Task: Search for energy-efficient products on Flipkart and compare their features and prices.
Action: Mouse moved to (340, 72)
Screenshot: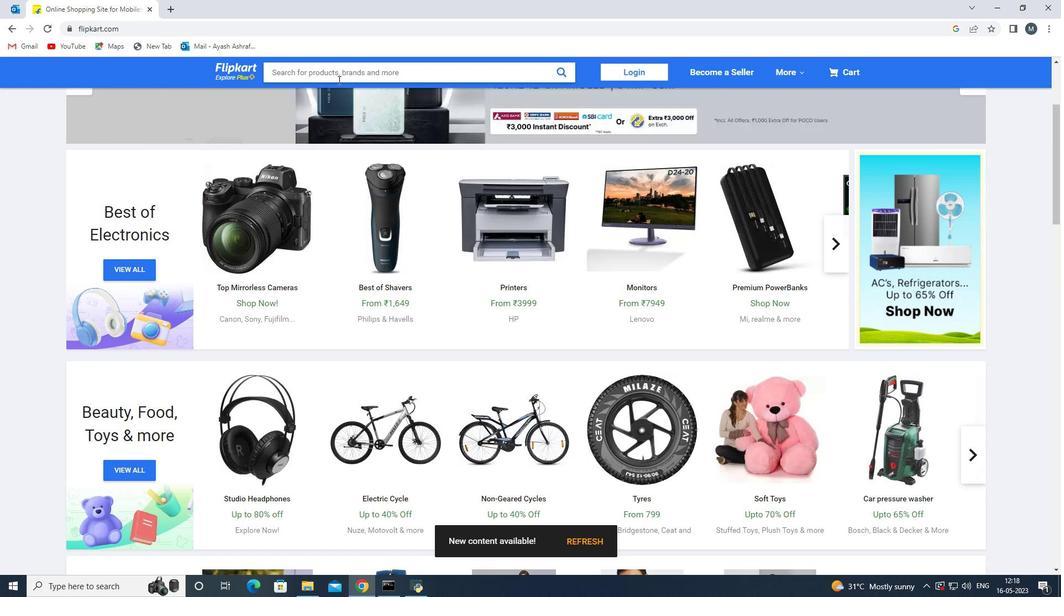 
Action: Mouse pressed left at (340, 72)
Screenshot: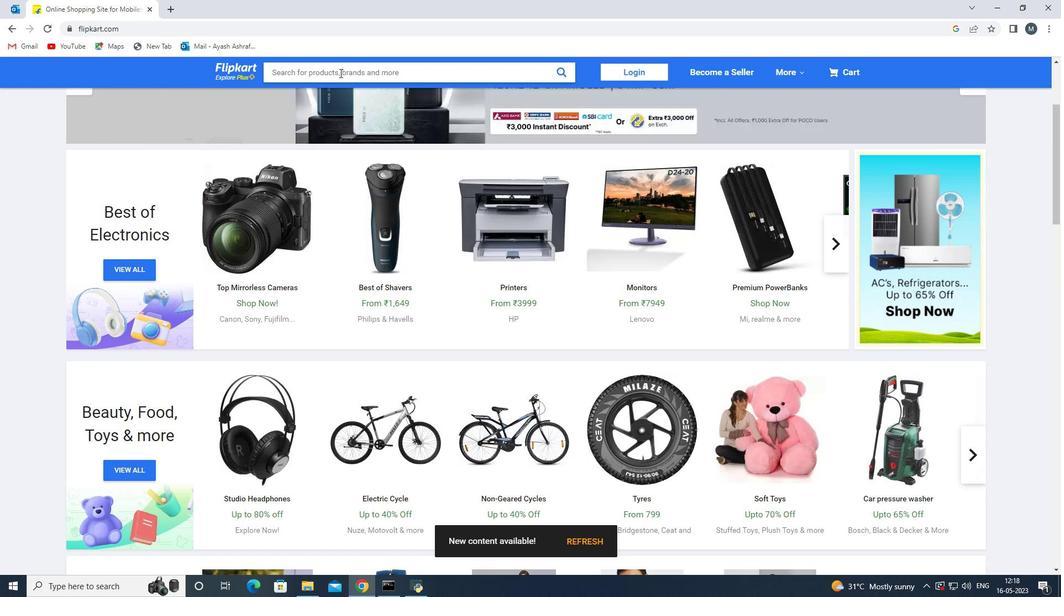 
Action: Key pressed energy<Key.space>eff
Screenshot: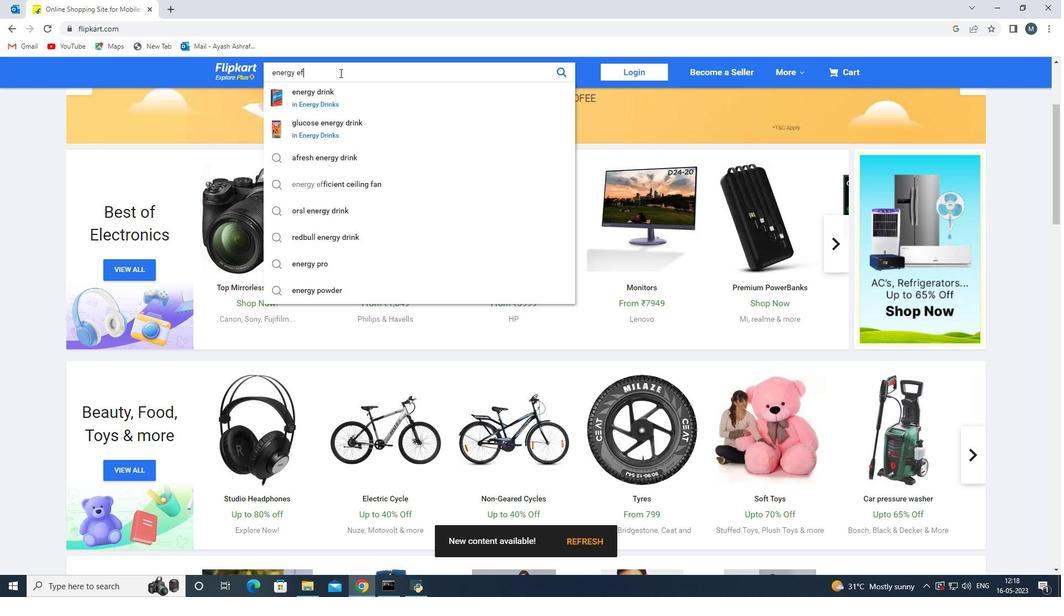 
Action: Mouse moved to (326, 94)
Screenshot: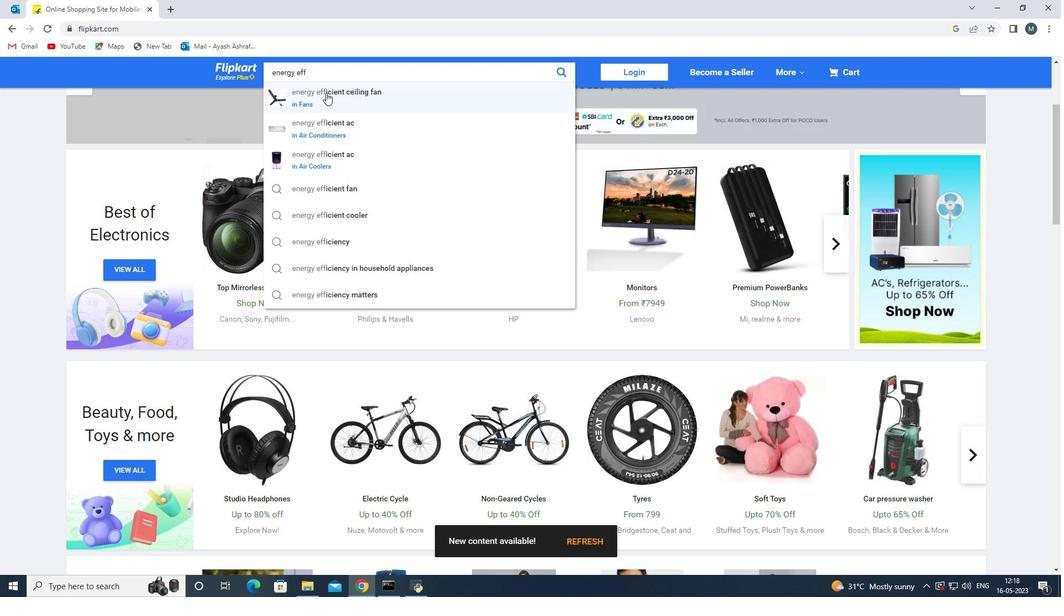 
Action: Mouse pressed left at (326, 94)
Screenshot: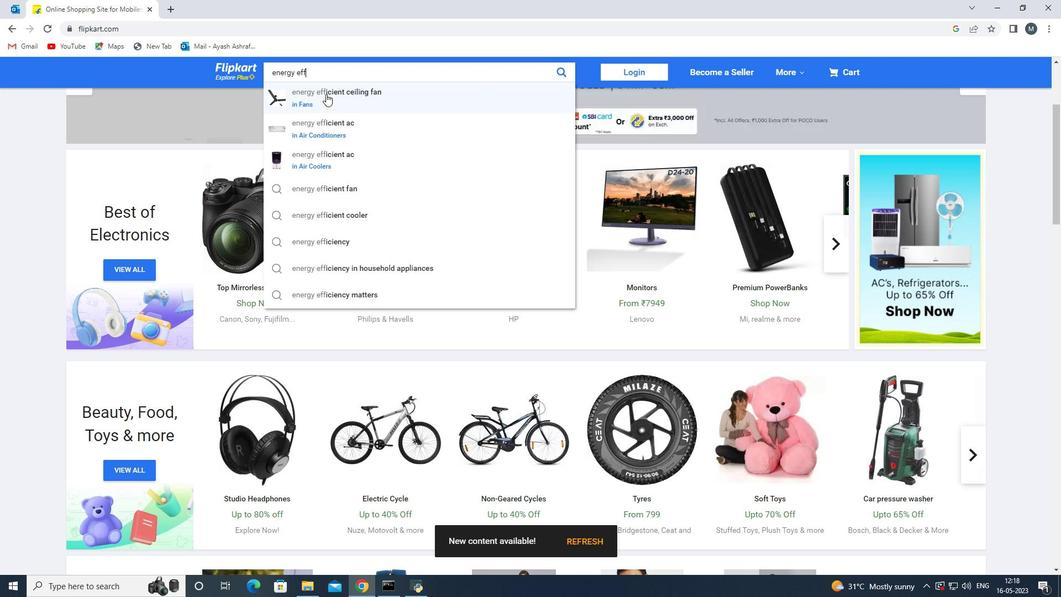 
Action: Mouse moved to (379, 220)
Screenshot: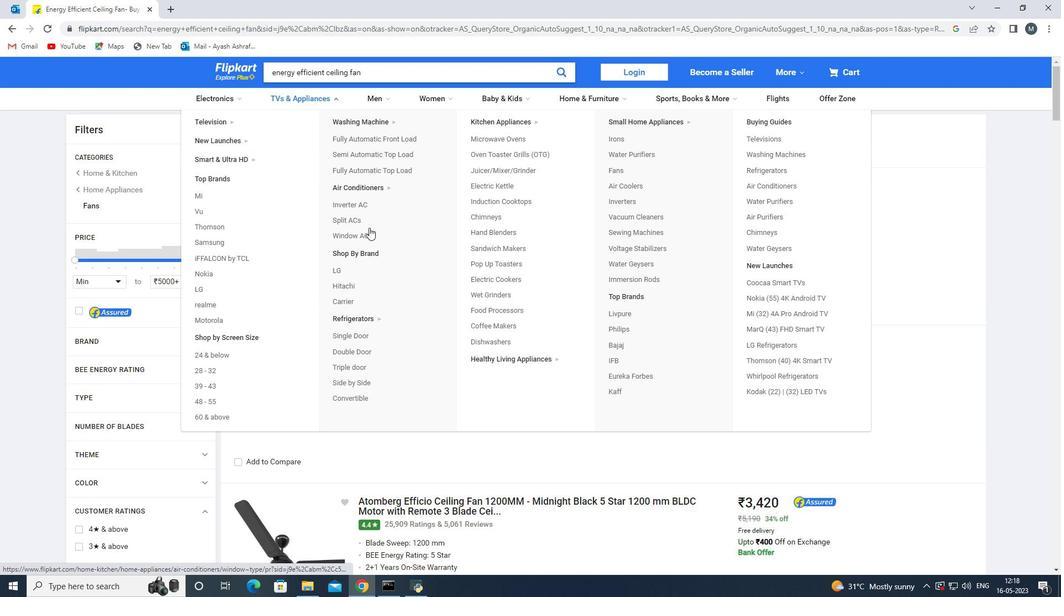 
Action: Mouse scrolled (379, 219) with delta (0, 0)
Screenshot: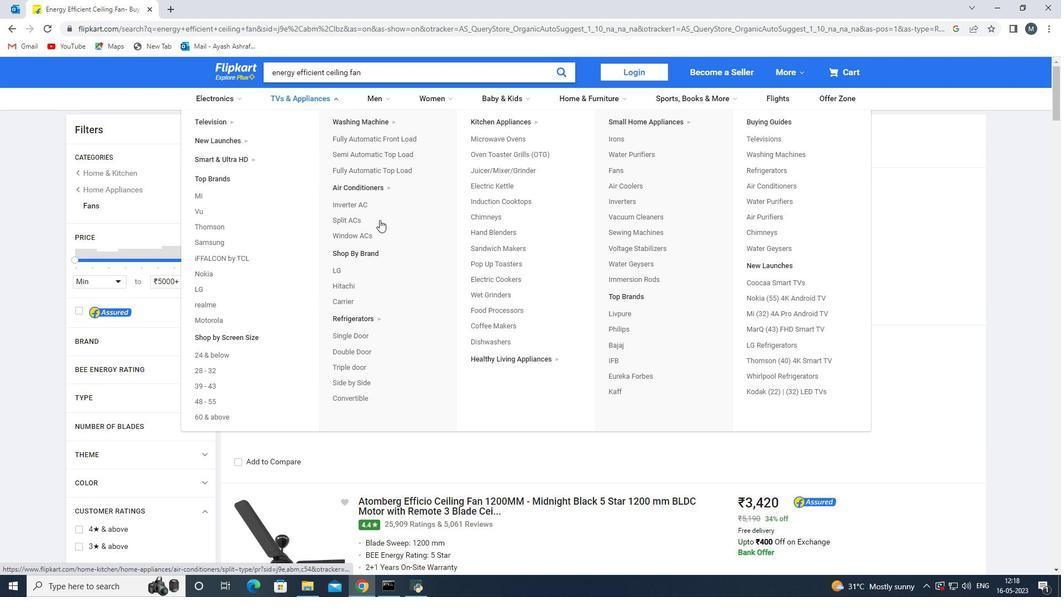 
Action: Mouse scrolled (379, 219) with delta (0, 0)
Screenshot: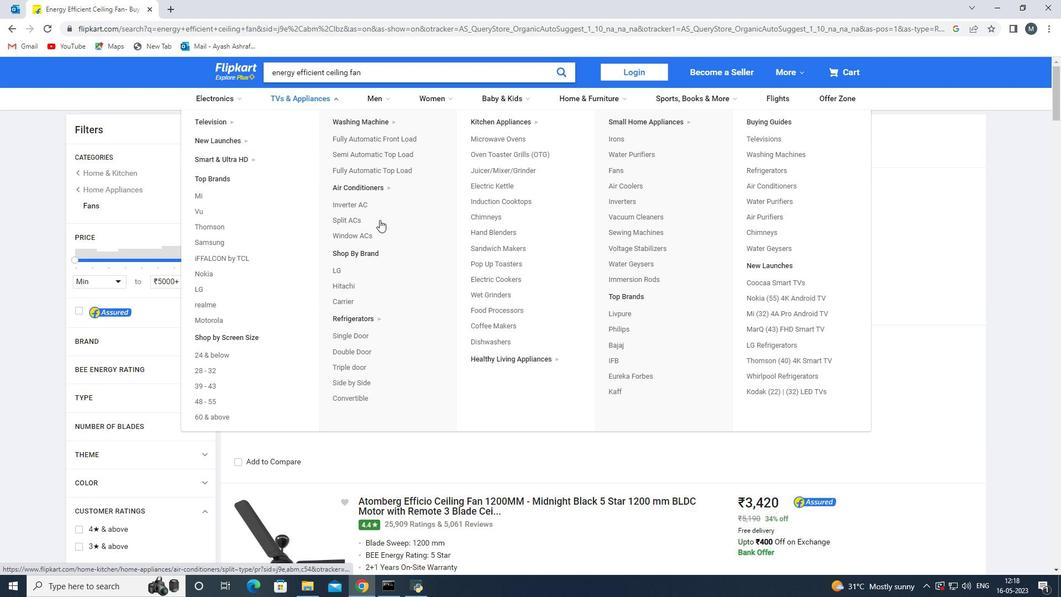 
Action: Mouse moved to (382, 224)
Screenshot: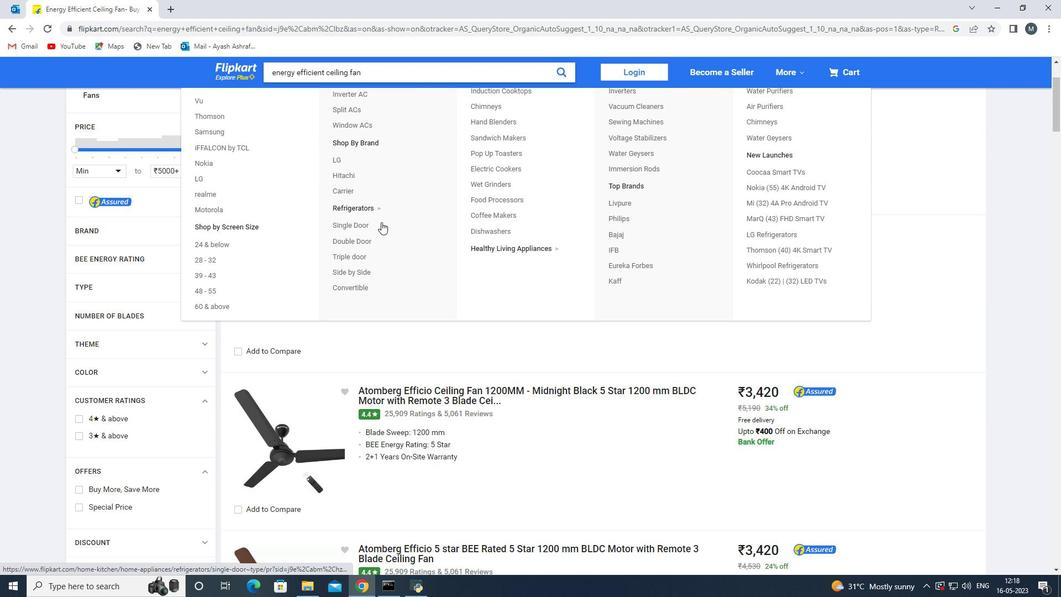
Action: Mouse scrolled (382, 223) with delta (0, 0)
Screenshot: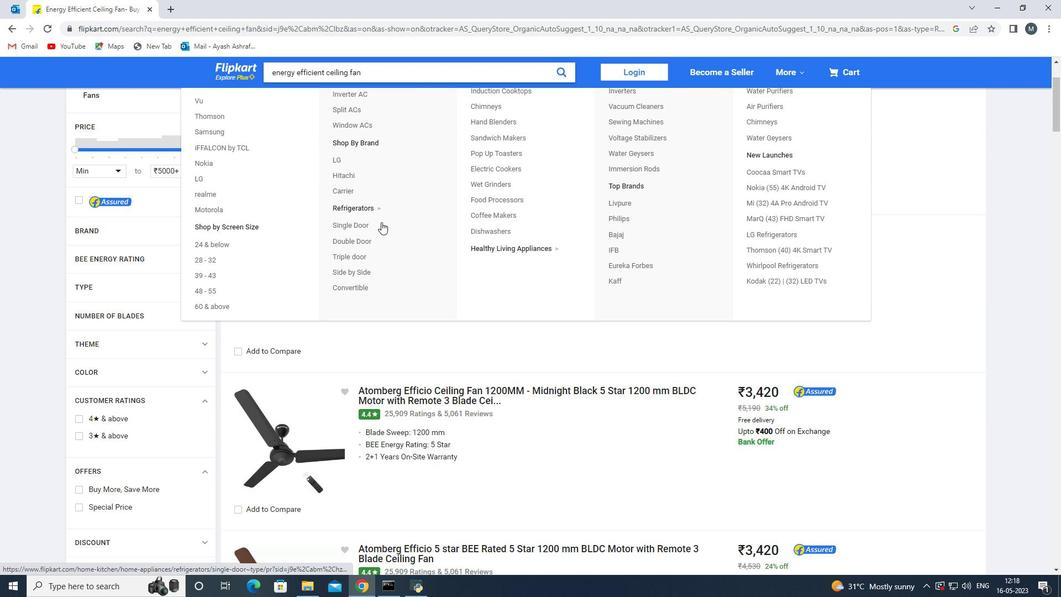 
Action: Mouse moved to (383, 227)
Screenshot: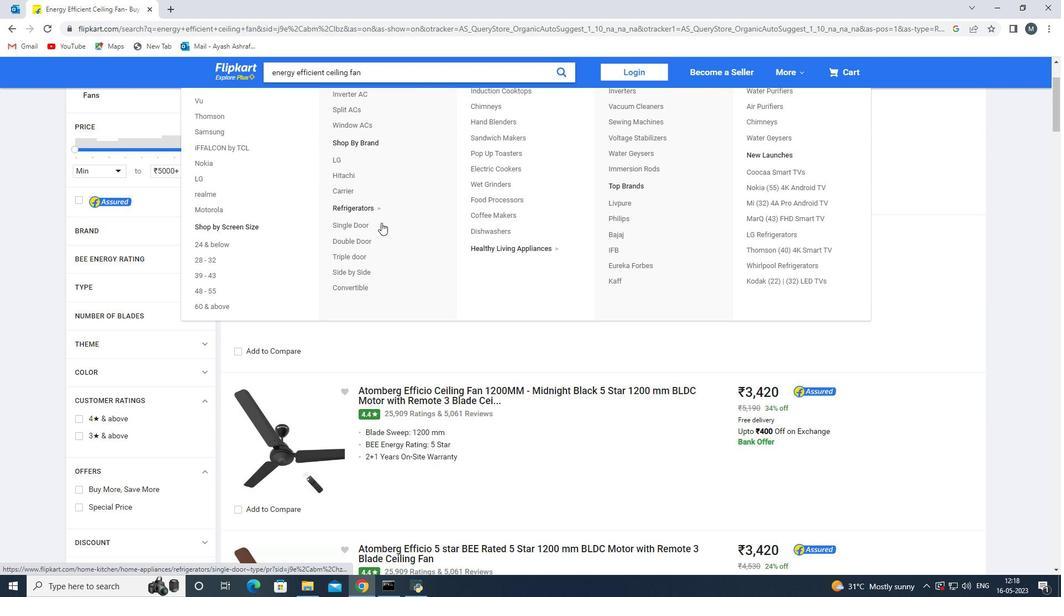 
Action: Mouse scrolled (383, 226) with delta (0, 0)
Screenshot: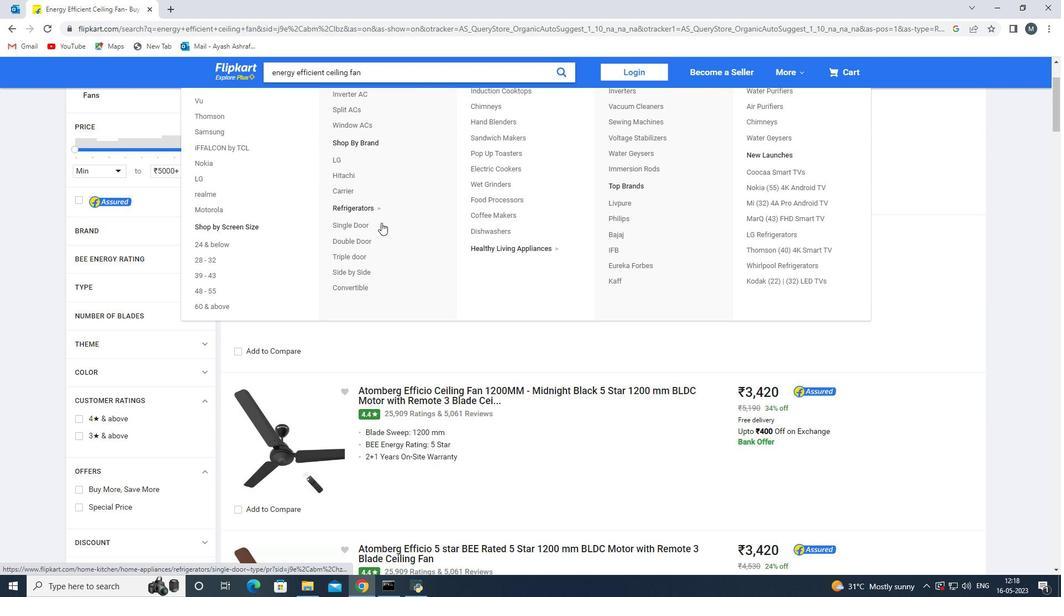
Action: Mouse moved to (383, 229)
Screenshot: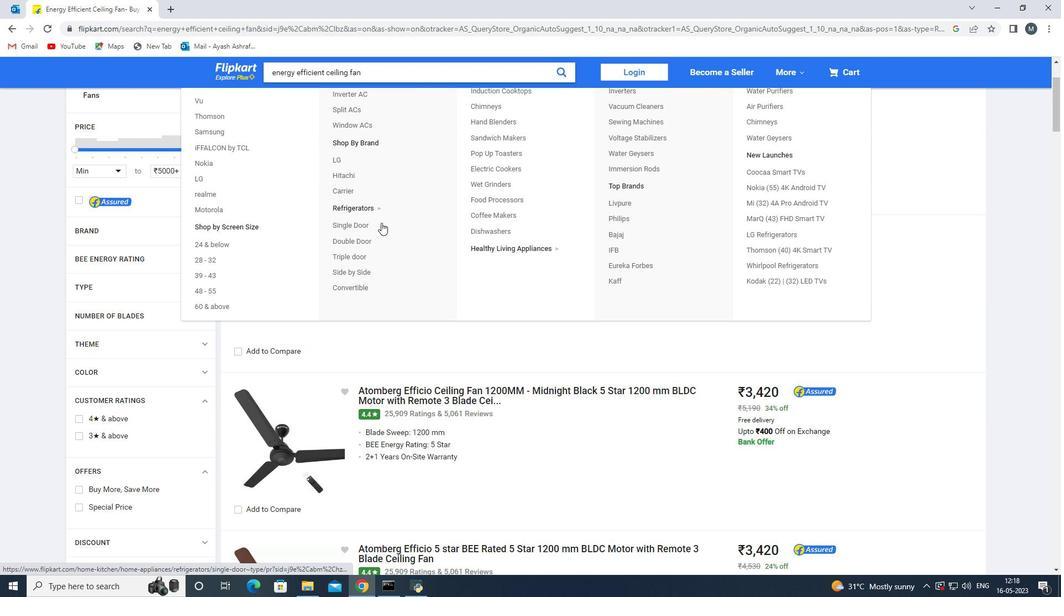 
Action: Mouse scrolled (383, 228) with delta (0, 0)
Screenshot: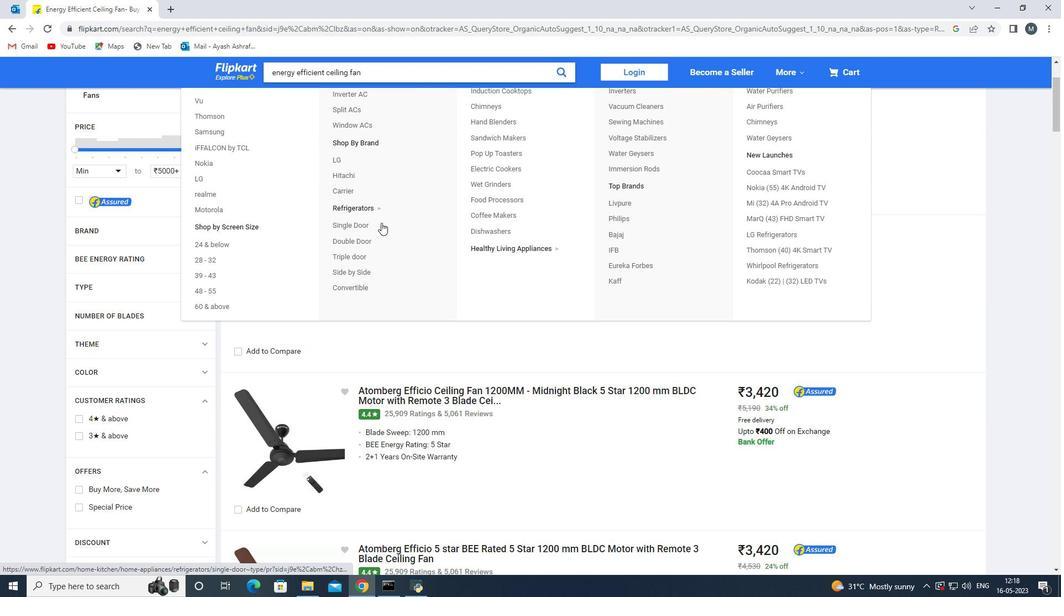 
Action: Mouse moved to (299, 285)
Screenshot: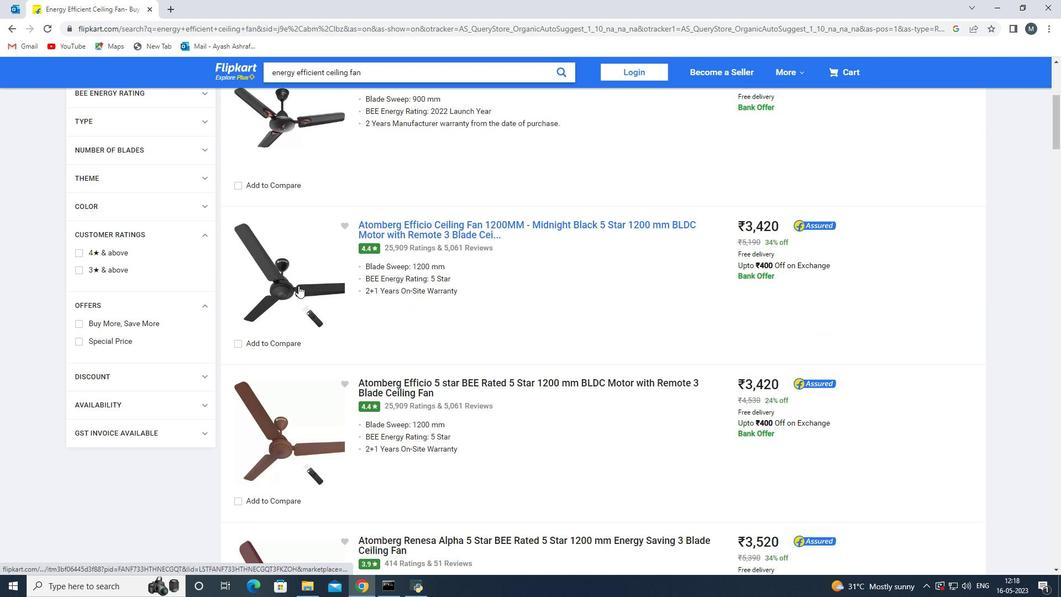 
Action: Mouse pressed left at (299, 285)
Screenshot: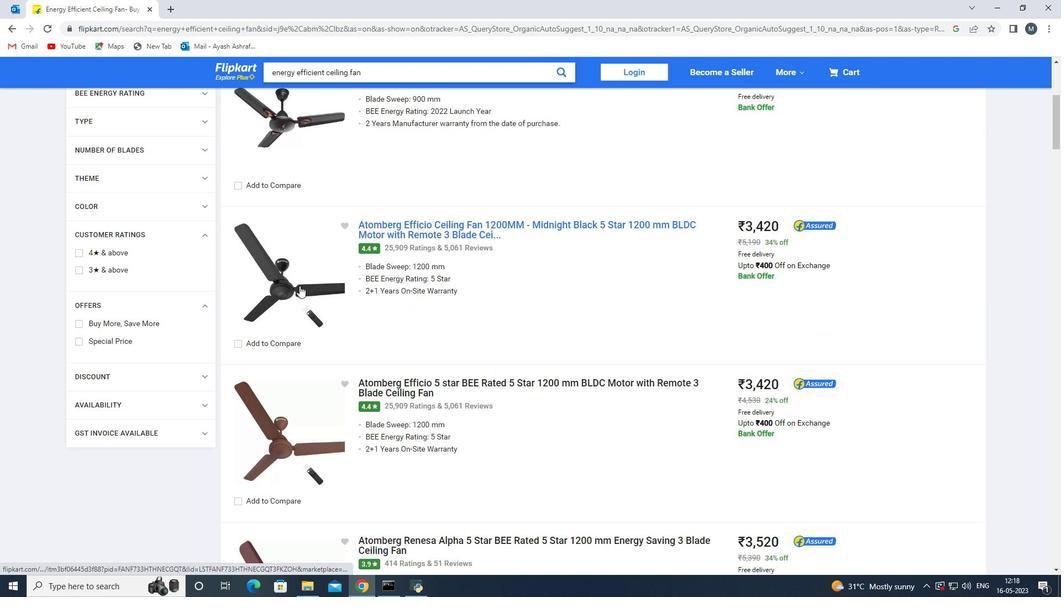 
Action: Mouse moved to (417, 293)
Screenshot: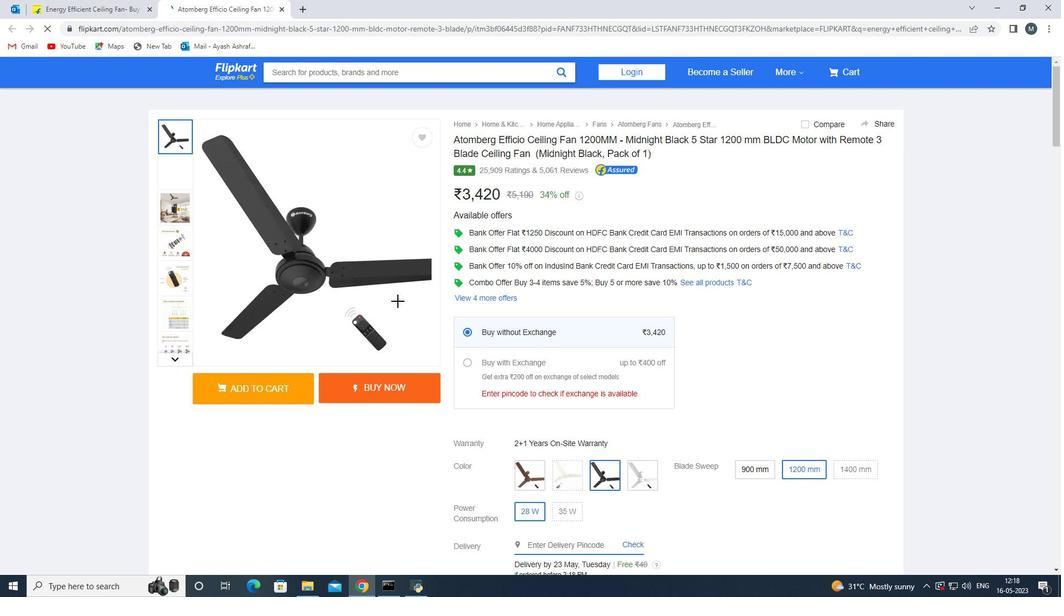 
Action: Mouse scrolled (417, 293) with delta (0, 0)
Screenshot: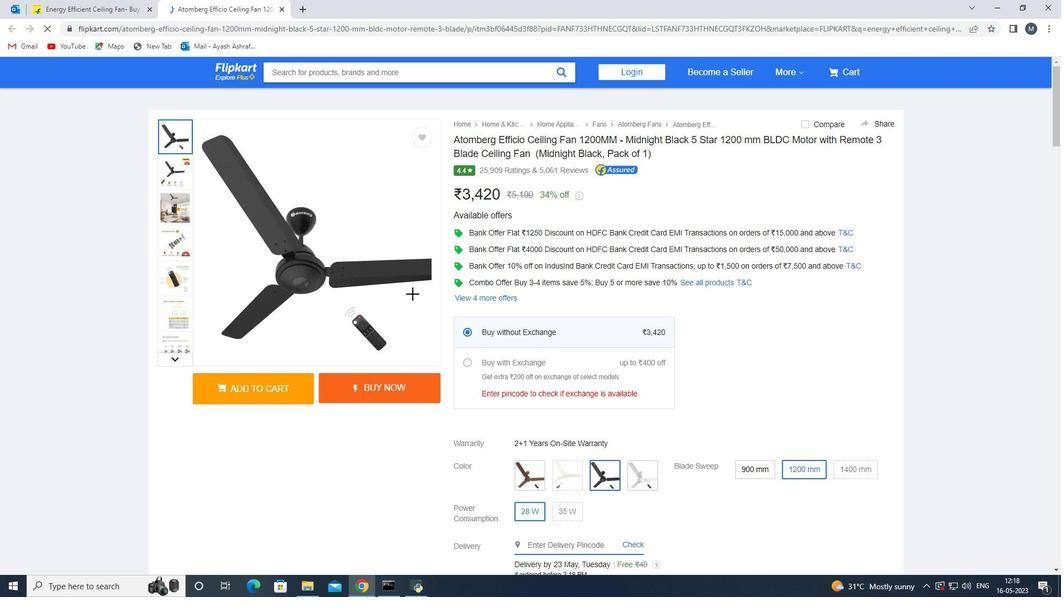 
Action: Mouse scrolled (417, 293) with delta (0, 0)
Screenshot: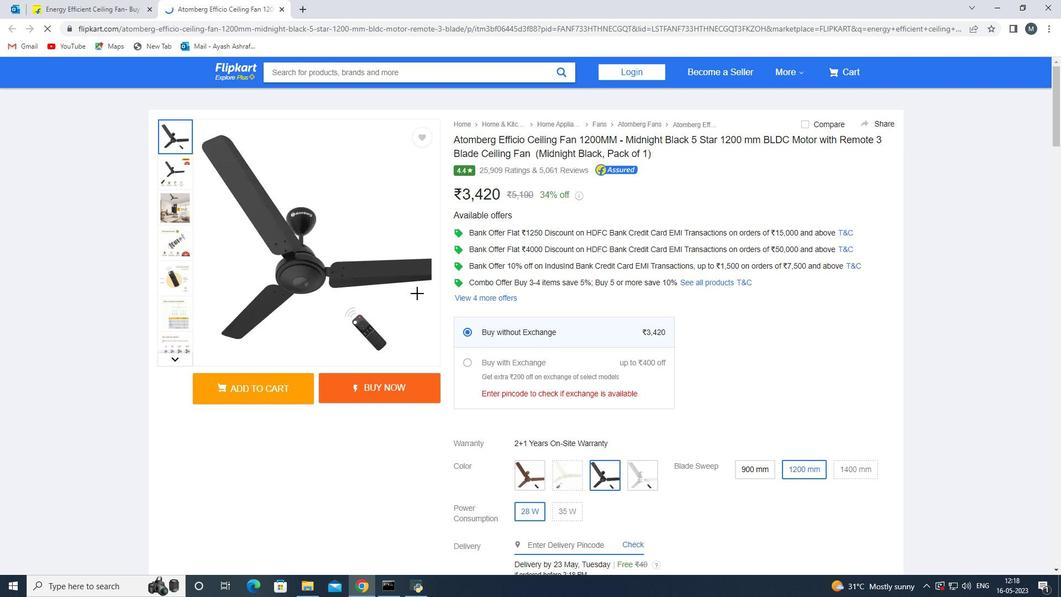 
Action: Mouse moved to (574, 304)
Screenshot: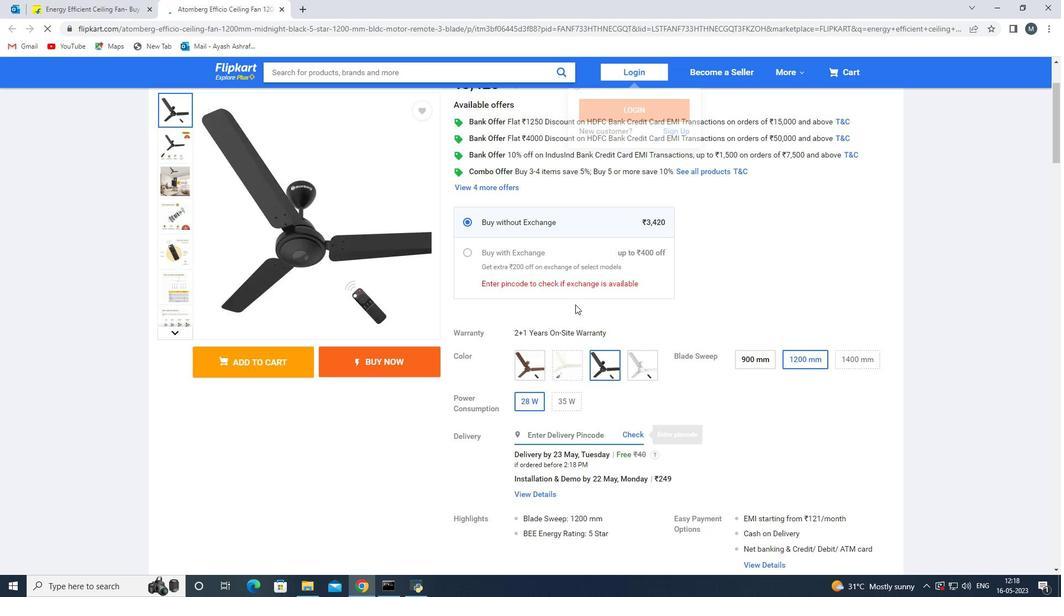 
Action: Mouse scrolled (574, 304) with delta (0, 0)
Screenshot: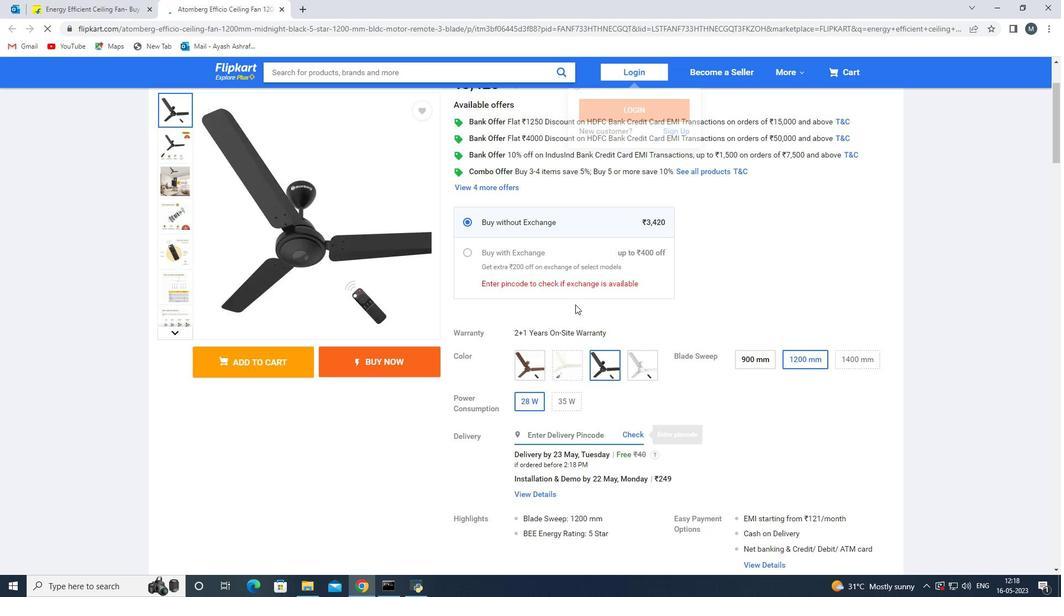 
Action: Mouse scrolled (574, 304) with delta (0, 0)
Screenshot: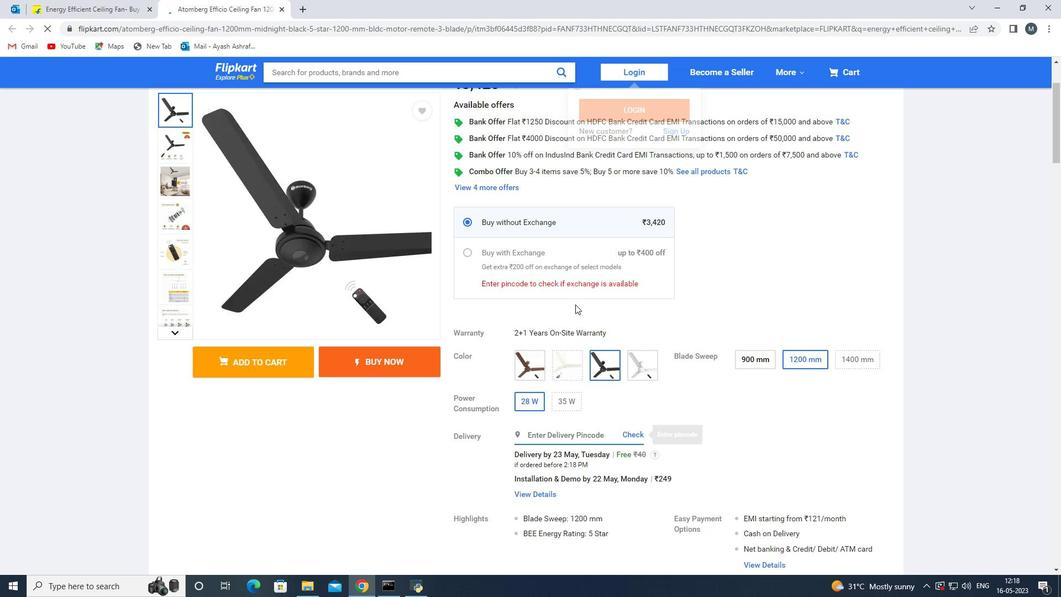 
Action: Mouse moved to (574, 304)
Screenshot: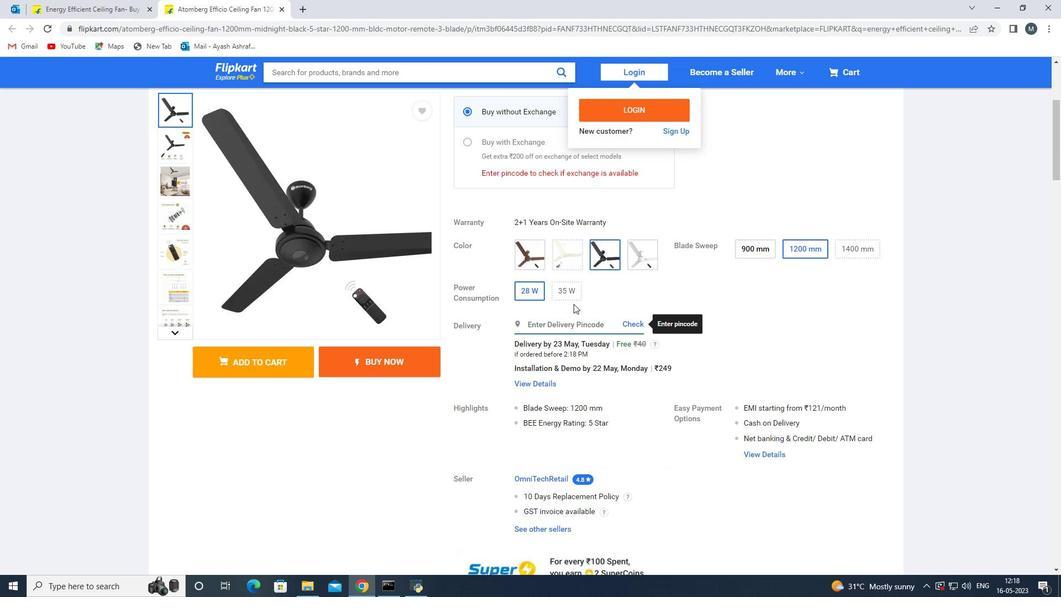 
Action: Mouse scrolled (574, 303) with delta (0, 0)
Screenshot: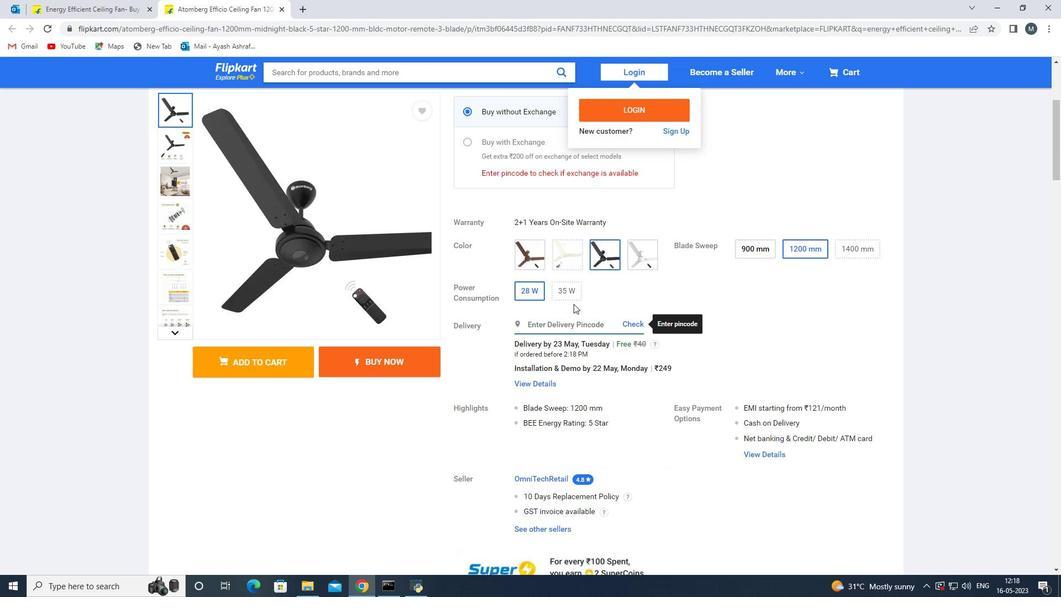 
Action: Mouse moved to (573, 303)
Screenshot: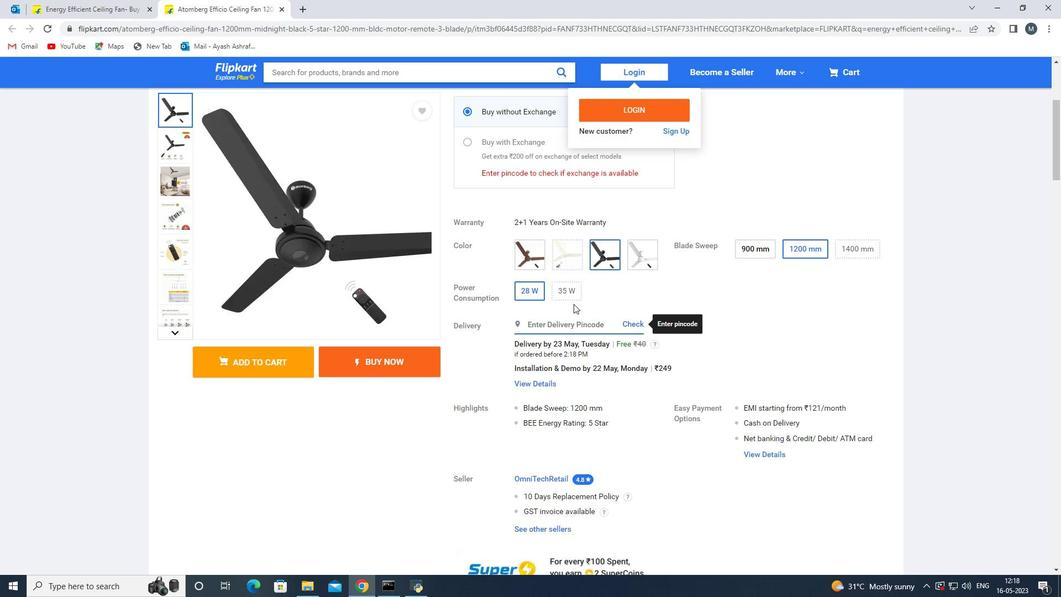 
Action: Mouse scrolled (573, 303) with delta (0, 0)
Screenshot: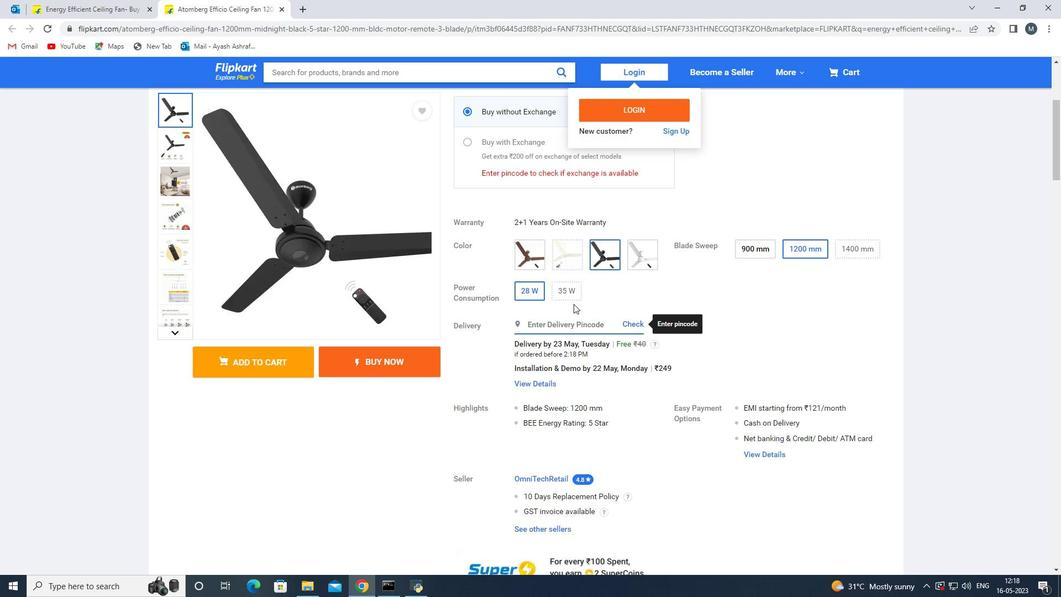 
Action: Mouse moved to (567, 299)
Screenshot: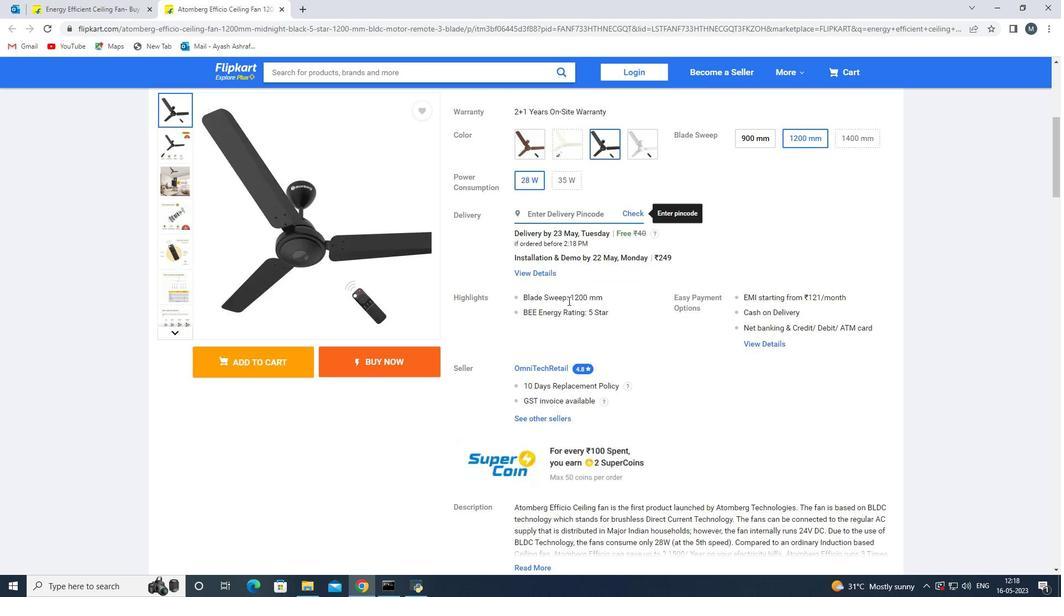 
Action: Mouse scrolled (567, 298) with delta (0, 0)
Screenshot: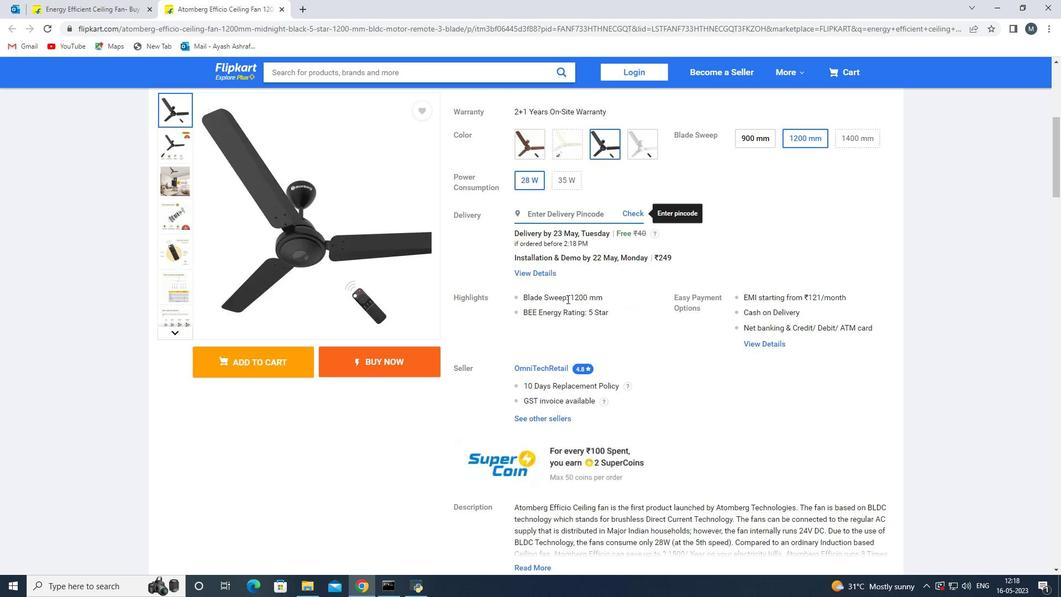 
Action: Mouse moved to (532, 304)
Screenshot: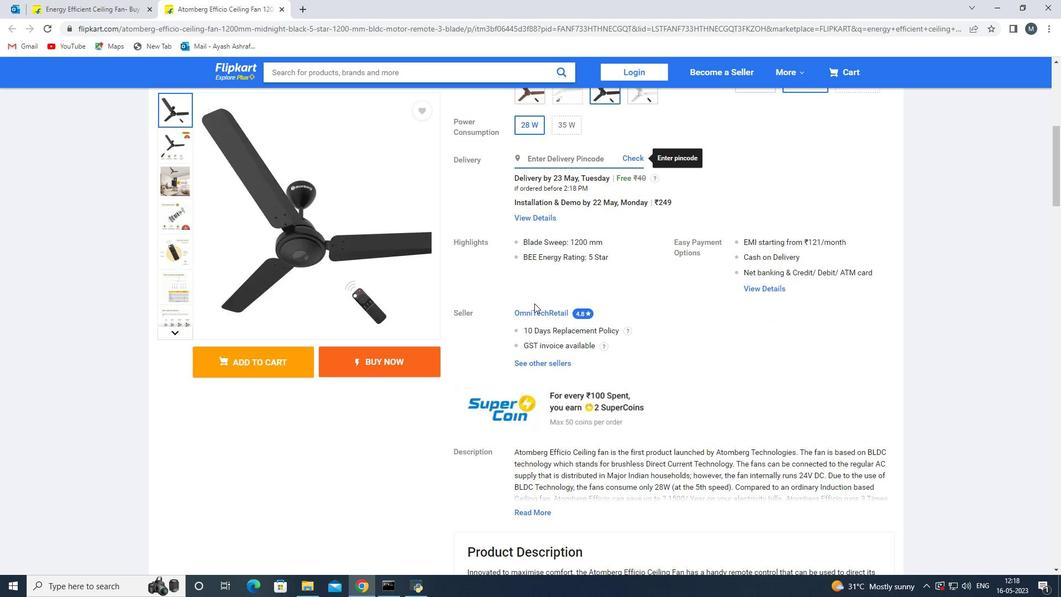 
Action: Mouse scrolled (532, 305) with delta (0, 0)
Screenshot: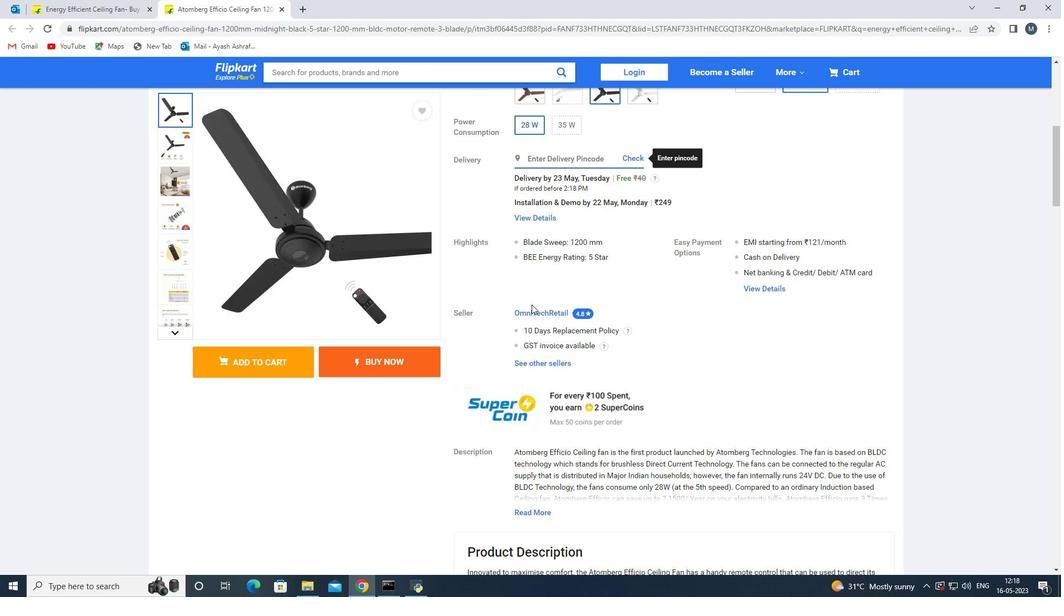 
Action: Mouse scrolled (532, 305) with delta (0, 0)
Screenshot: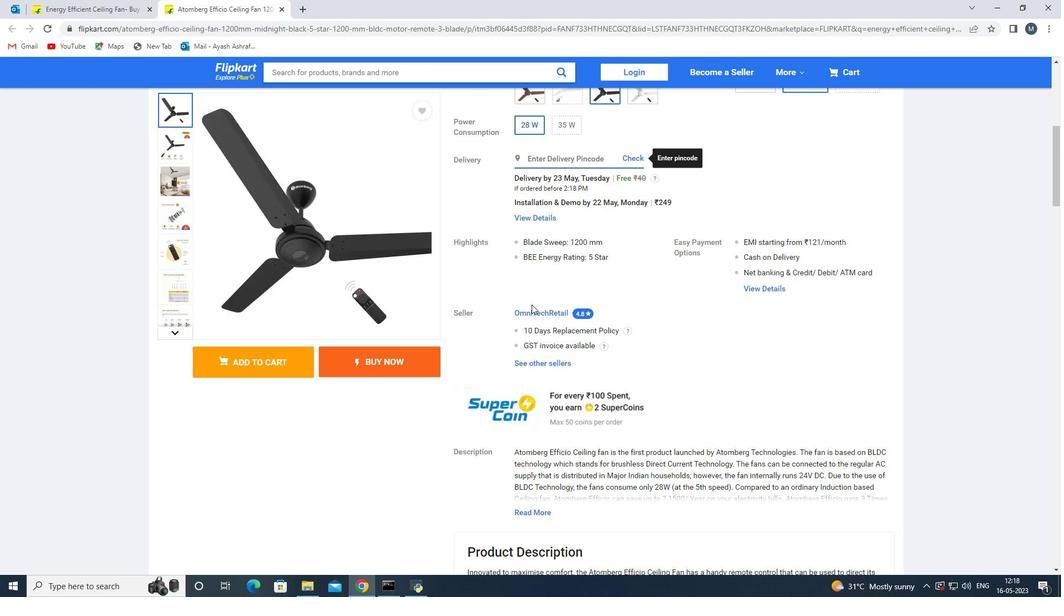 
Action: Mouse moved to (576, 267)
Screenshot: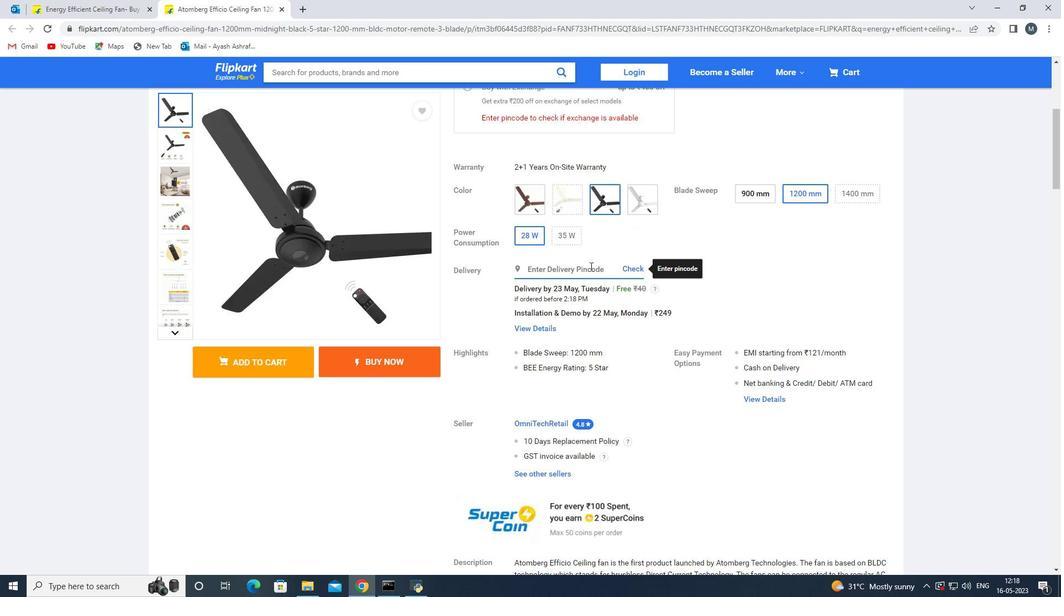 
Action: Mouse scrolled (576, 267) with delta (0, 0)
Screenshot: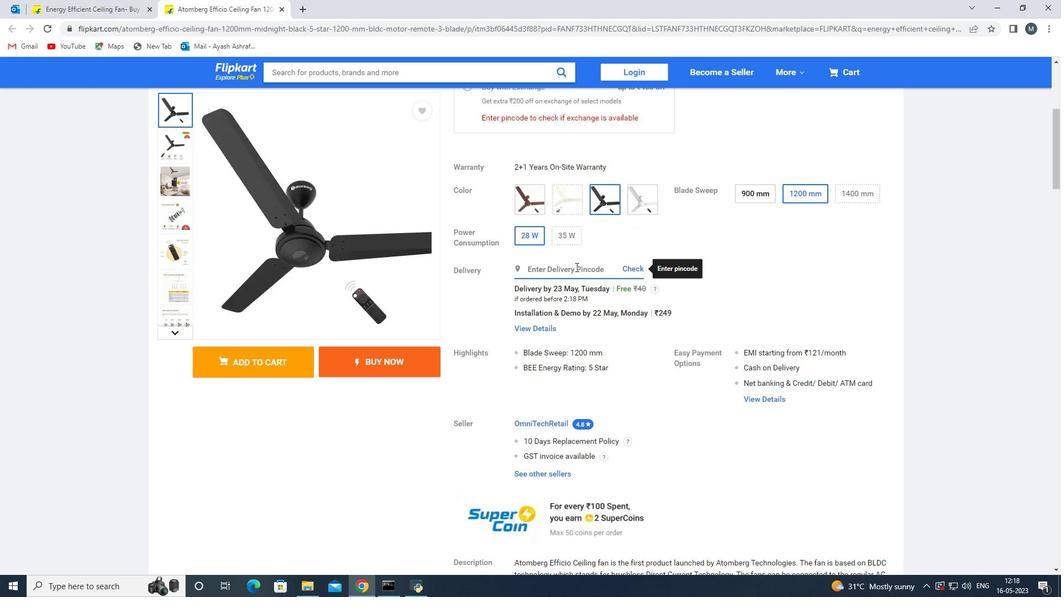 
Action: Mouse moved to (564, 291)
Screenshot: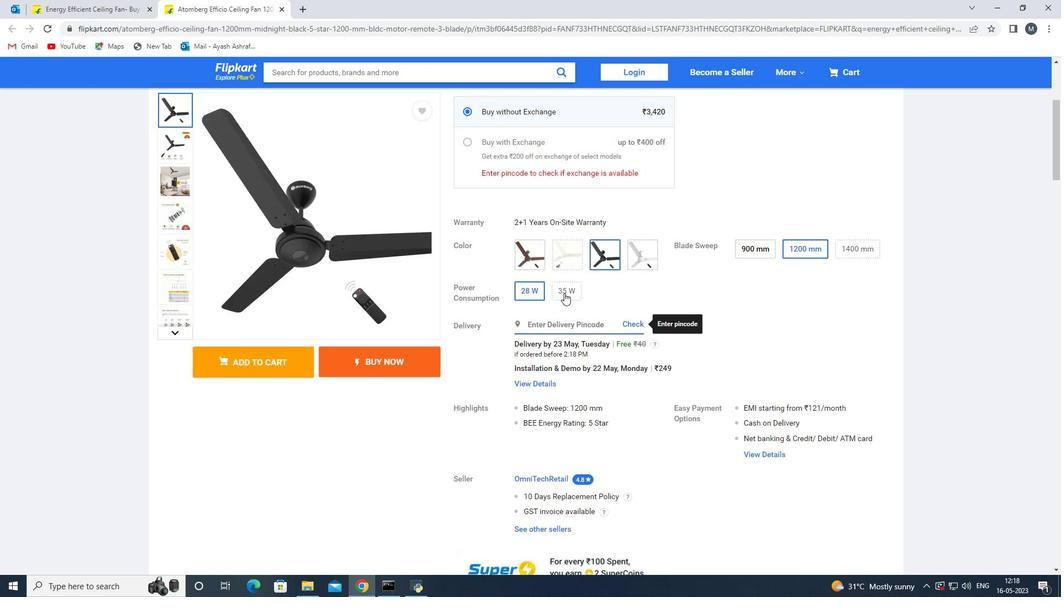 
Action: Mouse pressed left at (564, 291)
Screenshot: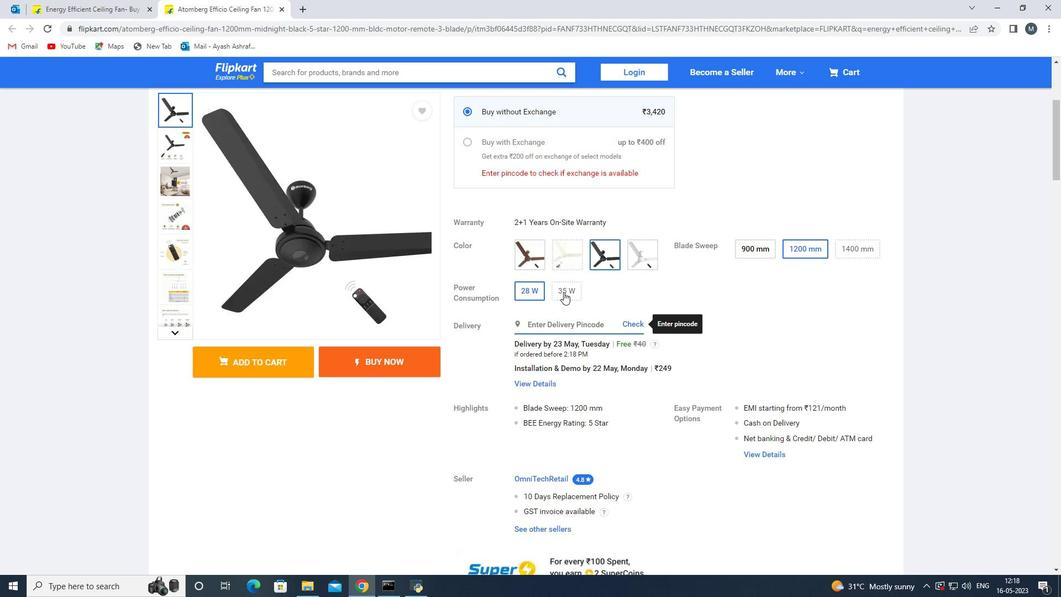 
Action: Mouse moved to (453, 313)
Screenshot: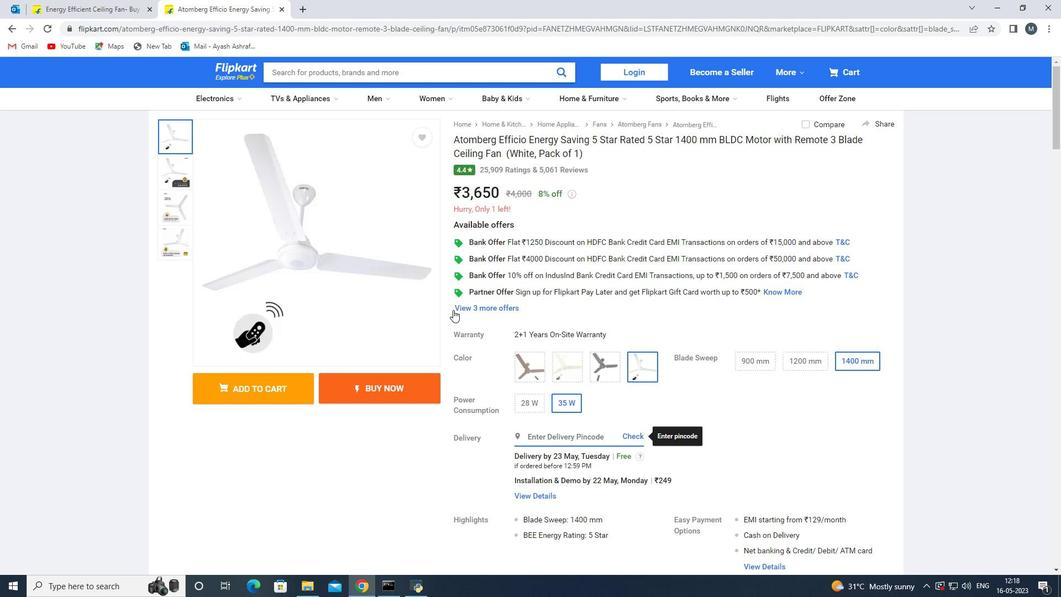 
Action: Mouse scrolled (453, 312) with delta (0, 0)
Screenshot: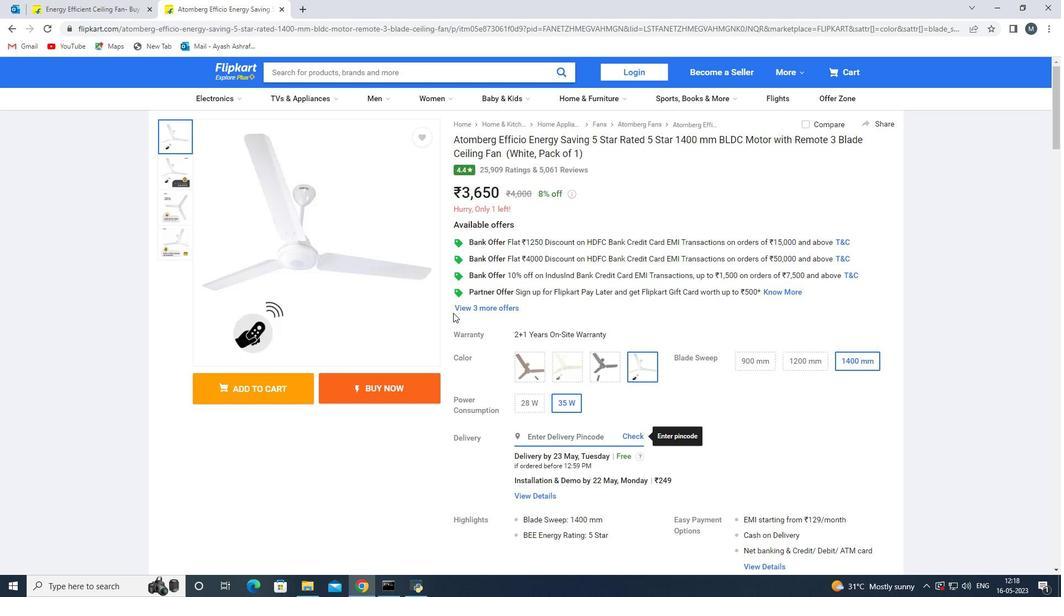 
Action: Mouse scrolled (453, 312) with delta (0, 0)
Screenshot: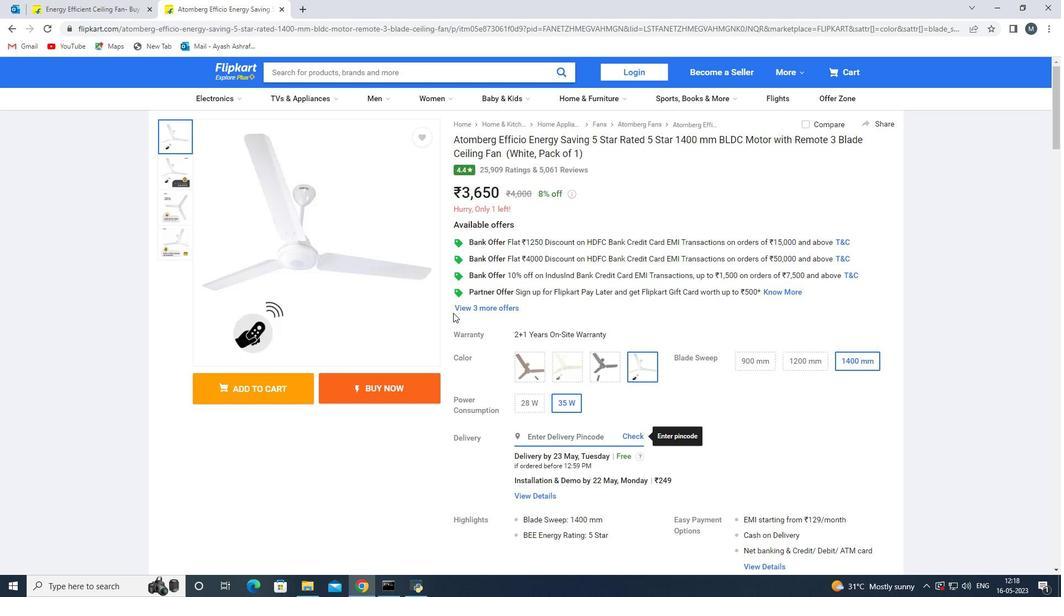 
Action: Mouse scrolled (453, 312) with delta (0, 0)
Screenshot: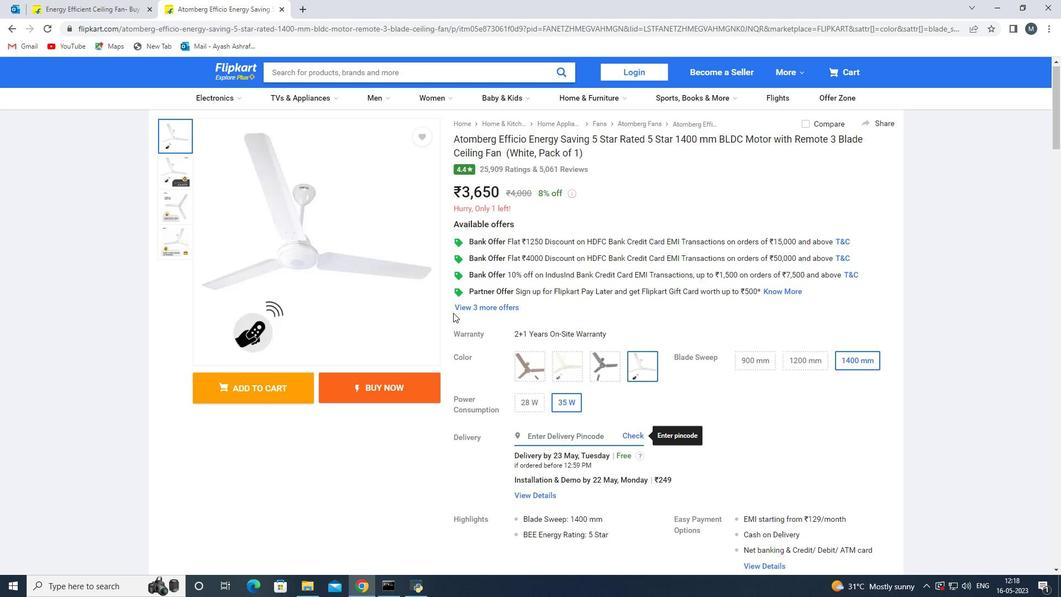 
Action: Mouse scrolled (453, 312) with delta (0, 0)
Screenshot: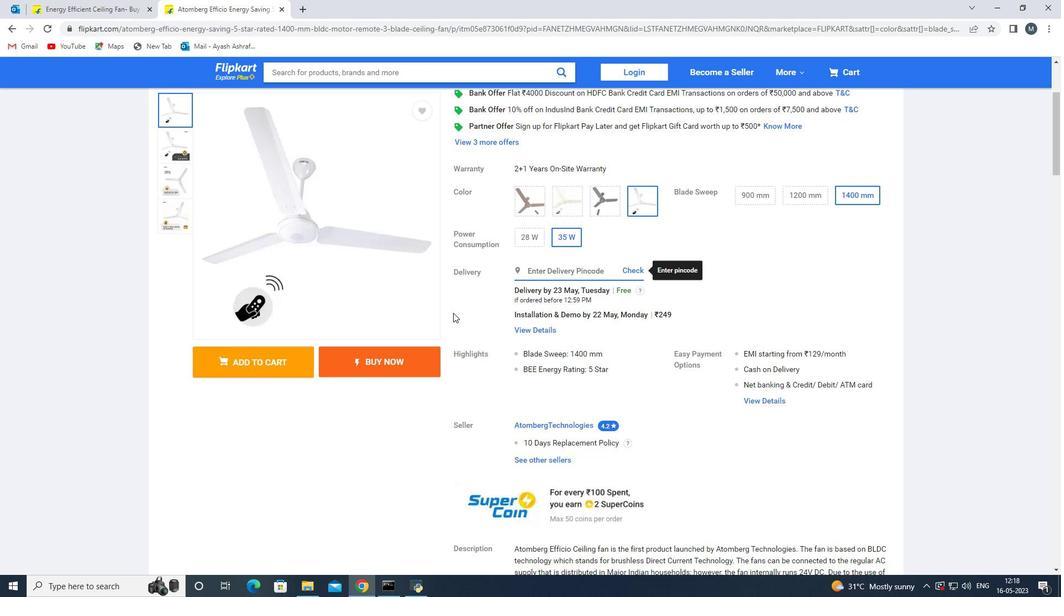 
Action: Mouse scrolled (453, 312) with delta (0, 0)
Screenshot: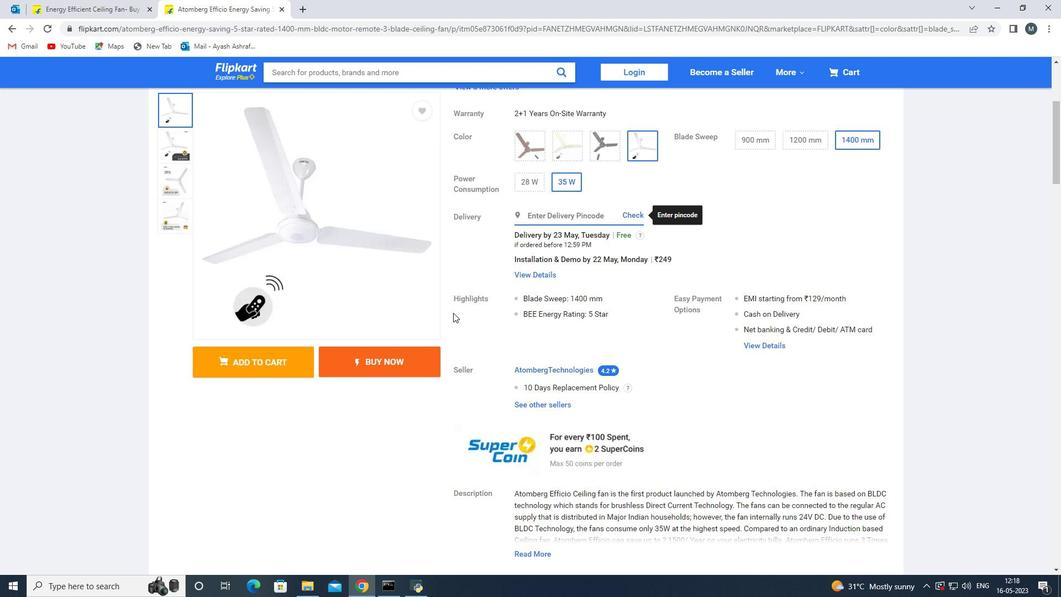 
Action: Mouse moved to (453, 311)
Screenshot: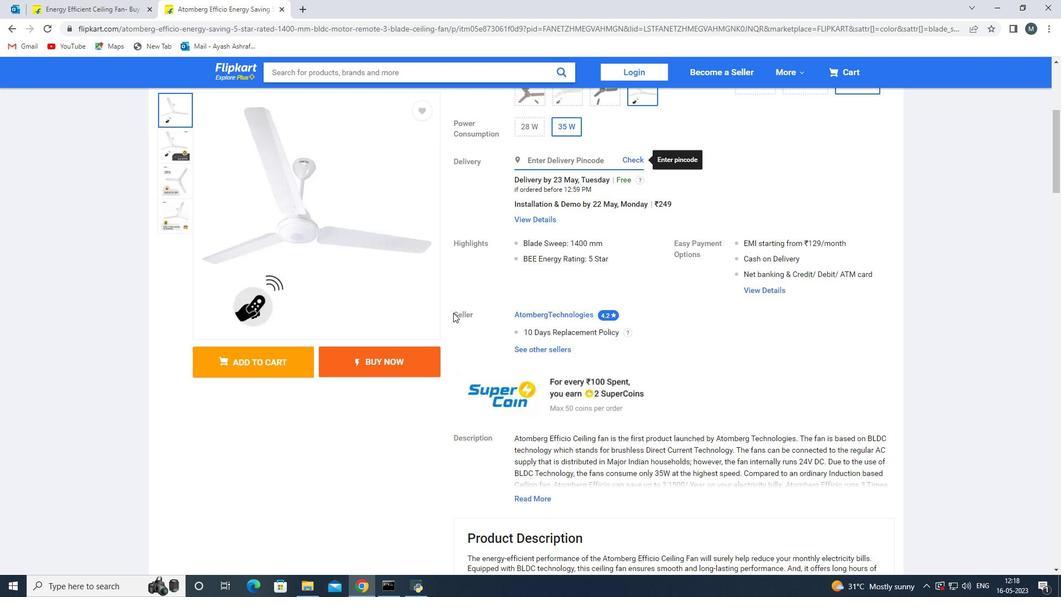 
Action: Mouse scrolled (453, 311) with delta (0, 0)
Screenshot: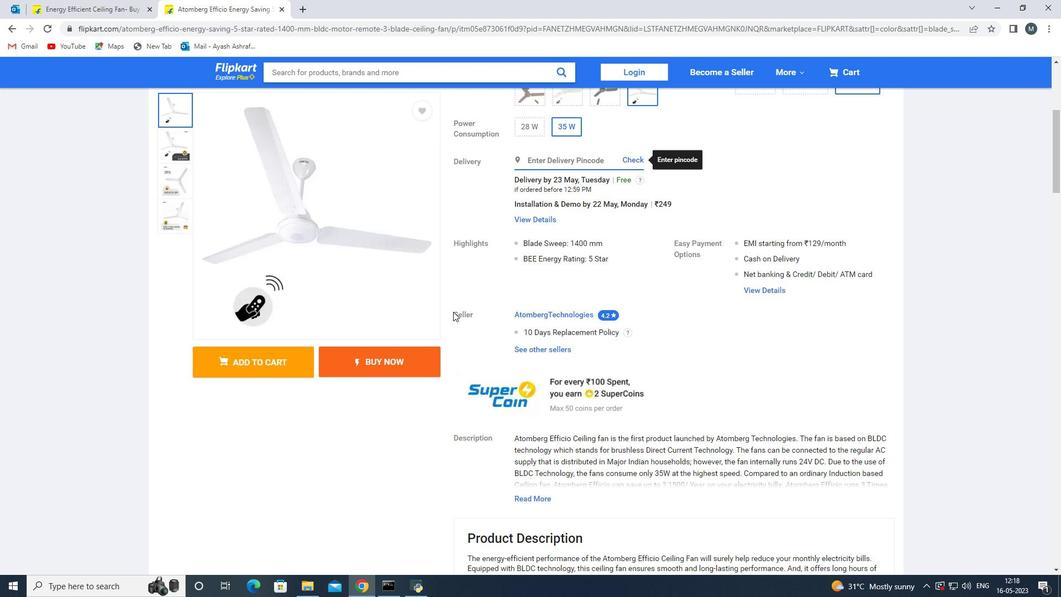 
Action: Mouse scrolled (453, 311) with delta (0, 0)
Screenshot: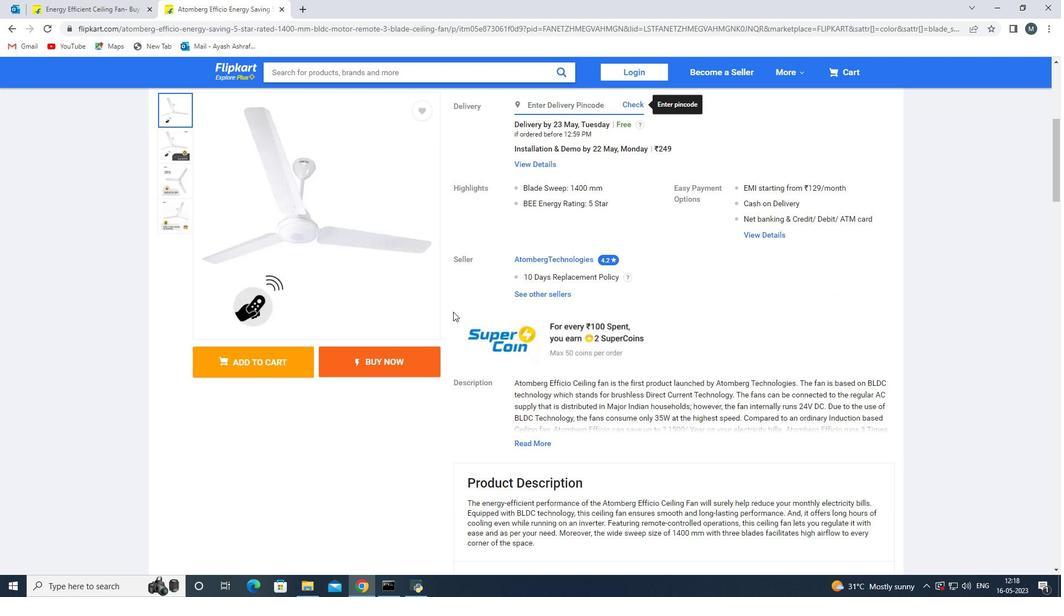 
Action: Mouse moved to (541, 314)
Screenshot: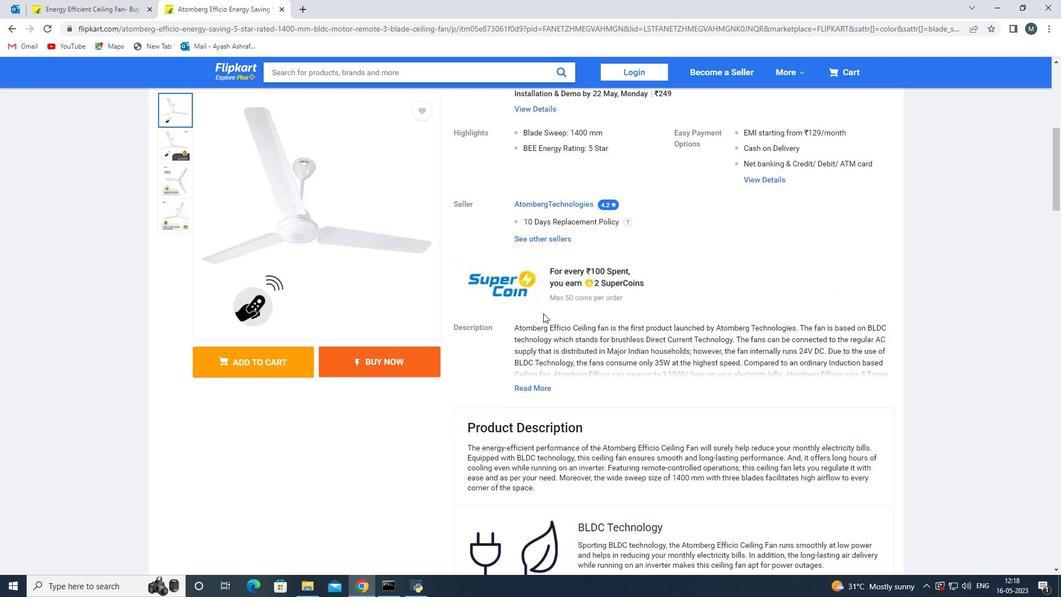 
Action: Mouse scrolled (541, 314) with delta (0, 0)
Screenshot: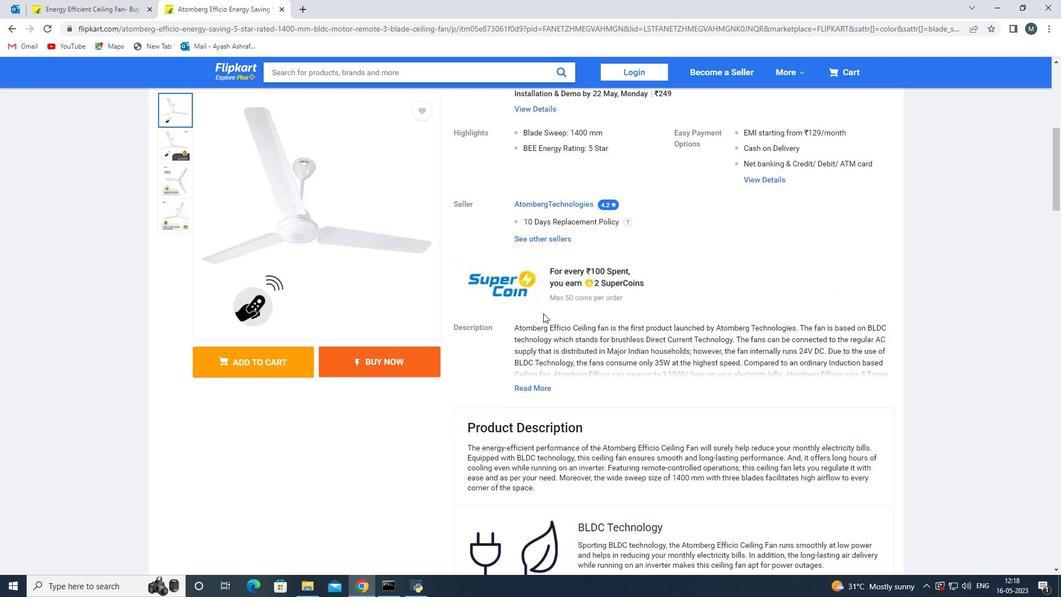 
Action: Mouse moved to (541, 314)
Screenshot: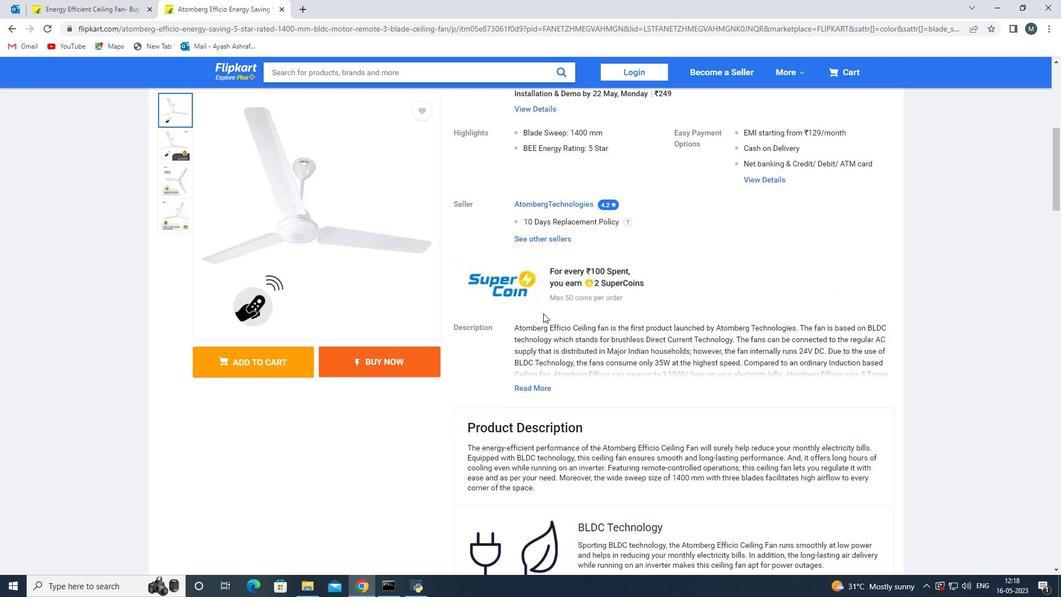 
Action: Mouse scrolled (541, 314) with delta (0, 0)
Screenshot: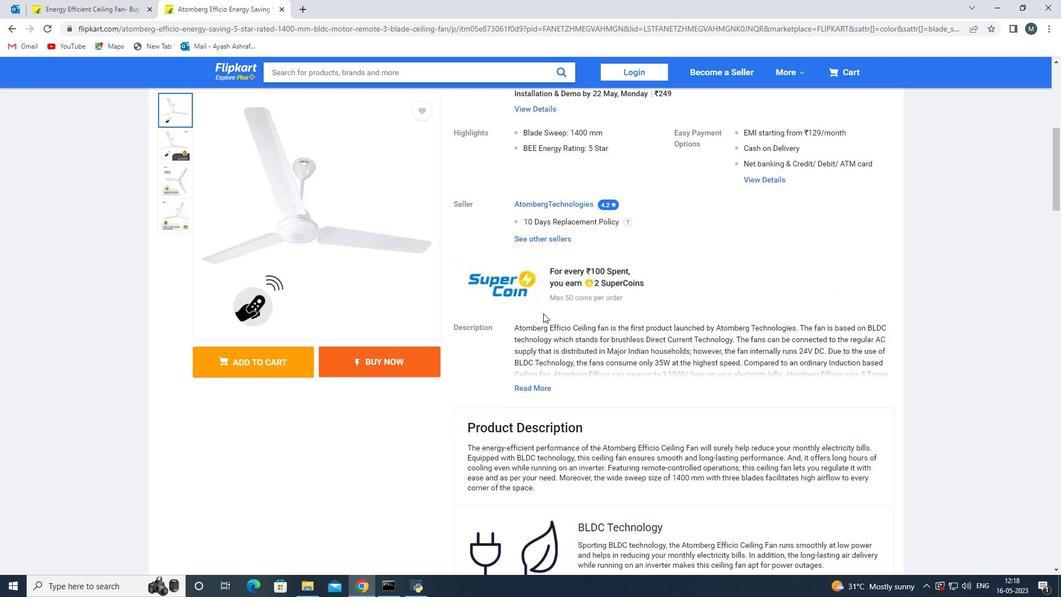 
Action: Mouse moved to (531, 316)
Screenshot: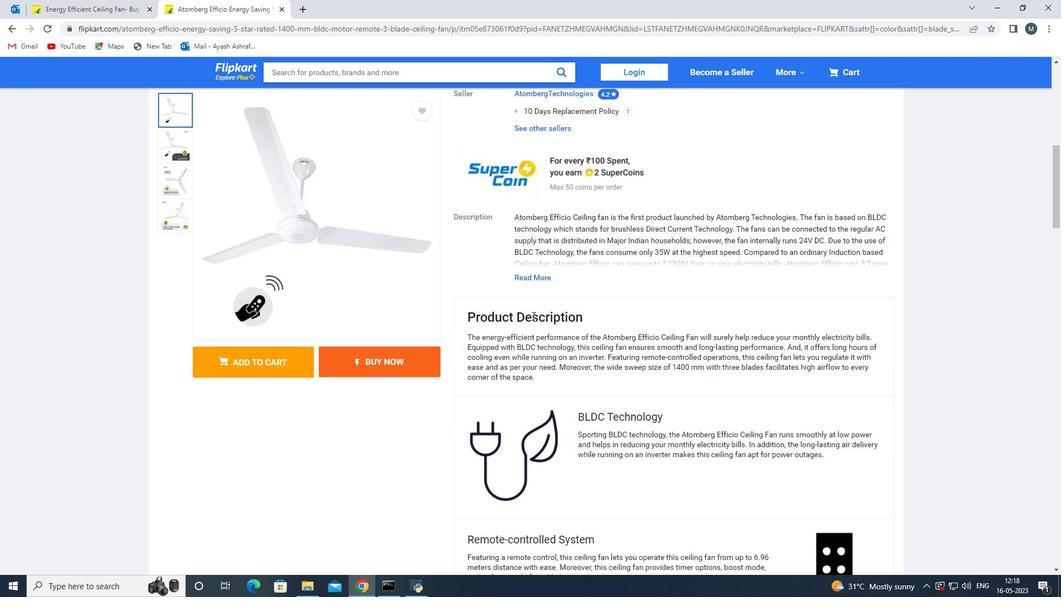 
Action: Mouse scrolled (531, 316) with delta (0, 0)
Screenshot: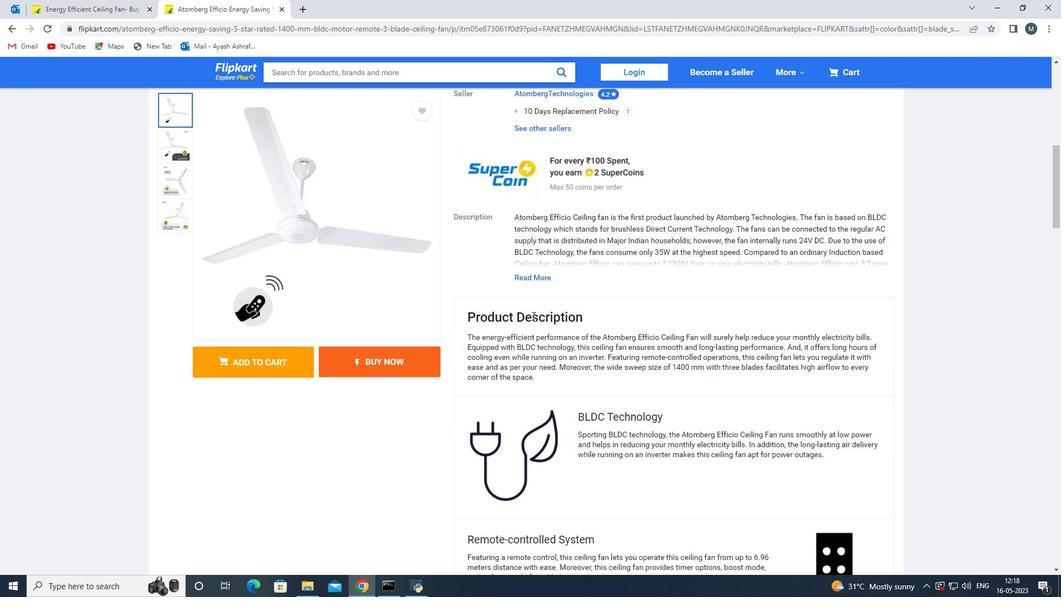 
Action: Mouse moved to (531, 317)
Screenshot: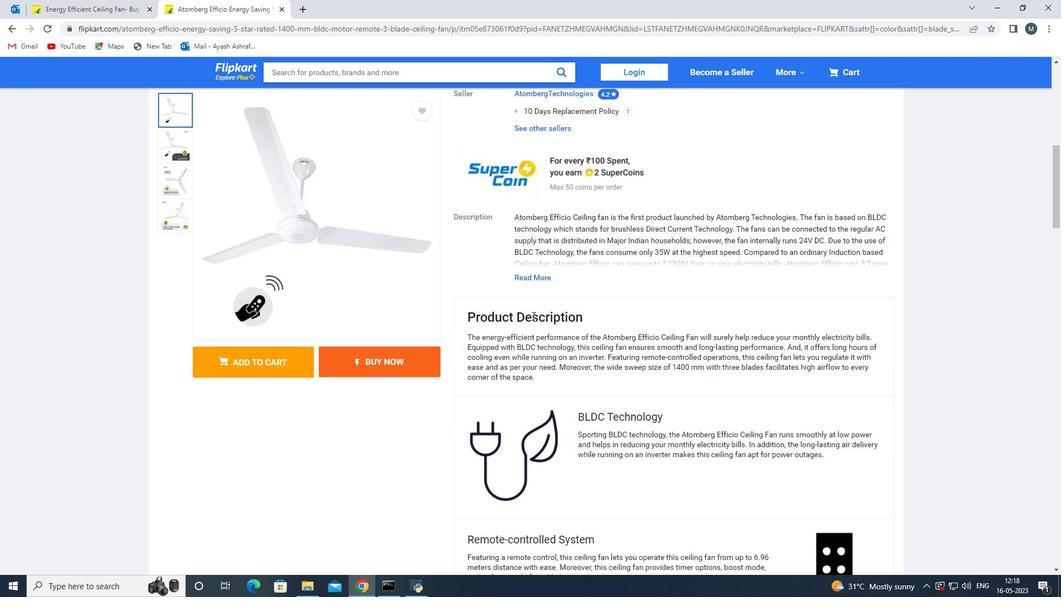 
Action: Mouse scrolled (531, 316) with delta (0, 0)
Screenshot: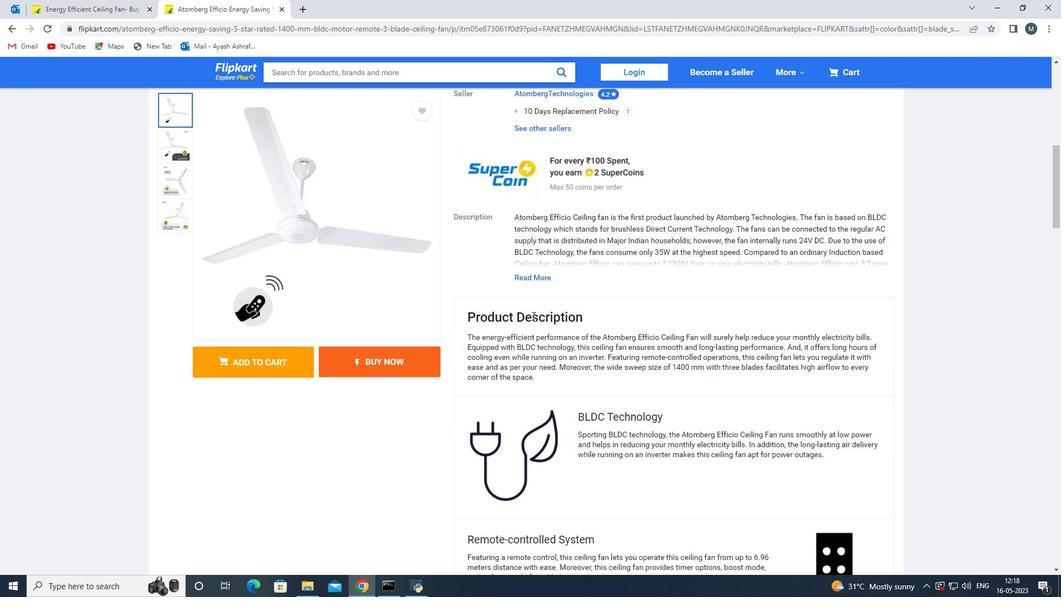 
Action: Mouse scrolled (531, 316) with delta (0, 0)
Screenshot: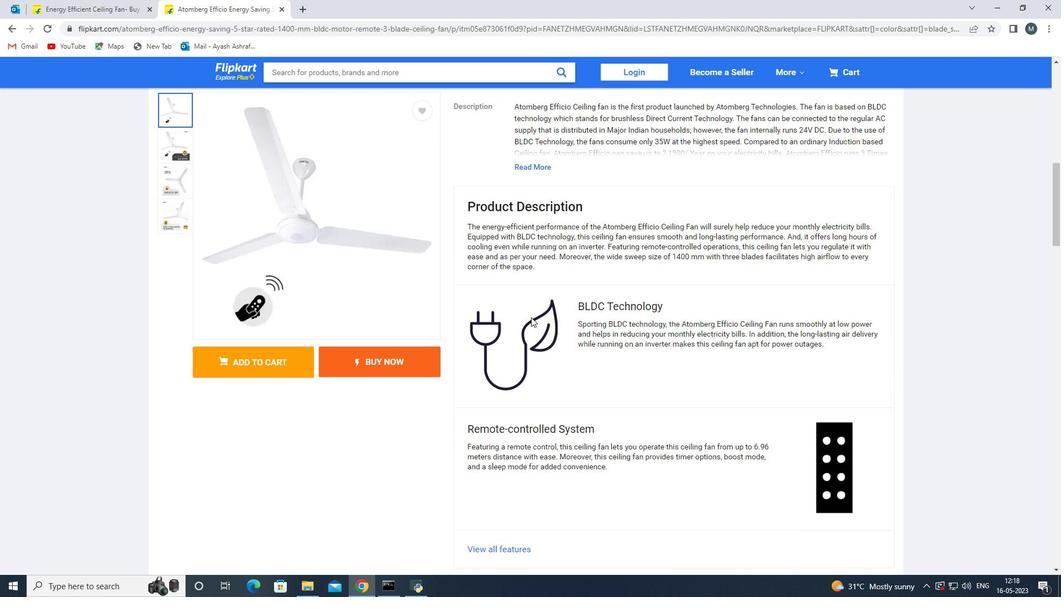 
Action: Mouse moved to (530, 317)
Screenshot: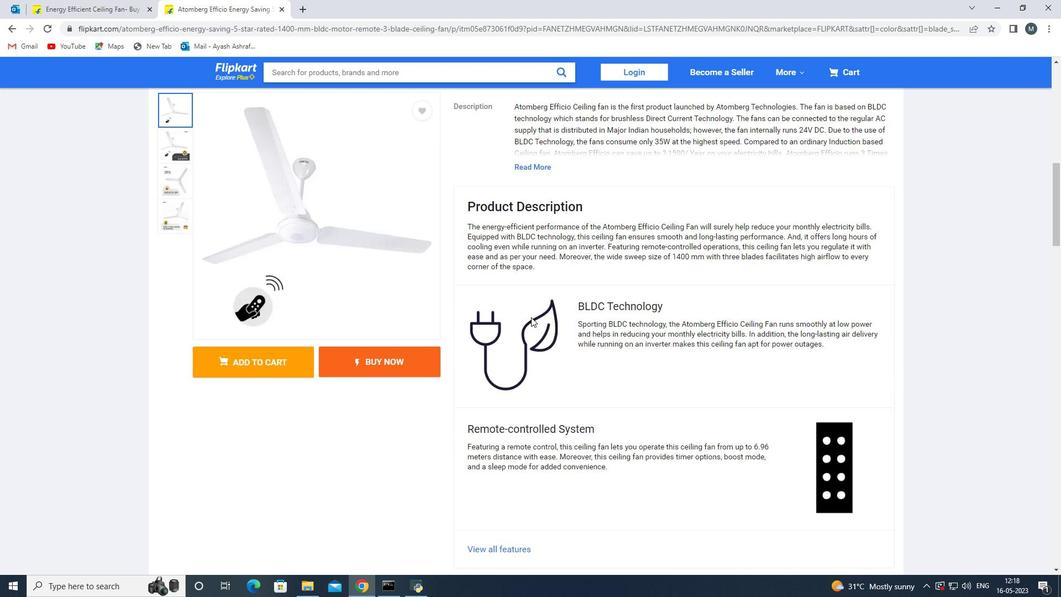 
Action: Mouse scrolled (530, 317) with delta (0, 0)
Screenshot: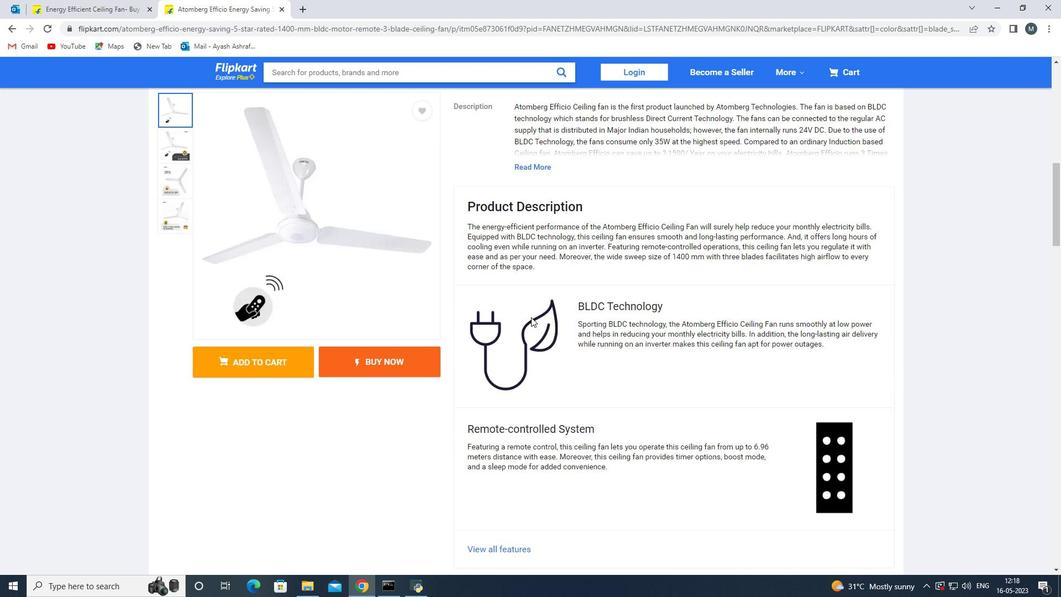 
Action: Mouse scrolled (530, 317) with delta (0, 0)
Screenshot: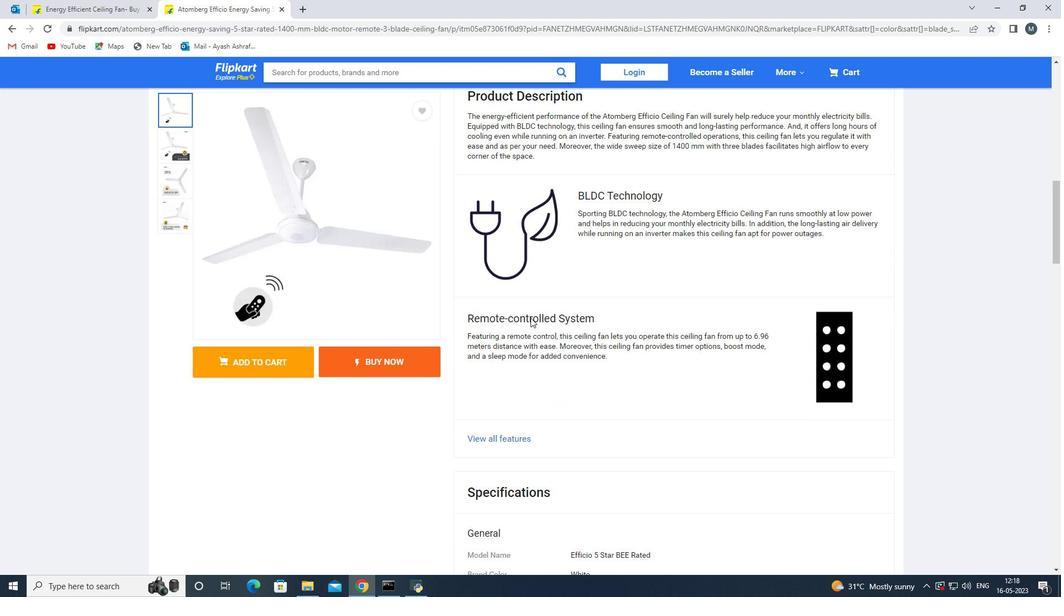 
Action: Mouse moved to (517, 308)
Screenshot: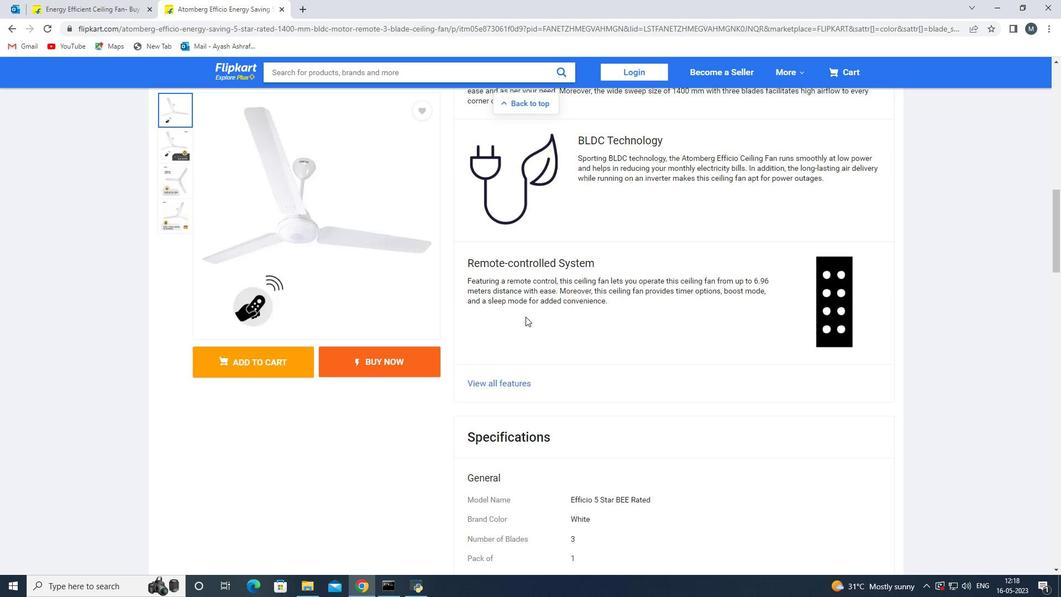 
Action: Mouse scrolled (517, 308) with delta (0, 0)
Screenshot: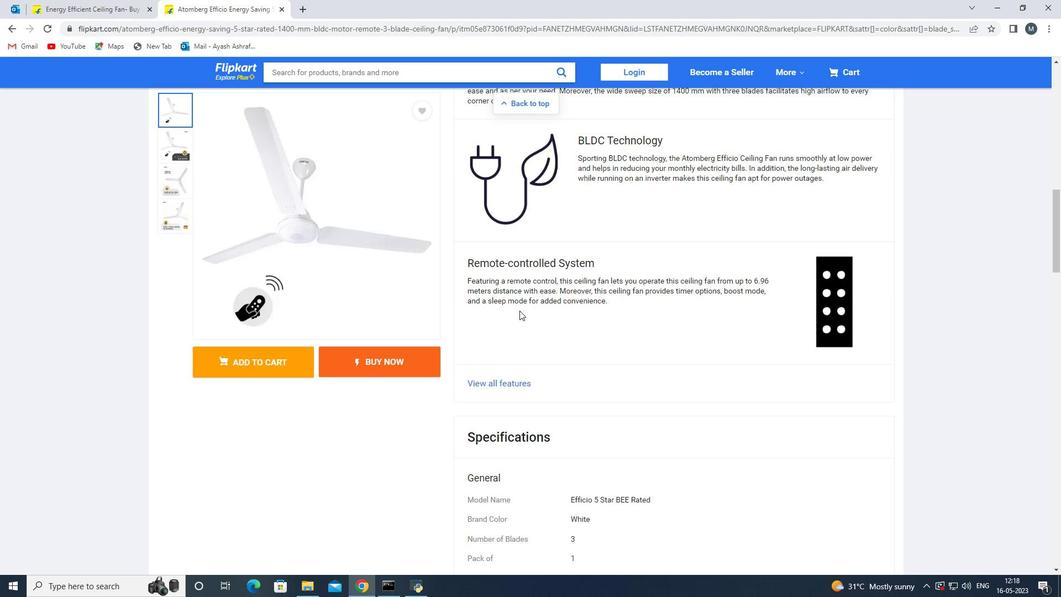 
Action: Mouse scrolled (517, 308) with delta (0, 0)
Screenshot: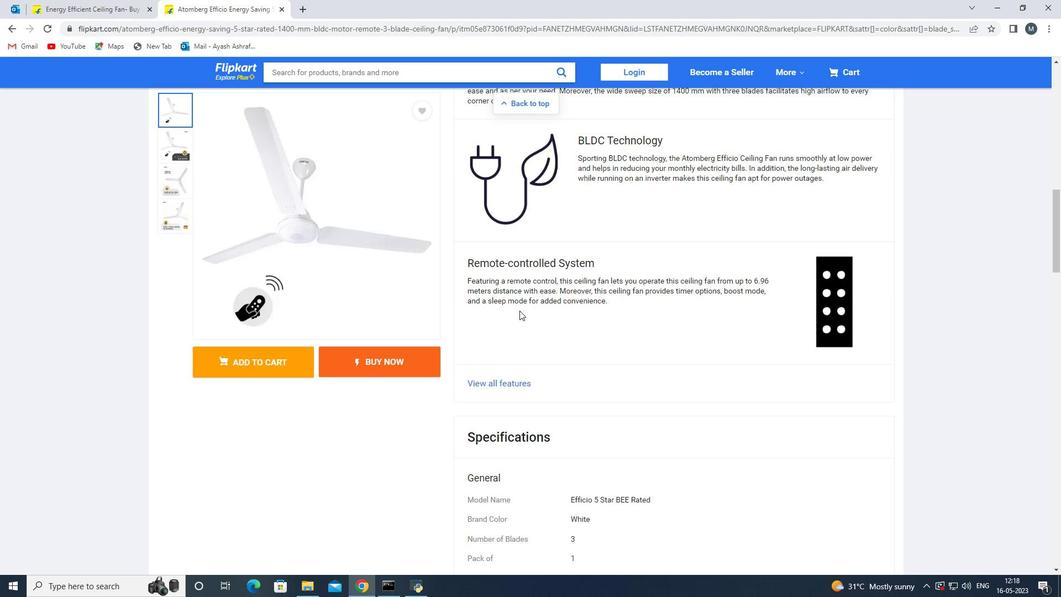 
Action: Mouse scrolled (517, 308) with delta (0, 0)
Screenshot: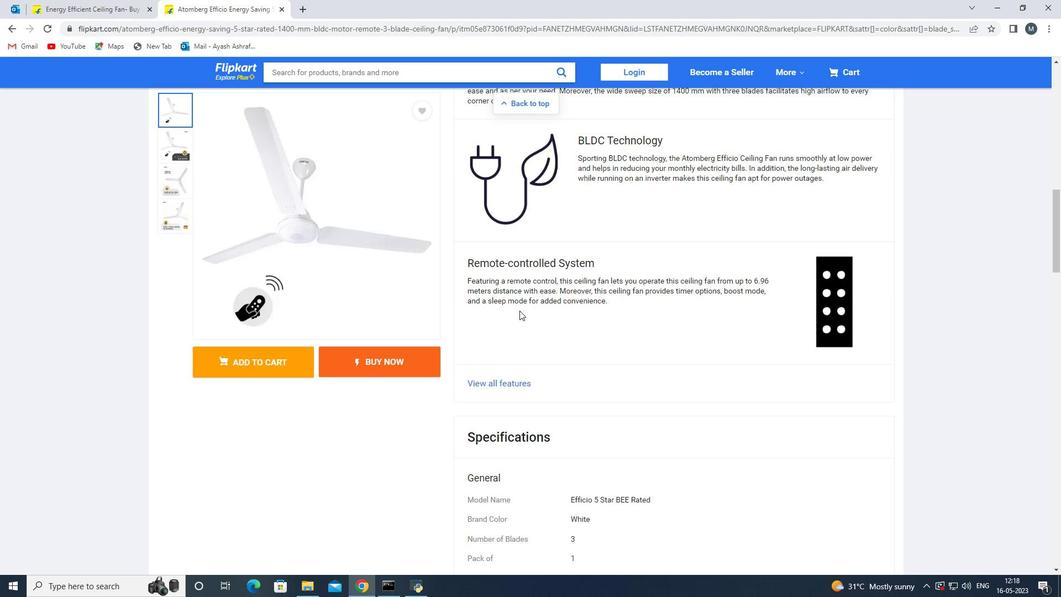 
Action: Mouse moved to (515, 307)
Screenshot: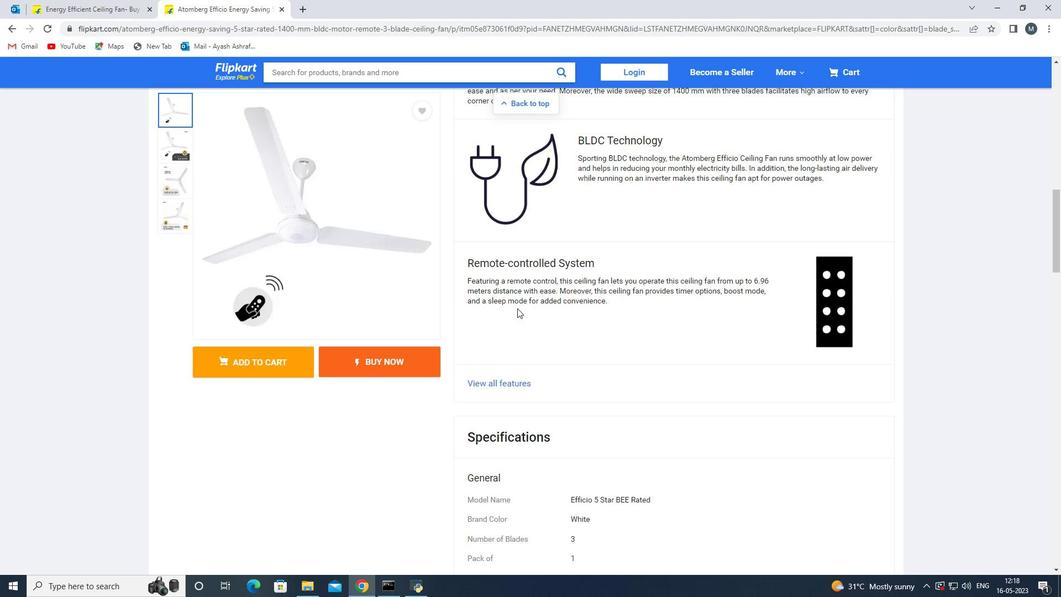 
Action: Mouse scrolled (515, 308) with delta (0, 0)
Screenshot: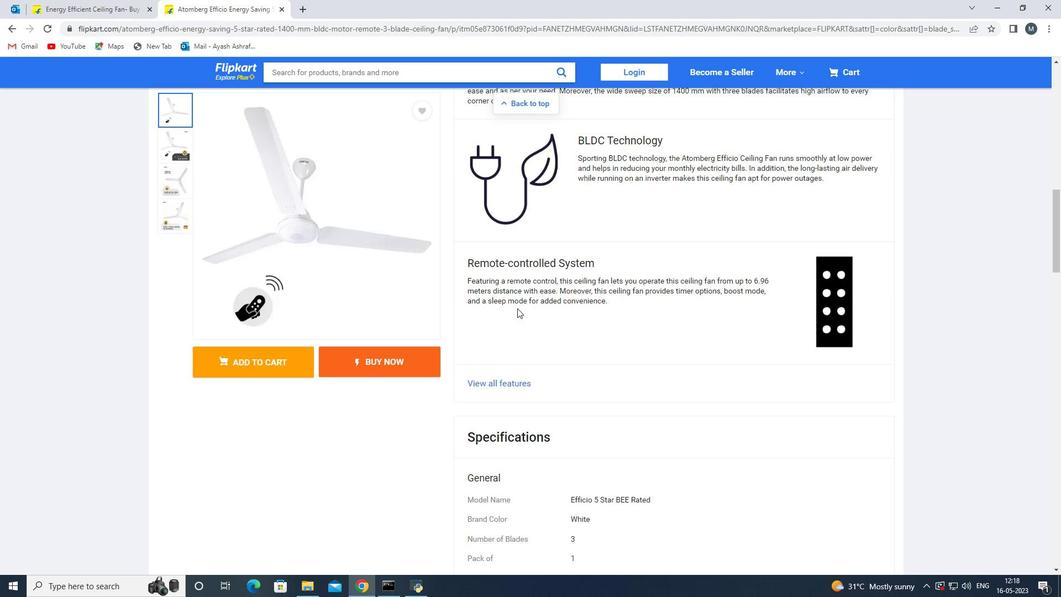 
Action: Mouse moved to (514, 305)
Screenshot: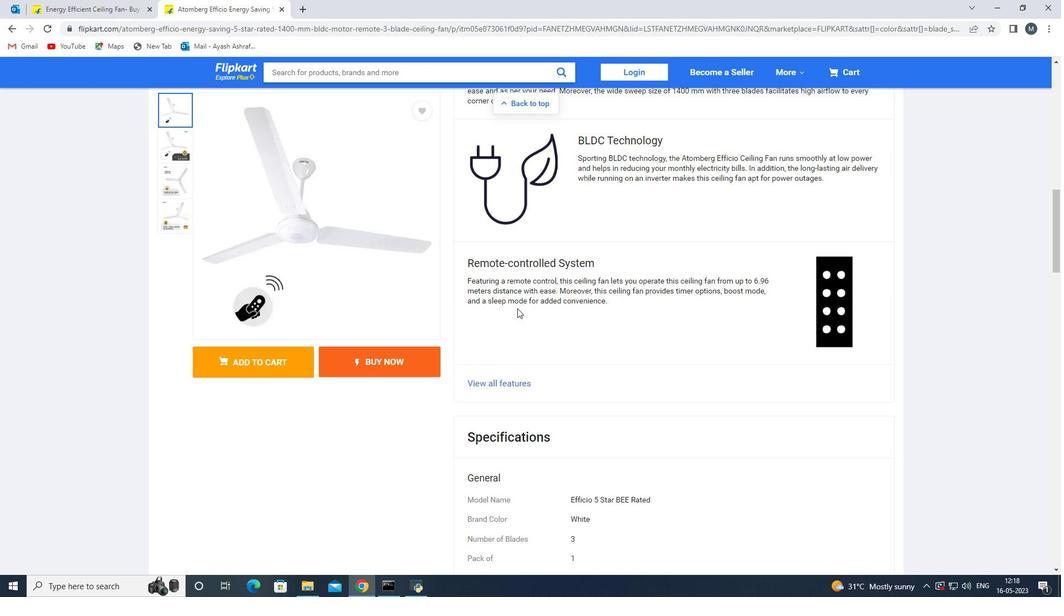 
Action: Mouse scrolled (514, 306) with delta (0, 0)
Screenshot: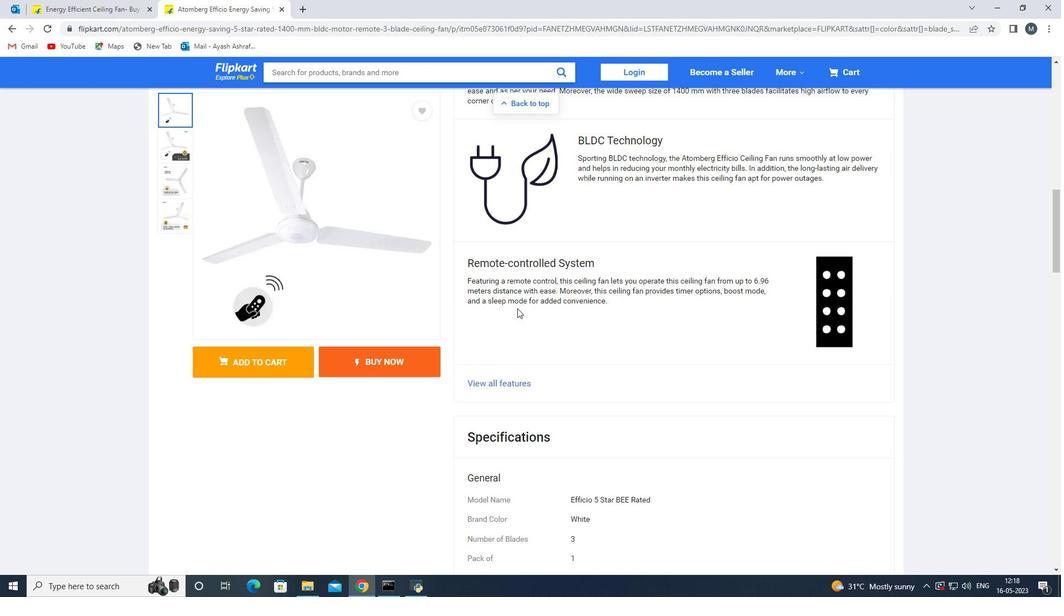 
Action: Mouse moved to (488, 295)
Screenshot: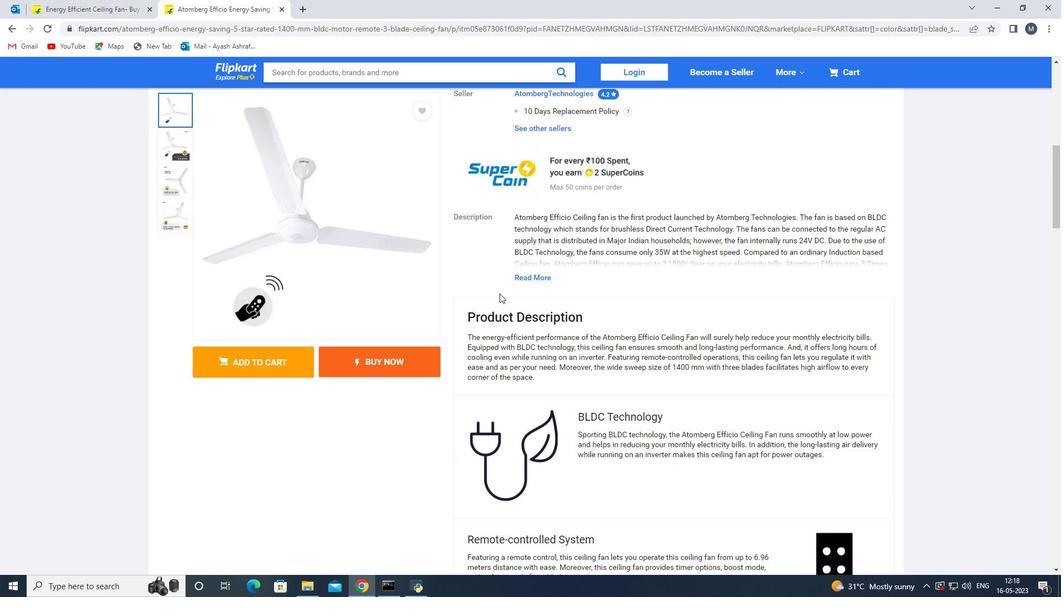 
Action: Mouse scrolled (488, 295) with delta (0, 0)
Screenshot: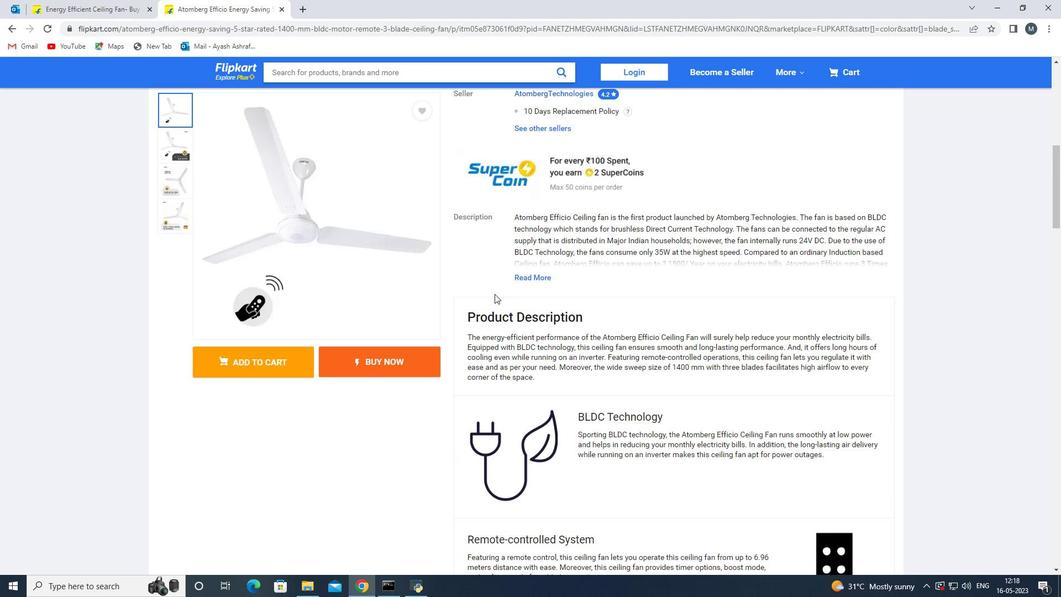 
Action: Mouse moved to (488, 295)
Screenshot: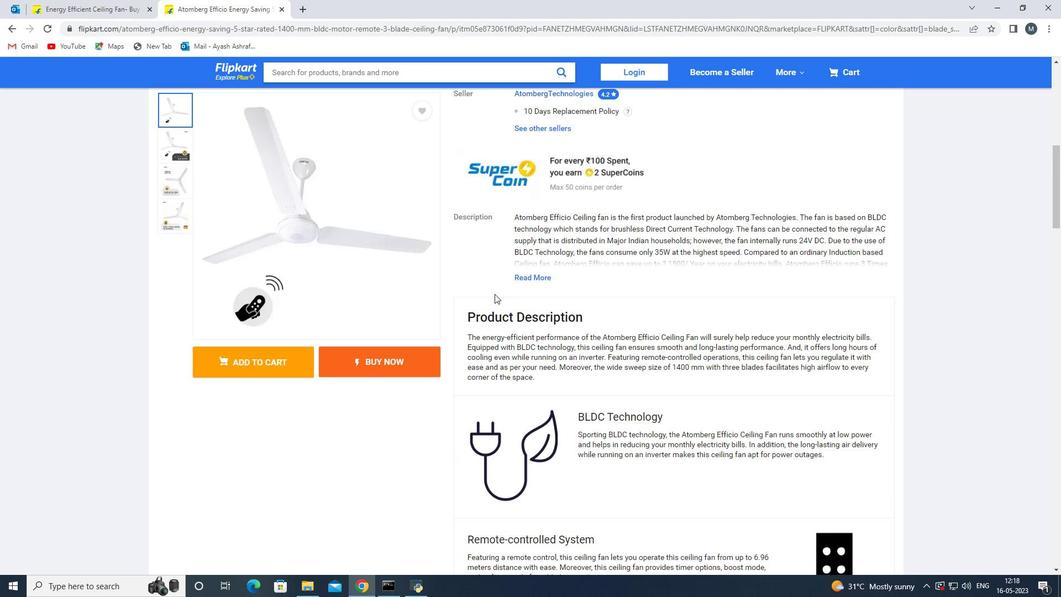 
Action: Mouse scrolled (488, 295) with delta (0, 0)
Screenshot: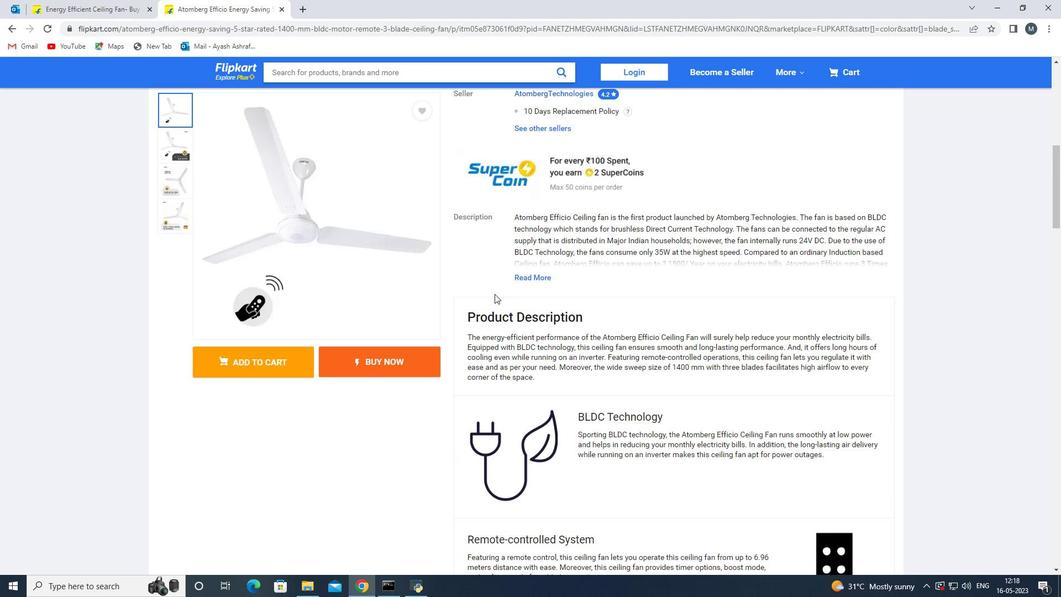 
Action: Mouse moved to (488, 294)
Screenshot: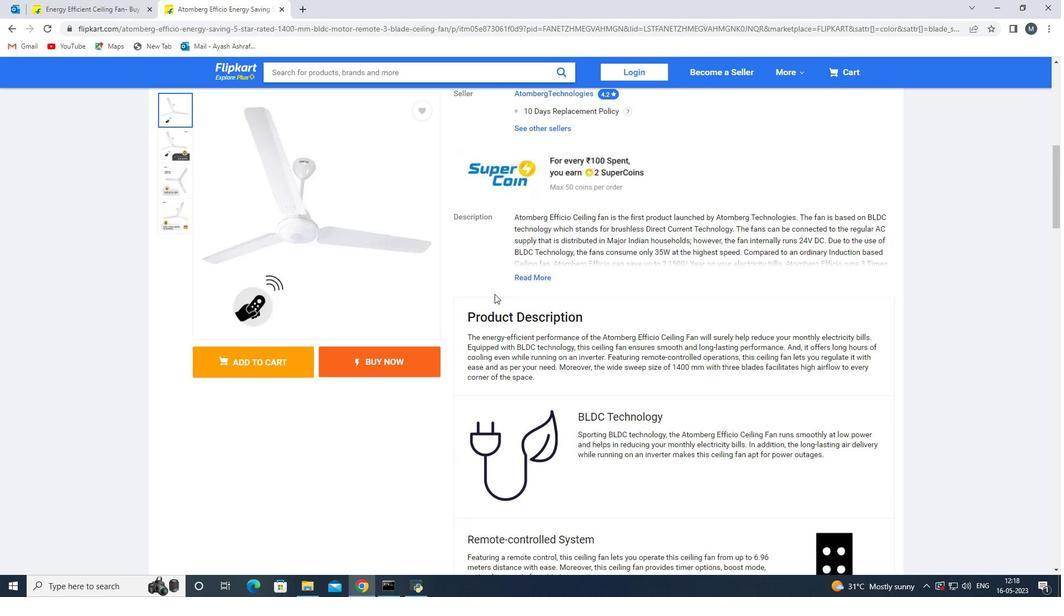 
Action: Mouse scrolled (488, 295) with delta (0, 0)
Screenshot: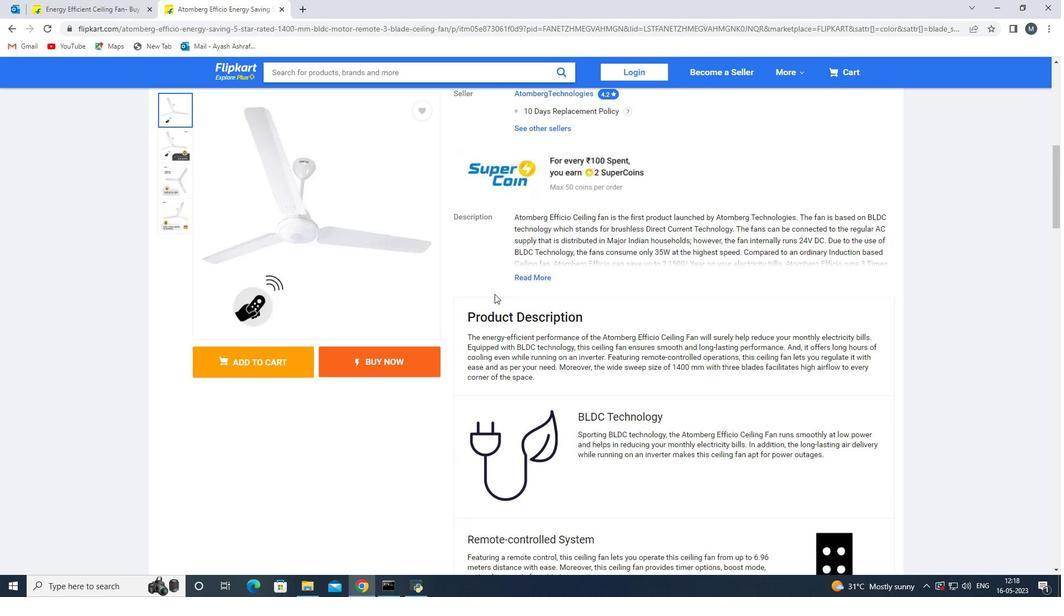 
Action: Mouse moved to (487, 294)
Screenshot: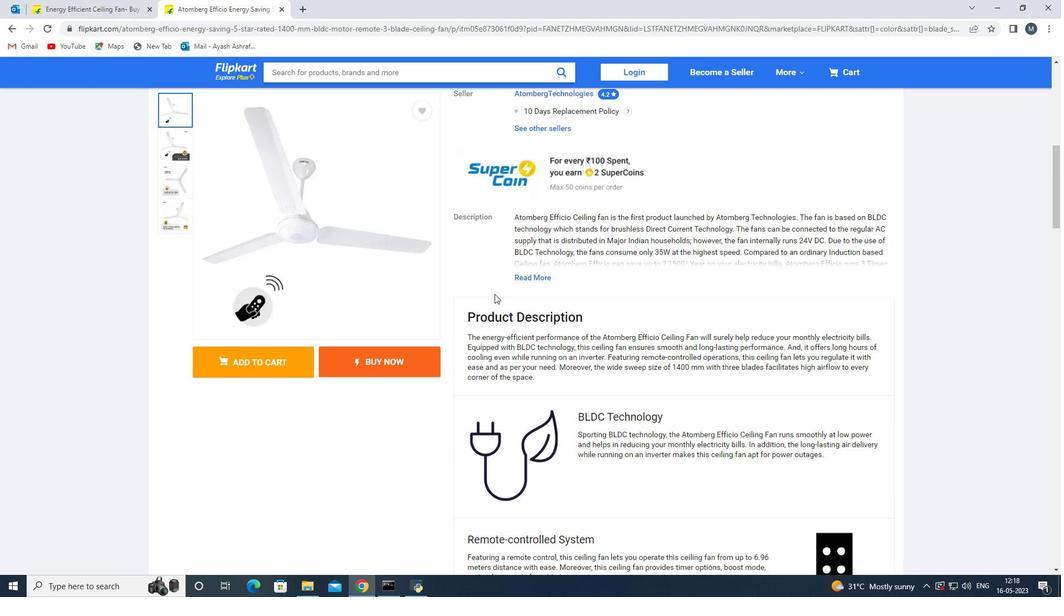 
Action: Mouse scrolled (487, 295) with delta (0, 0)
Screenshot: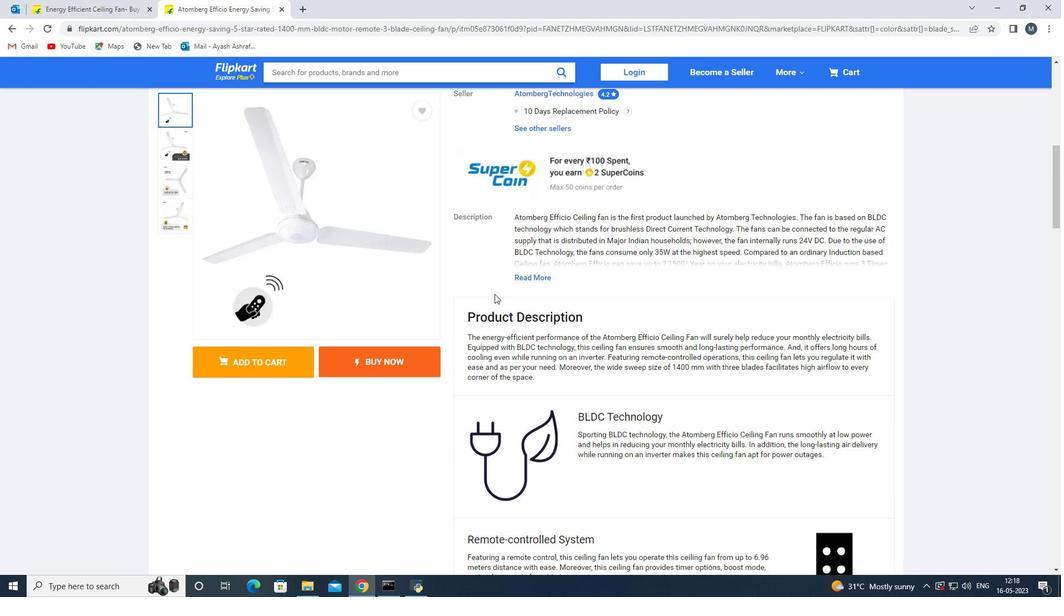 
Action: Mouse moved to (470, 292)
Screenshot: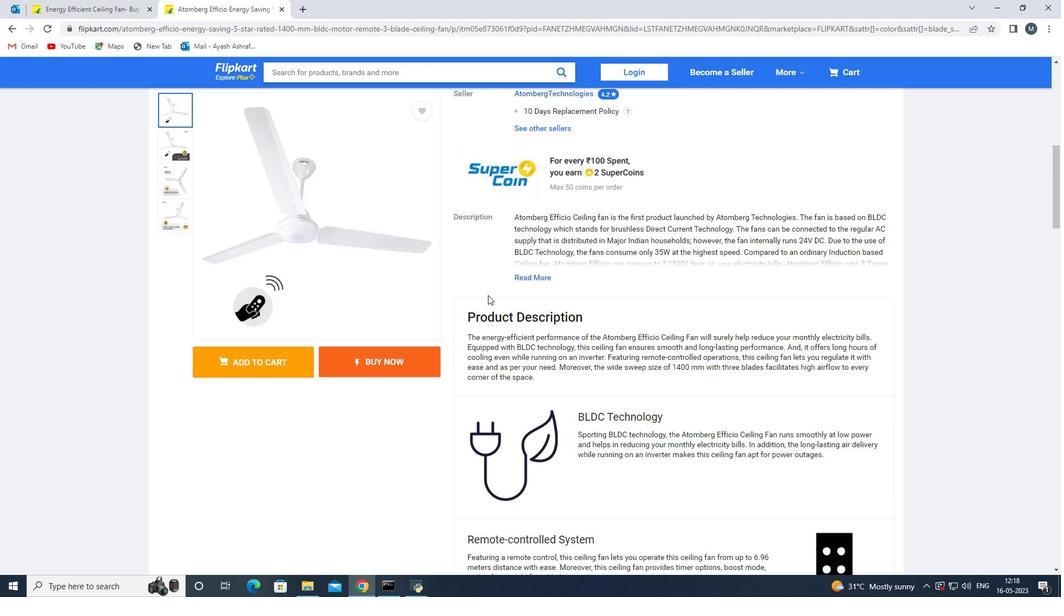 
Action: Mouse scrolled (473, 293) with delta (0, 0)
Screenshot: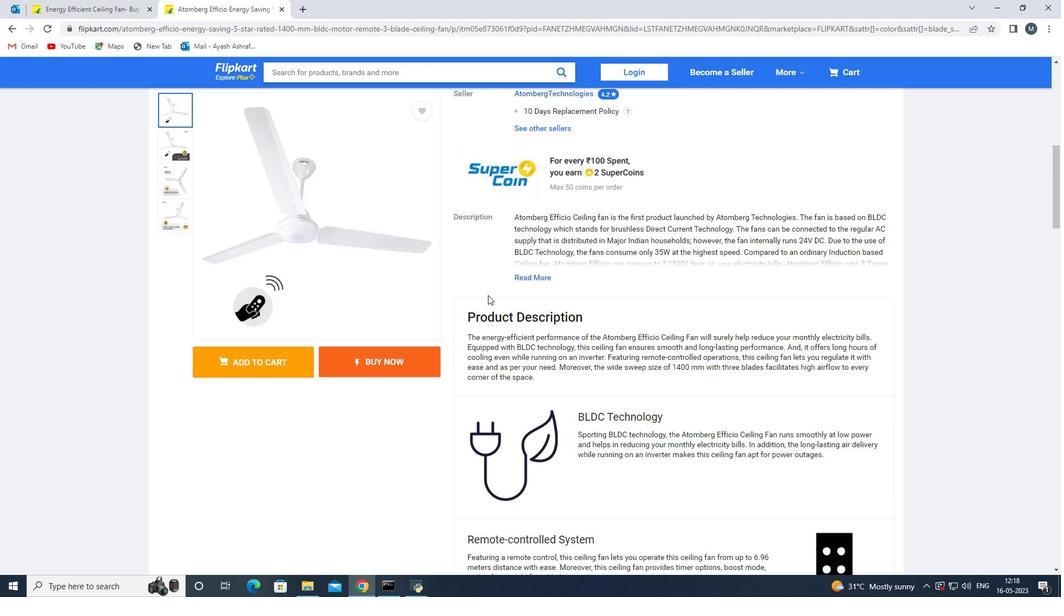 
Action: Mouse moved to (14, 28)
Screenshot: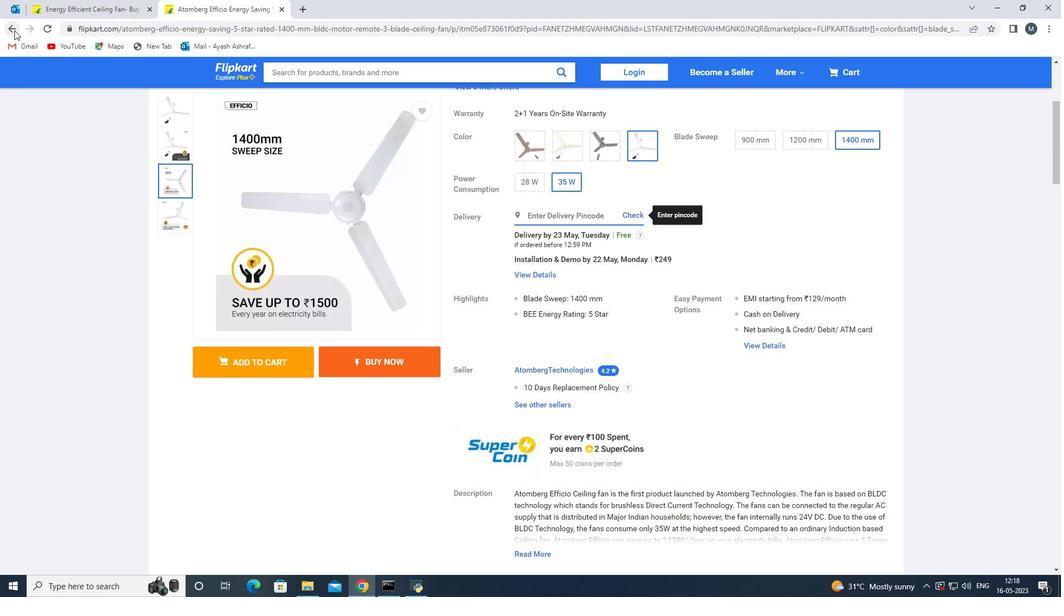 
Action: Mouse pressed left at (14, 28)
Screenshot: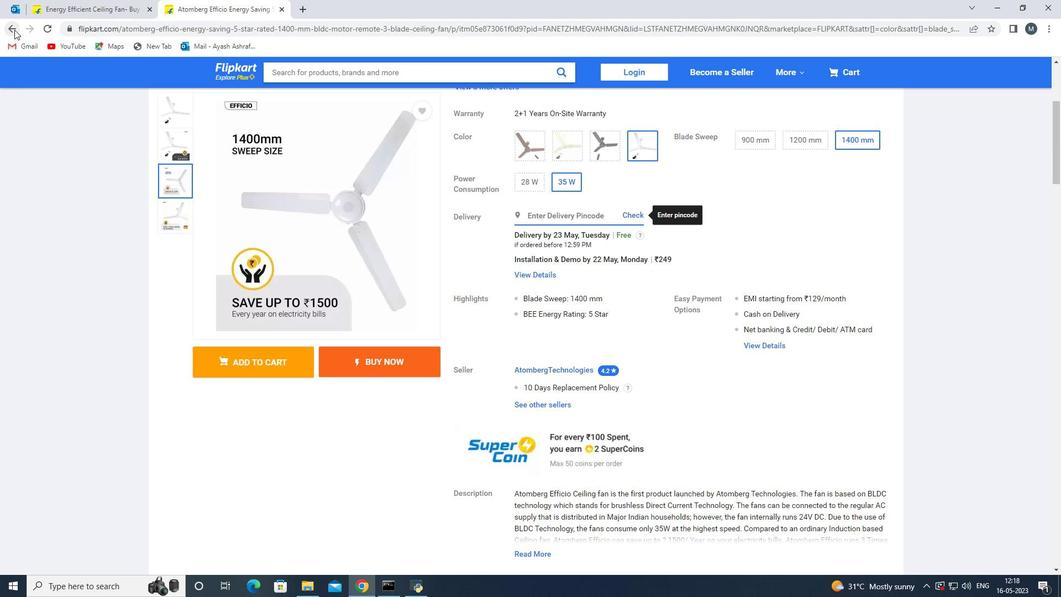 
Action: Mouse moved to (437, 315)
Screenshot: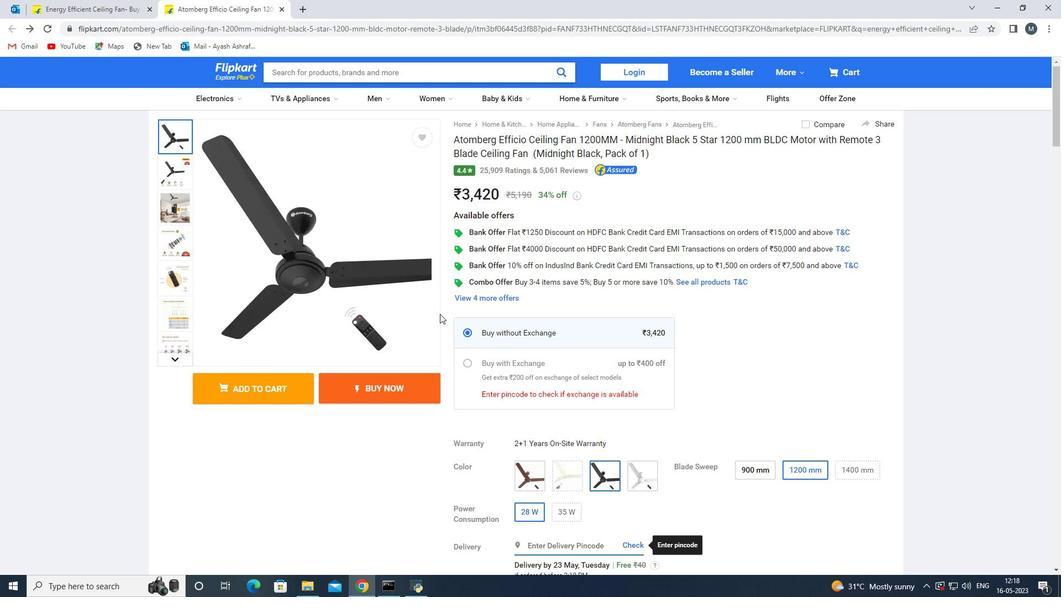 
Action: Mouse scrolled (437, 314) with delta (0, 0)
Screenshot: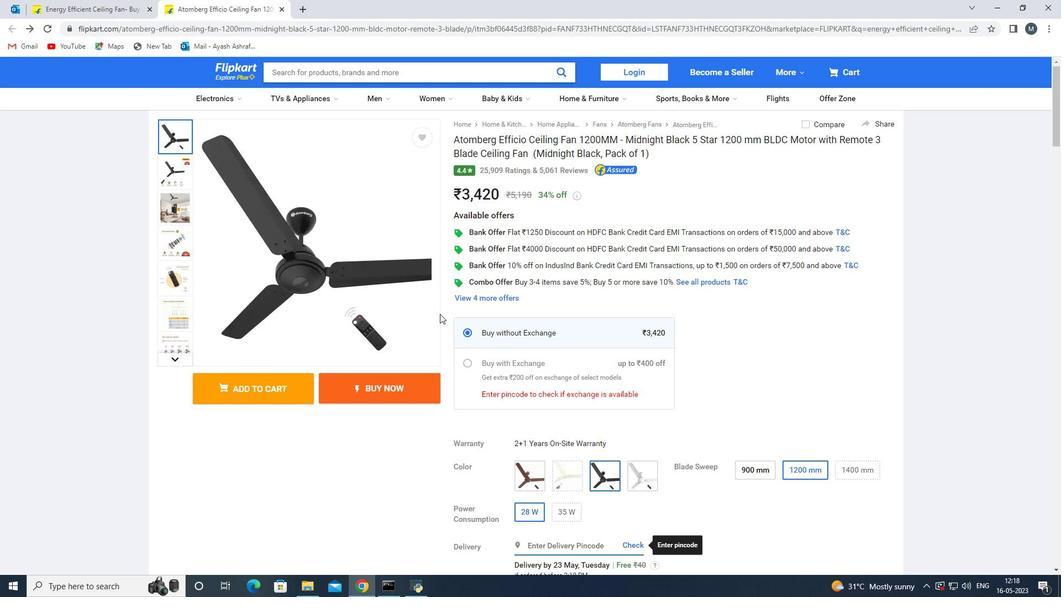 
Action: Mouse moved to (437, 320)
Screenshot: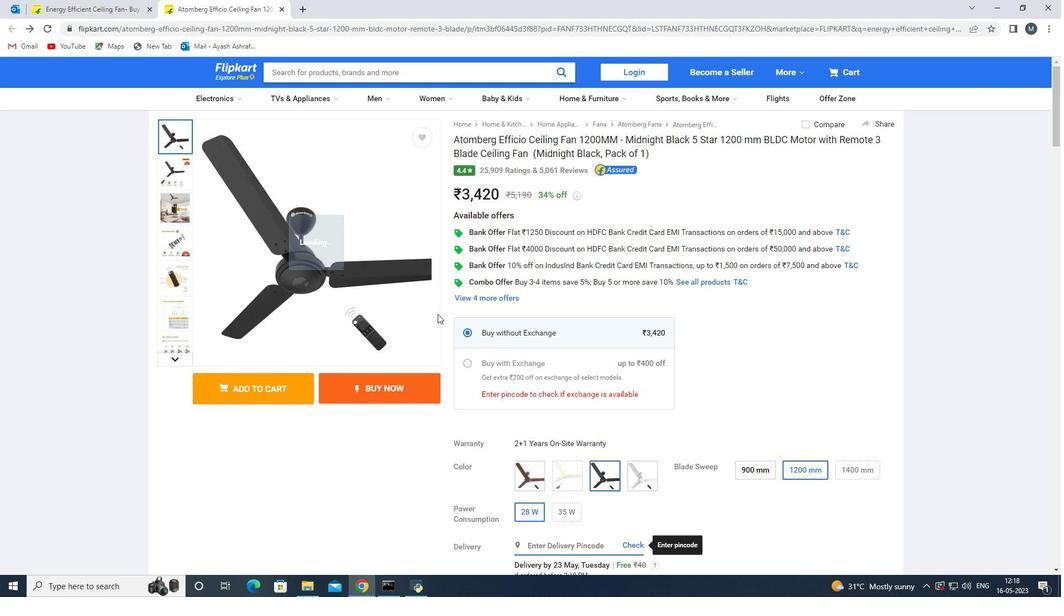 
Action: Mouse scrolled (437, 319) with delta (0, 0)
Screenshot: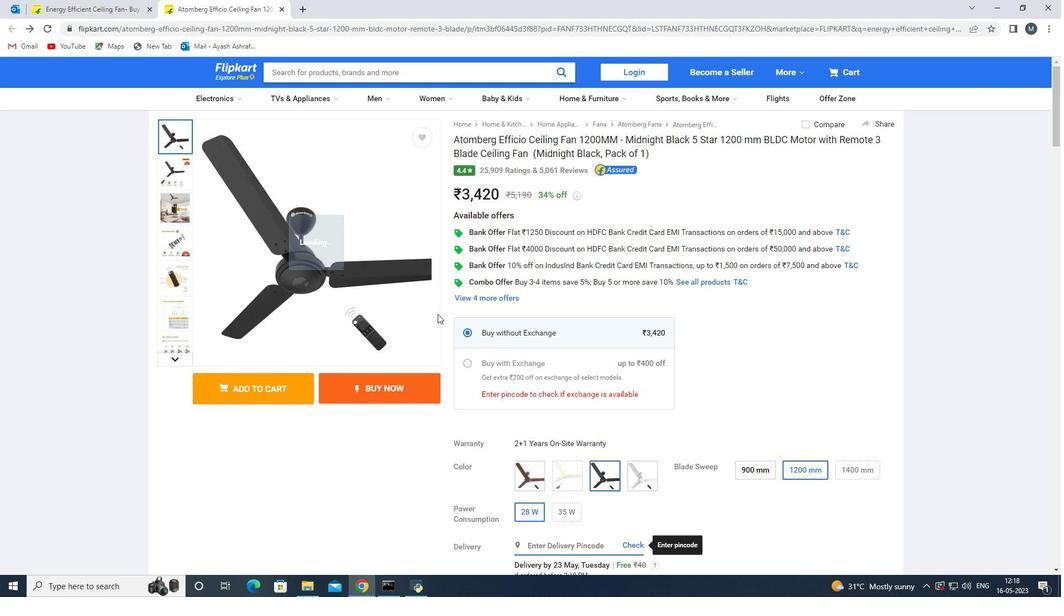 
Action: Mouse moved to (437, 322)
Screenshot: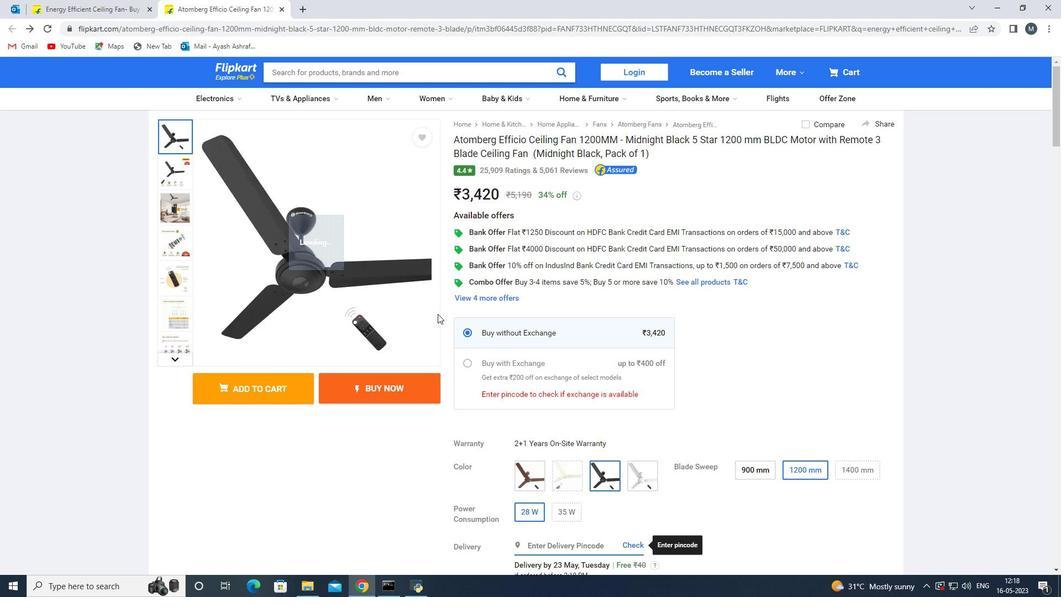
Action: Mouse scrolled (437, 322) with delta (0, 0)
Screenshot: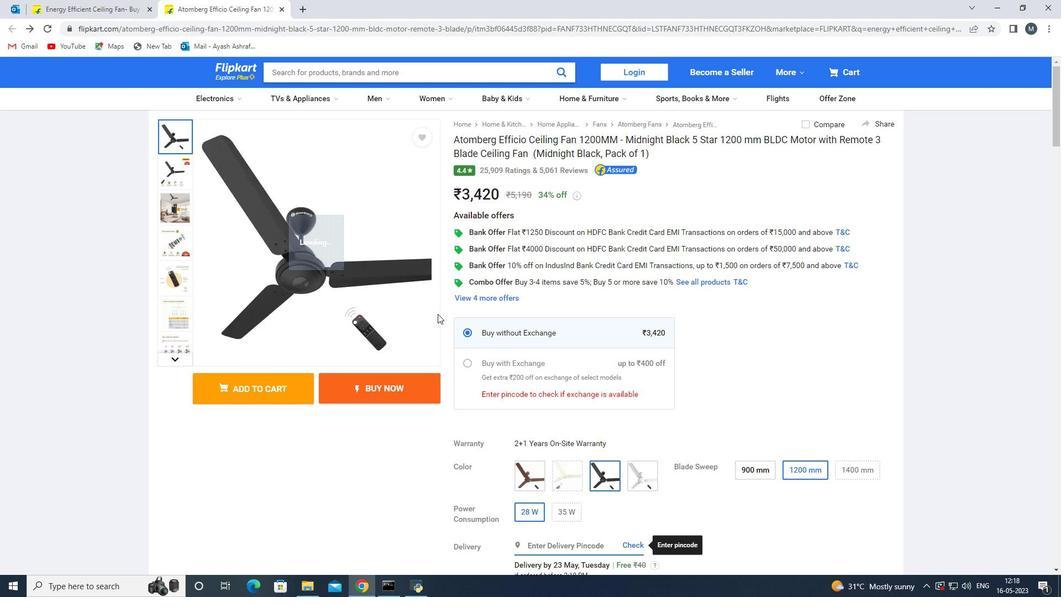 
Action: Mouse moved to (437, 324)
Screenshot: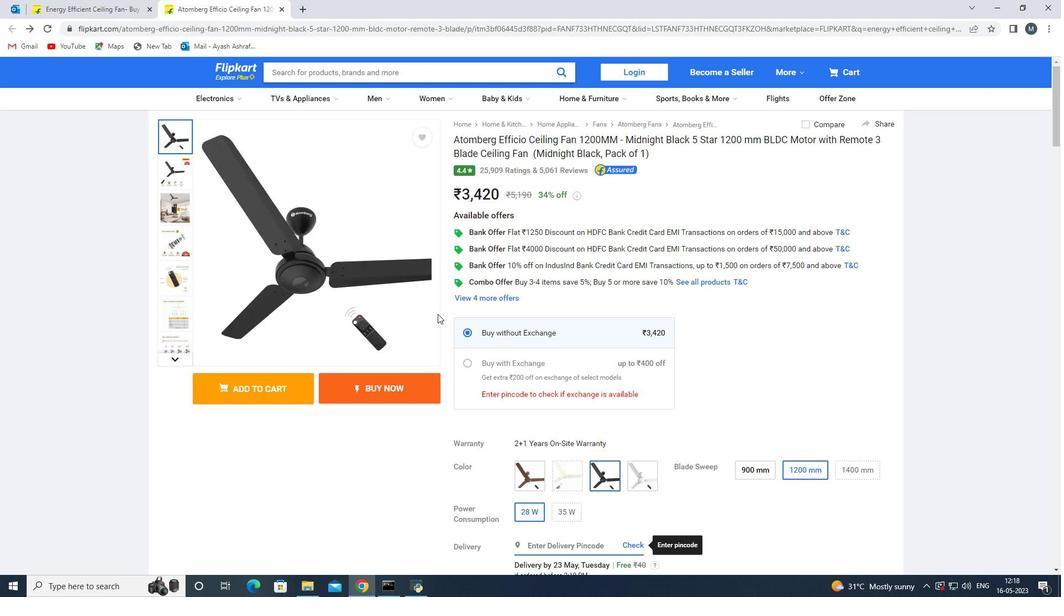 
Action: Mouse scrolled (437, 324) with delta (0, 0)
Screenshot: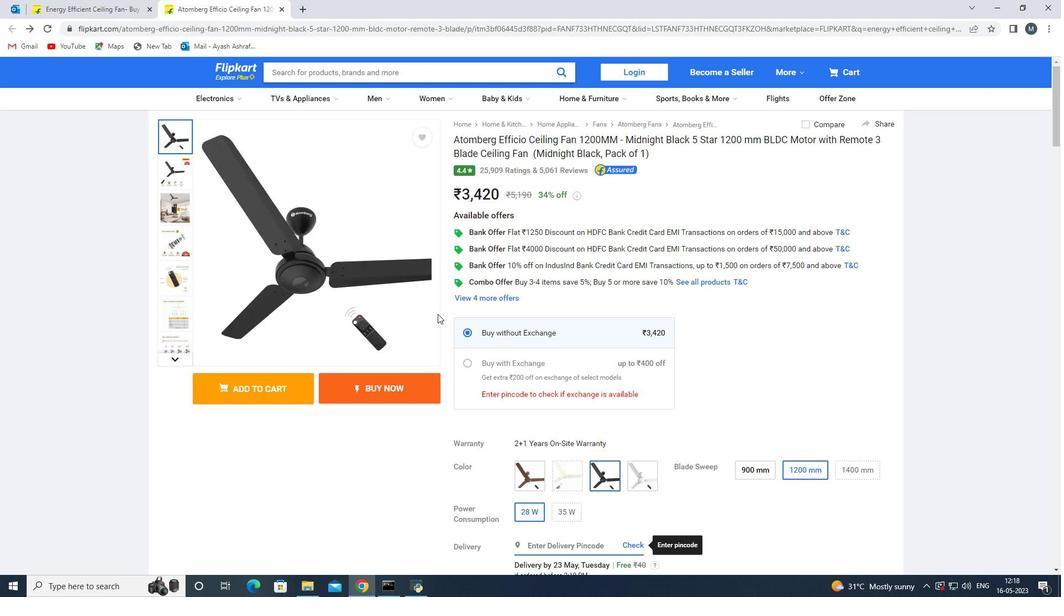 
Action: Mouse moved to (437, 326)
Screenshot: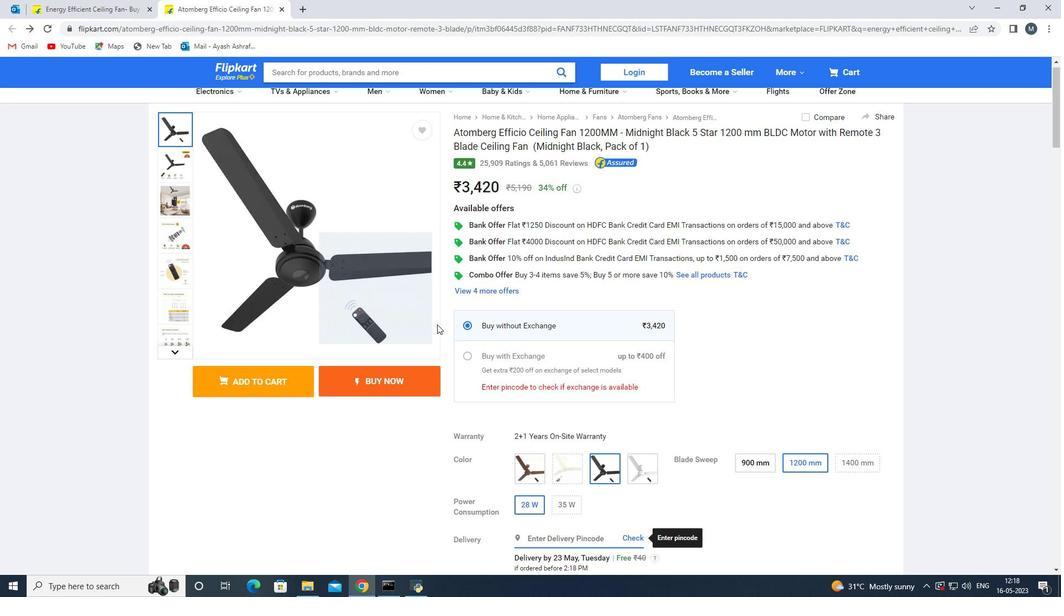 
Action: Mouse scrolled (437, 324) with delta (0, 0)
Screenshot: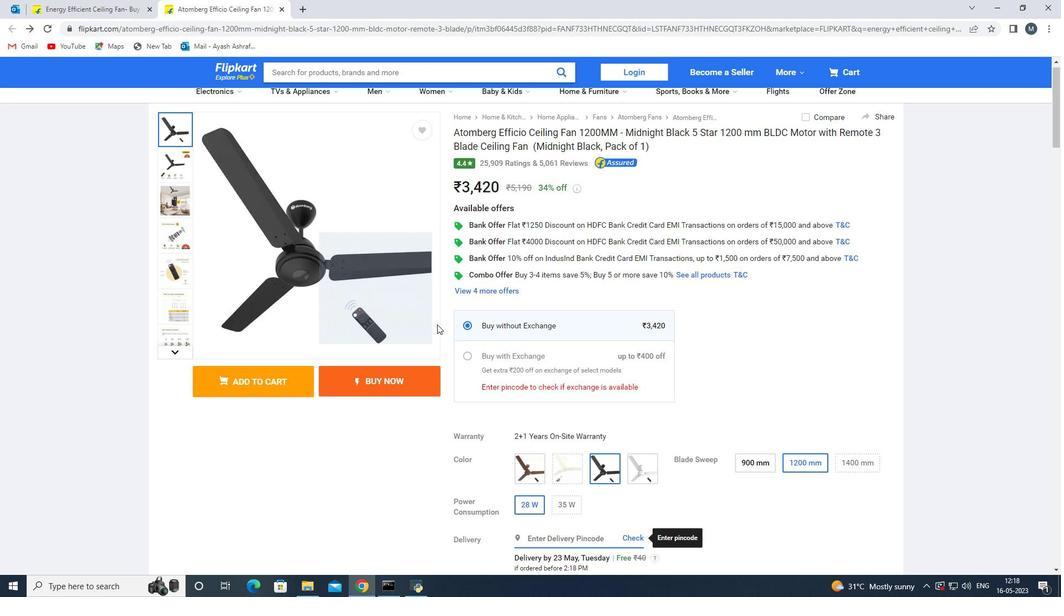 
Action: Mouse moved to (267, 283)
Screenshot: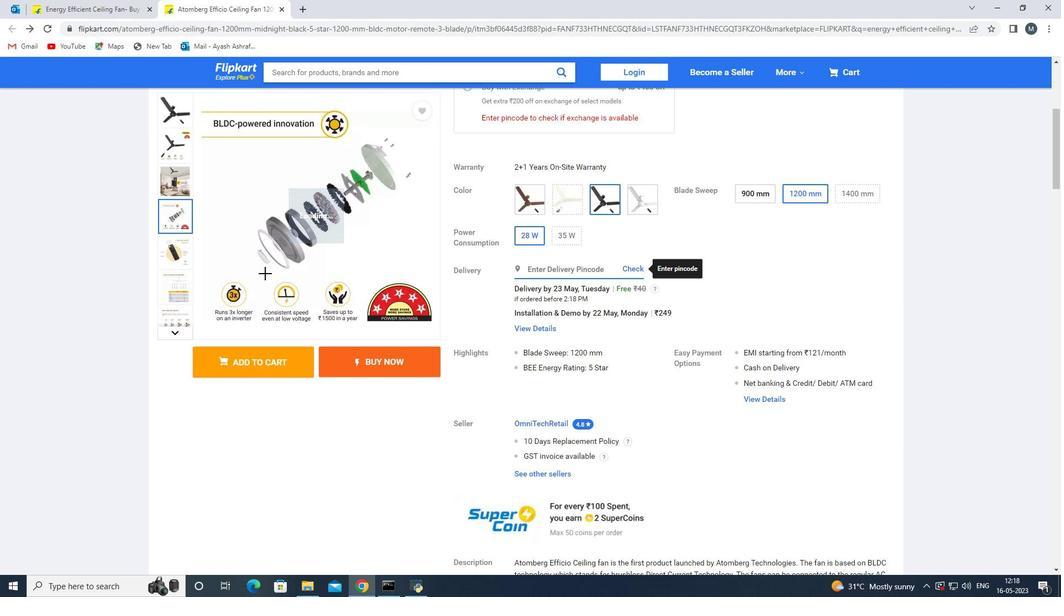 
Action: Mouse scrolled (267, 282) with delta (0, 0)
Screenshot: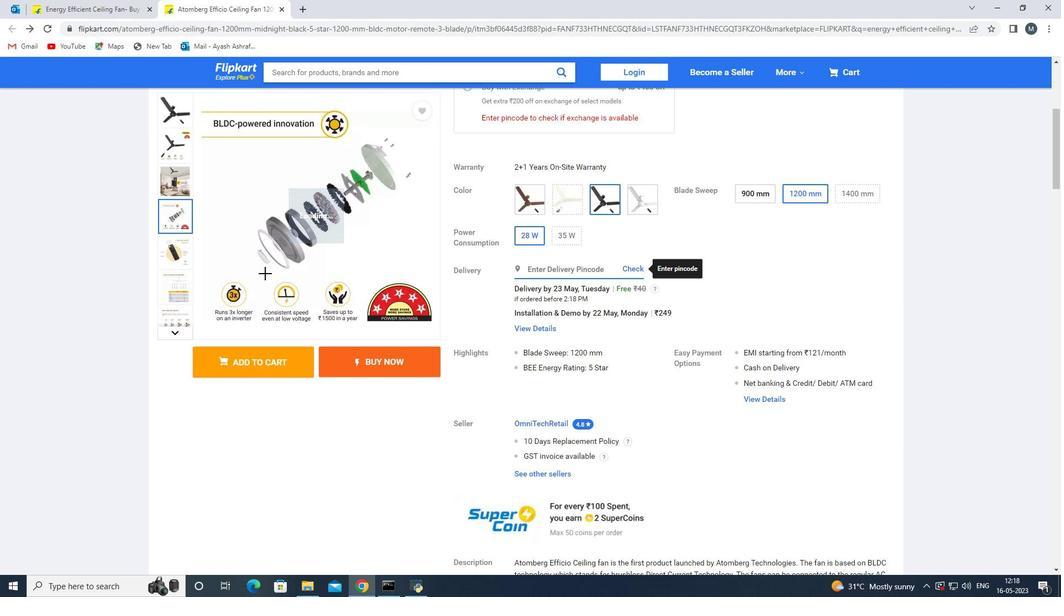 
Action: Mouse moved to (267, 289)
Screenshot: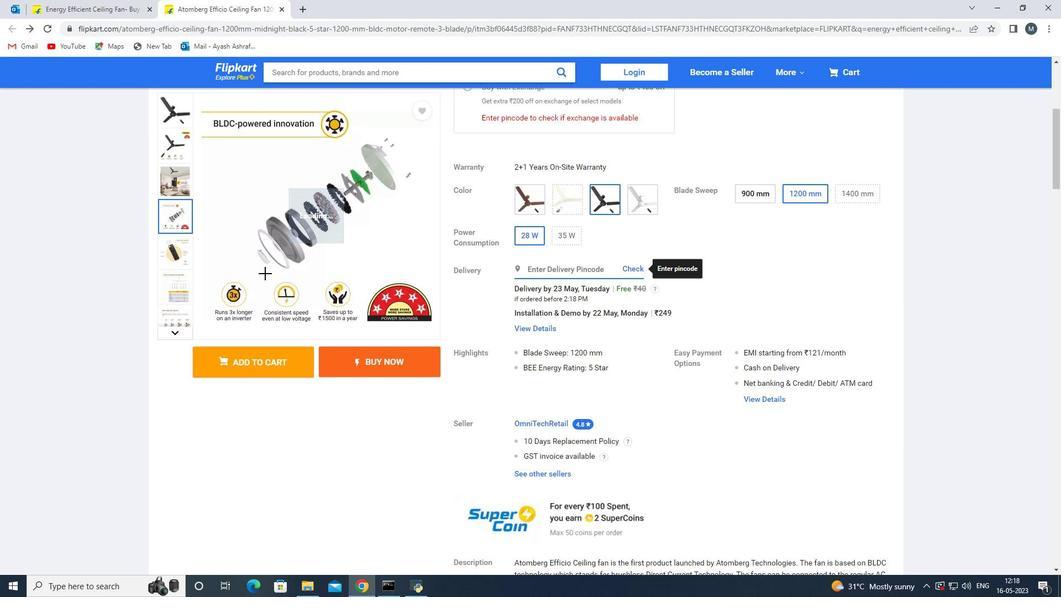 
Action: Mouse scrolled (267, 289) with delta (0, 0)
Screenshot: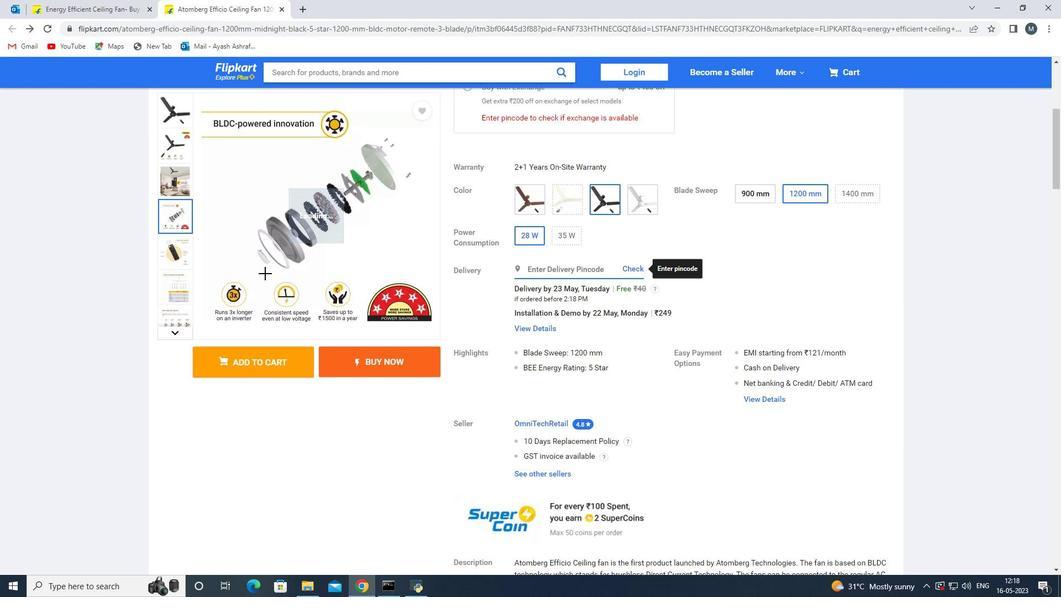 
Action: Mouse moved to (270, 299)
Screenshot: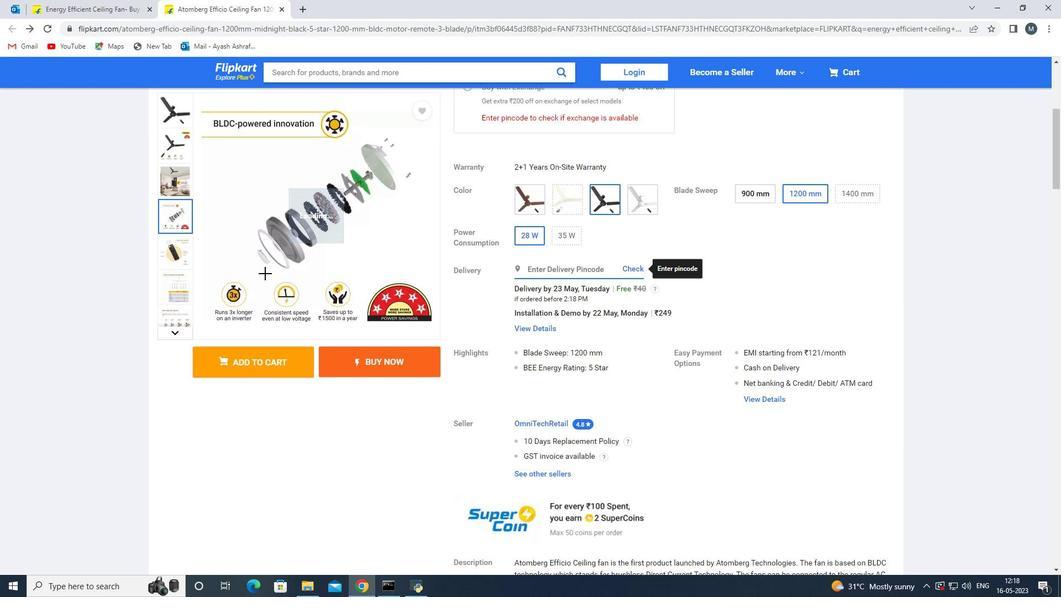 
Action: Mouse scrolled (270, 299) with delta (0, 0)
Screenshot: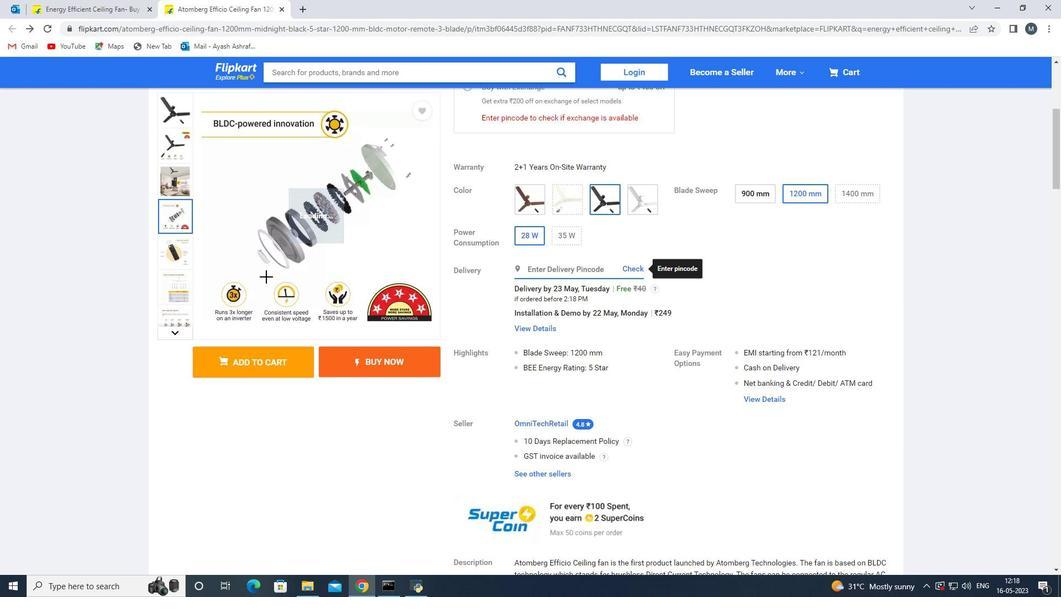 
Action: Mouse moved to (272, 309)
Screenshot: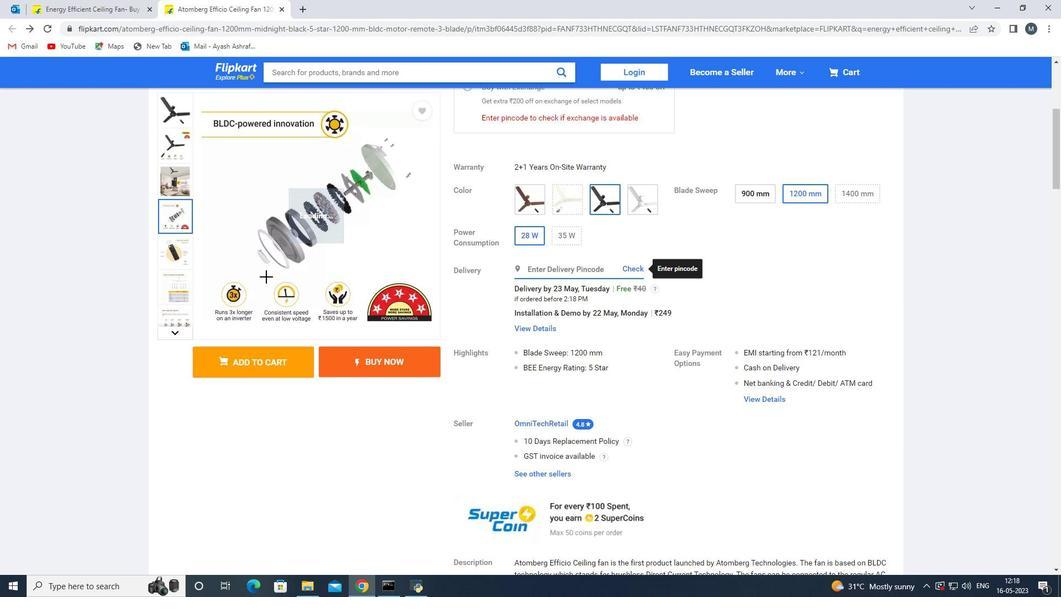 
Action: Mouse scrolled (272, 308) with delta (0, 0)
Screenshot: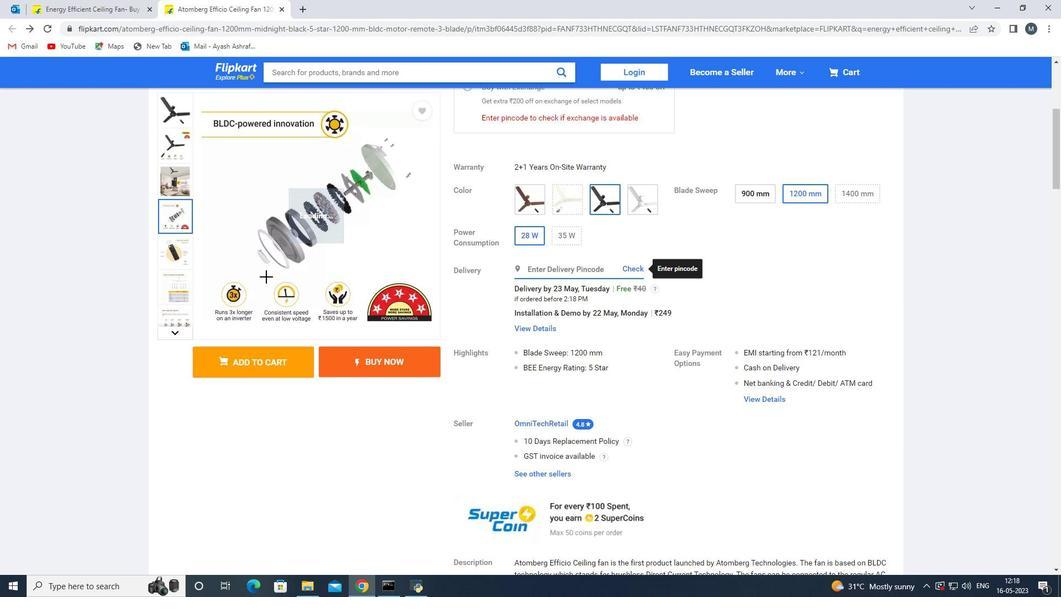 
Action: Mouse moved to (346, 386)
Screenshot: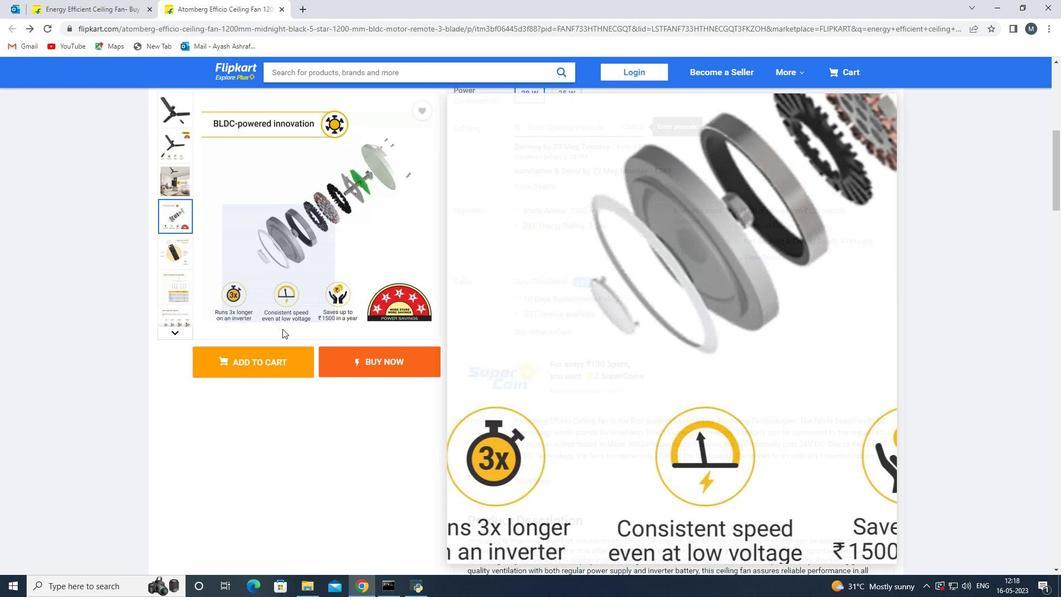 
Action: Mouse scrolled (346, 385) with delta (0, 0)
Screenshot: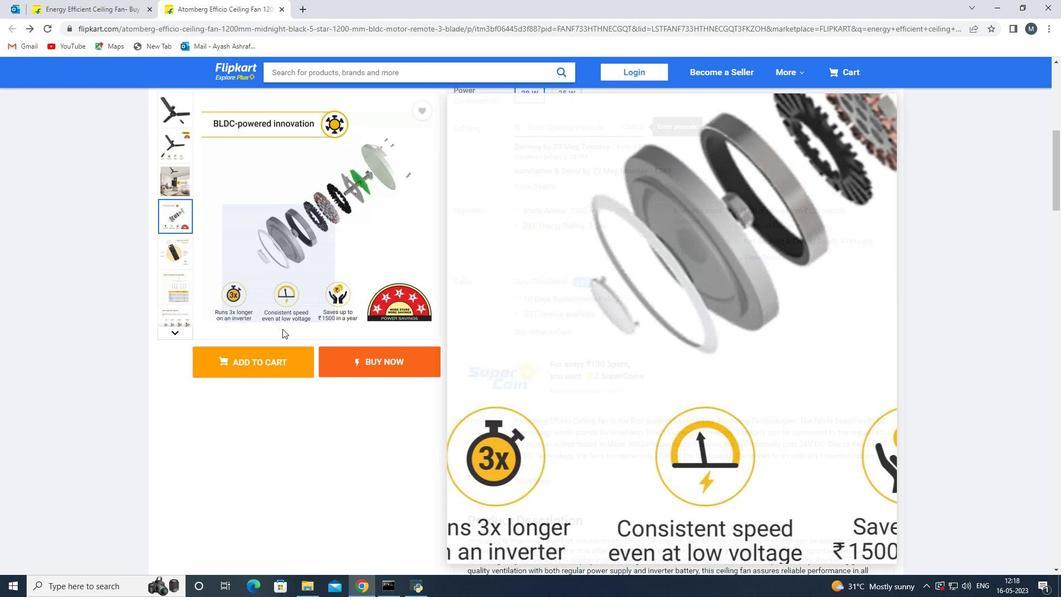 
Action: Mouse moved to (365, 399)
Screenshot: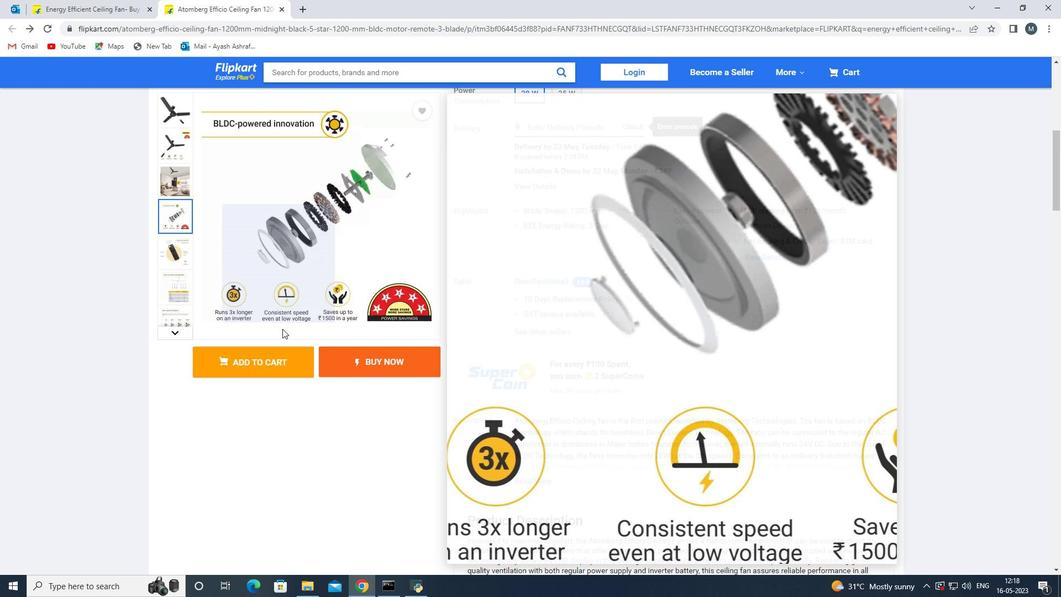 
Action: Mouse scrolled (365, 398) with delta (0, 0)
Screenshot: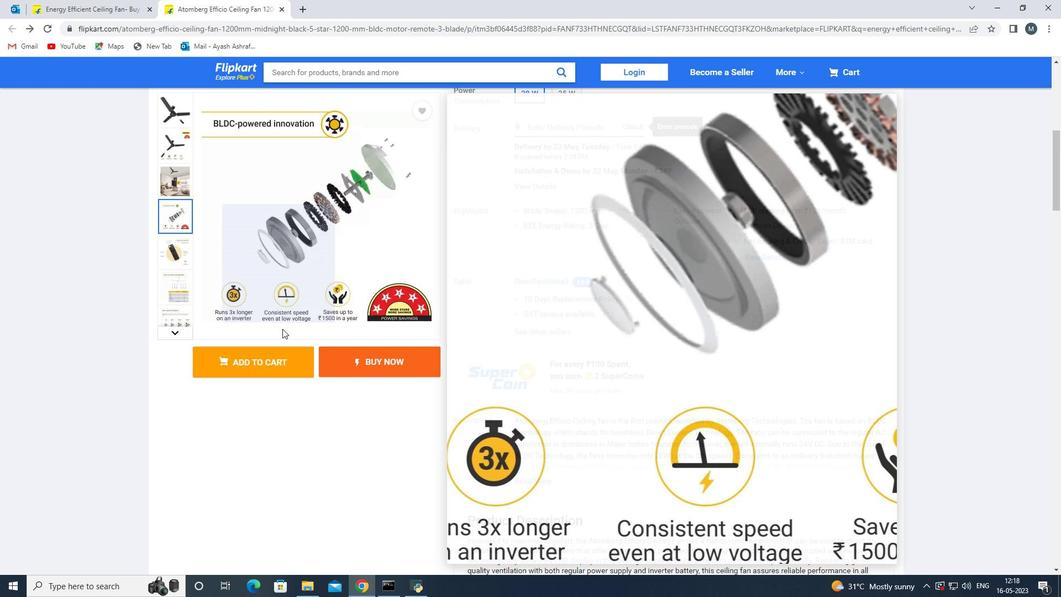 
Action: Mouse moved to (370, 402)
Screenshot: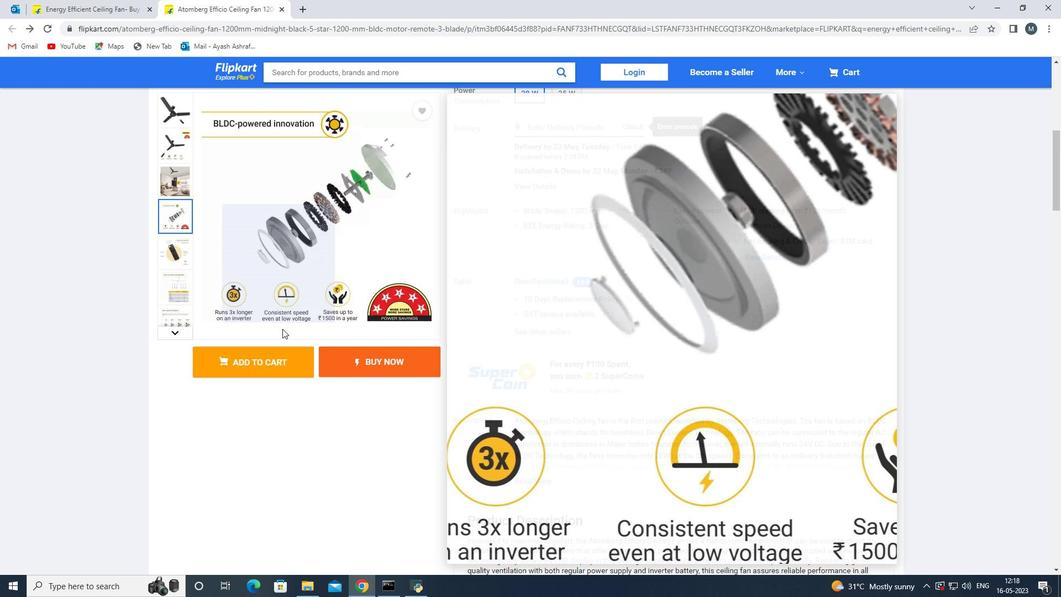 
Action: Mouse scrolled (370, 402) with delta (0, 0)
Screenshot: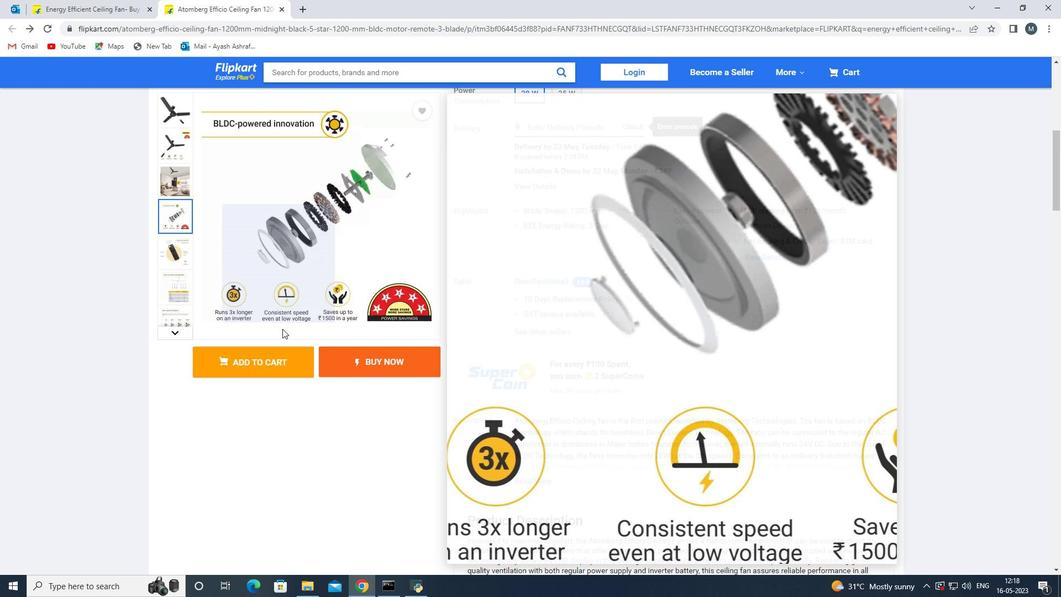 
Action: Mouse moved to (390, 408)
Screenshot: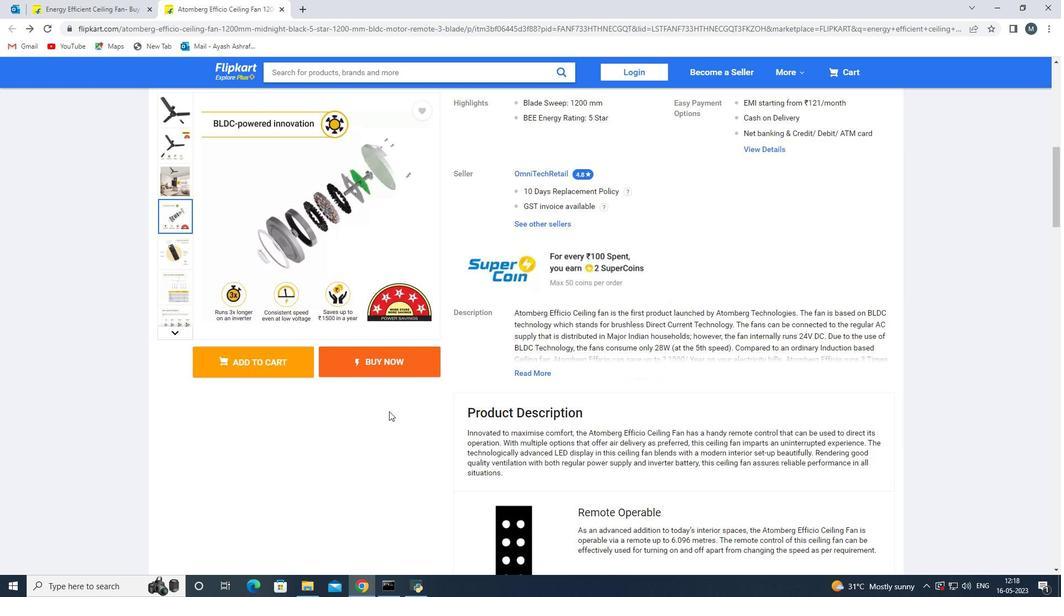 
Action: Mouse scrolled (390, 408) with delta (0, 0)
Screenshot: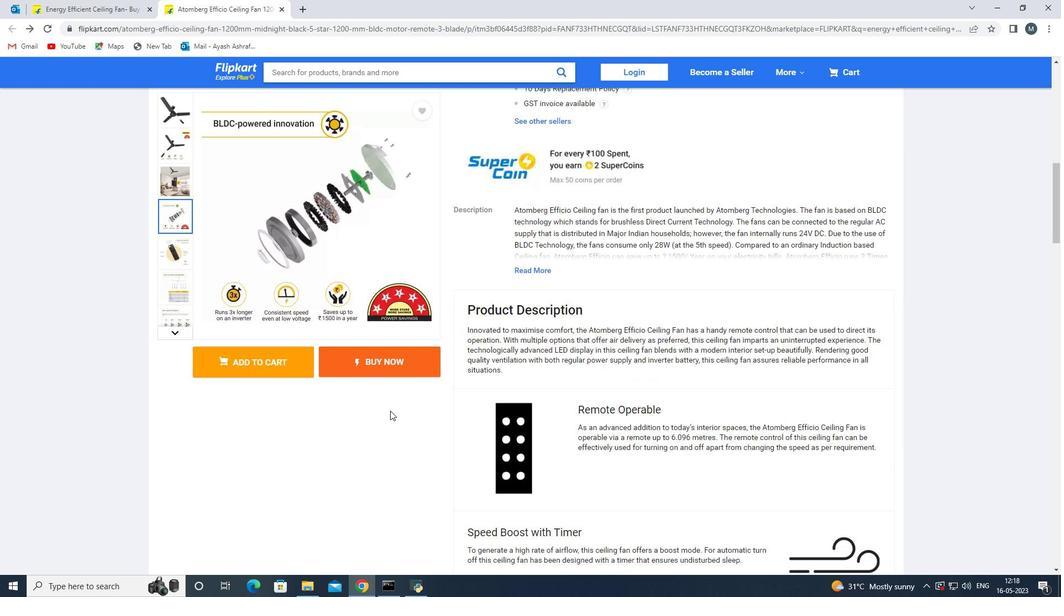 
Action: Mouse scrolled (390, 408) with delta (0, 0)
Screenshot: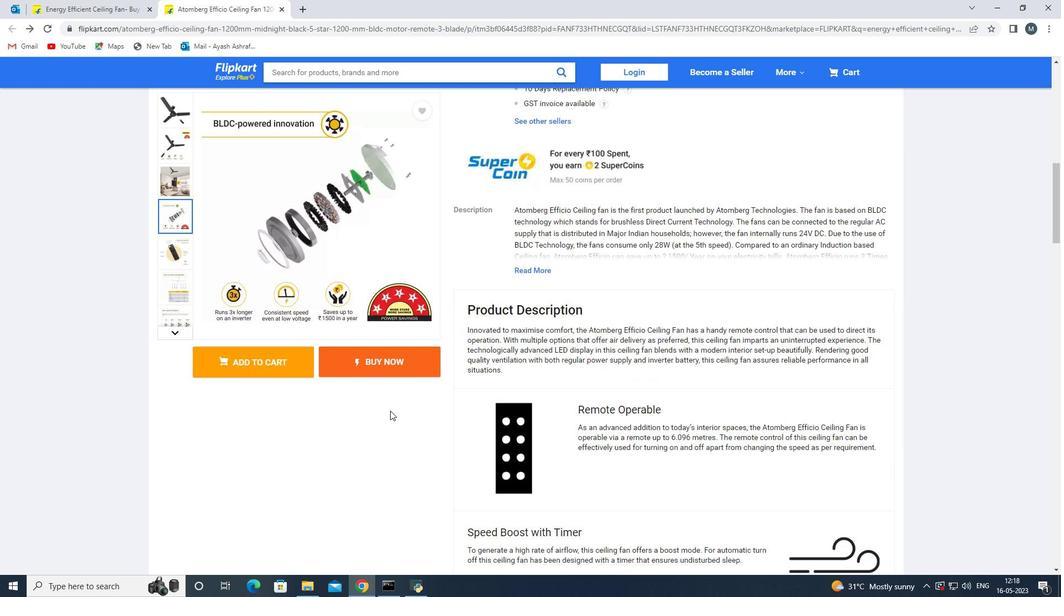 
Action: Mouse moved to (390, 408)
Screenshot: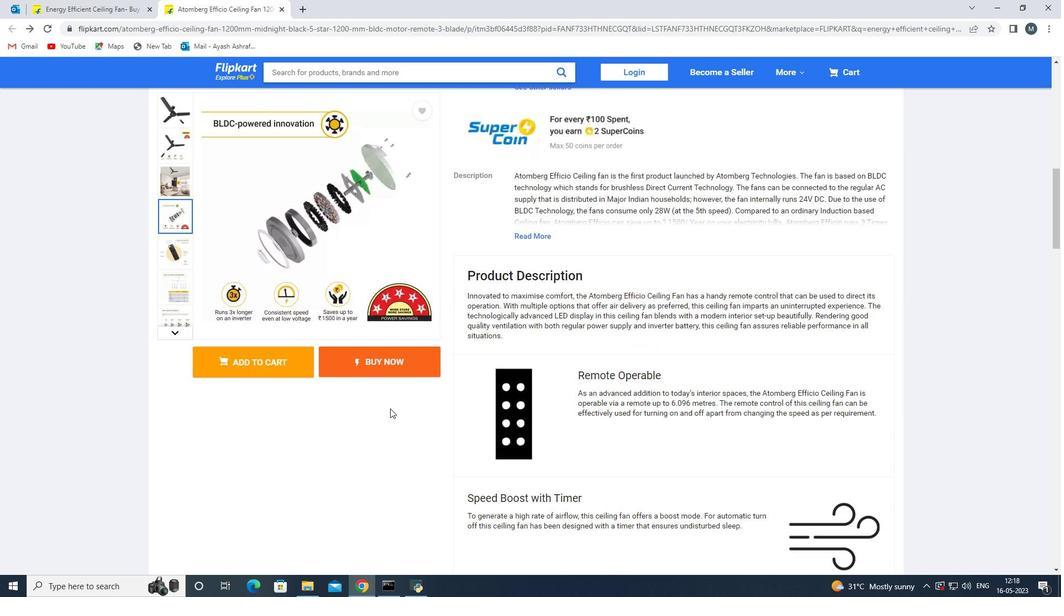 
Action: Mouse scrolled (390, 408) with delta (0, 0)
Screenshot: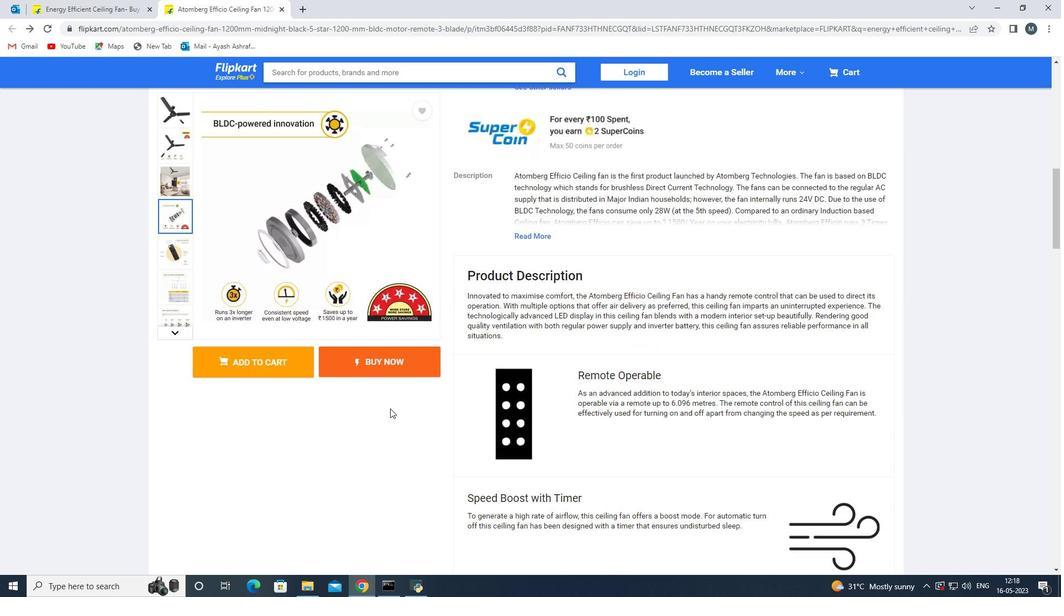 
Action: Mouse moved to (390, 409)
Screenshot: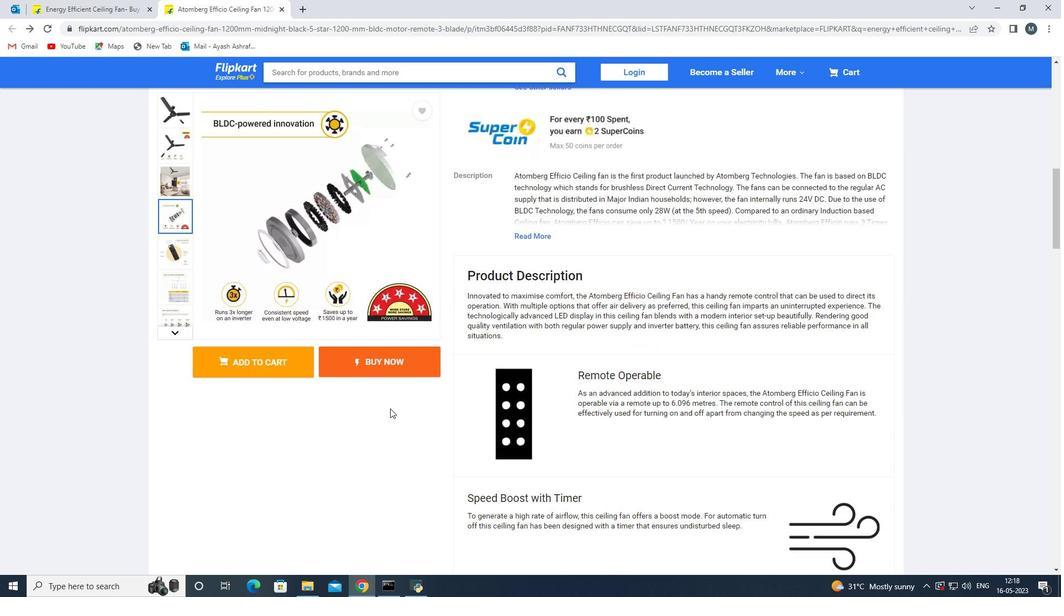 
Action: Mouse scrolled (390, 408) with delta (0, 0)
Screenshot: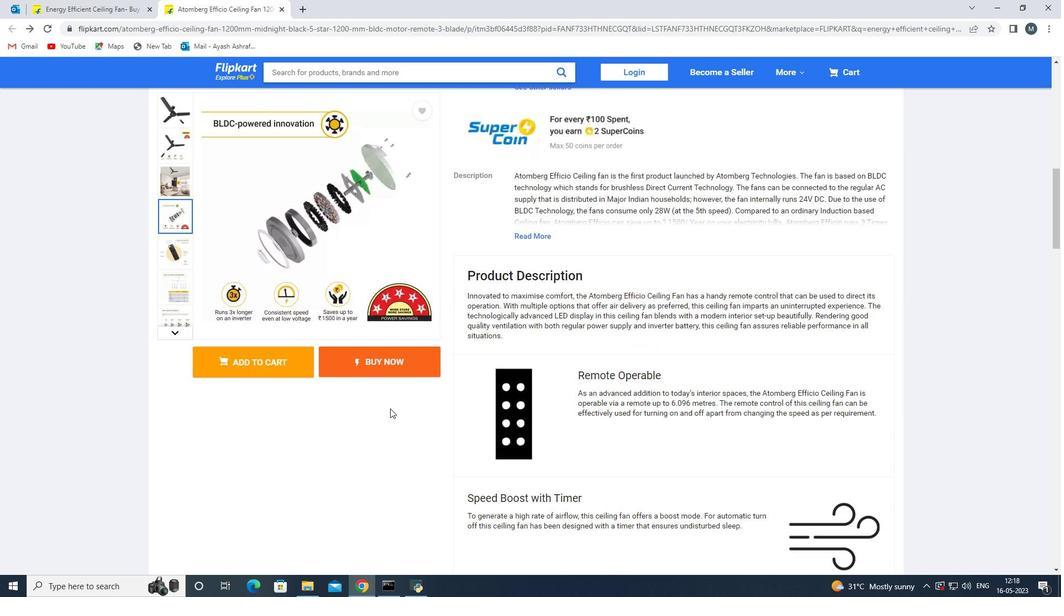 
Action: Mouse moved to (390, 410)
Screenshot: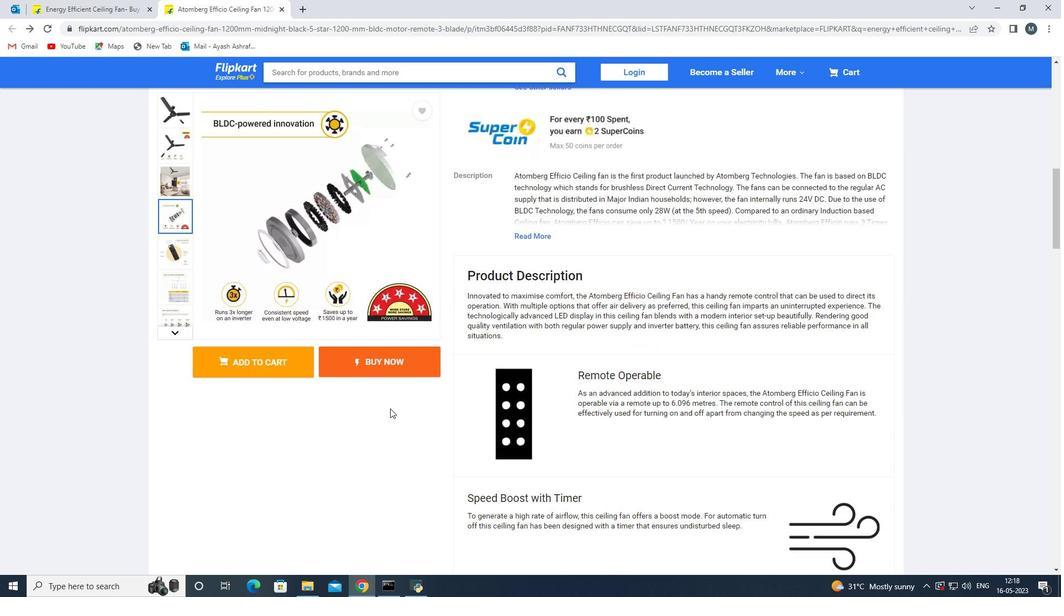 
Action: Mouse scrolled (390, 408) with delta (0, 0)
Screenshot: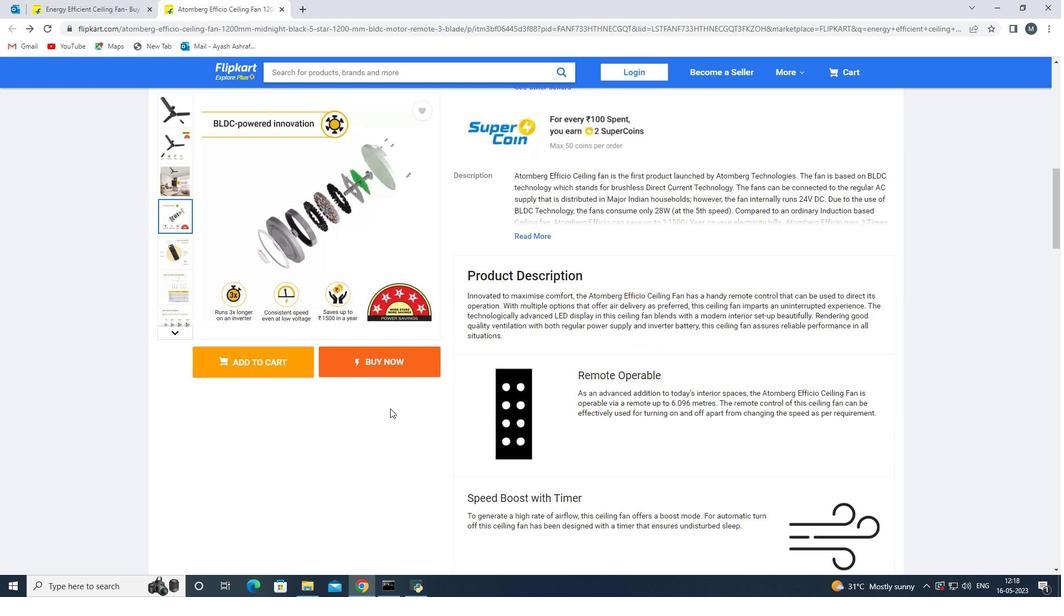 
Action: Mouse moved to (393, 415)
Screenshot: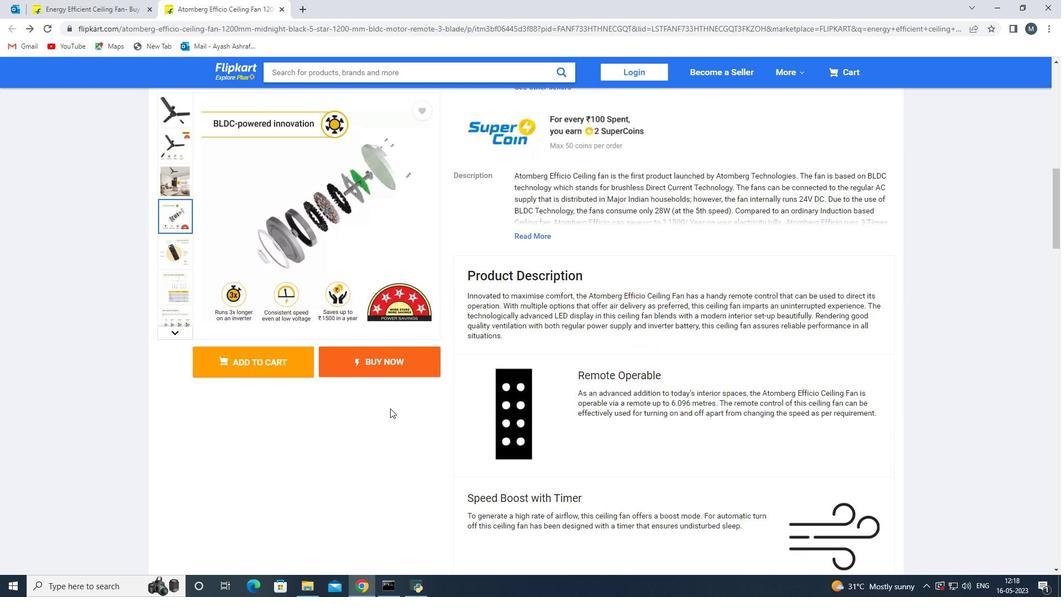 
Action: Mouse scrolled (393, 414) with delta (0, 0)
Screenshot: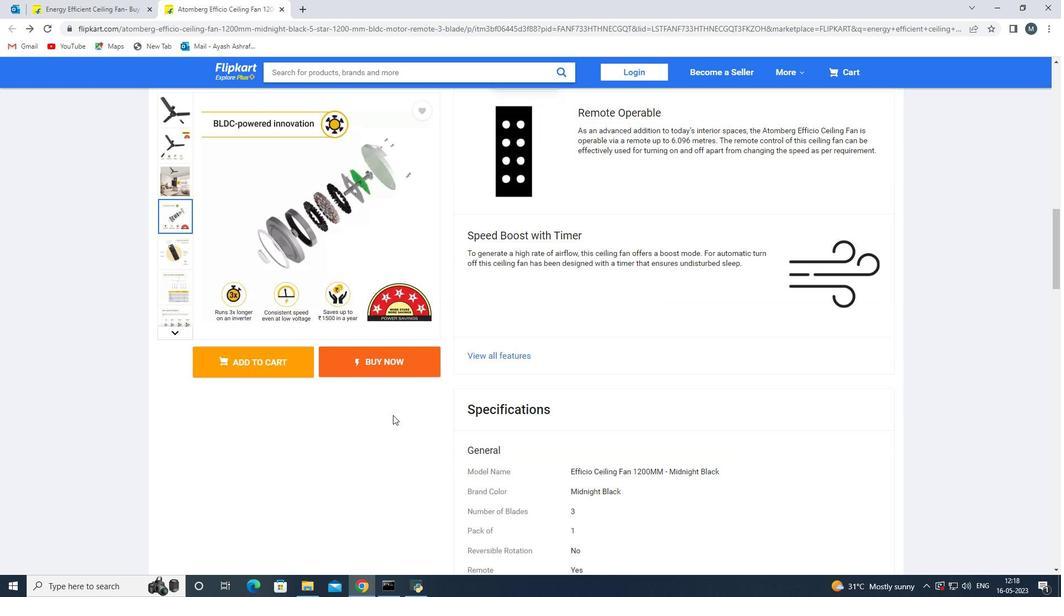 
Action: Mouse scrolled (393, 414) with delta (0, 0)
Screenshot: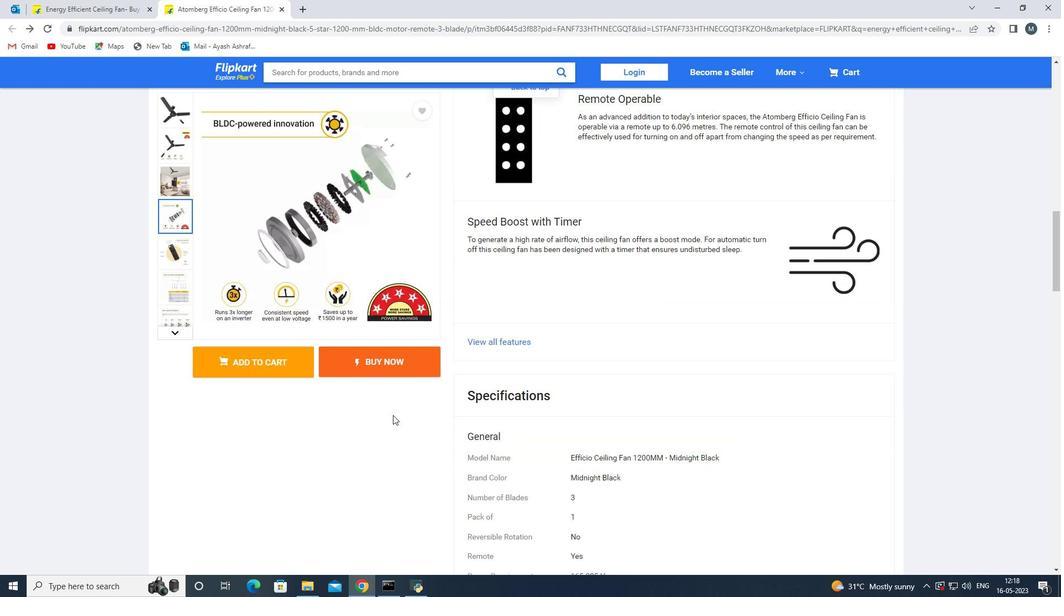 
Action: Mouse moved to (393, 415)
Screenshot: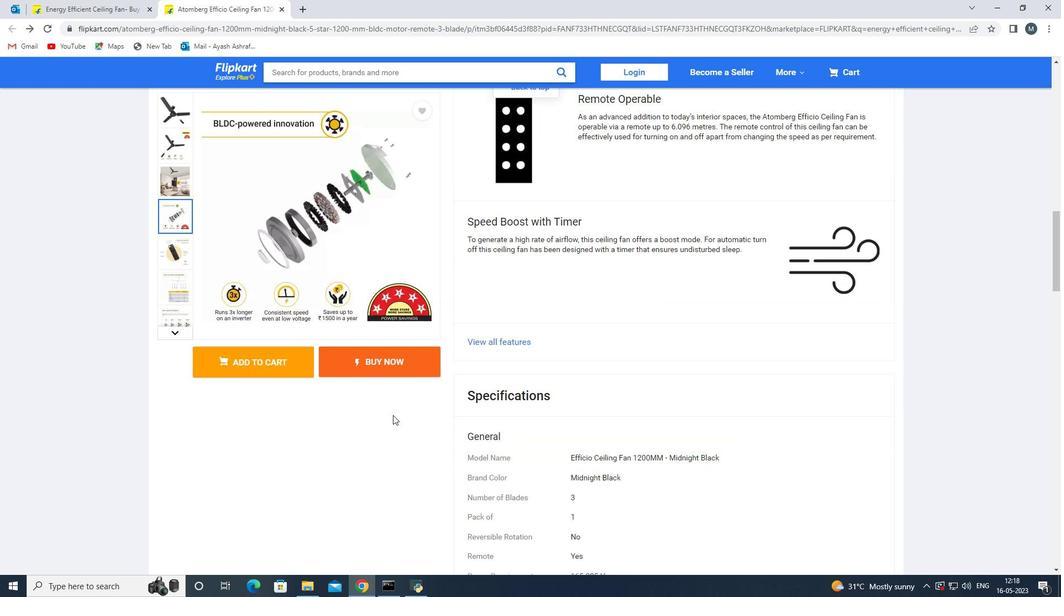 
Action: Mouse scrolled (393, 414) with delta (0, 0)
Screenshot: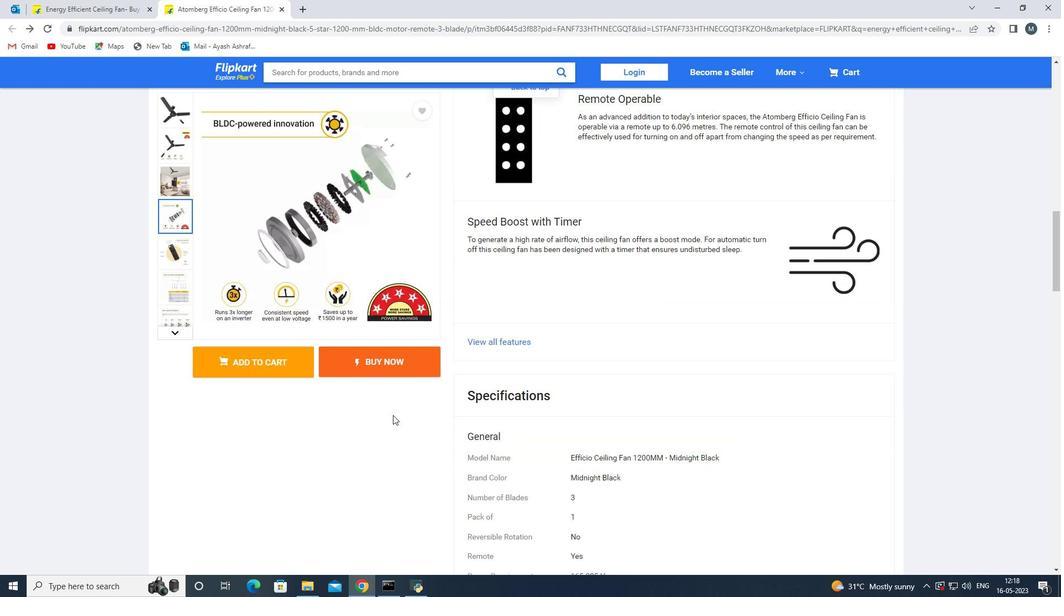 
Action: Mouse moved to (393, 415)
Screenshot: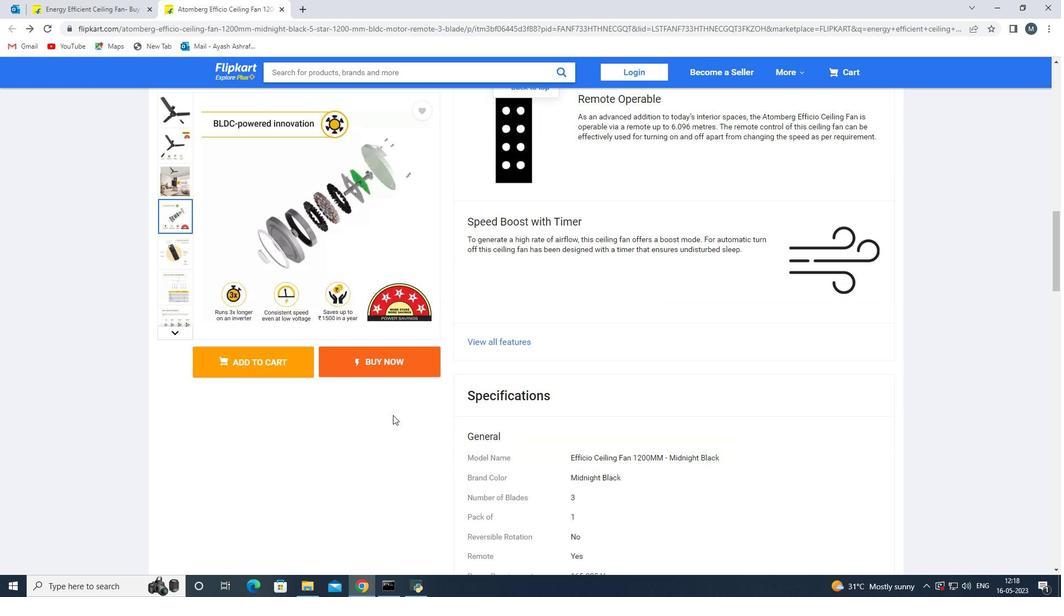 
Action: Mouse scrolled (393, 415) with delta (0, 0)
Screenshot: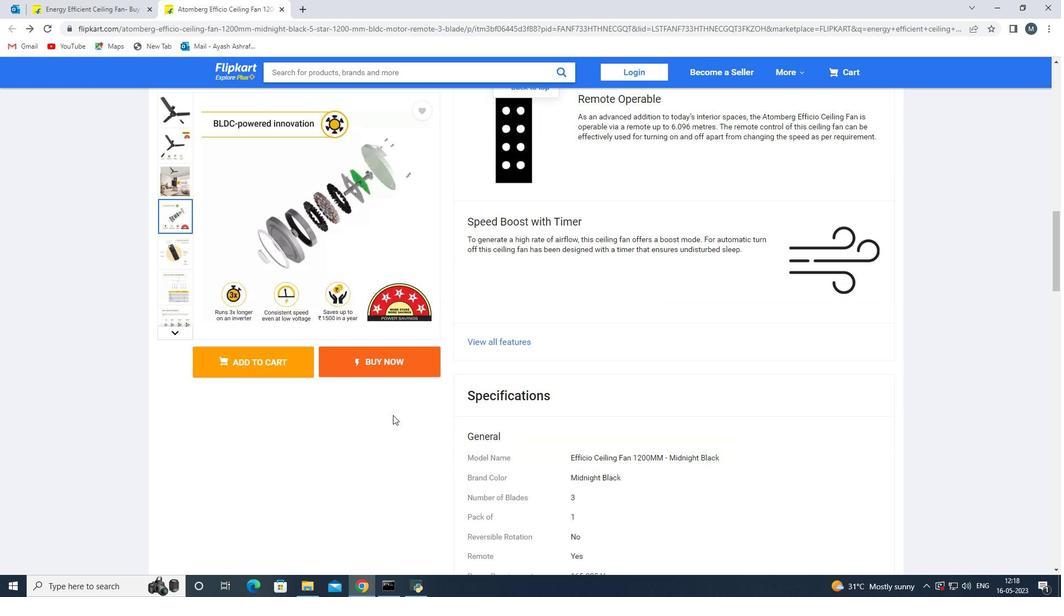 
Action: Mouse moved to (392, 417)
Screenshot: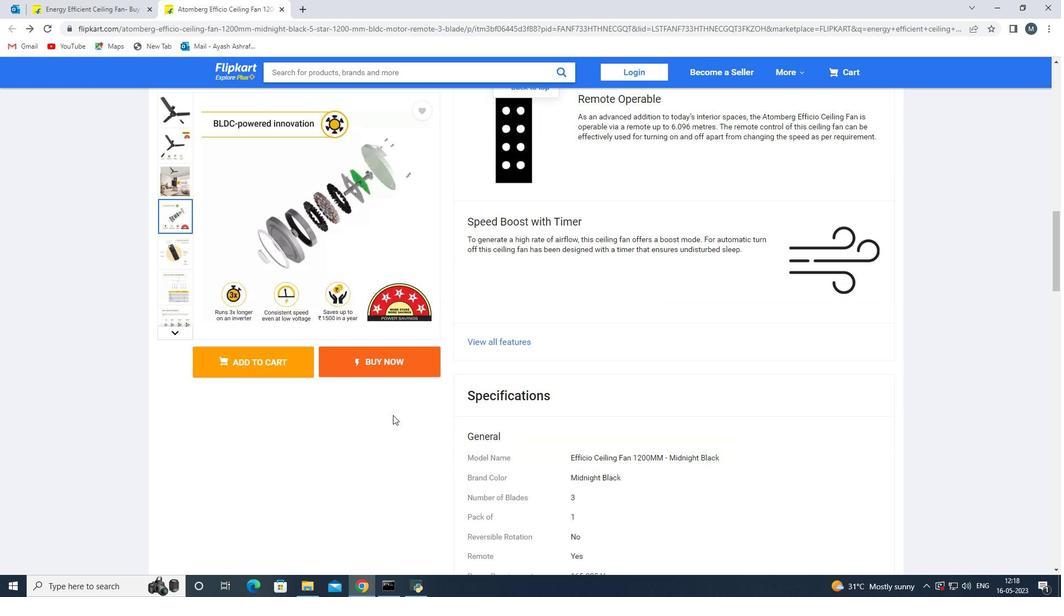 
Action: Mouse scrolled (392, 416) with delta (0, 0)
Screenshot: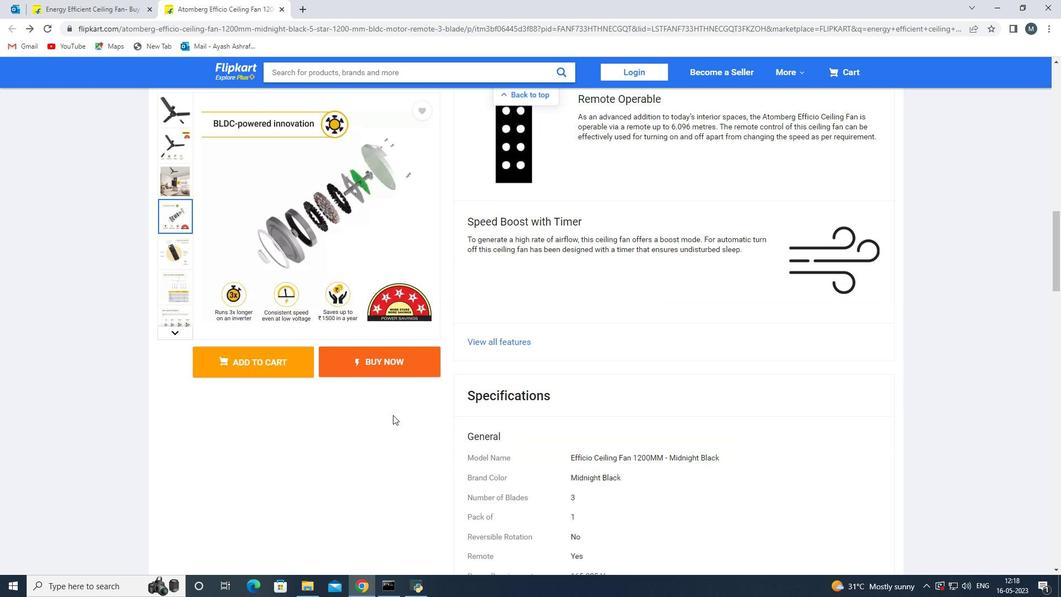 
Action: Mouse moved to (549, 434)
Screenshot: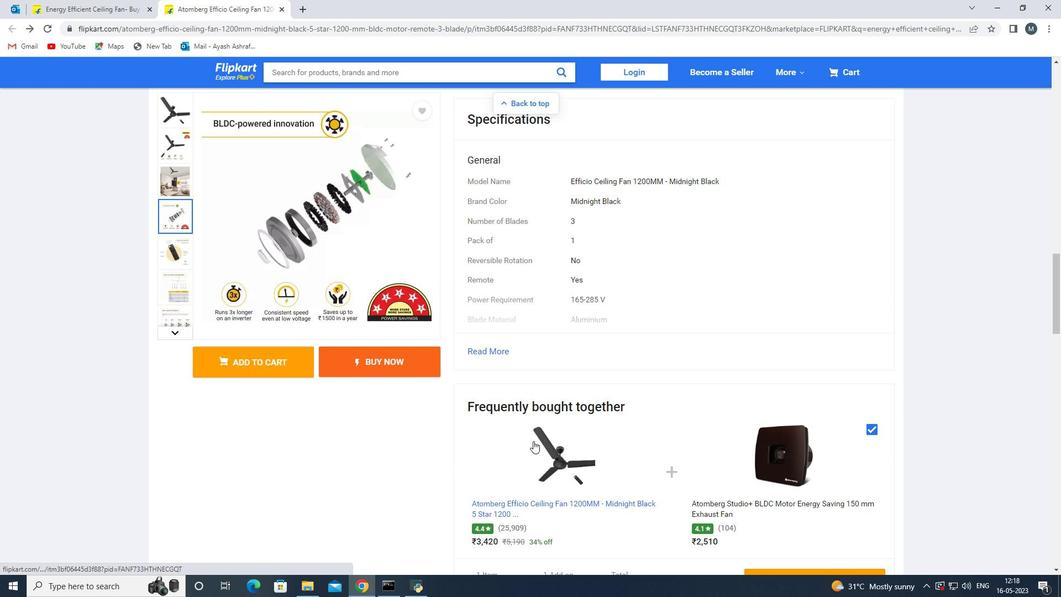 
Action: Mouse scrolled (549, 434) with delta (0, 0)
Screenshot: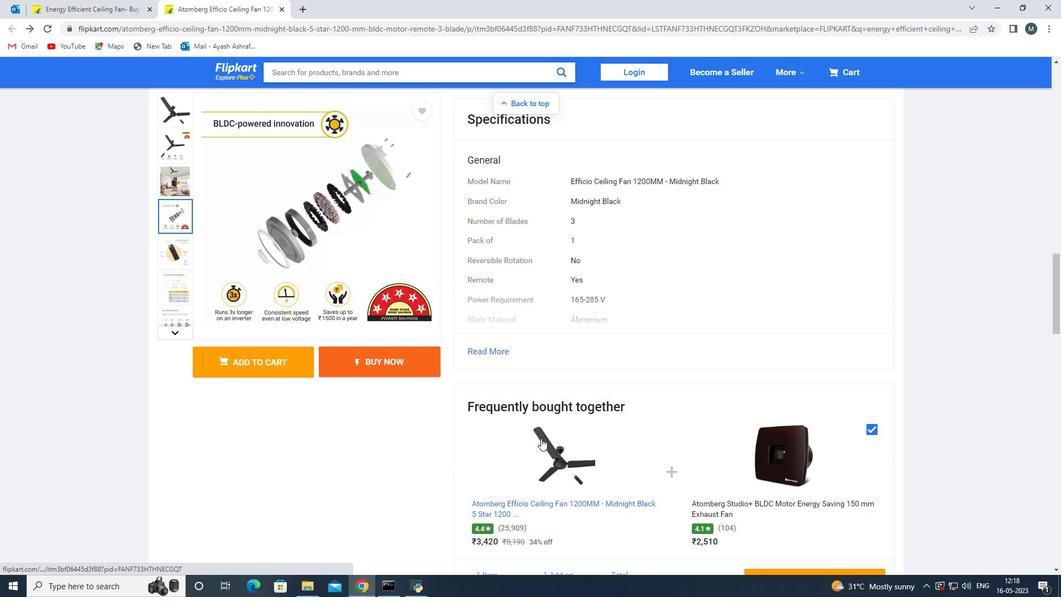 
Action: Mouse moved to (550, 434)
Screenshot: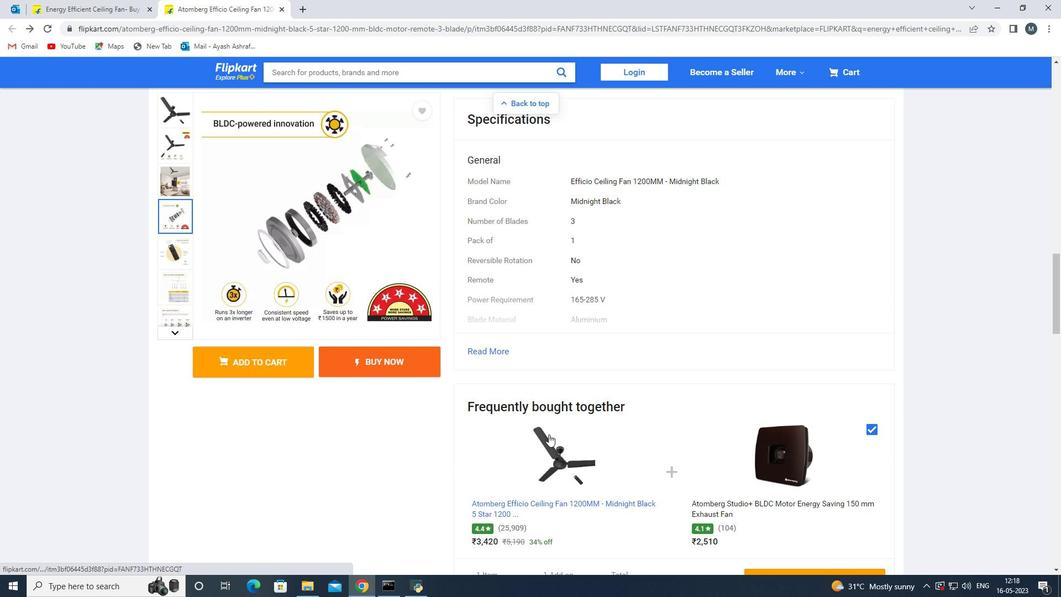 
Action: Mouse scrolled (550, 434) with delta (0, 0)
Screenshot: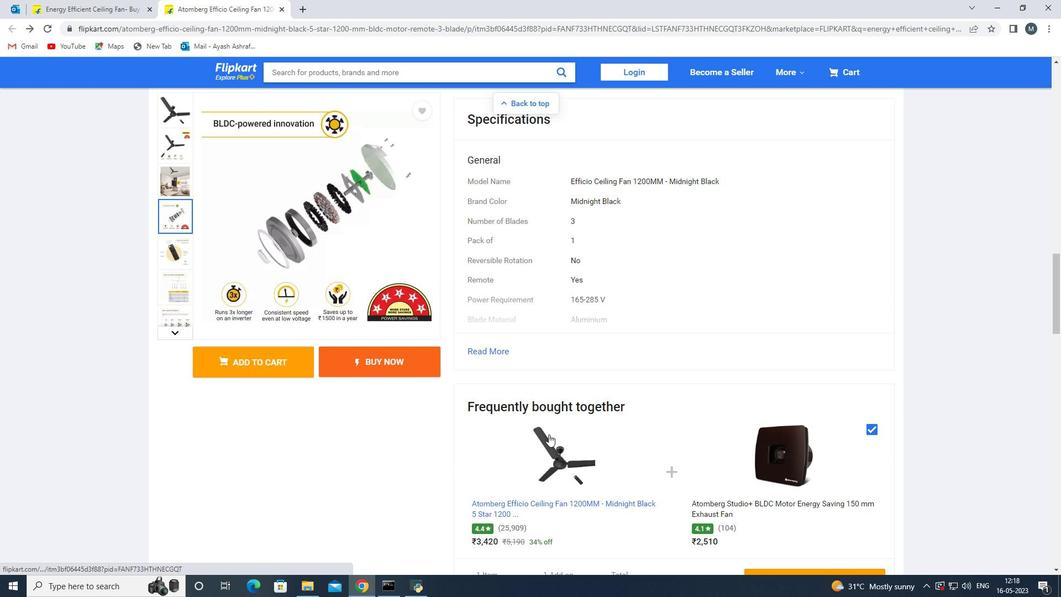 
Action: Mouse moved to (771, 369)
Screenshot: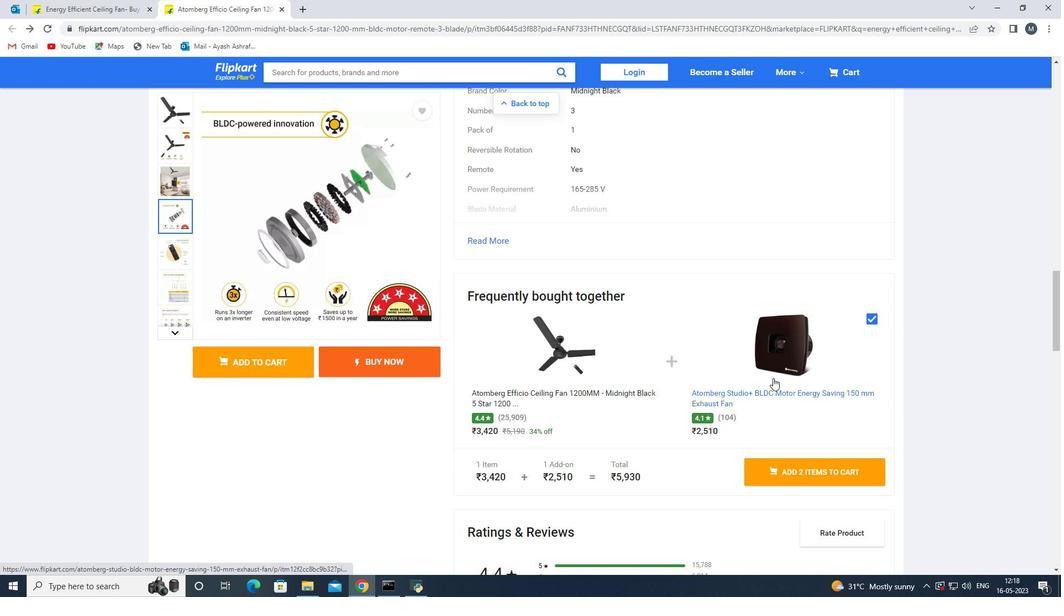
Action: Mouse pressed left at (771, 369)
Screenshot: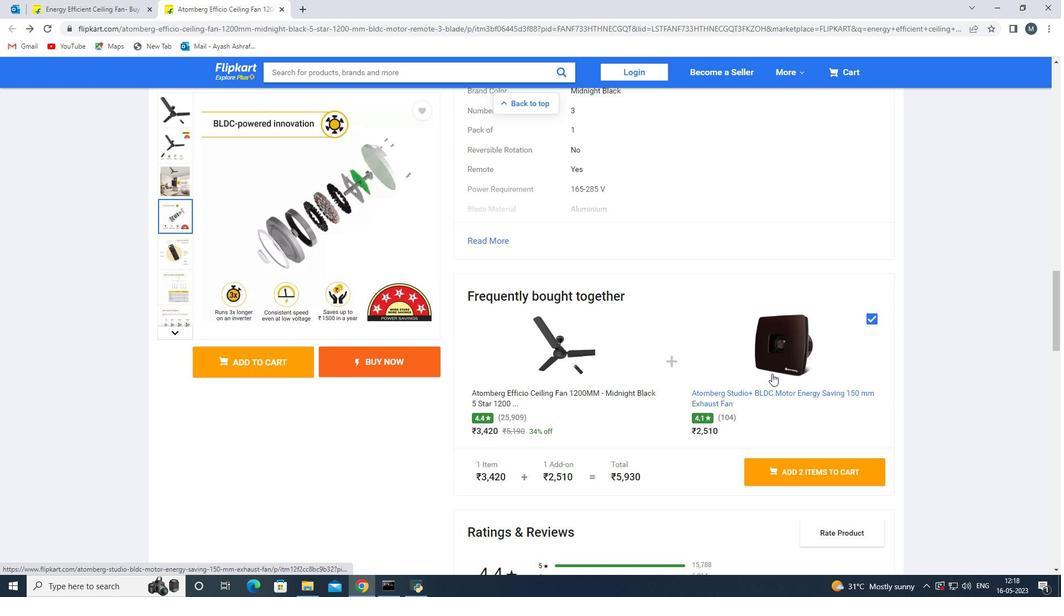 
Action: Mouse moved to (564, 348)
Screenshot: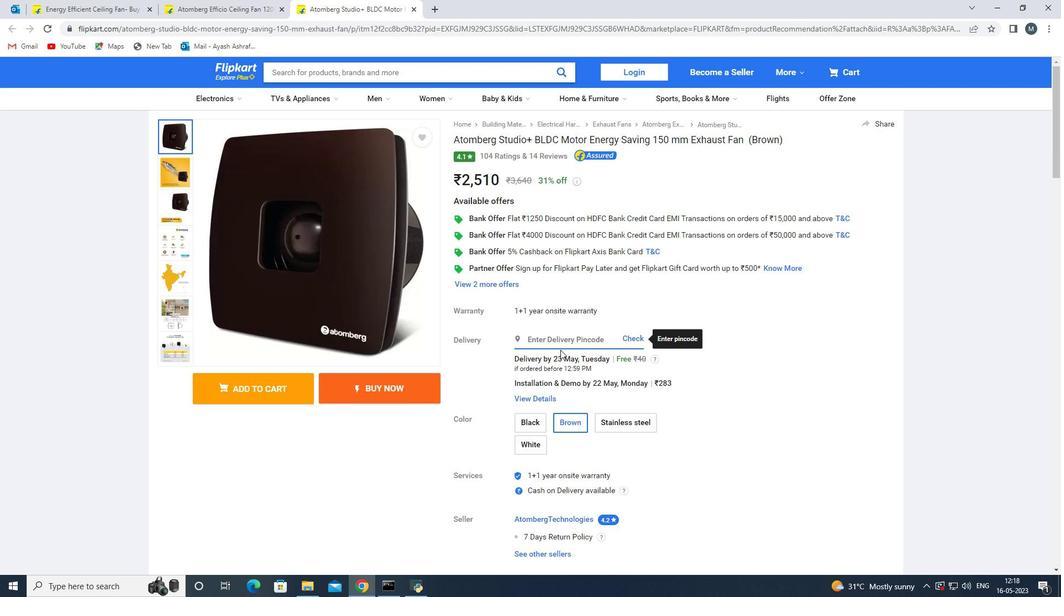 
Action: Mouse scrolled (564, 347) with delta (0, 0)
Screenshot: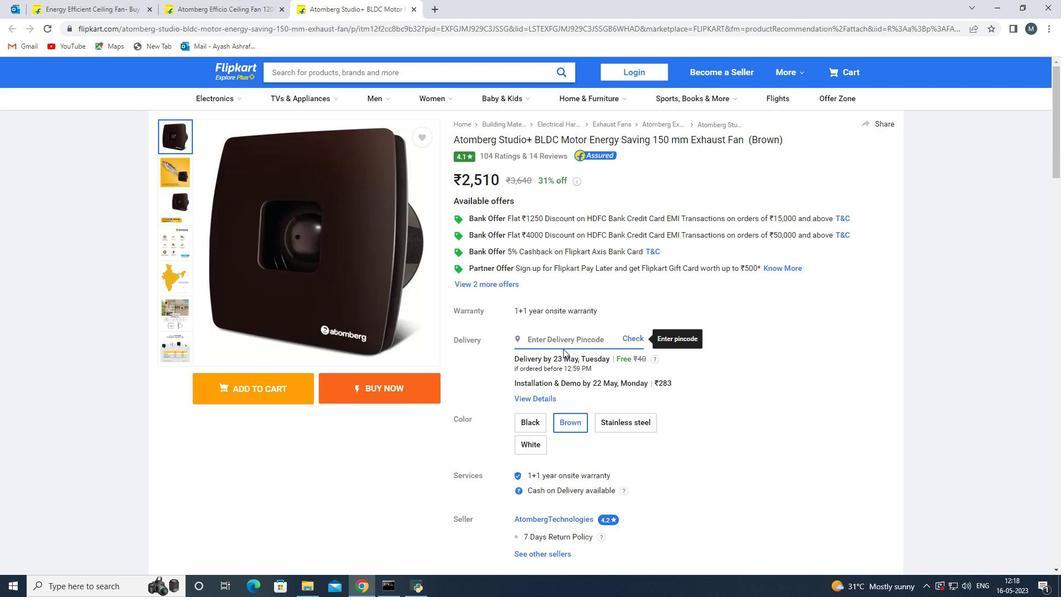 
Action: Mouse scrolled (564, 347) with delta (0, 0)
Screenshot: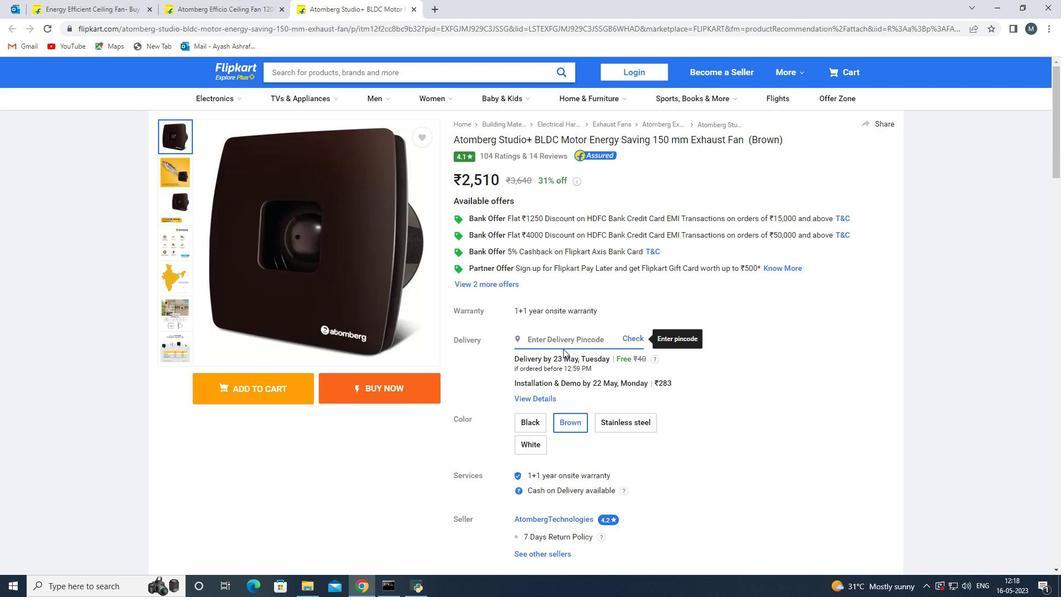 
Action: Mouse scrolled (564, 347) with delta (0, 0)
Screenshot: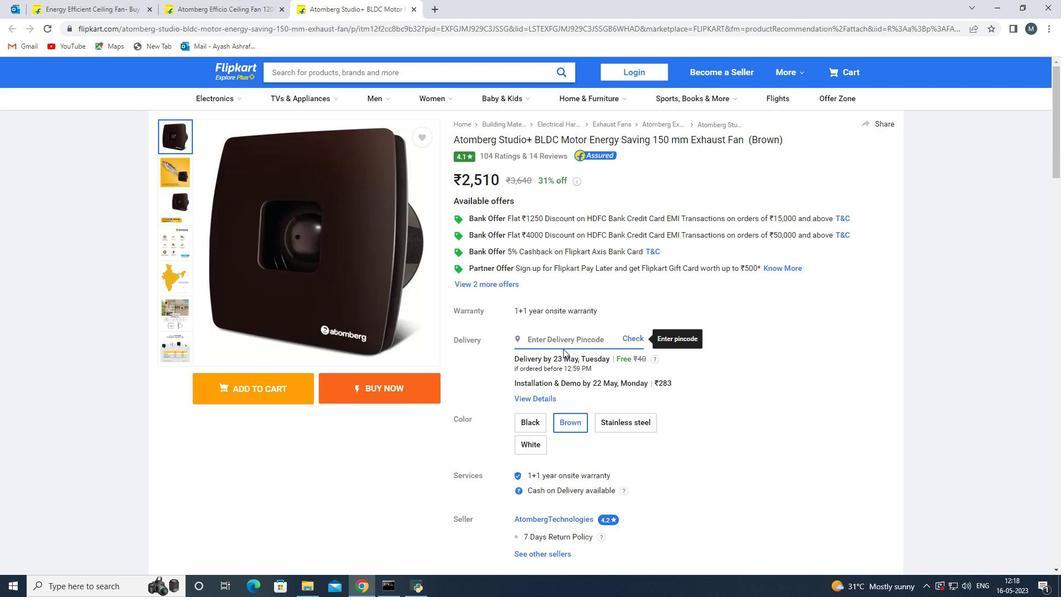 
Action: Mouse moved to (534, 262)
Screenshot: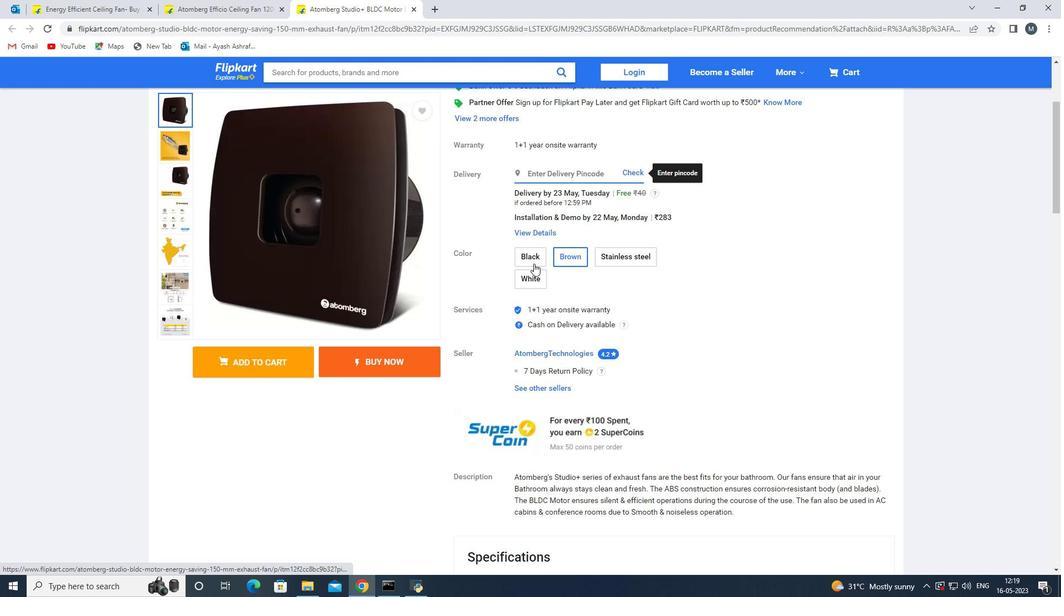 
Action: Mouse pressed left at (534, 262)
Screenshot: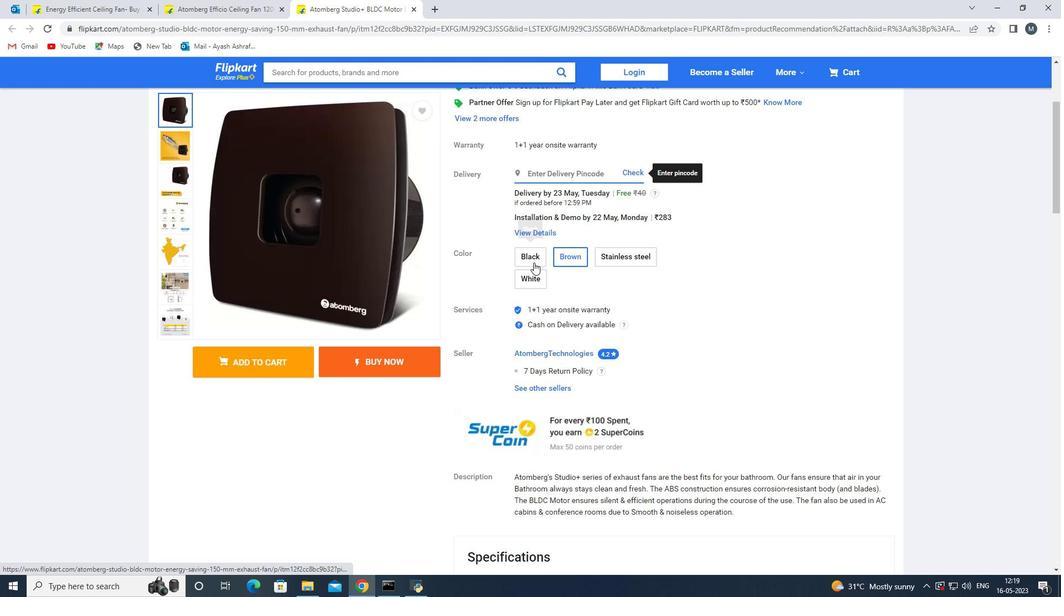 
Action: Mouse moved to (473, 340)
Screenshot: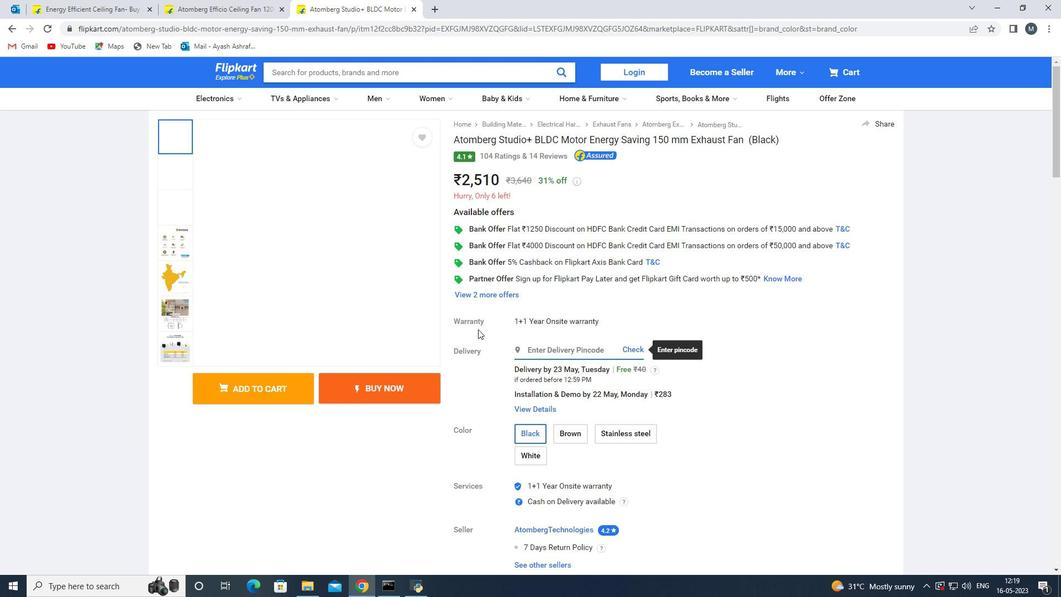 
Action: Mouse scrolled (473, 340) with delta (0, 0)
Screenshot: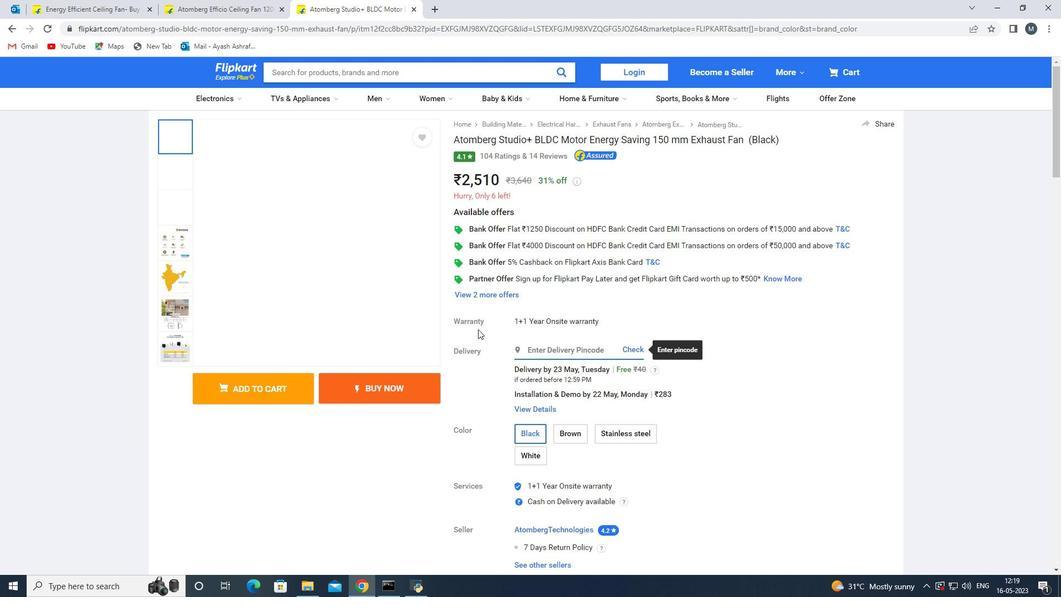 
Action: Mouse scrolled (473, 340) with delta (0, 0)
Screenshot: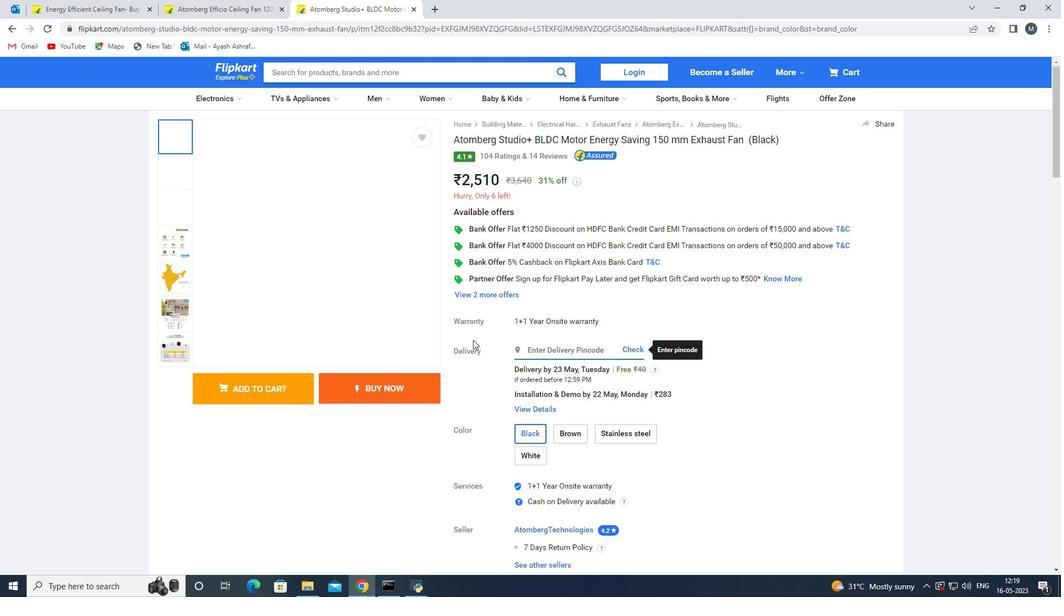 
Action: Mouse scrolled (473, 340) with delta (0, 0)
Screenshot: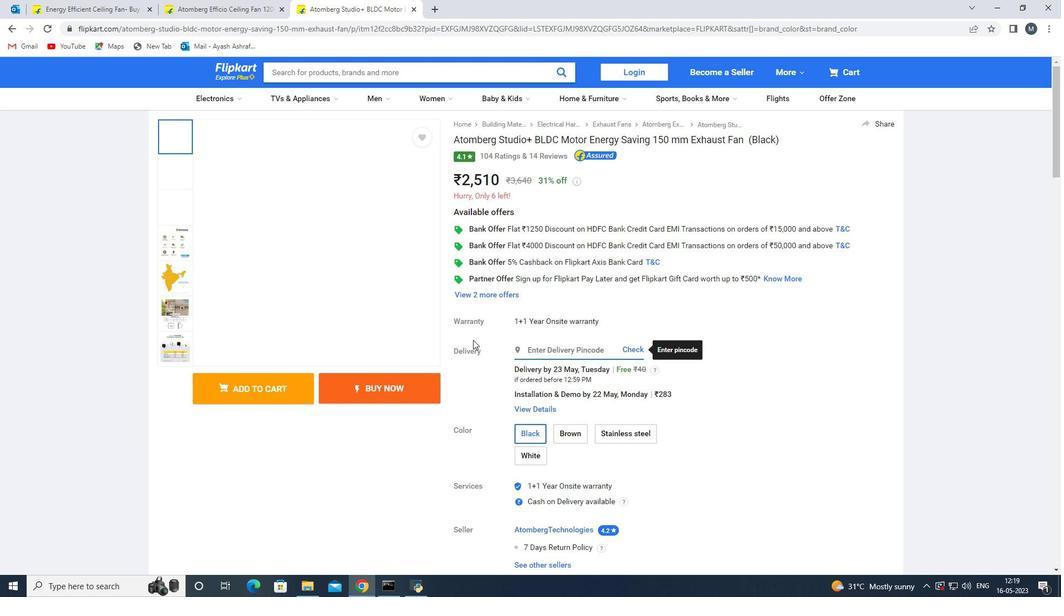 
Action: Mouse moved to (274, 299)
Screenshot: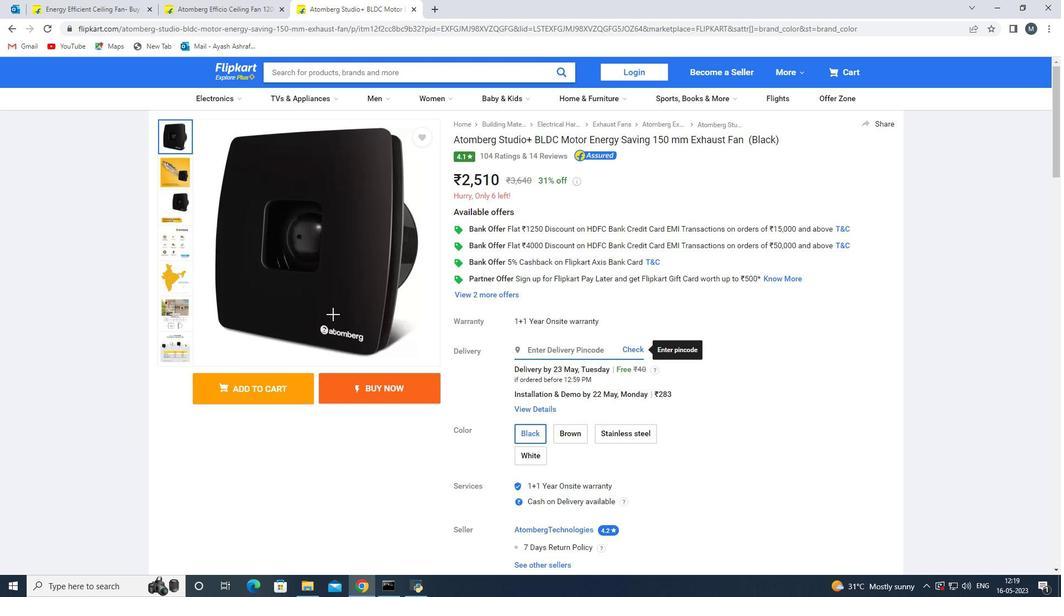 
Action: Mouse scrolled (274, 299) with delta (0, 0)
Screenshot: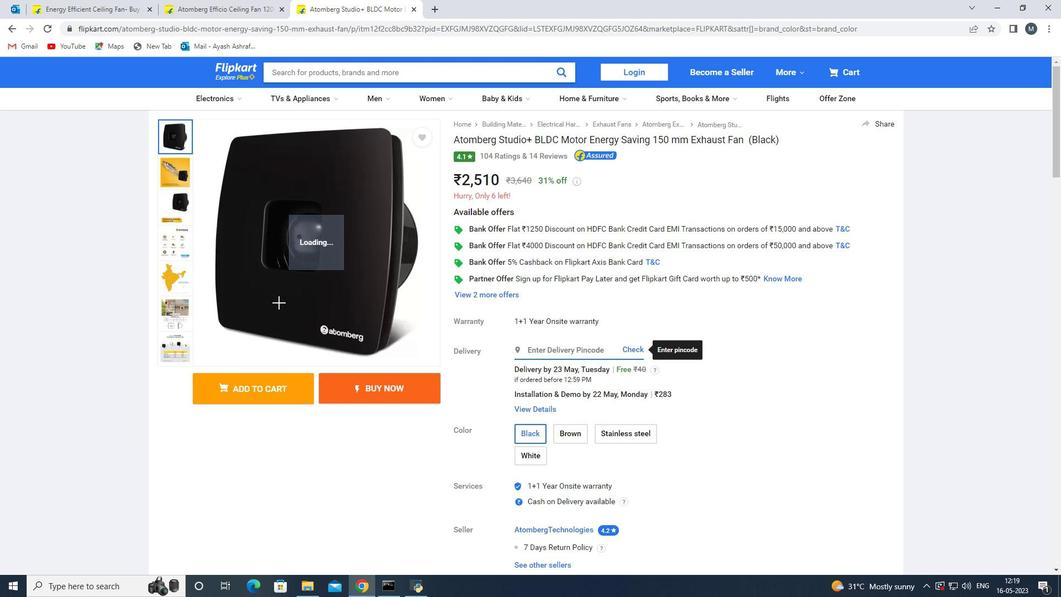 
Action: Mouse scrolled (274, 299) with delta (0, 0)
Screenshot: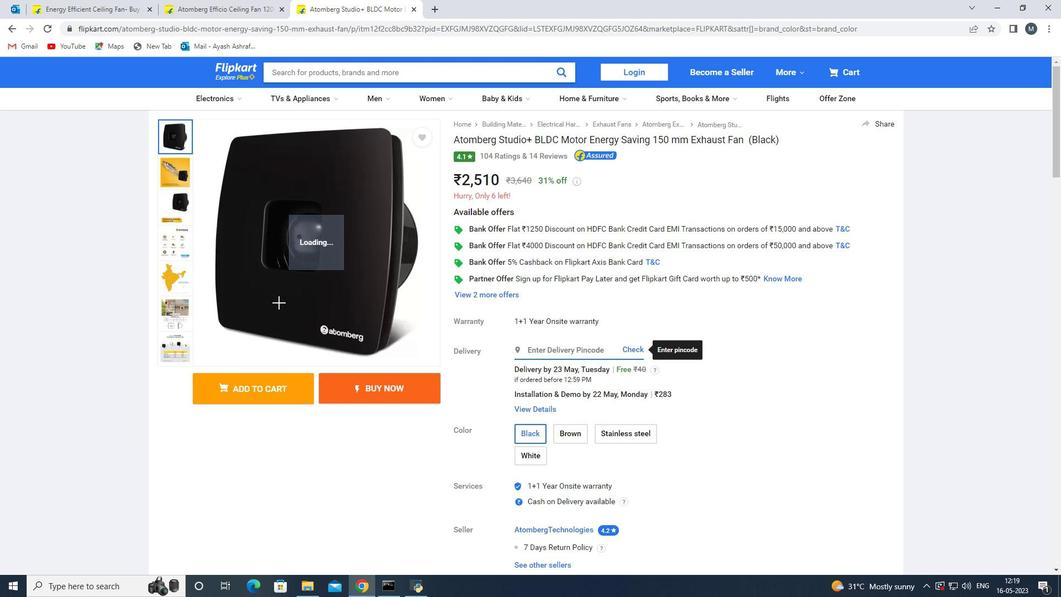 
Action: Mouse scrolled (274, 299) with delta (0, 0)
Screenshot: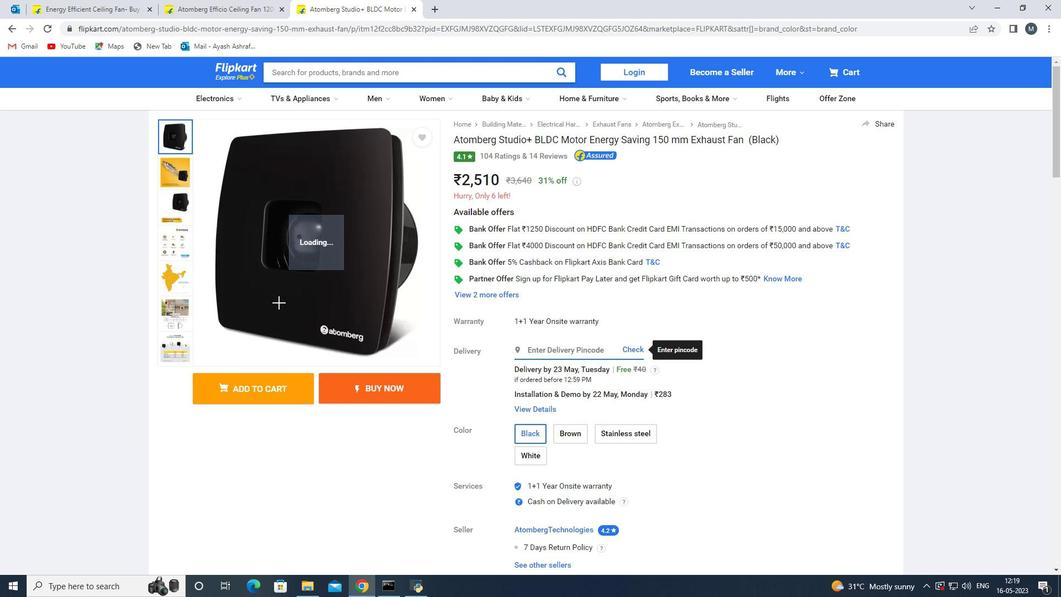 
Action: Mouse scrolled (274, 299) with delta (0, 0)
Screenshot: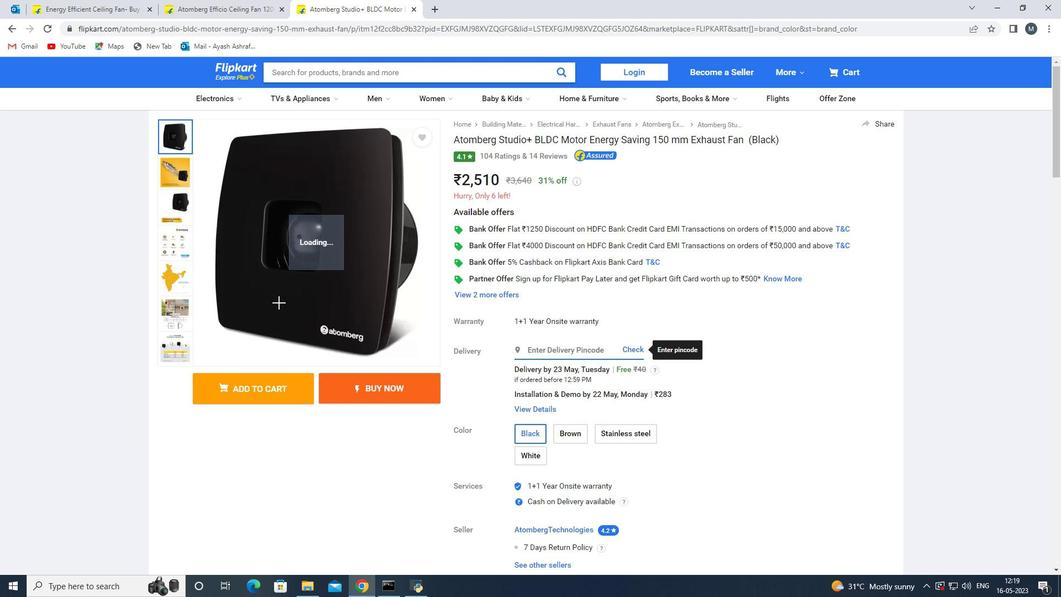 
Action: Mouse moved to (386, 338)
Screenshot: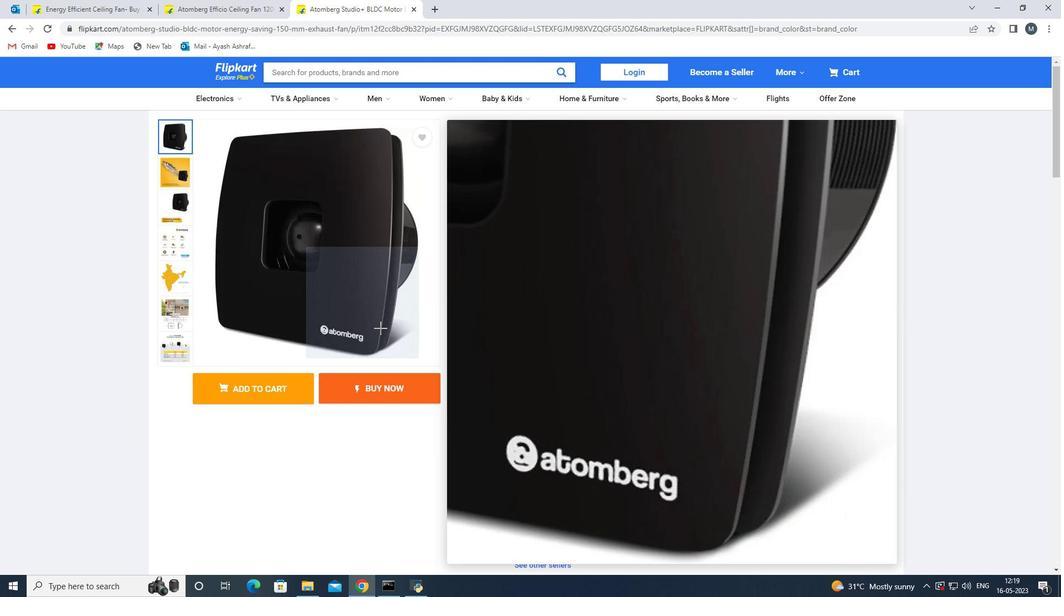 
Action: Mouse scrolled (386, 337) with delta (0, 0)
Screenshot: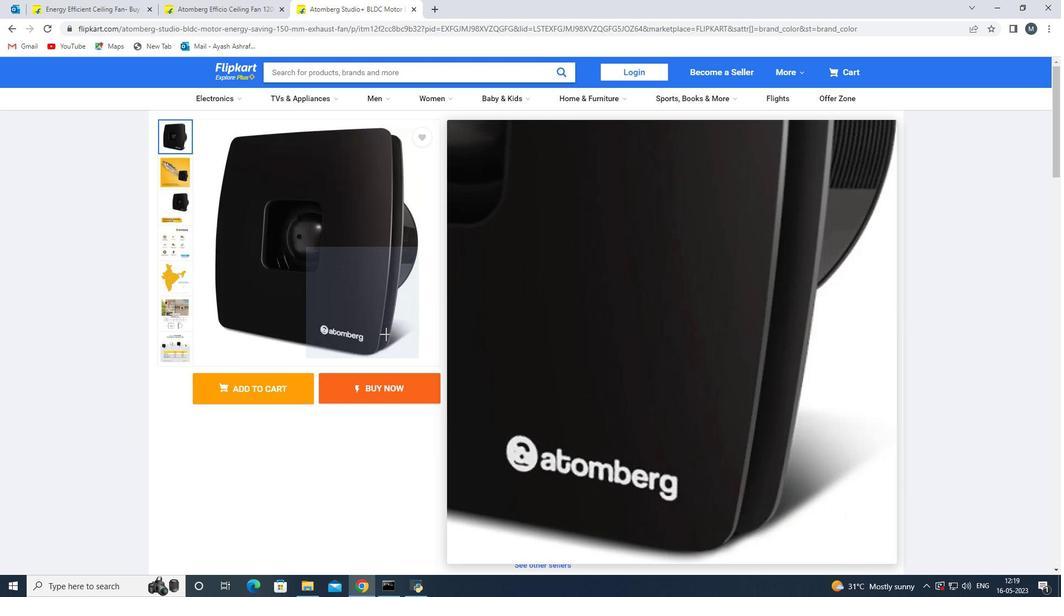 
Action: Mouse moved to (386, 341)
Screenshot: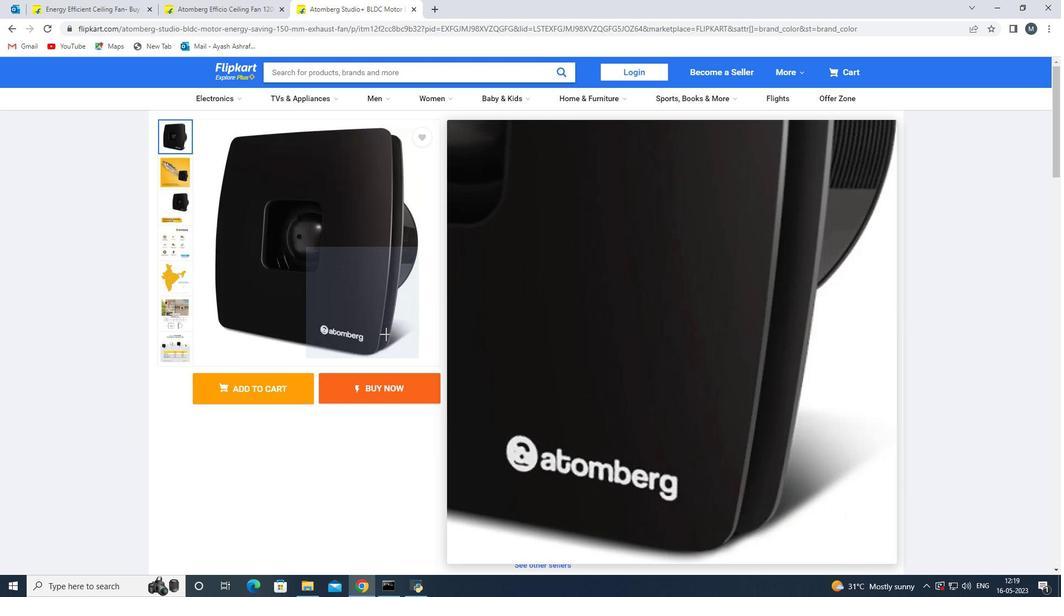 
Action: Mouse scrolled (386, 341) with delta (0, 0)
Screenshot: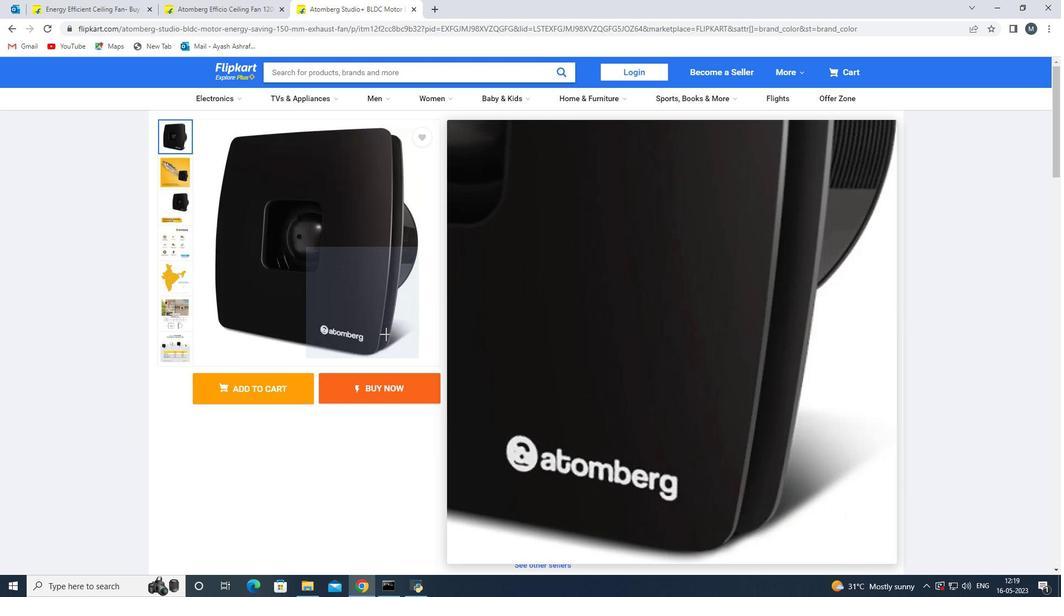 
Action: Mouse moved to (386, 347)
Screenshot: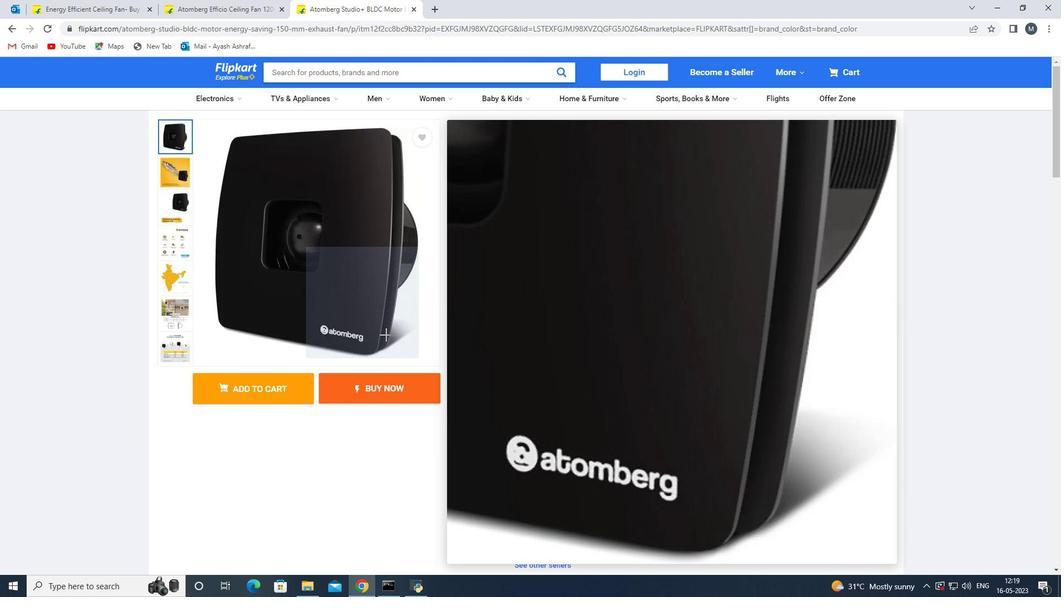 
Action: Mouse scrolled (386, 344) with delta (0, 0)
Screenshot: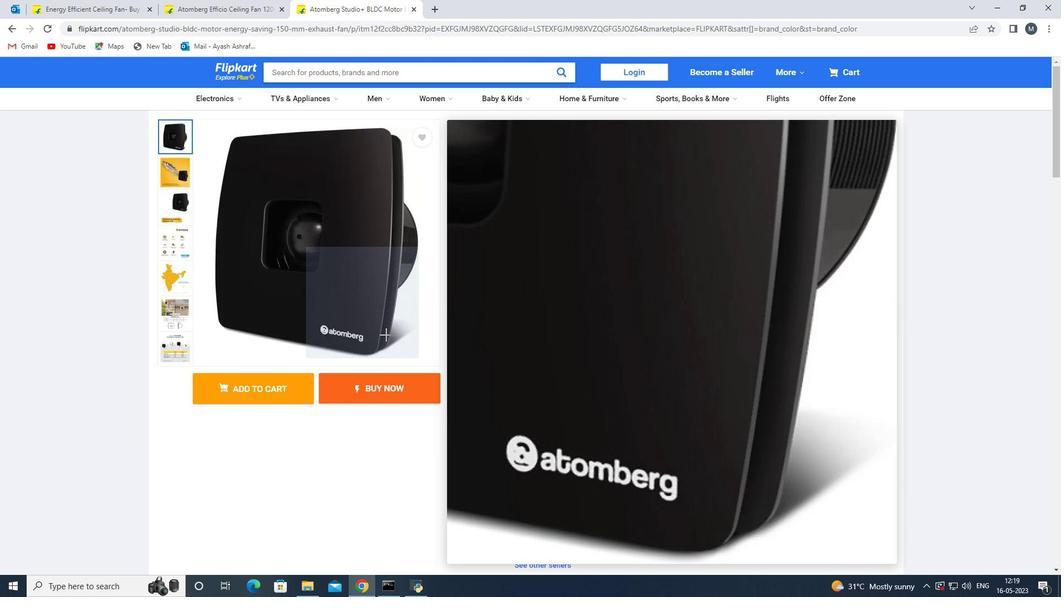 
Action: Mouse moved to (386, 351)
Screenshot: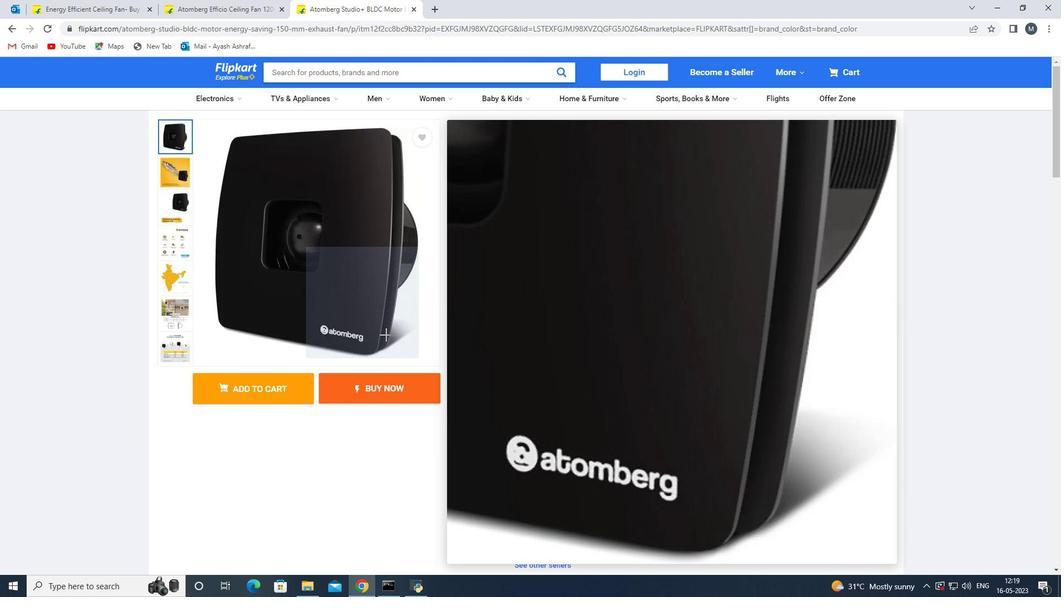 
Action: Mouse scrolled (386, 348) with delta (0, 0)
Screenshot: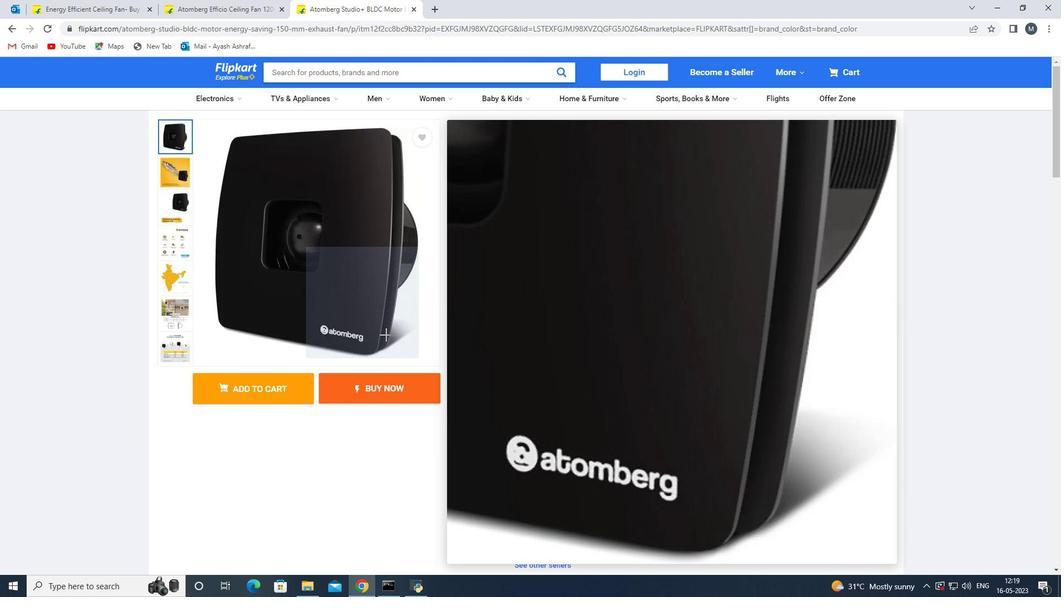 
Action: Mouse moved to (357, 364)
Screenshot: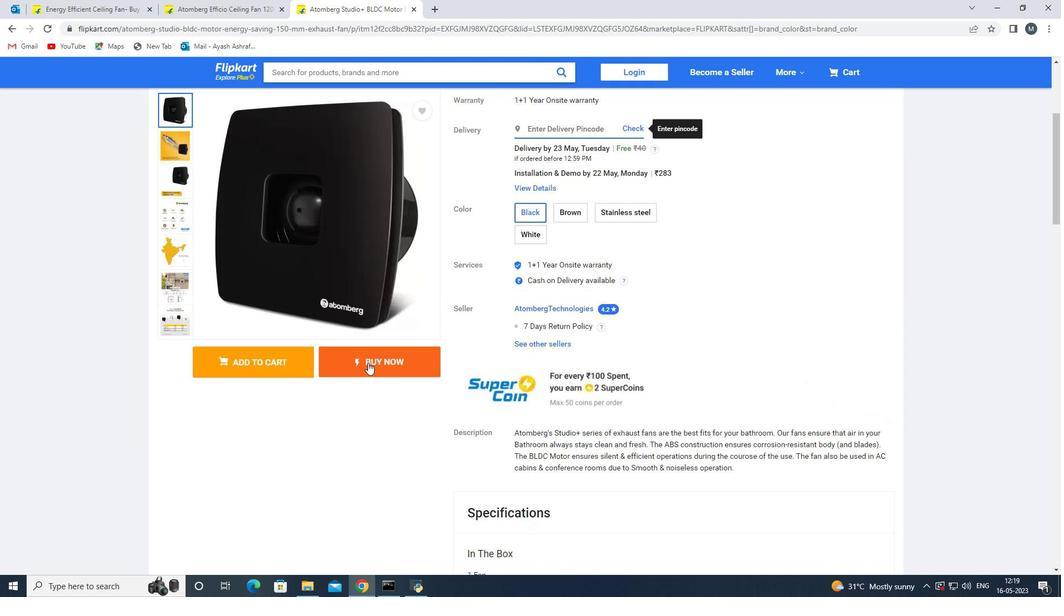 
Action: Mouse scrolled (357, 363) with delta (0, 0)
Screenshot: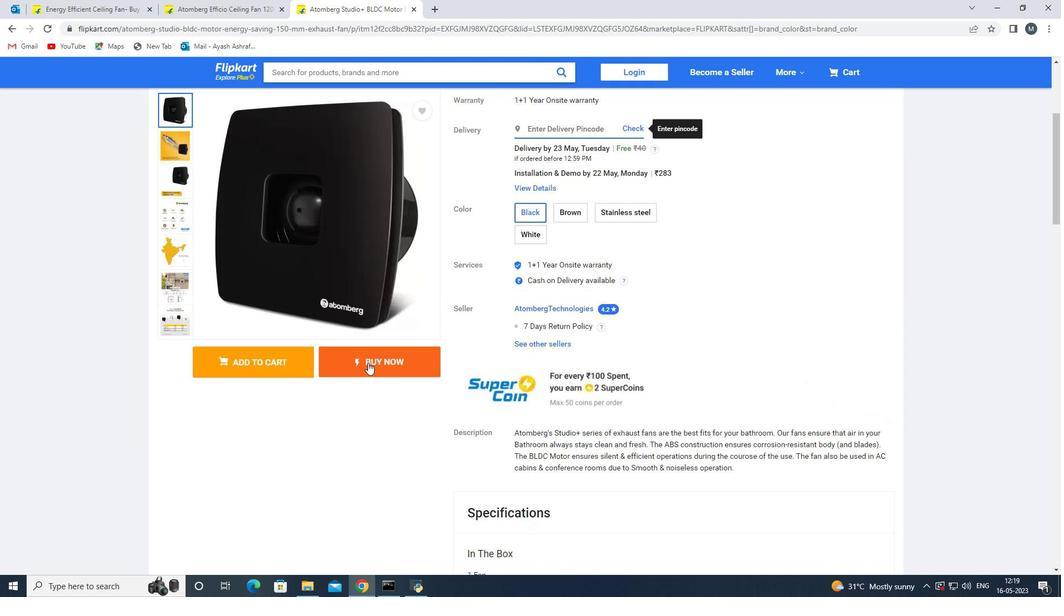 
Action: Mouse scrolled (357, 363) with delta (0, 0)
Screenshot: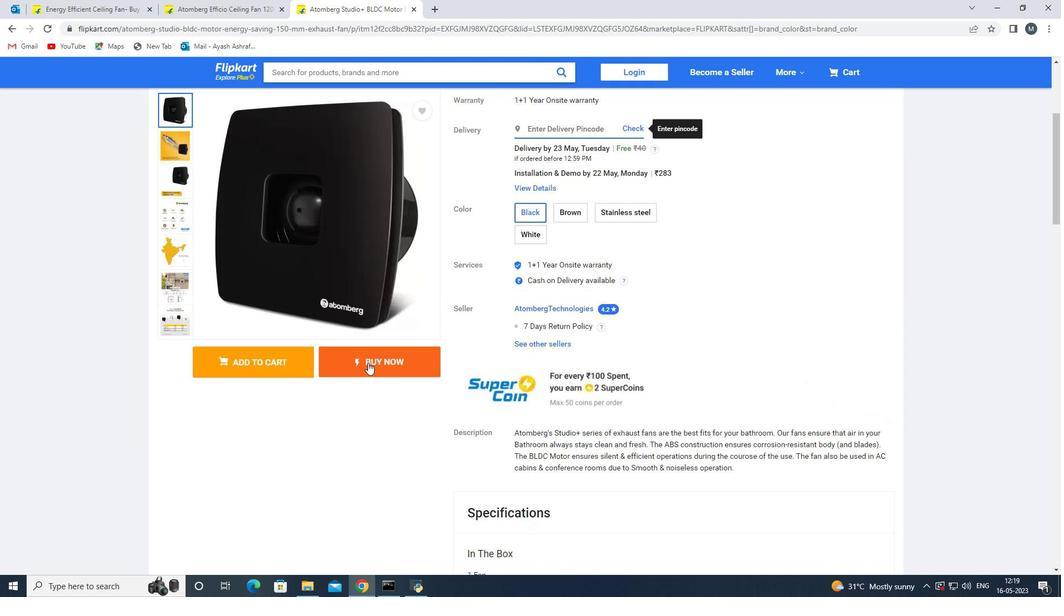 
Action: Mouse scrolled (357, 363) with delta (0, 0)
Screenshot: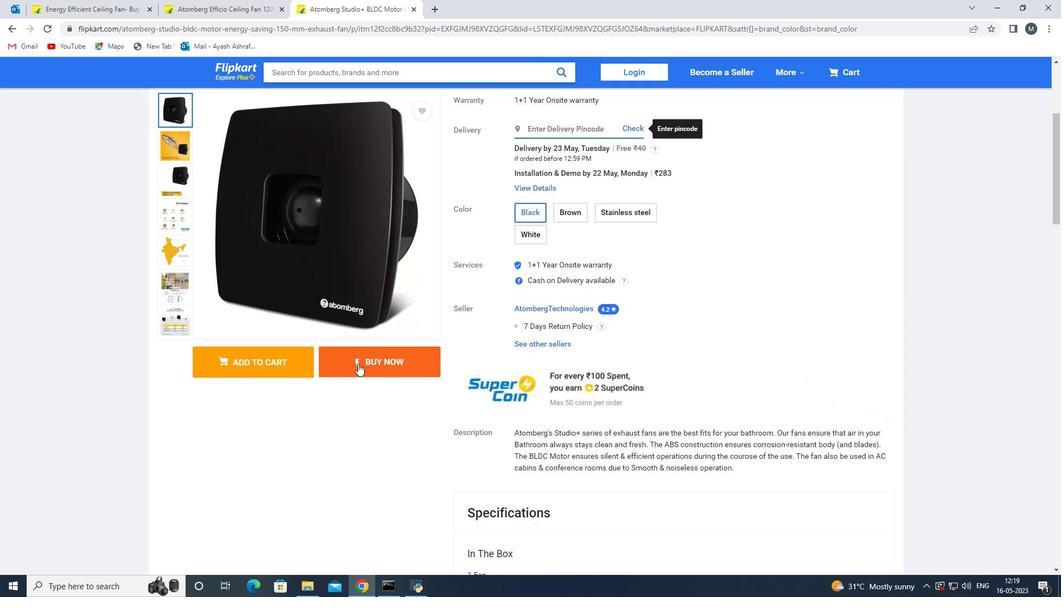 
Action: Mouse moved to (354, 364)
Screenshot: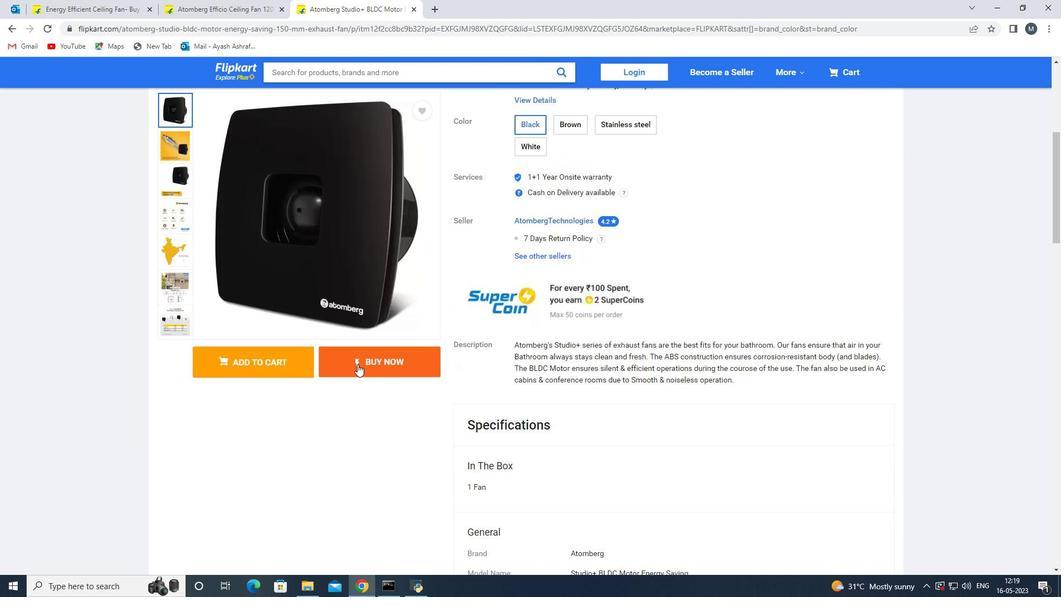 
Action: Mouse scrolled (354, 363) with delta (0, 0)
Screenshot: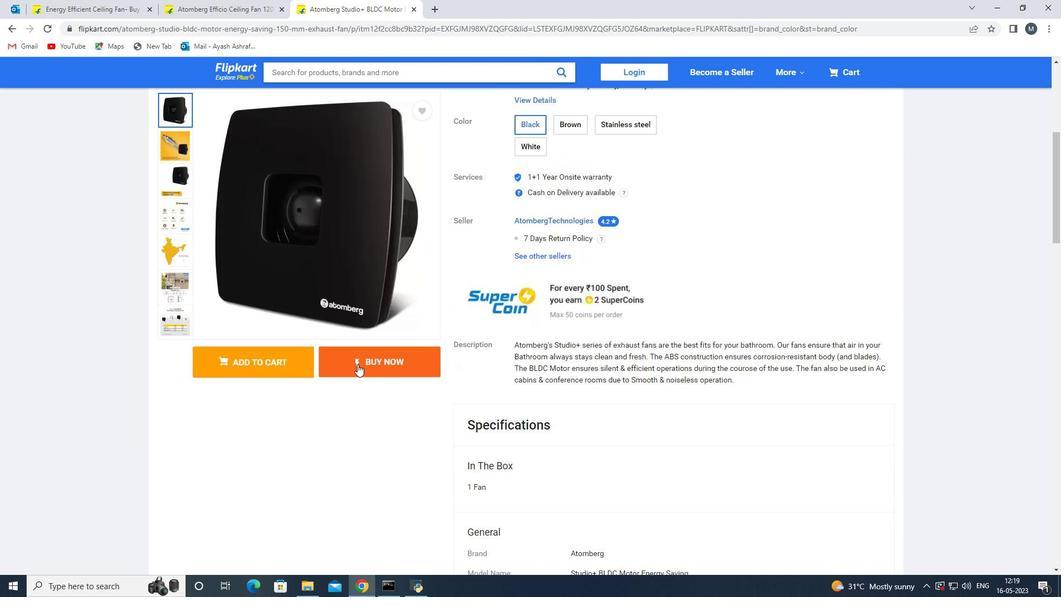 
Action: Mouse moved to (346, 374)
Screenshot: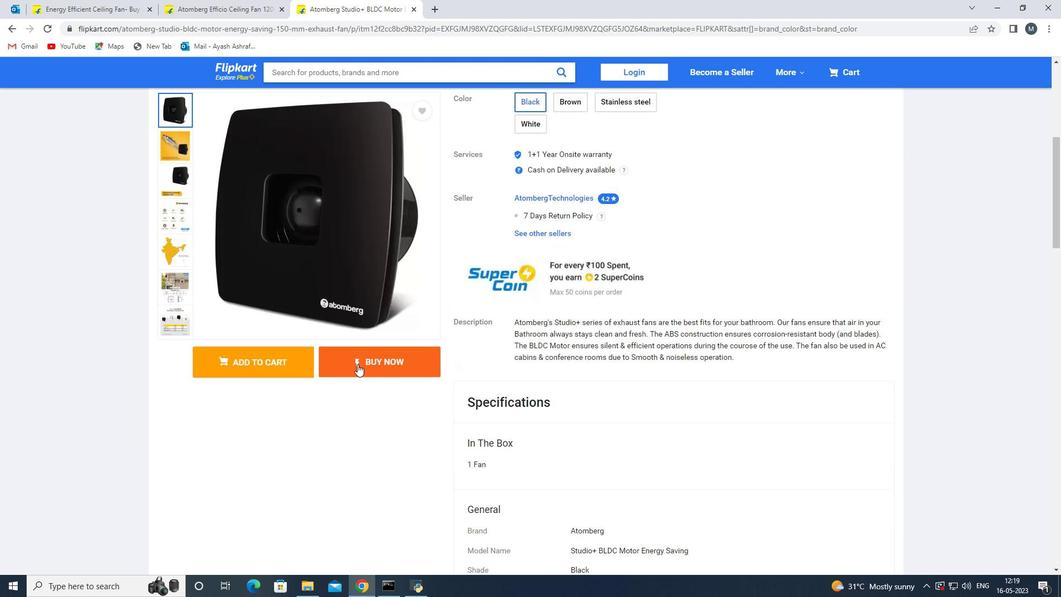 
Action: Mouse scrolled (351, 367) with delta (0, 0)
Screenshot: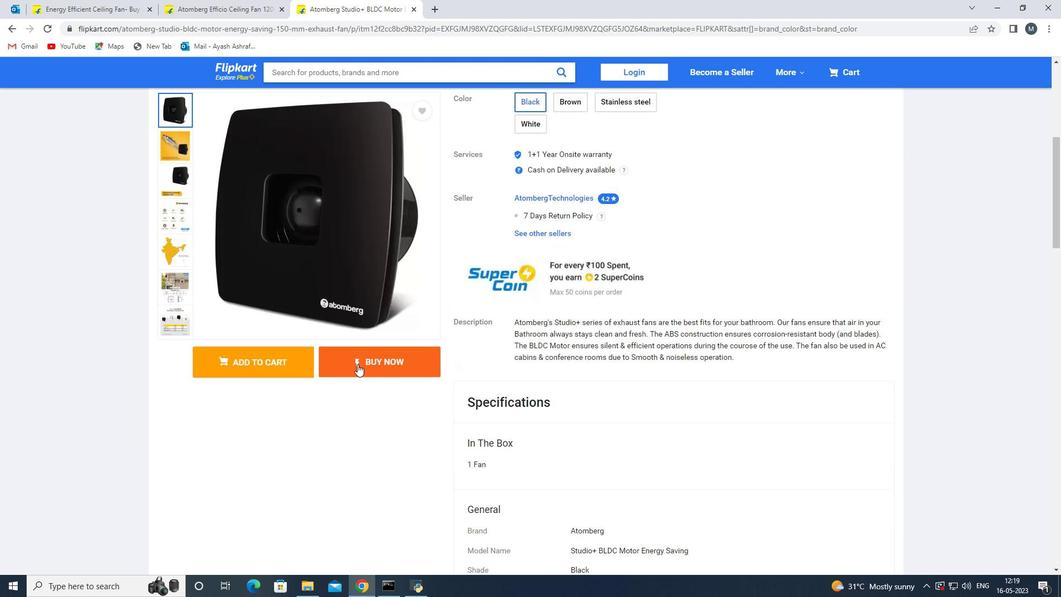 
Action: Mouse moved to (339, 383)
Screenshot: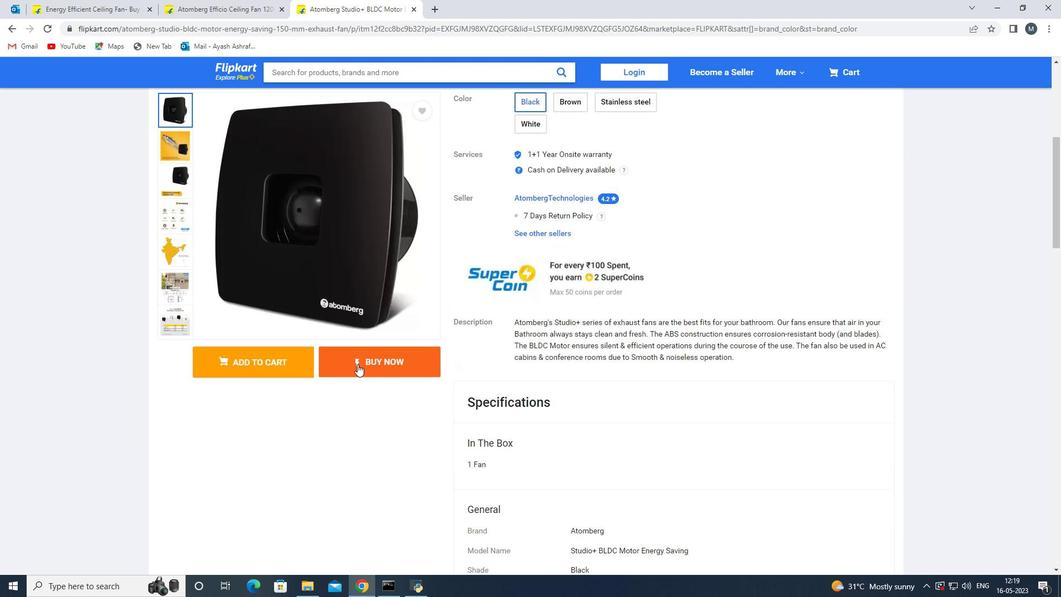 
Action: Mouse scrolled (342, 379) with delta (0, 0)
Screenshot: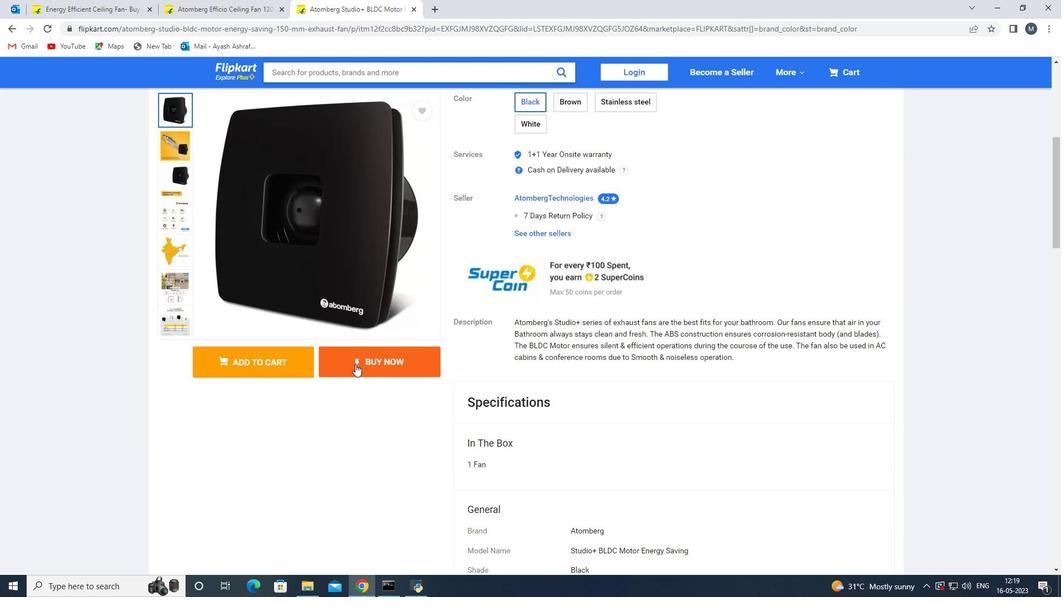 
Action: Mouse moved to (325, 396)
Screenshot: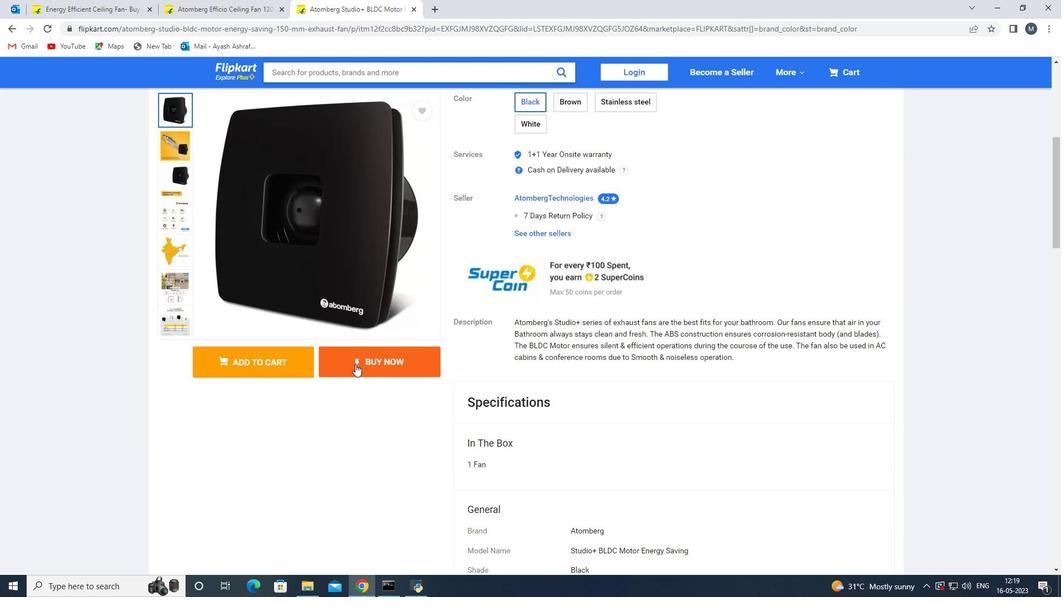 
Action: Mouse scrolled (330, 392) with delta (0, 0)
Screenshot: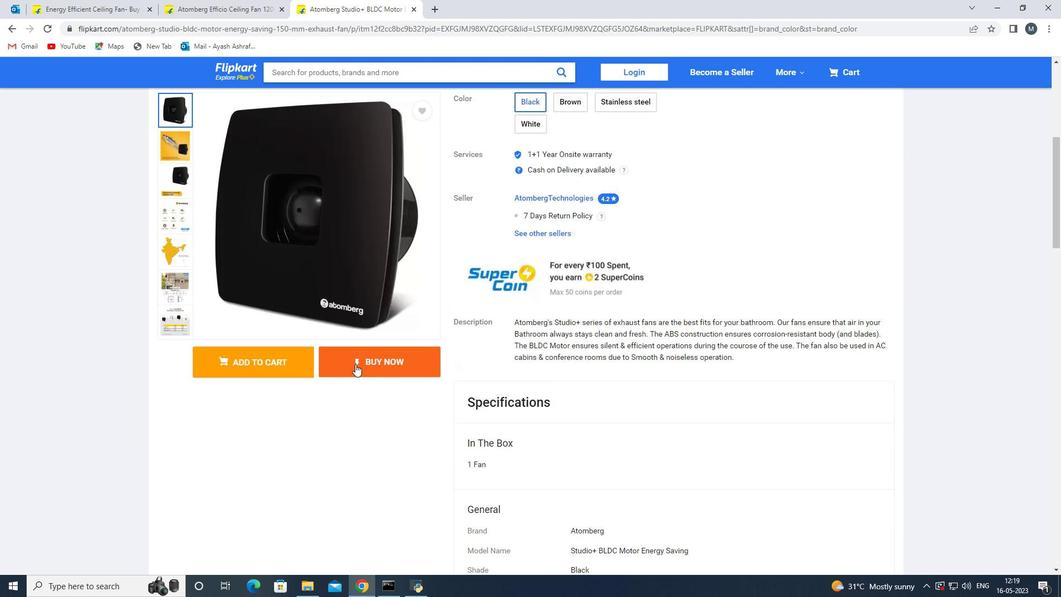 
Action: Mouse moved to (256, 436)
Screenshot: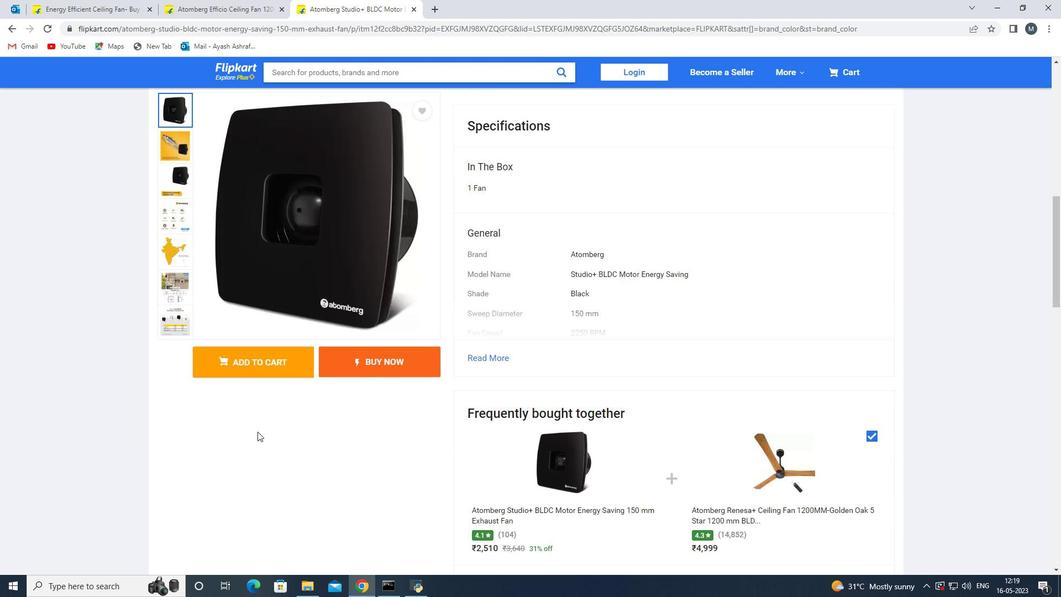 
Action: Mouse scrolled (256, 436) with delta (0, 0)
Screenshot: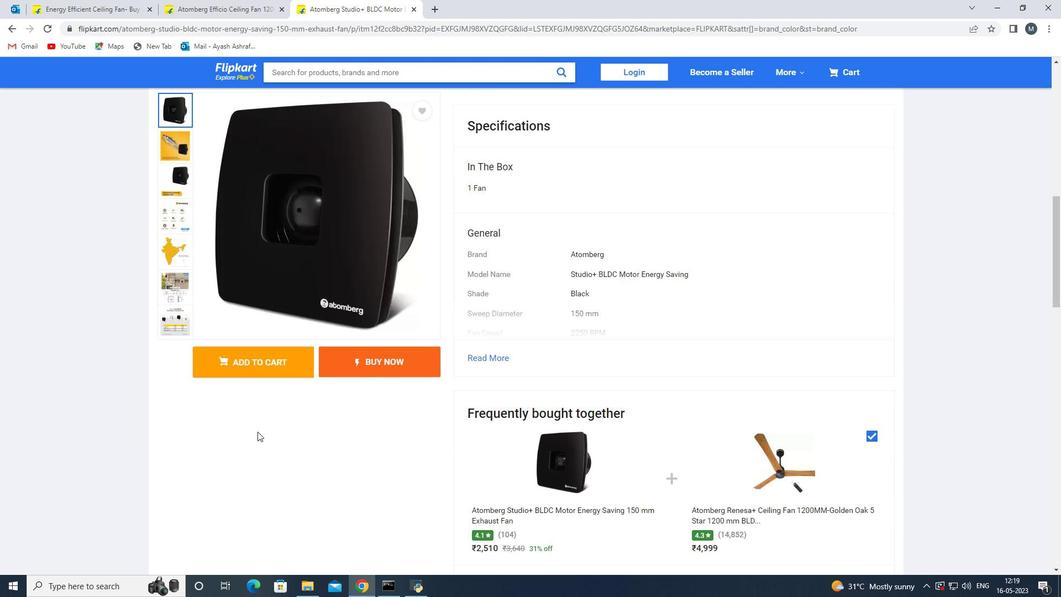 
Action: Mouse moved to (255, 439)
Screenshot: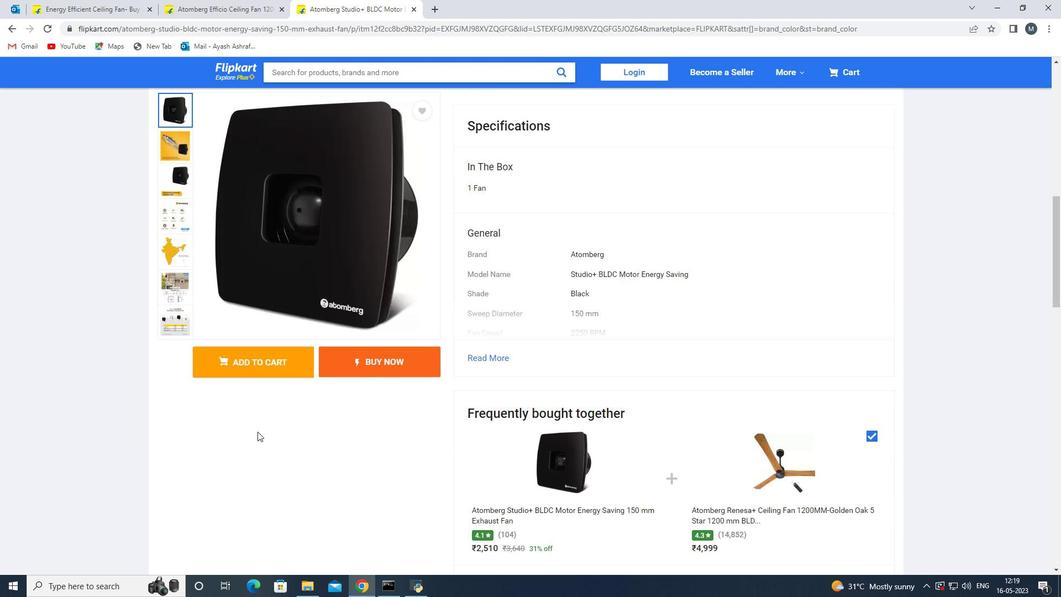 
Action: Mouse scrolled (255, 439) with delta (0, 0)
Screenshot: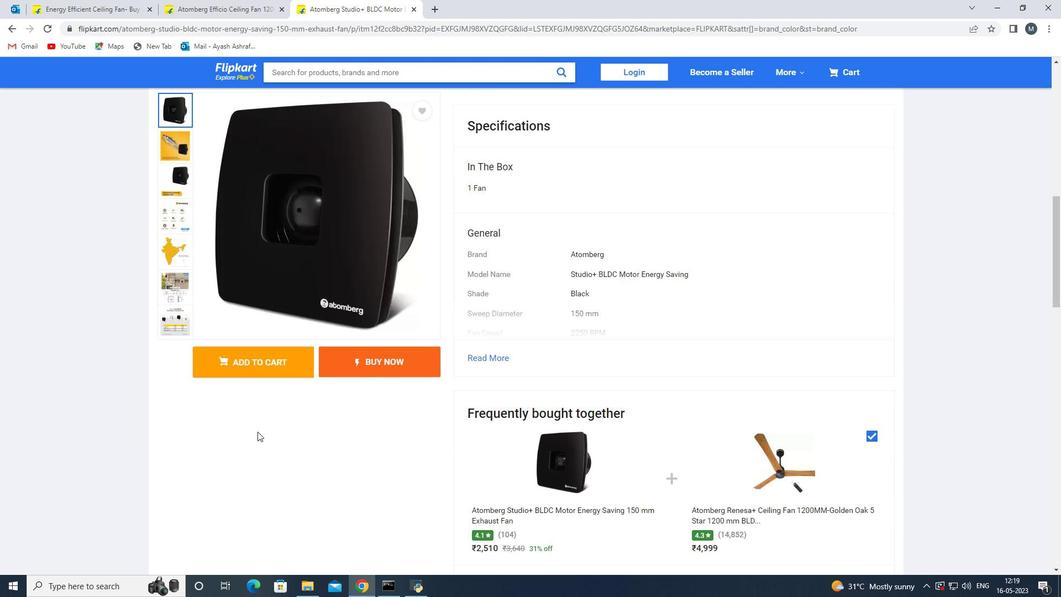 
Action: Mouse moved to (254, 441)
Screenshot: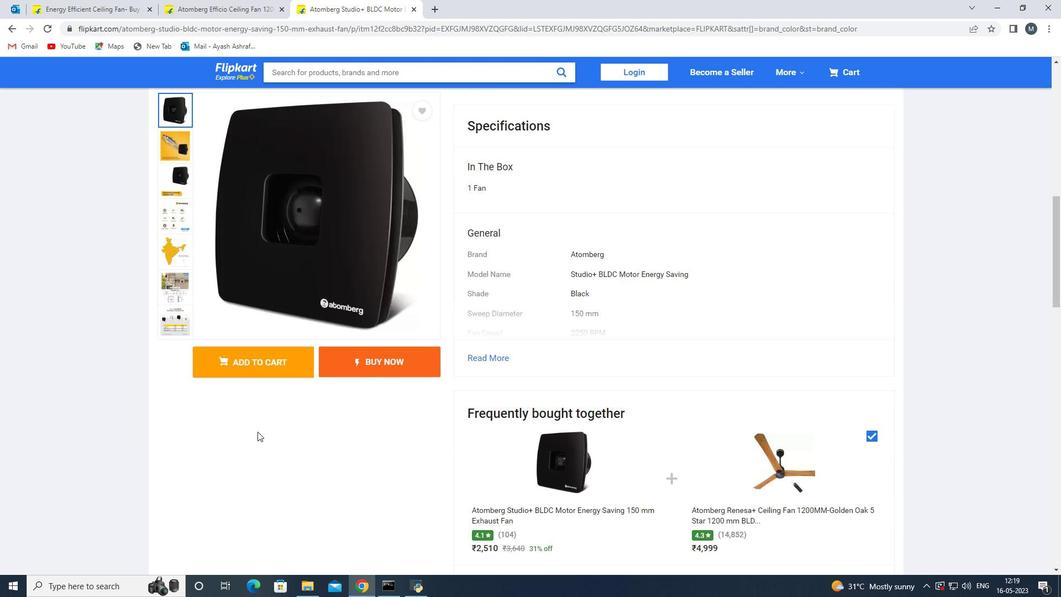 
Action: Mouse scrolled (254, 440) with delta (0, 0)
Screenshot: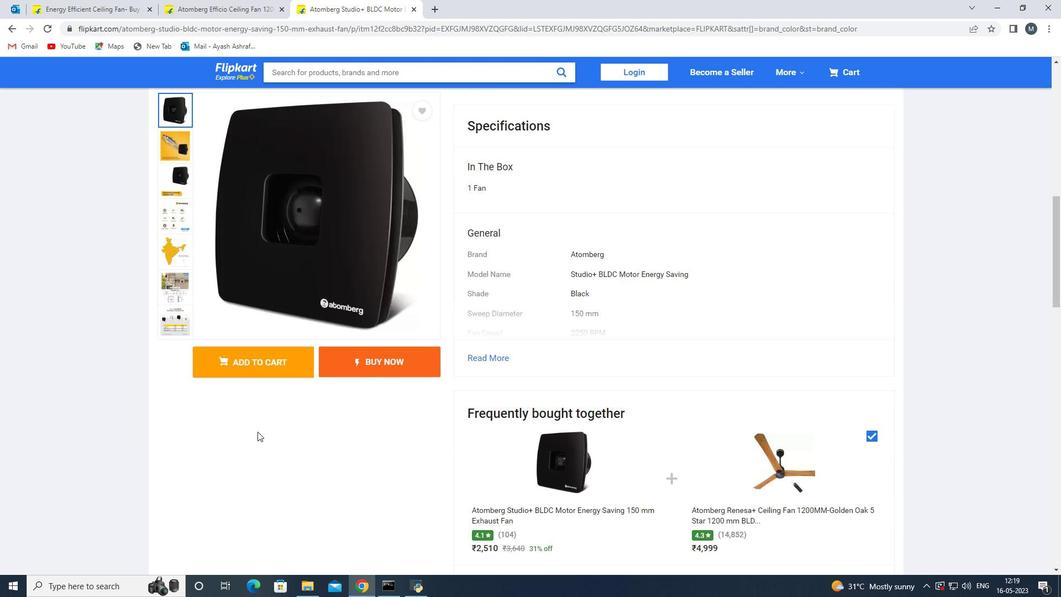 
Action: Mouse moved to (252, 445)
Screenshot: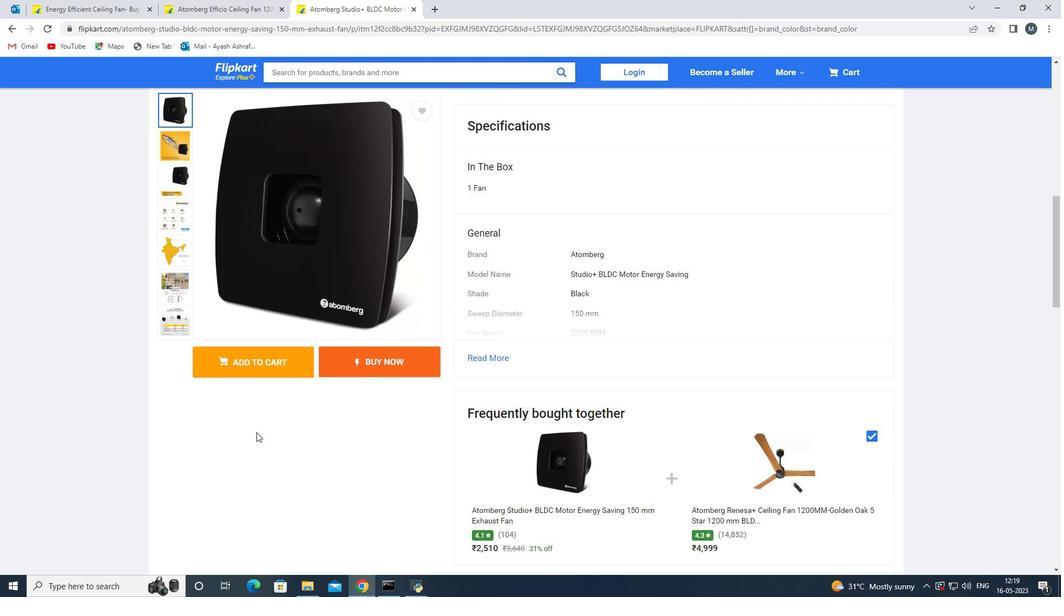 
Action: Mouse scrolled (252, 444) with delta (0, 0)
Screenshot: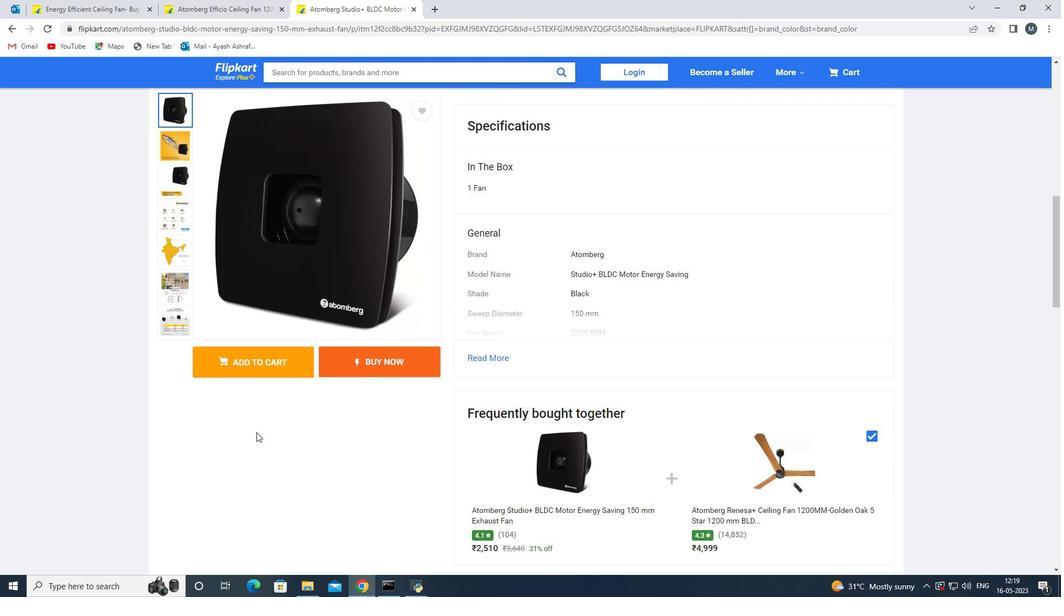 
Action: Mouse moved to (246, 449)
Screenshot: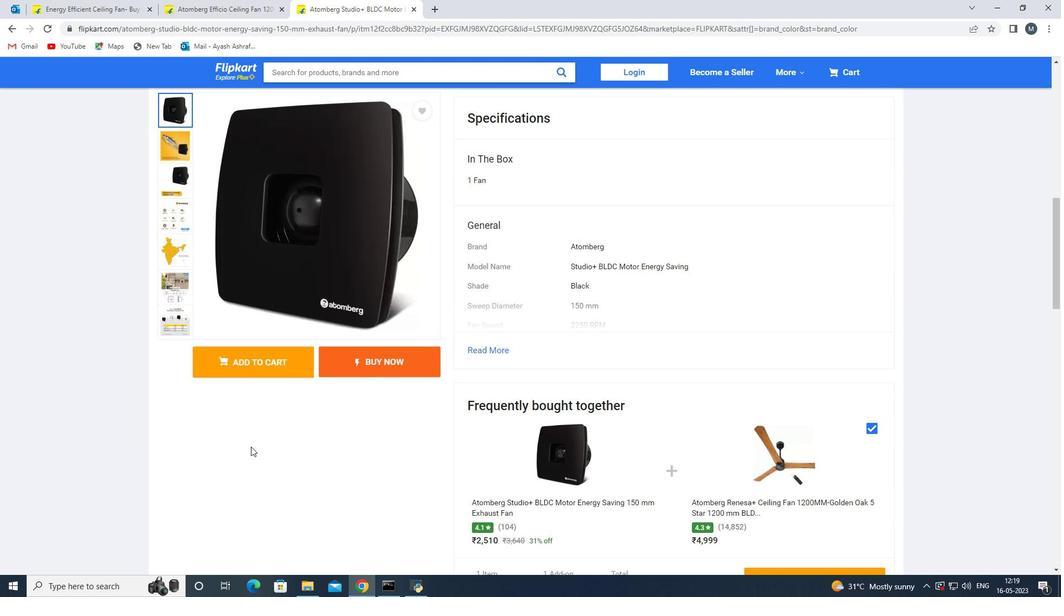 
Action: Mouse scrolled (246, 449) with delta (0, 0)
Screenshot: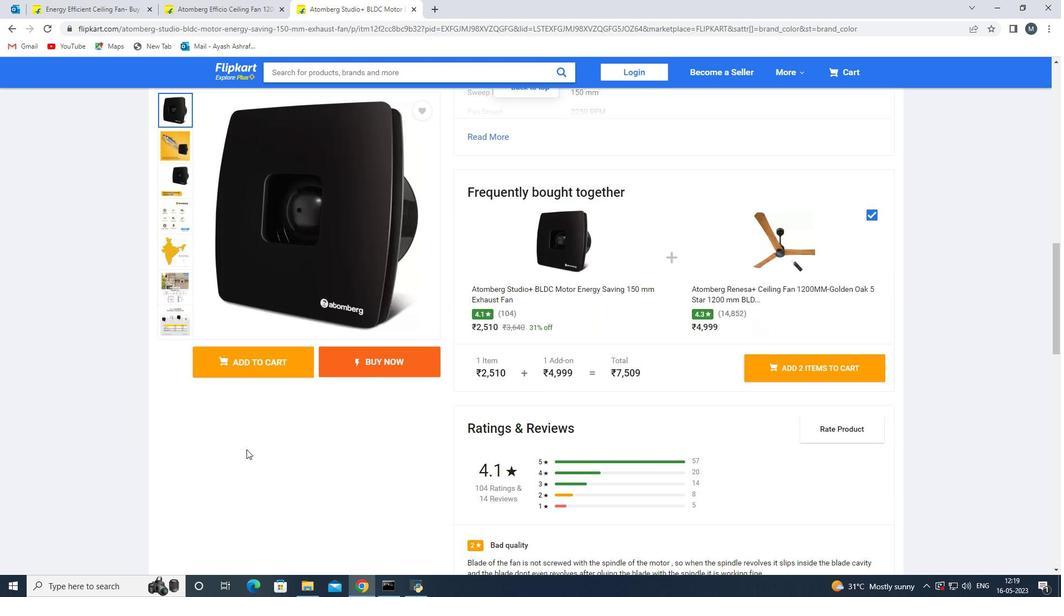
Action: Mouse scrolled (246, 449) with delta (0, 0)
Screenshot: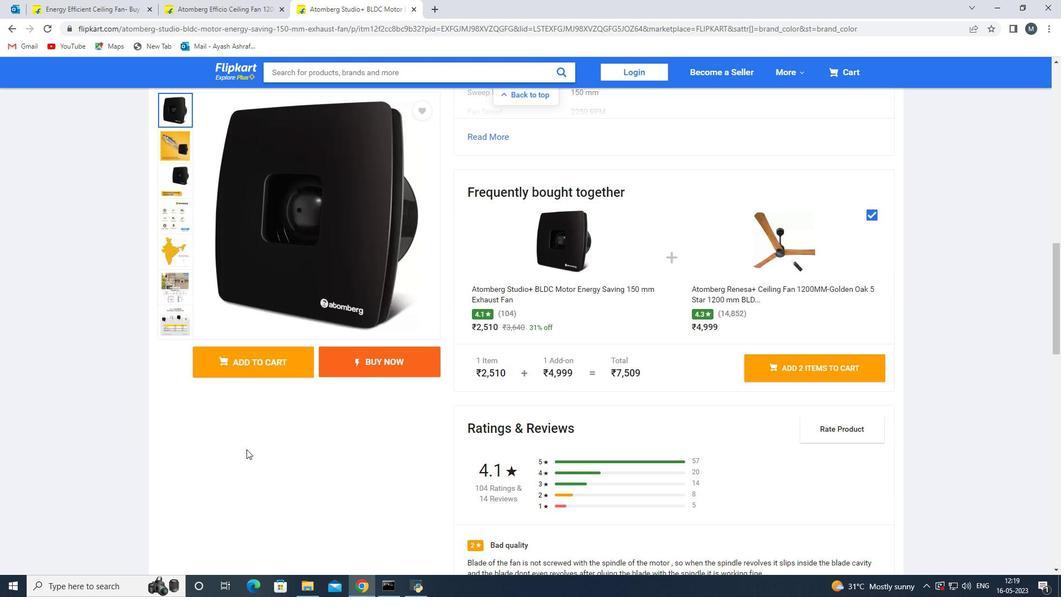 
Action: Mouse scrolled (246, 449) with delta (0, 0)
Screenshot: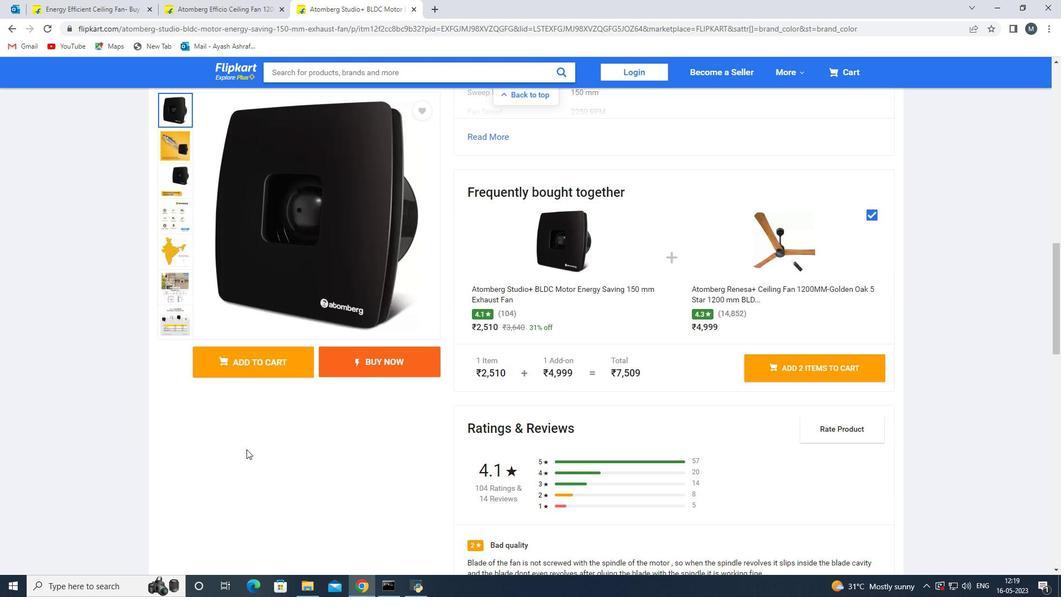 
Action: Mouse scrolled (246, 449) with delta (0, 0)
Screenshot: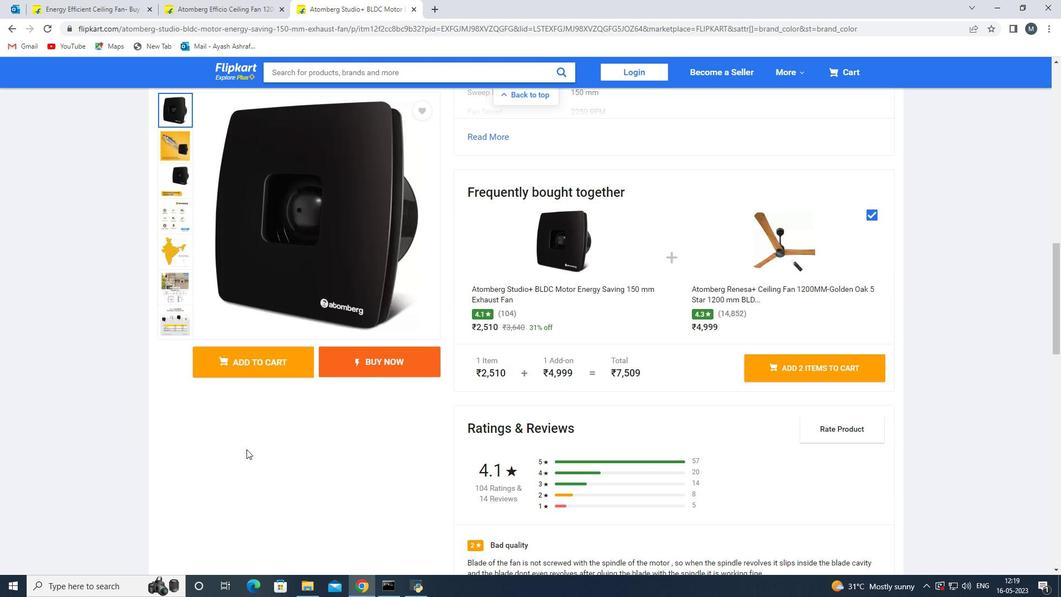 
Action: Mouse moved to (245, 450)
Screenshot: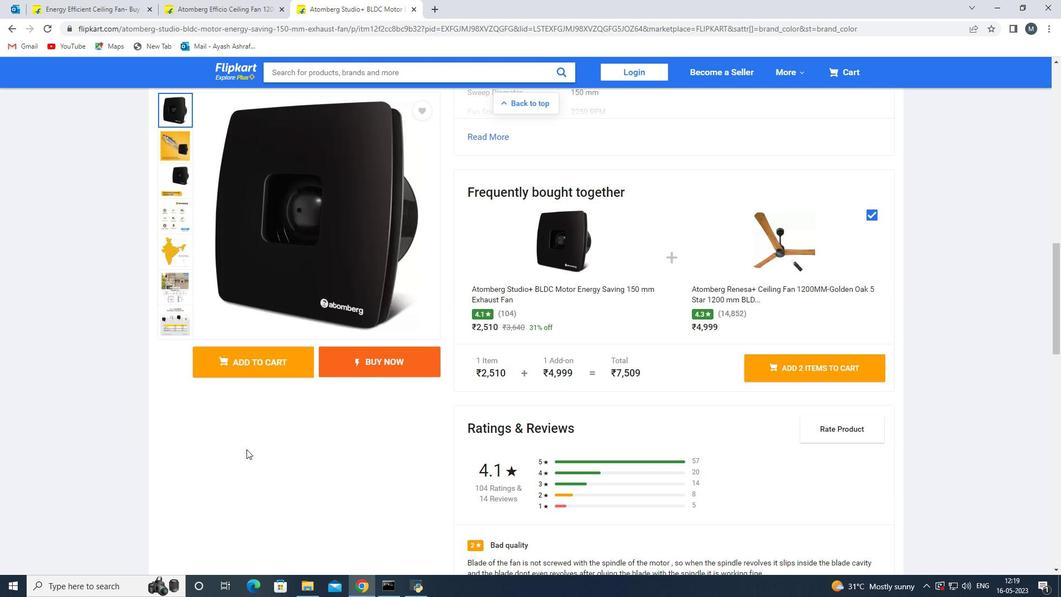 
Action: Mouse scrolled (245, 449) with delta (0, 0)
Screenshot: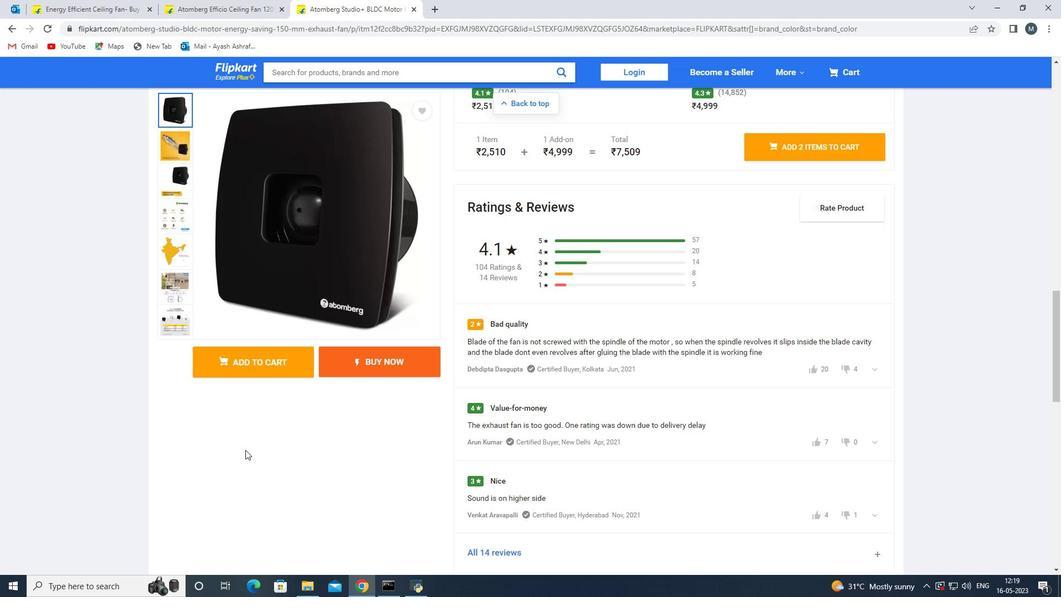
Action: Mouse scrolled (245, 449) with delta (0, 0)
Screenshot: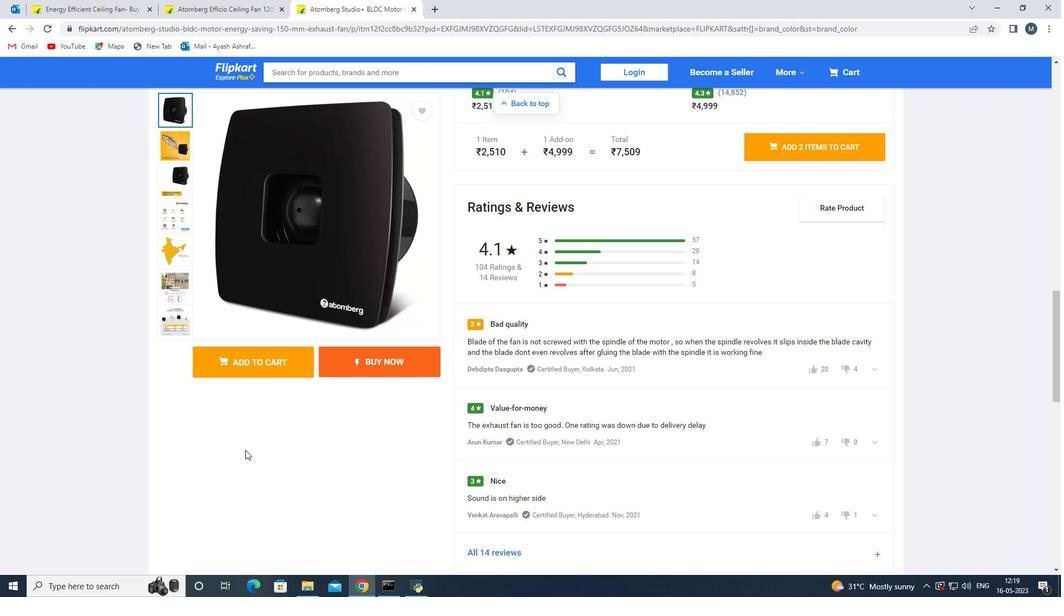 
Action: Mouse scrolled (245, 449) with delta (0, 0)
Screenshot: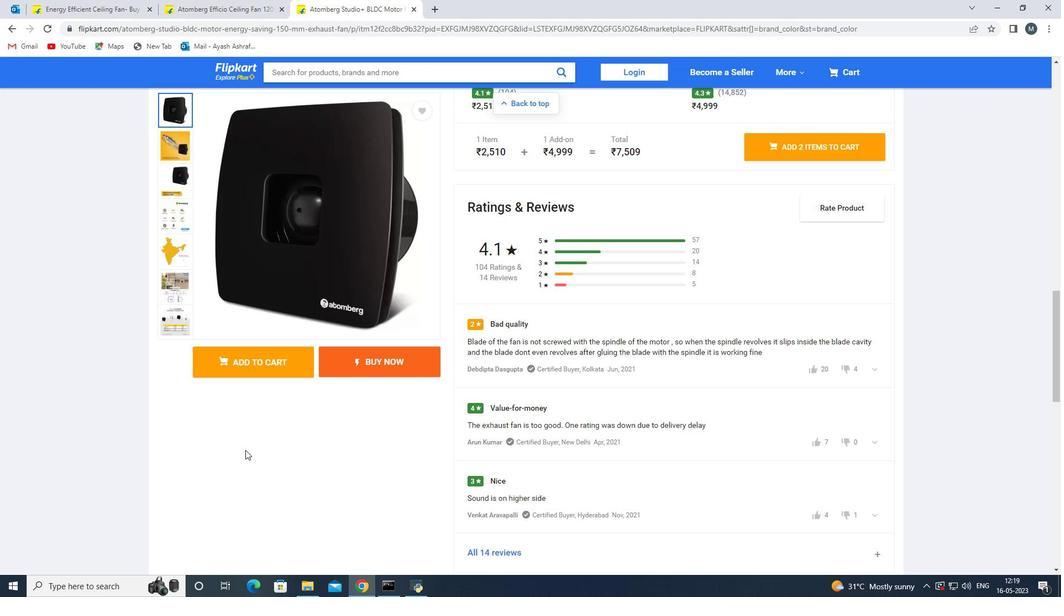 
Action: Mouse scrolled (245, 449) with delta (0, 0)
Screenshot: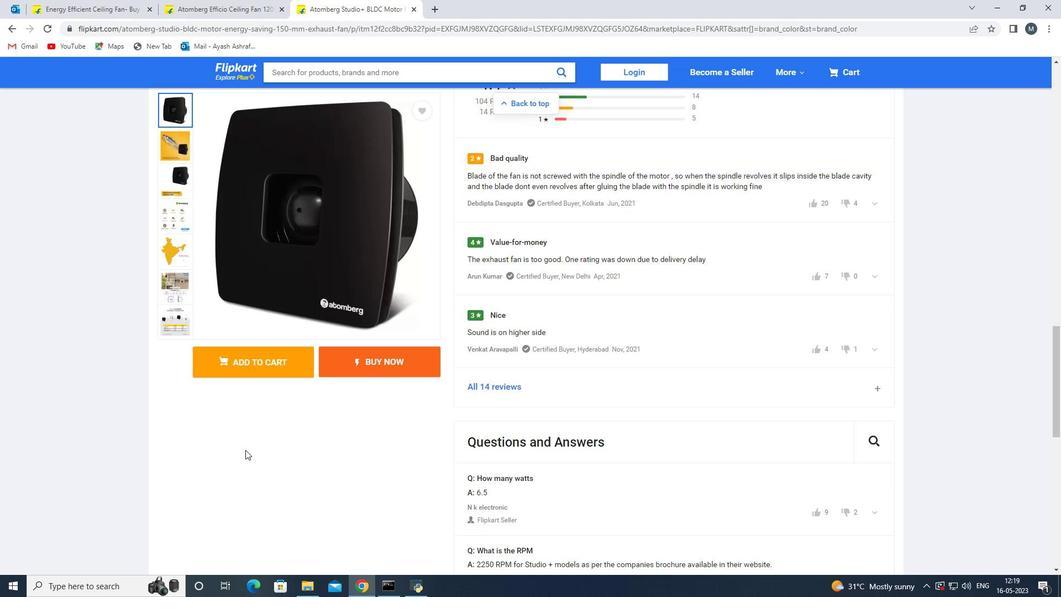 
Action: Mouse scrolled (245, 449) with delta (0, 0)
Screenshot: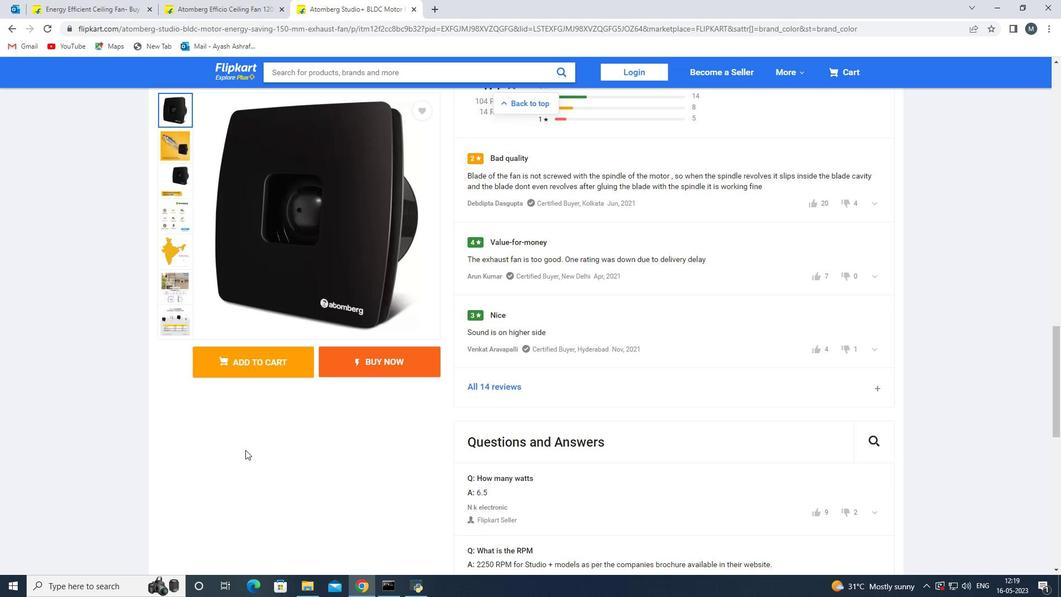 
Action: Mouse scrolled (245, 449) with delta (0, 0)
Screenshot: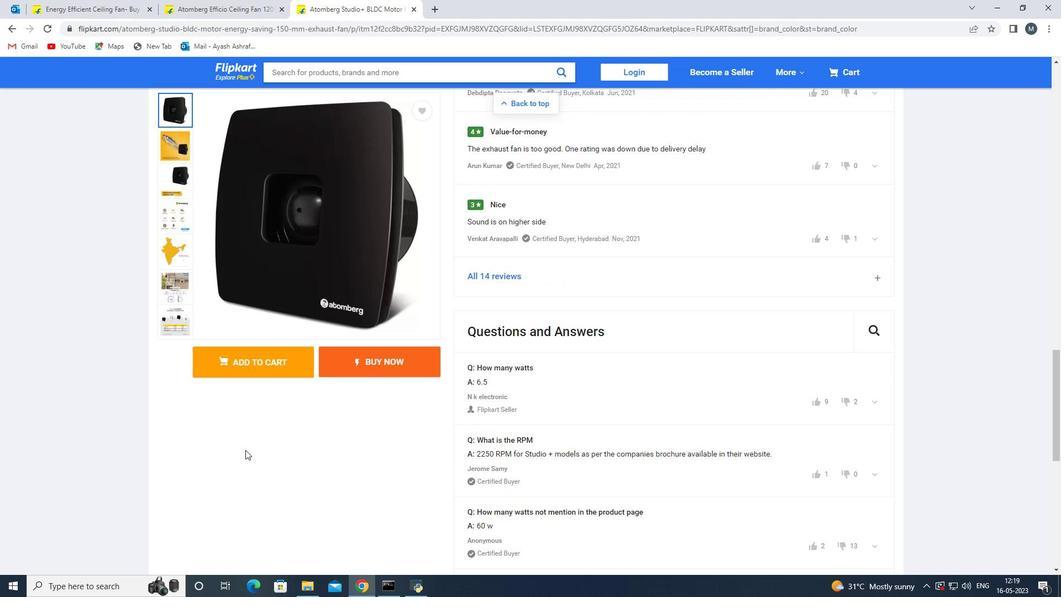 
Action: Mouse moved to (269, 462)
Screenshot: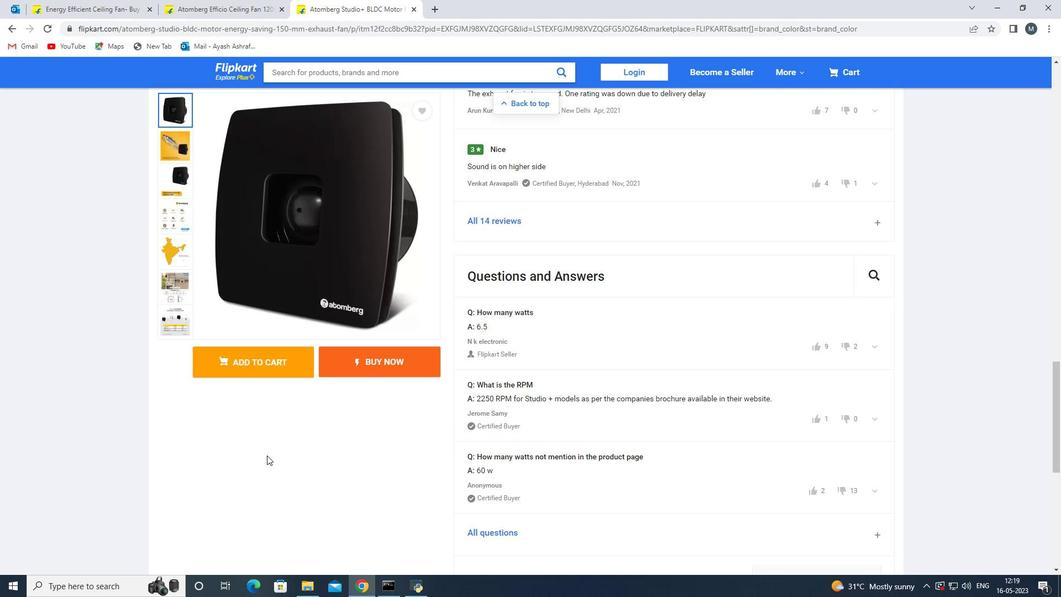 
Action: Mouse scrolled (269, 461) with delta (0, 0)
Screenshot: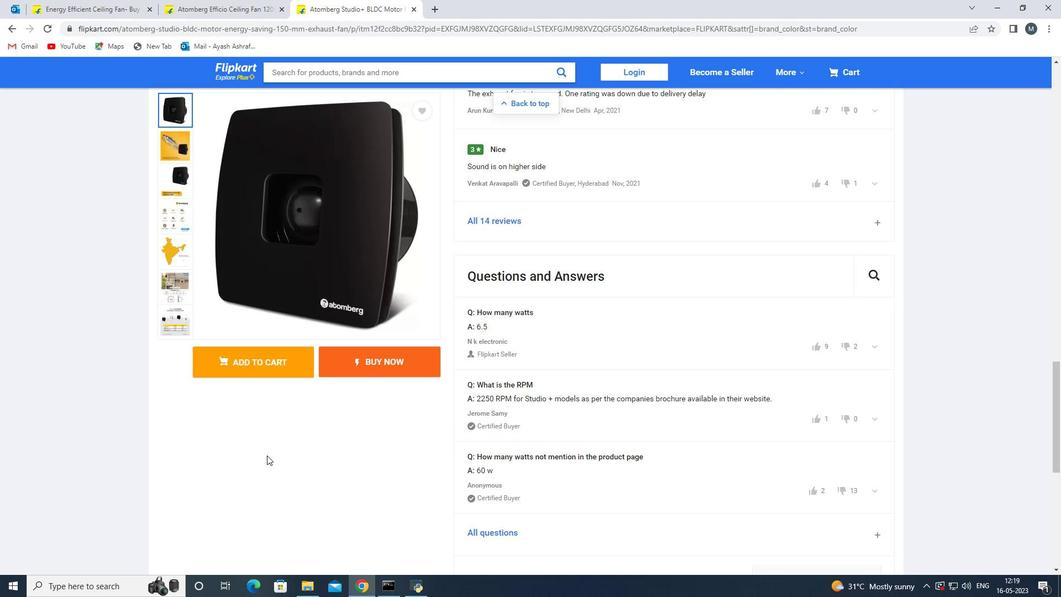 
Action: Mouse moved to (269, 465)
Screenshot: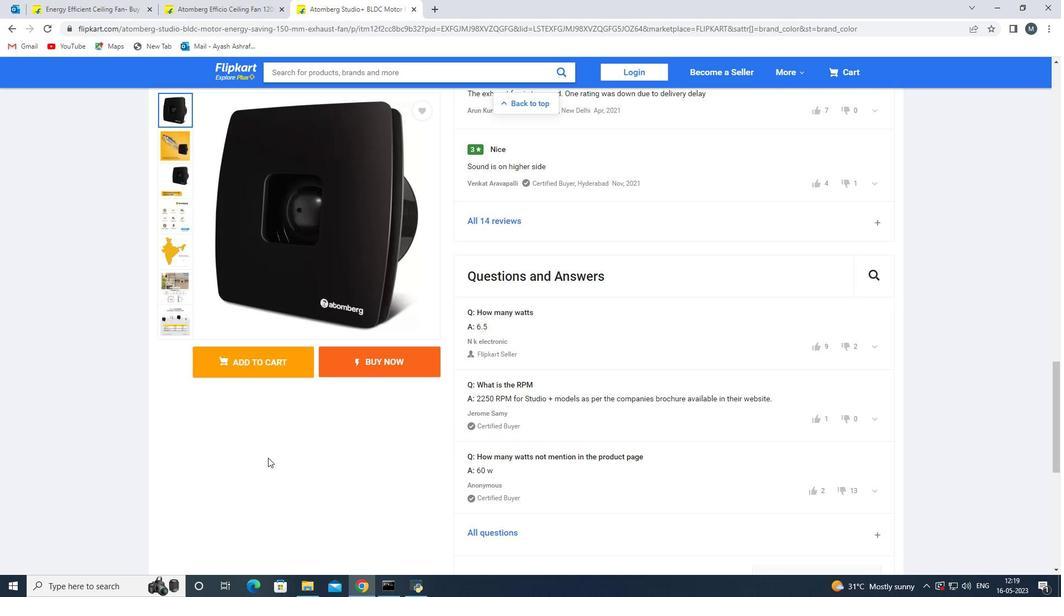
Action: Mouse scrolled (269, 464) with delta (0, 0)
Screenshot: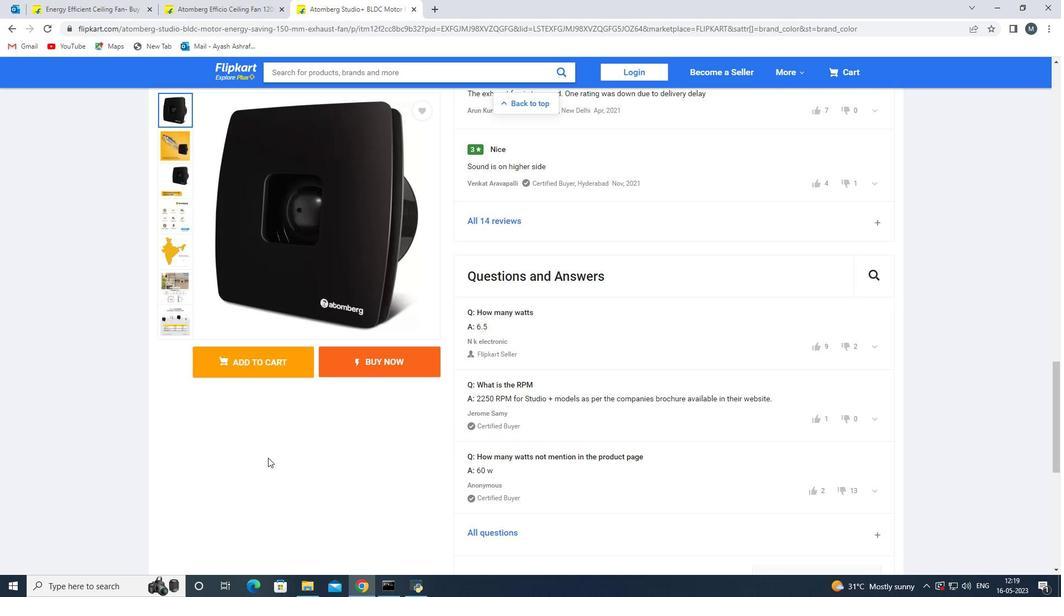 
Action: Mouse moved to (269, 466)
Screenshot: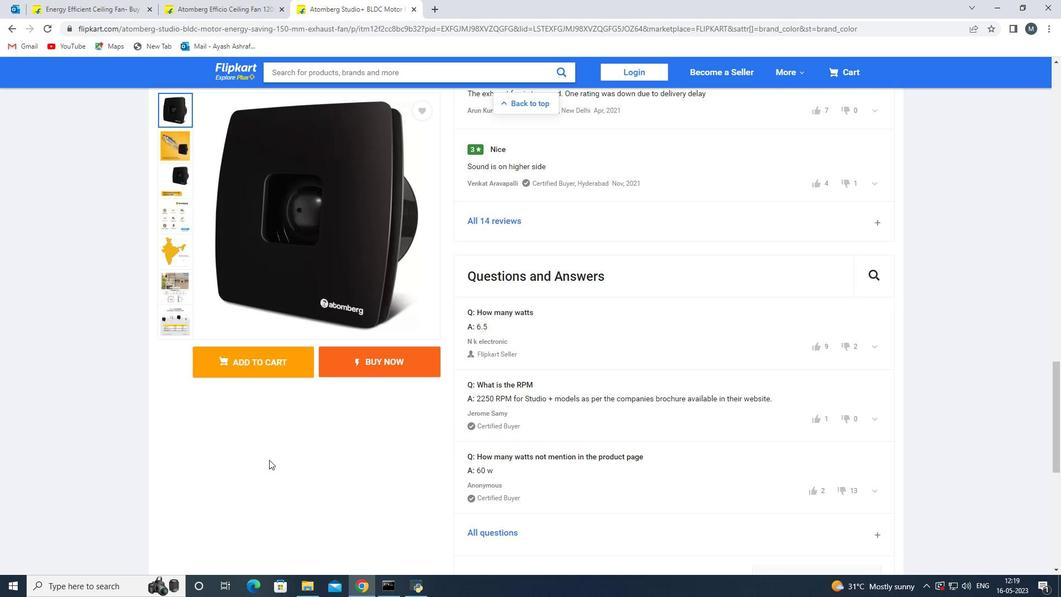 
Action: Mouse scrolled (269, 465) with delta (0, 0)
Screenshot: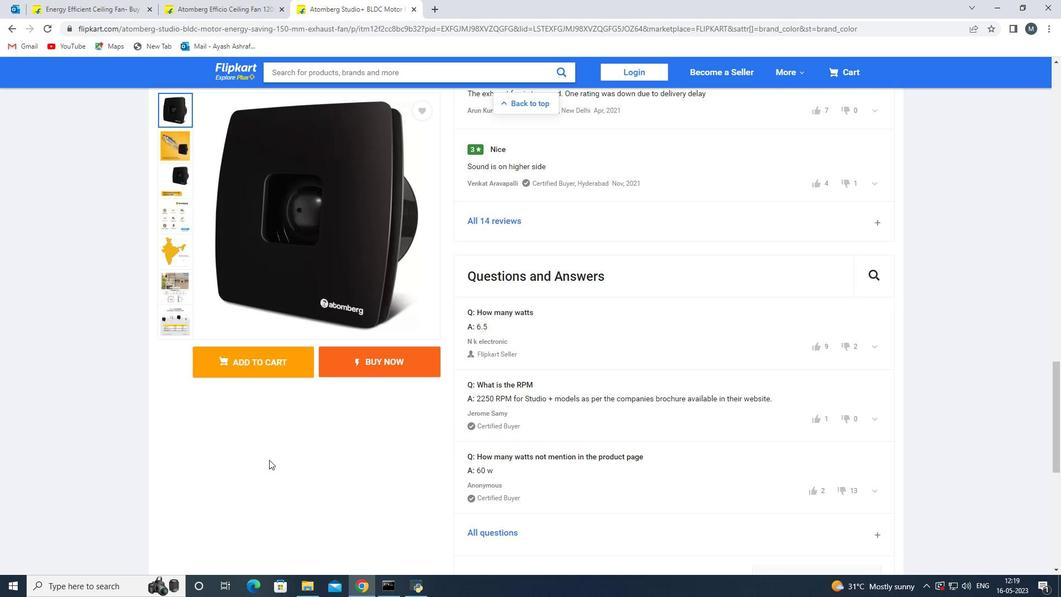 
Action: Mouse moved to (278, 466)
Screenshot: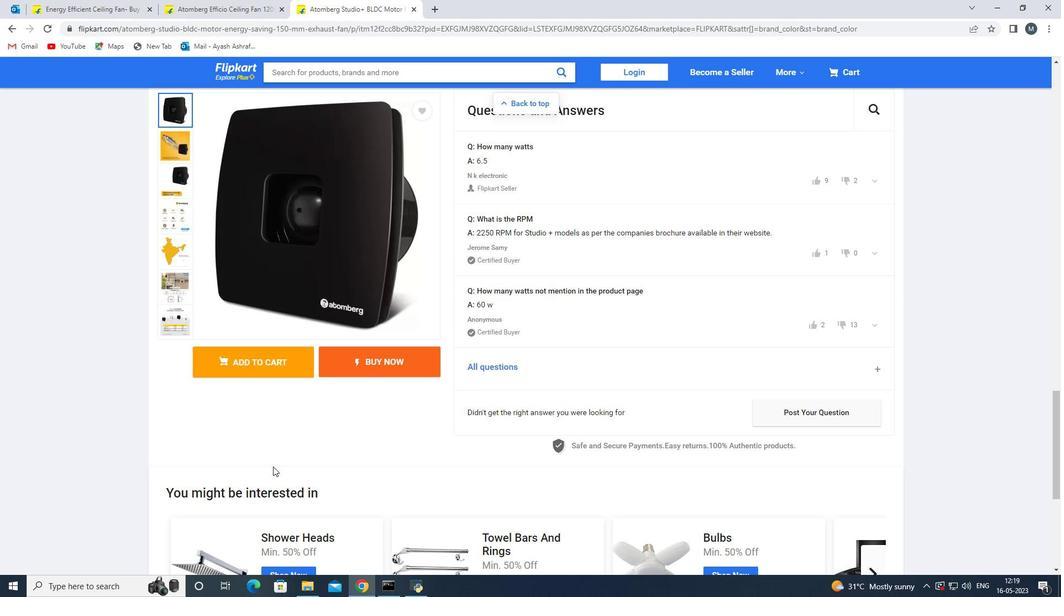 
Action: Mouse scrolled (278, 466) with delta (0, 0)
Screenshot: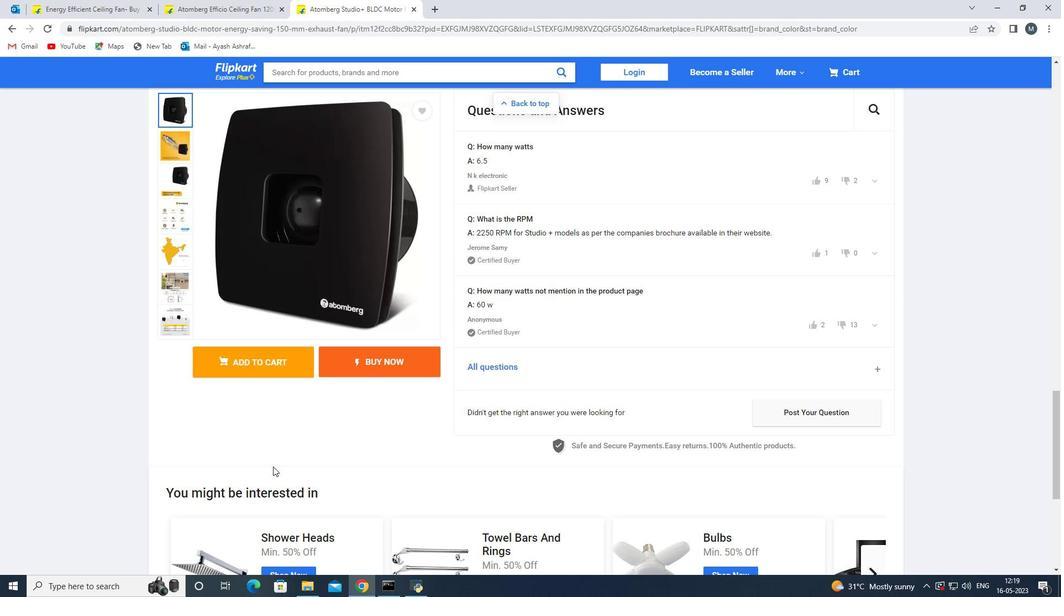 
Action: Mouse scrolled (278, 466) with delta (0, 0)
Screenshot: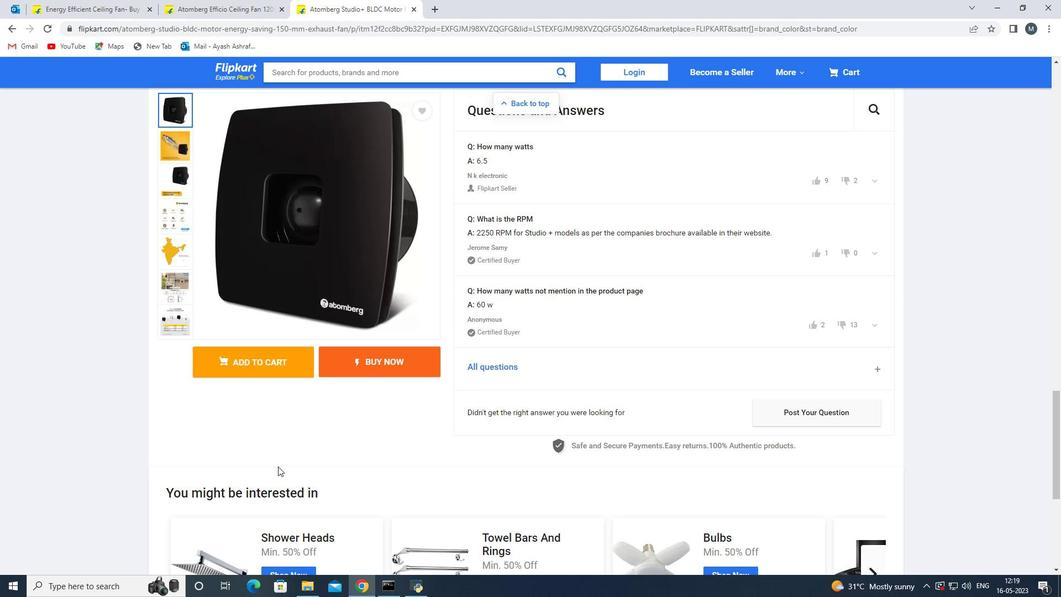 
Action: Mouse moved to (279, 466)
Screenshot: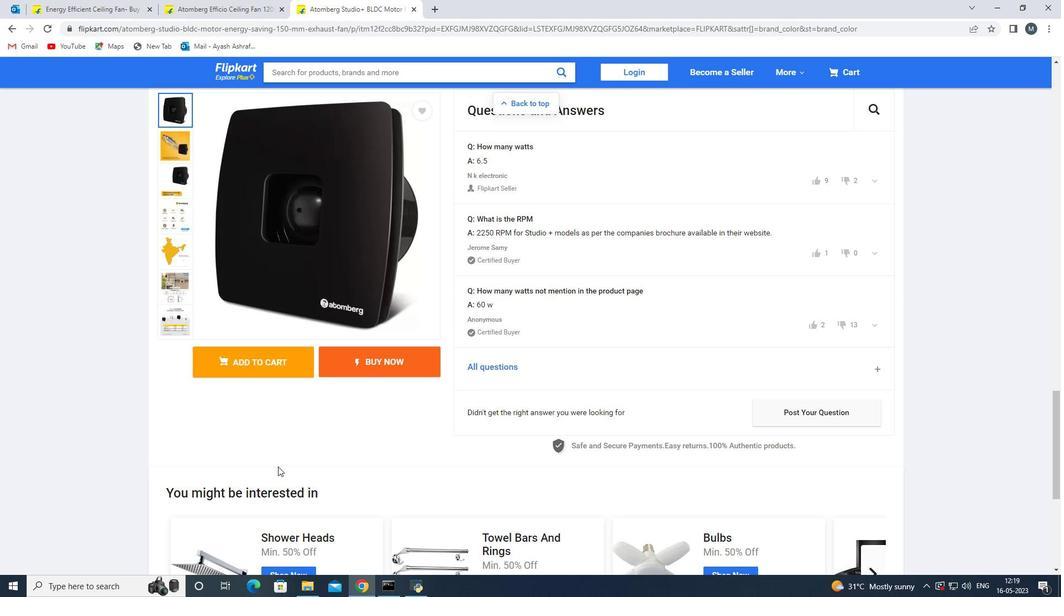 
Action: Mouse scrolled (279, 466) with delta (0, 0)
Screenshot: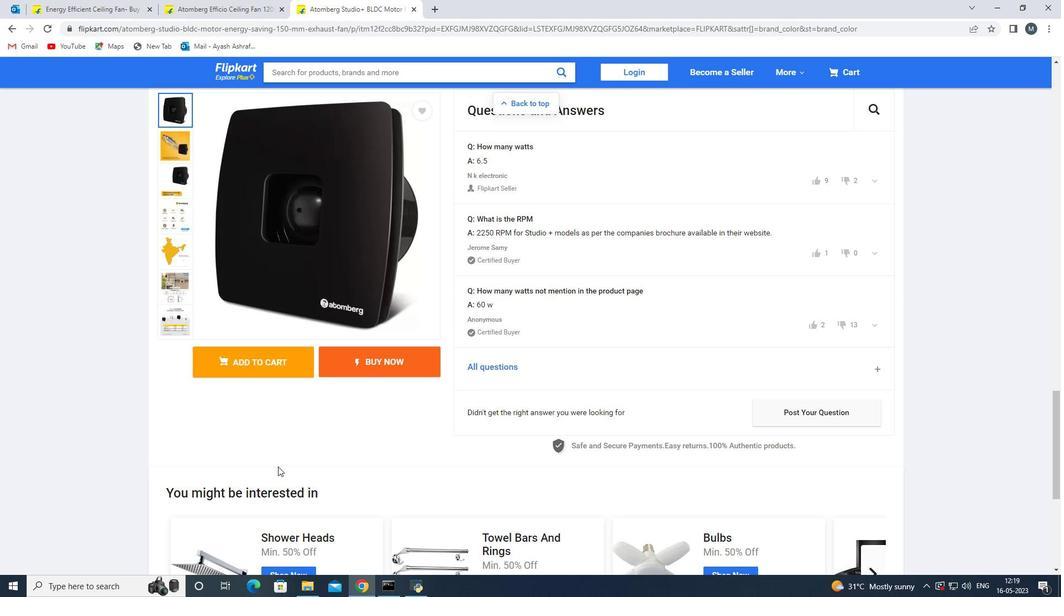
Action: Mouse moved to (528, 429)
Screenshot: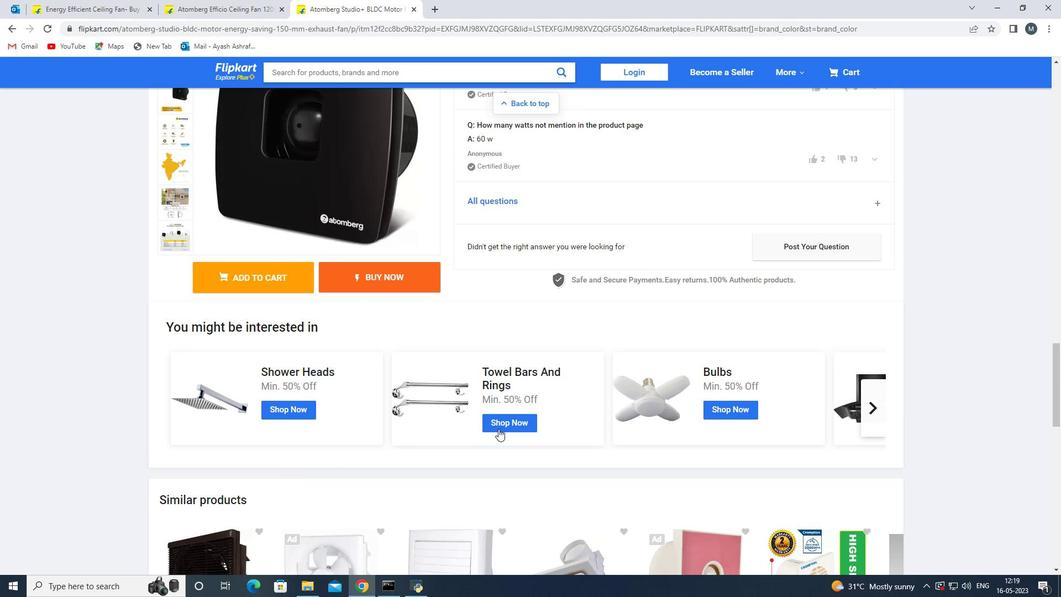 
Action: Mouse scrolled (528, 428) with delta (0, 0)
Screenshot: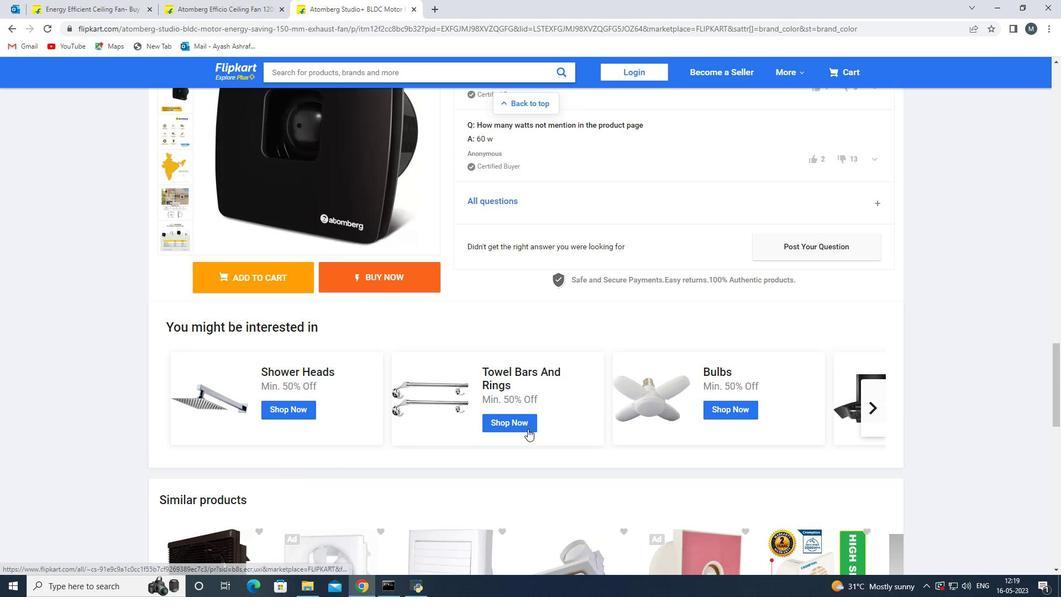 
Action: Mouse moved to (660, 339)
Screenshot: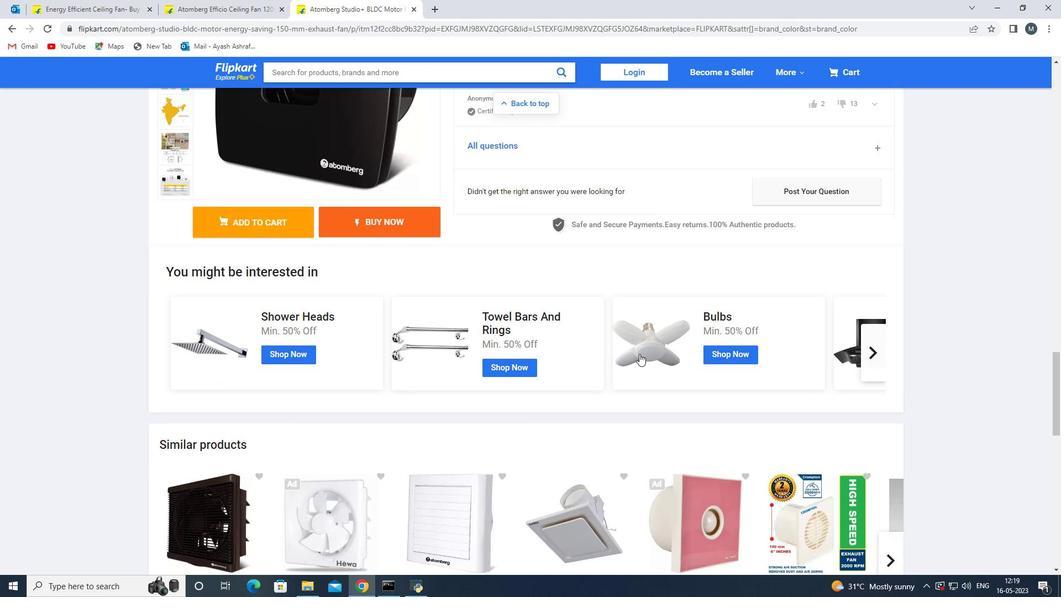 
Action: Mouse pressed left at (660, 339)
Screenshot: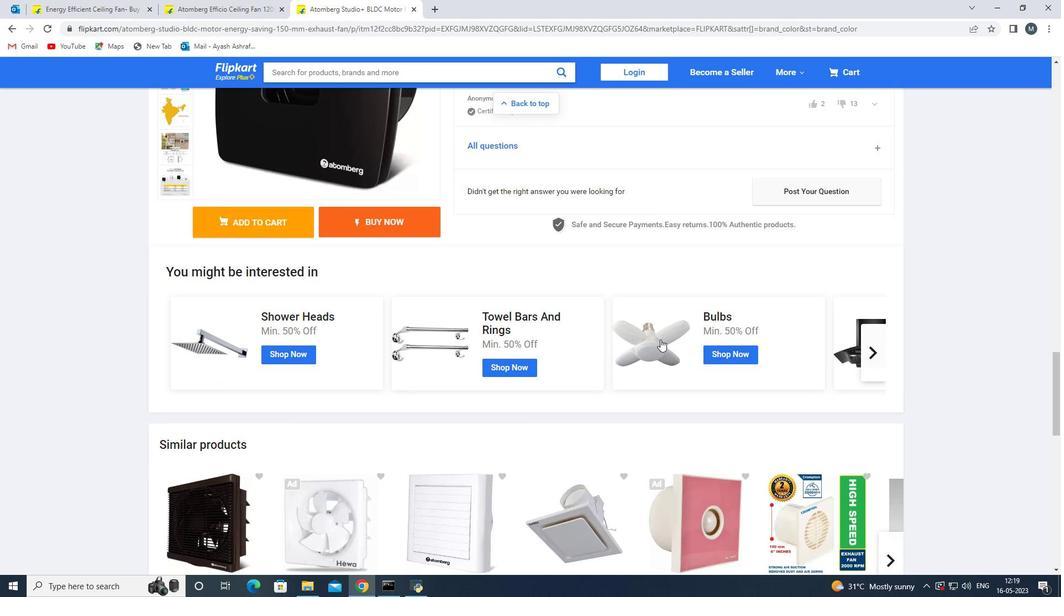 
Action: Mouse moved to (465, 384)
Screenshot: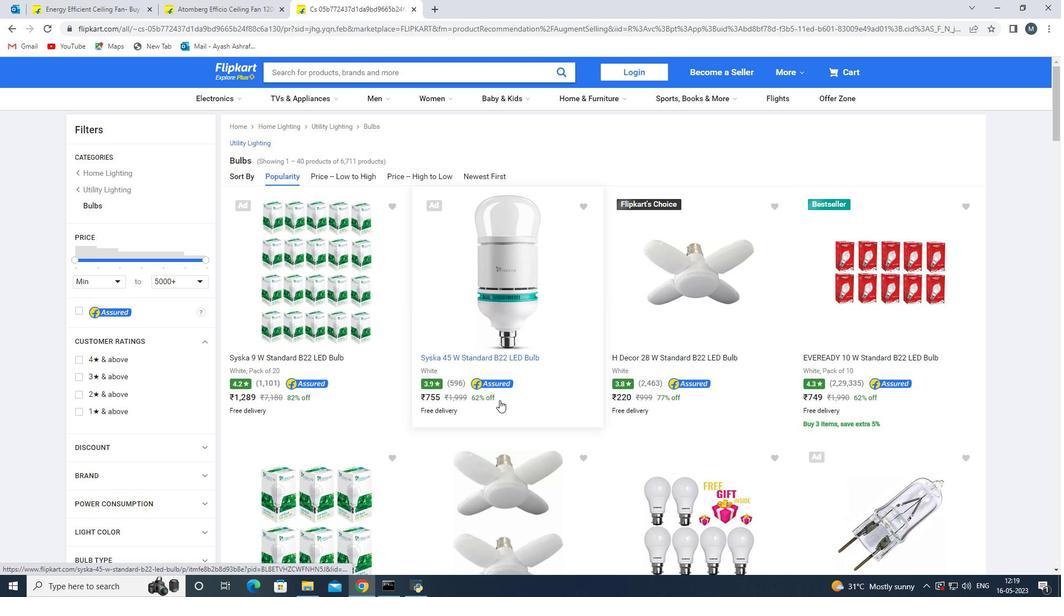 
Action: Mouse scrolled (465, 383) with delta (0, 0)
Screenshot: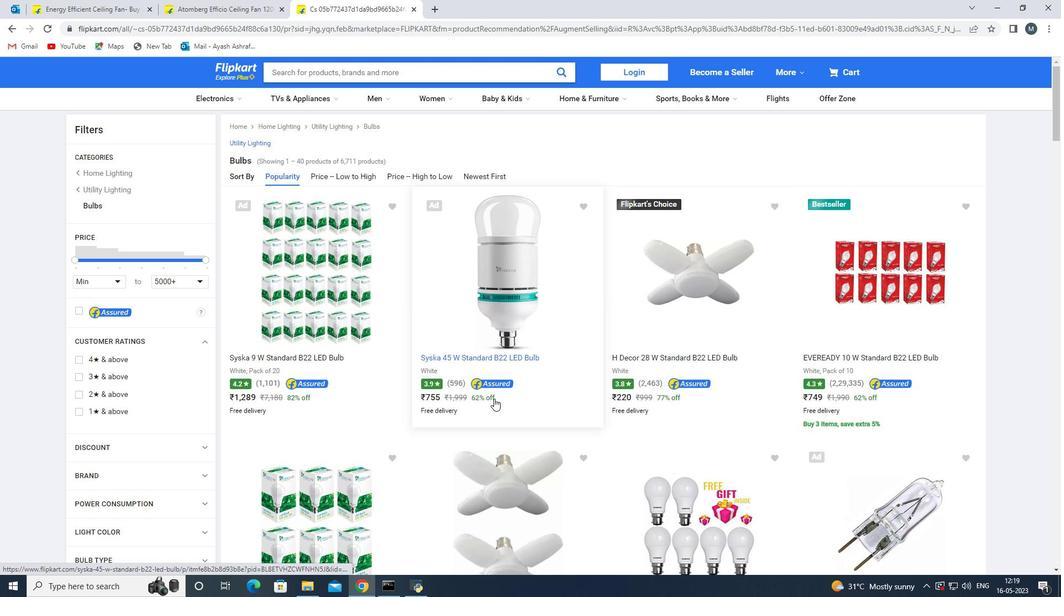 
Action: Mouse moved to (465, 384)
Screenshot: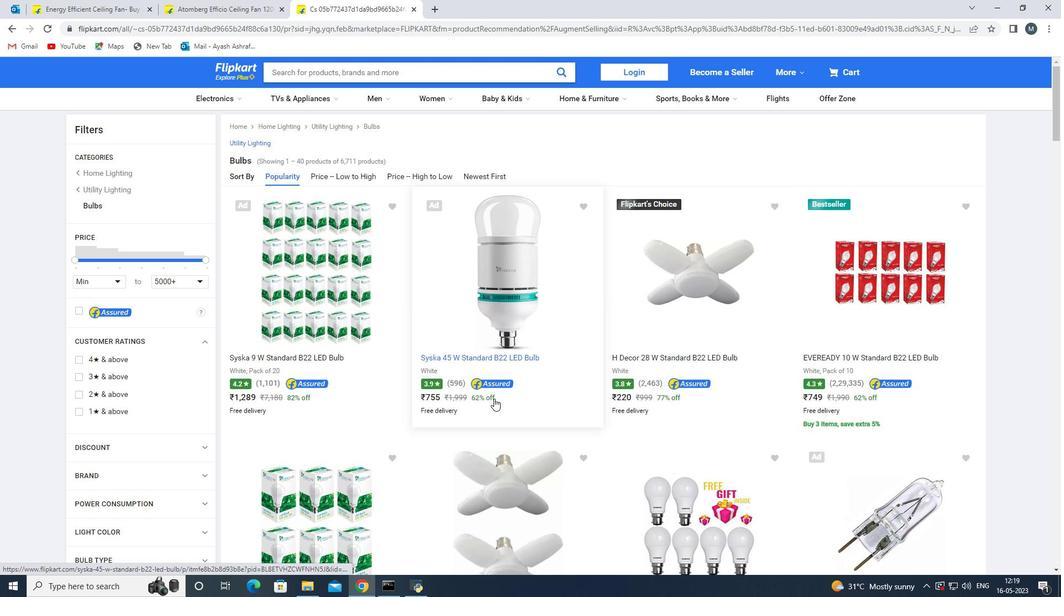 
Action: Mouse scrolled (465, 383) with delta (0, 0)
Screenshot: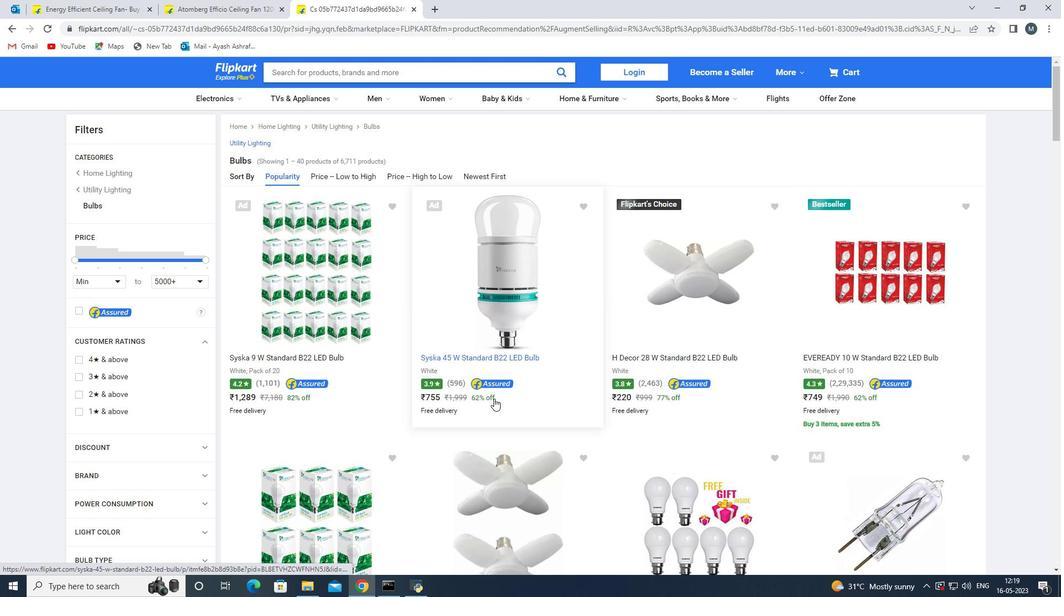 
Action: Mouse moved to (466, 384)
Screenshot: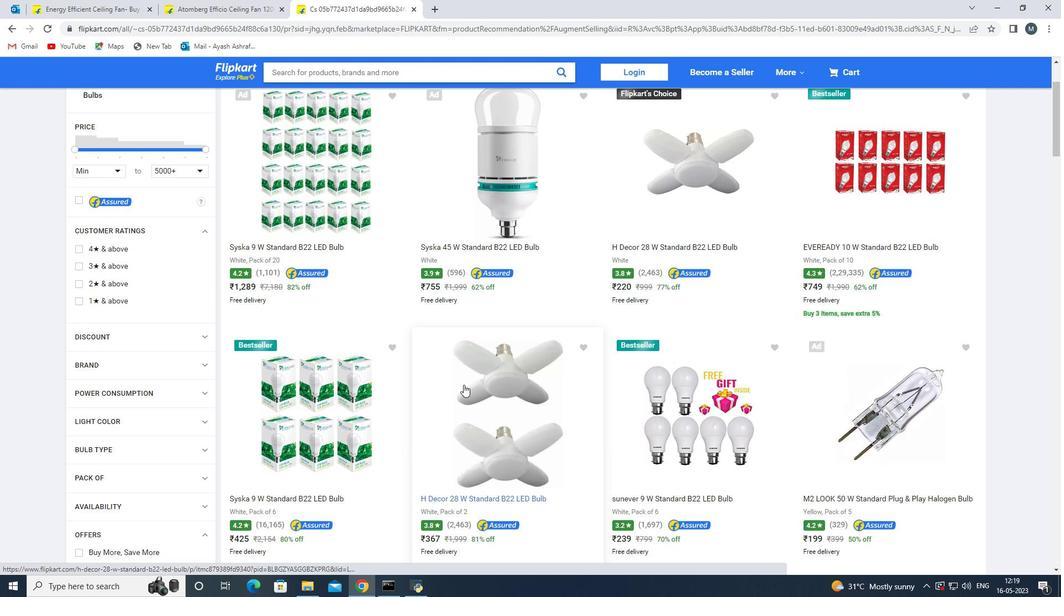 
Action: Mouse scrolled (466, 384) with delta (0, 0)
Screenshot: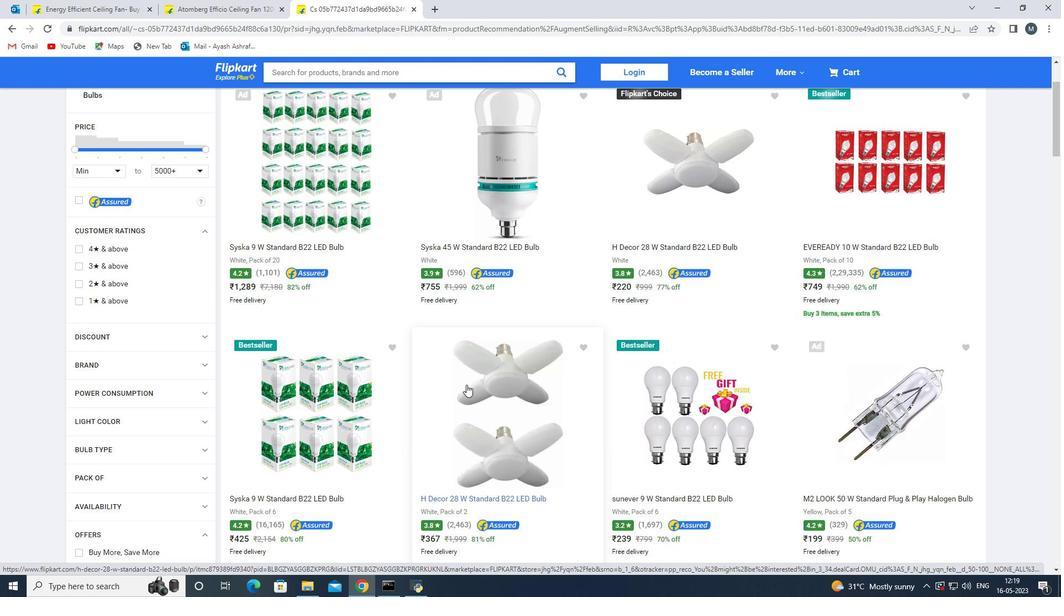 
Action: Mouse scrolled (466, 384) with delta (0, 0)
Screenshot: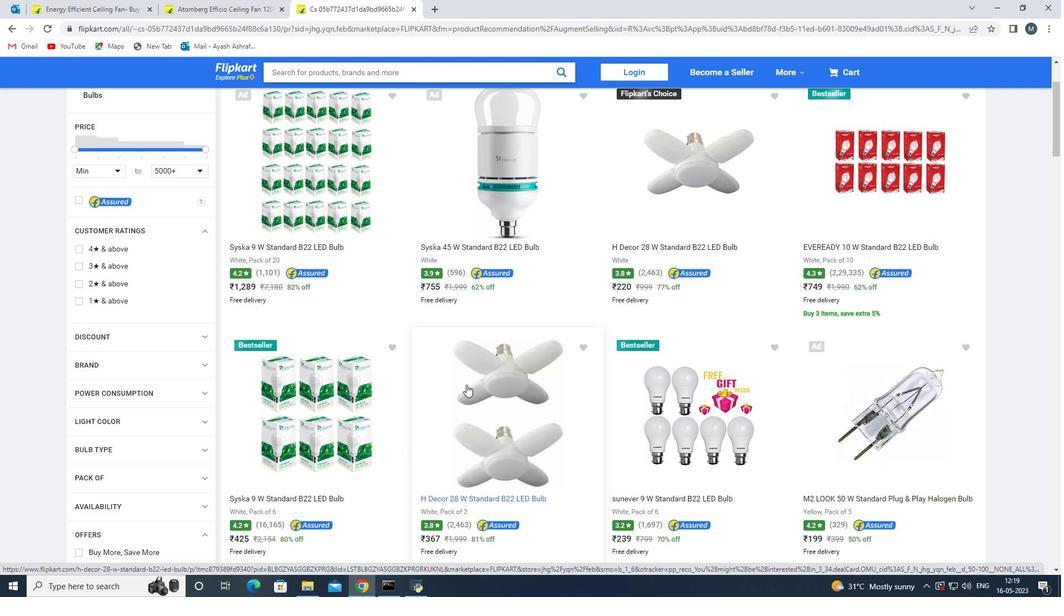 
Action: Mouse scrolled (466, 384) with delta (0, 0)
Screenshot: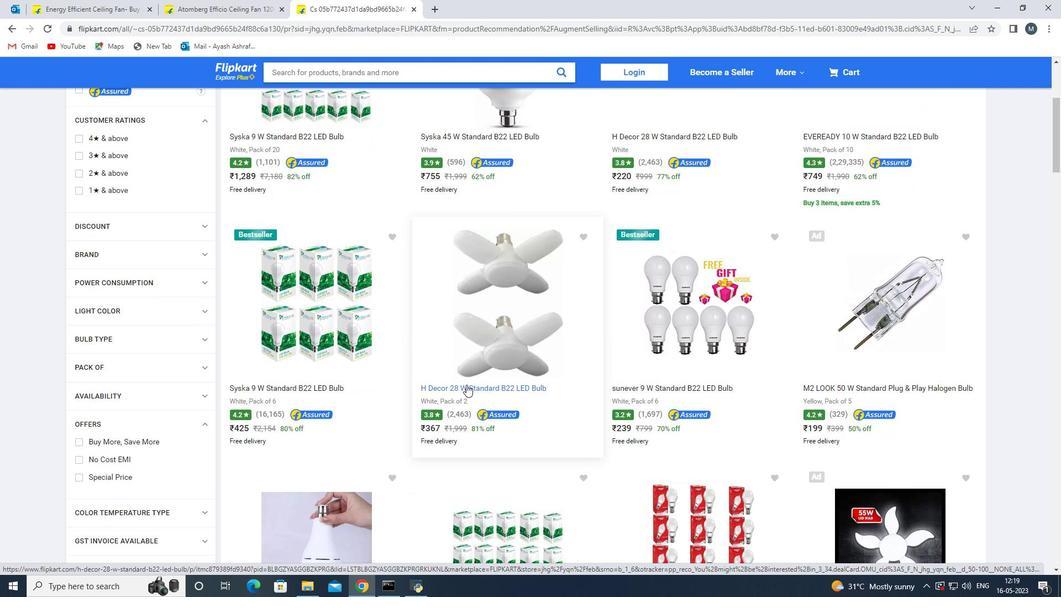 
Action: Mouse moved to (676, 277)
Screenshot: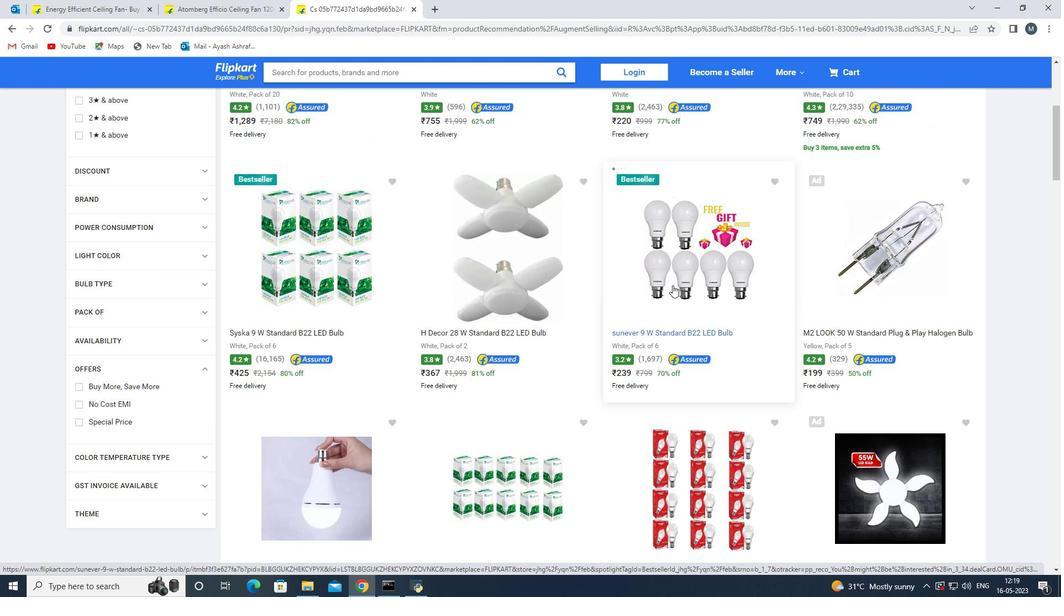 
Action: Mouse pressed left at (676, 277)
Screenshot: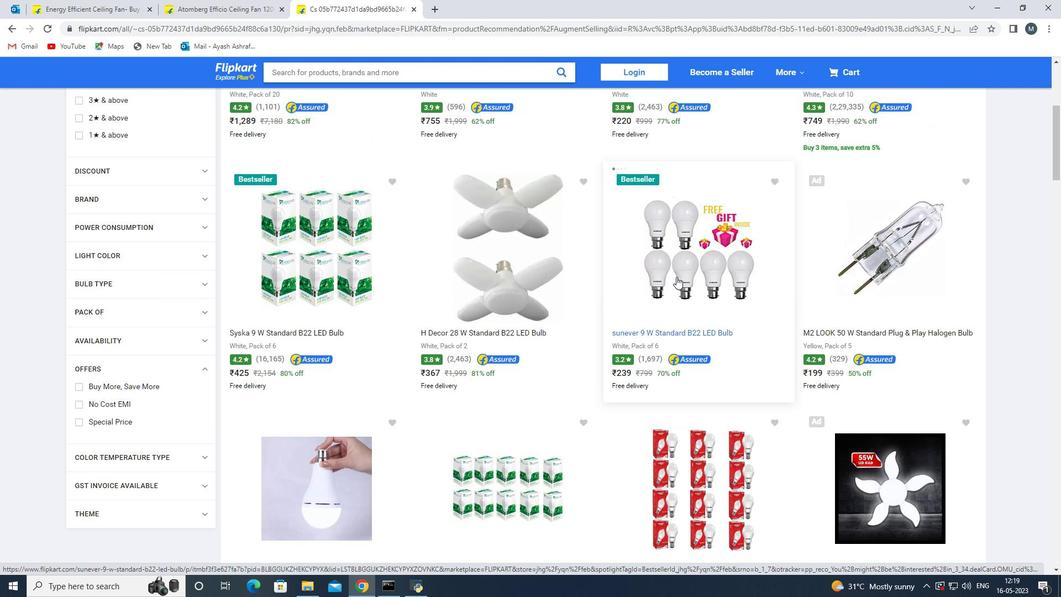 
Action: Mouse moved to (525, 355)
Screenshot: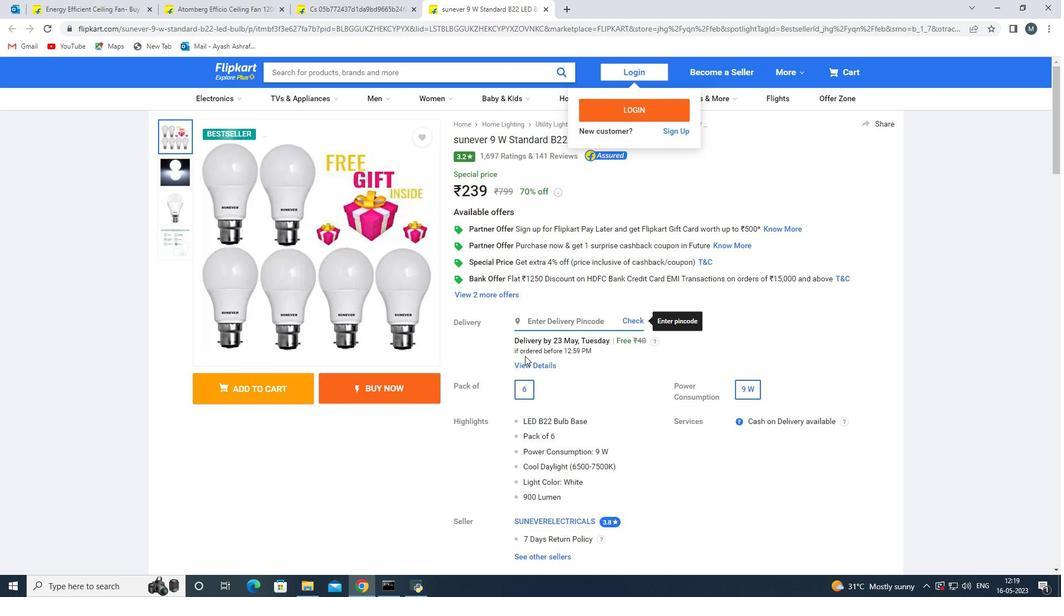
Action: Mouse scrolled (525, 355) with delta (0, 0)
Screenshot: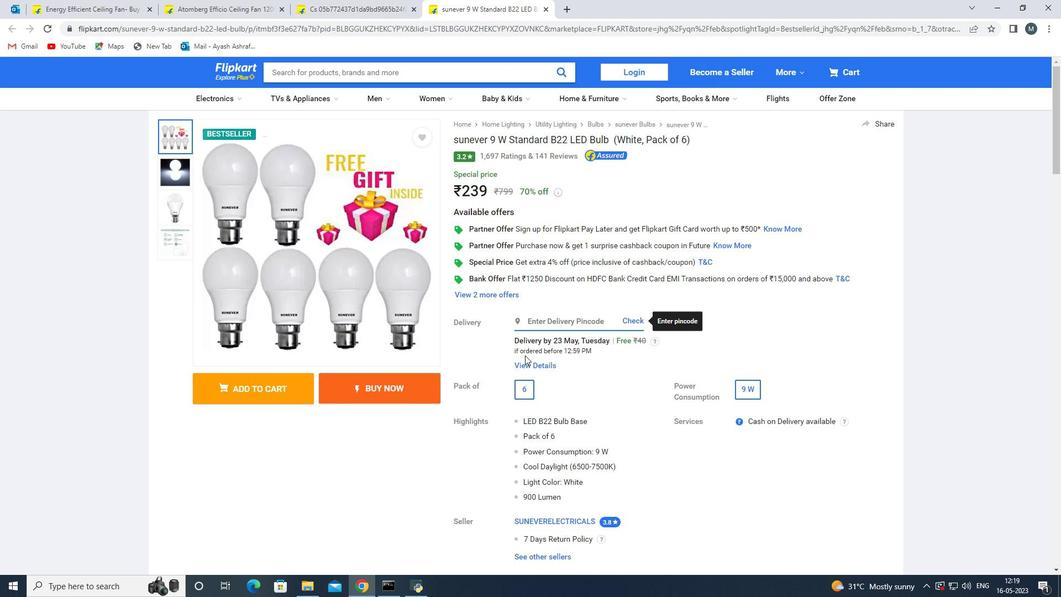 
Action: Mouse moved to (525, 360)
Screenshot: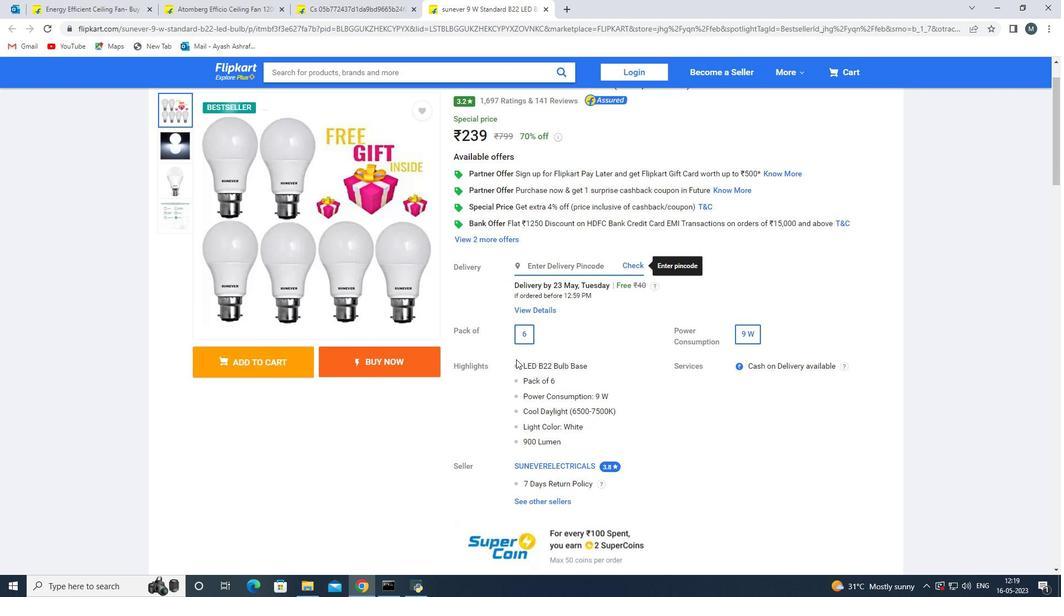 
Action: Mouse scrolled (525, 359) with delta (0, 0)
Screenshot: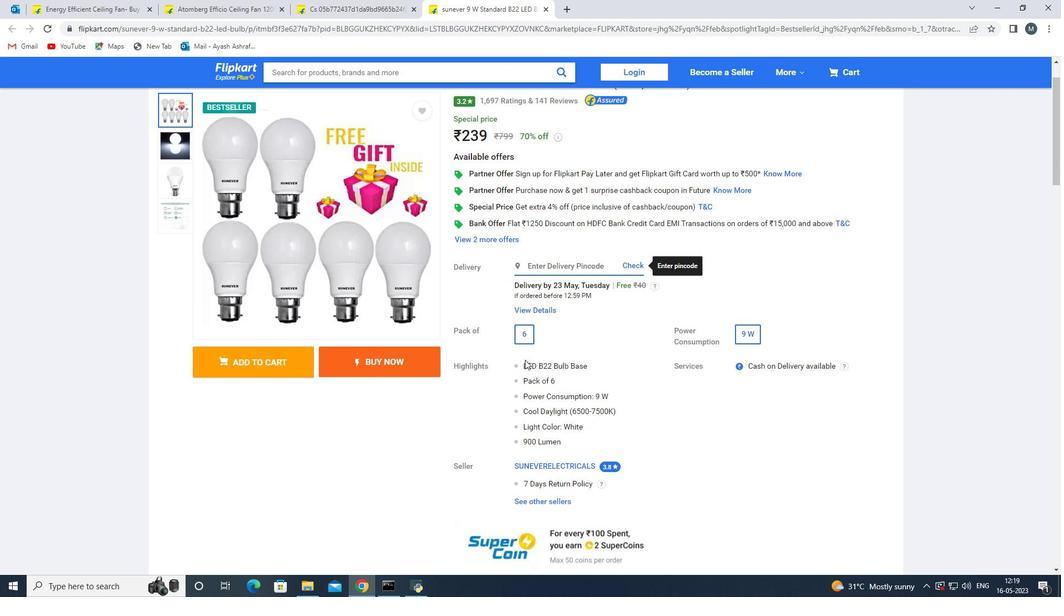 
Action: Mouse scrolled (525, 359) with delta (0, 0)
Screenshot: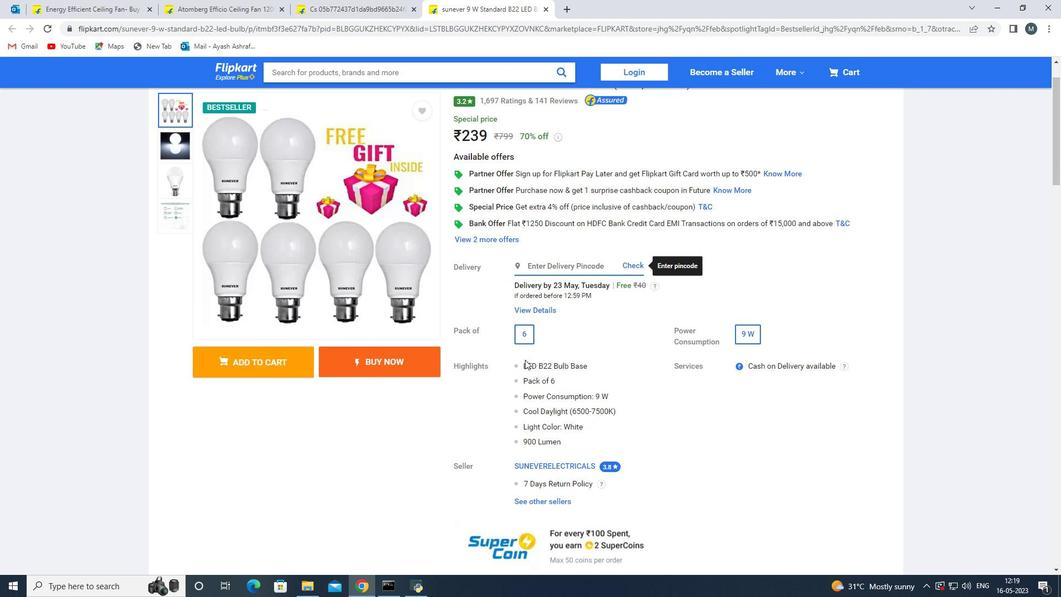 
Action: Mouse scrolled (525, 359) with delta (0, 0)
Screenshot: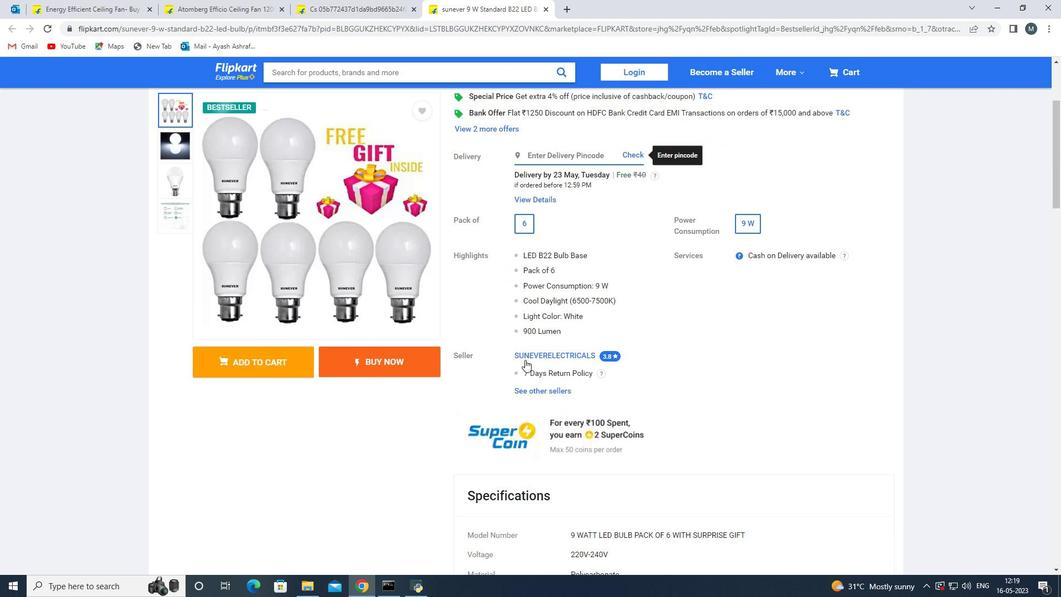 
Action: Mouse moved to (525, 360)
Screenshot: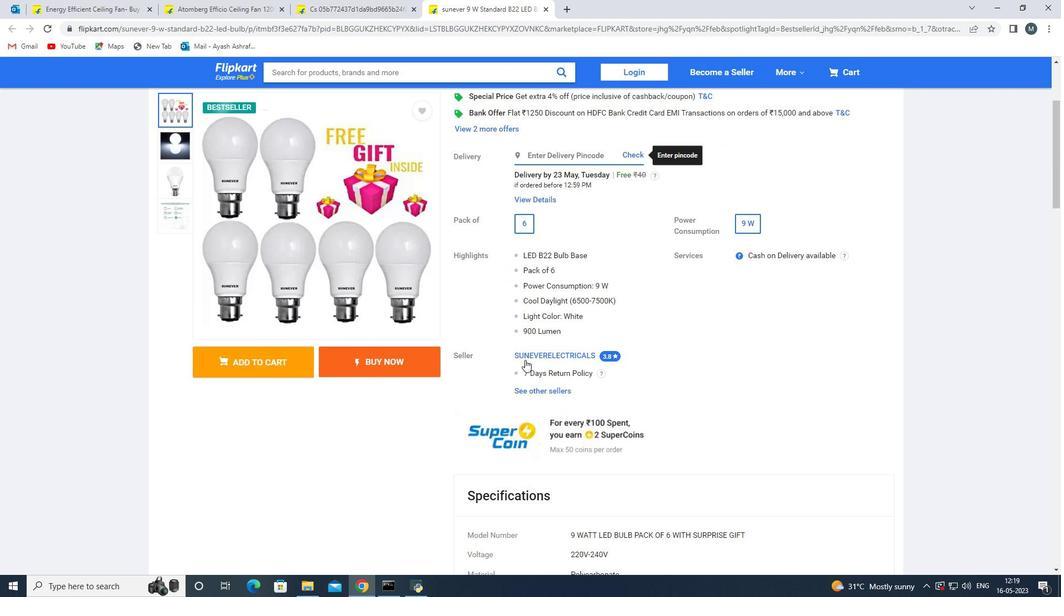 
Action: Mouse scrolled (525, 359) with delta (0, 0)
Screenshot: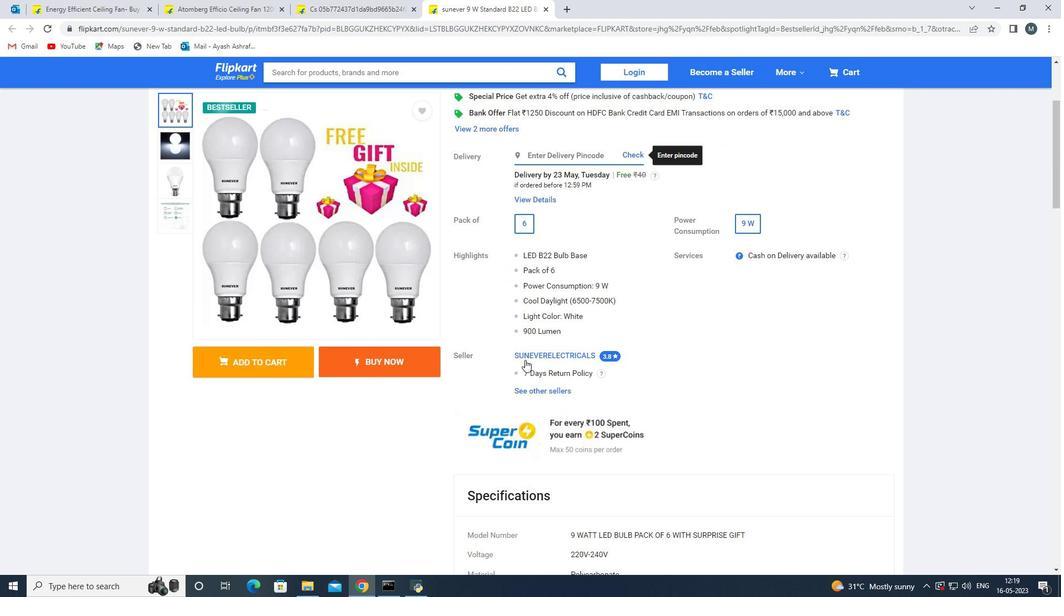 
Action: Mouse moved to (525, 361)
Screenshot: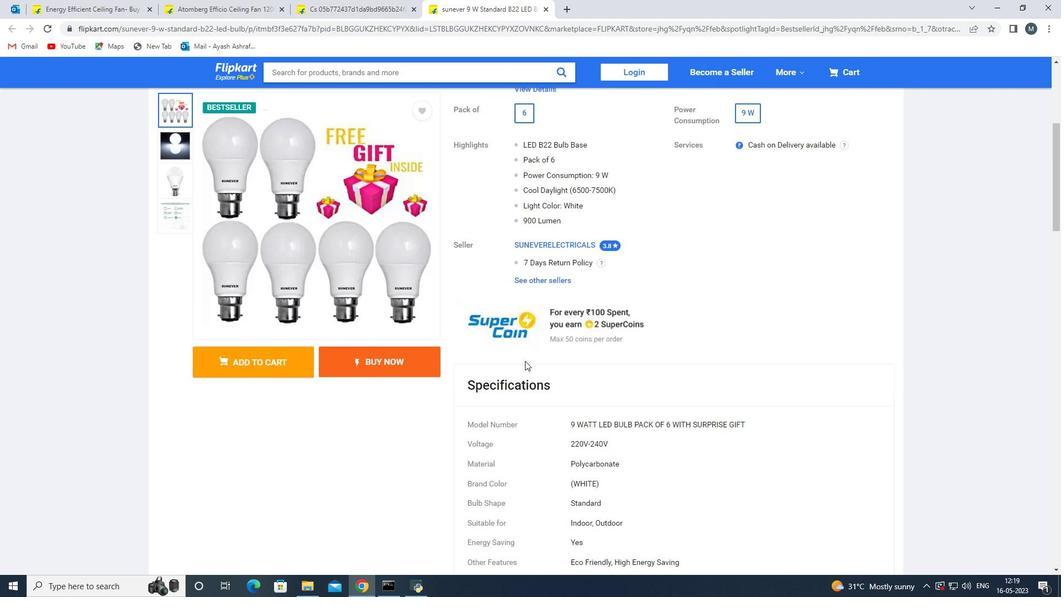 
Action: Mouse scrolled (525, 361) with delta (0, 0)
Screenshot: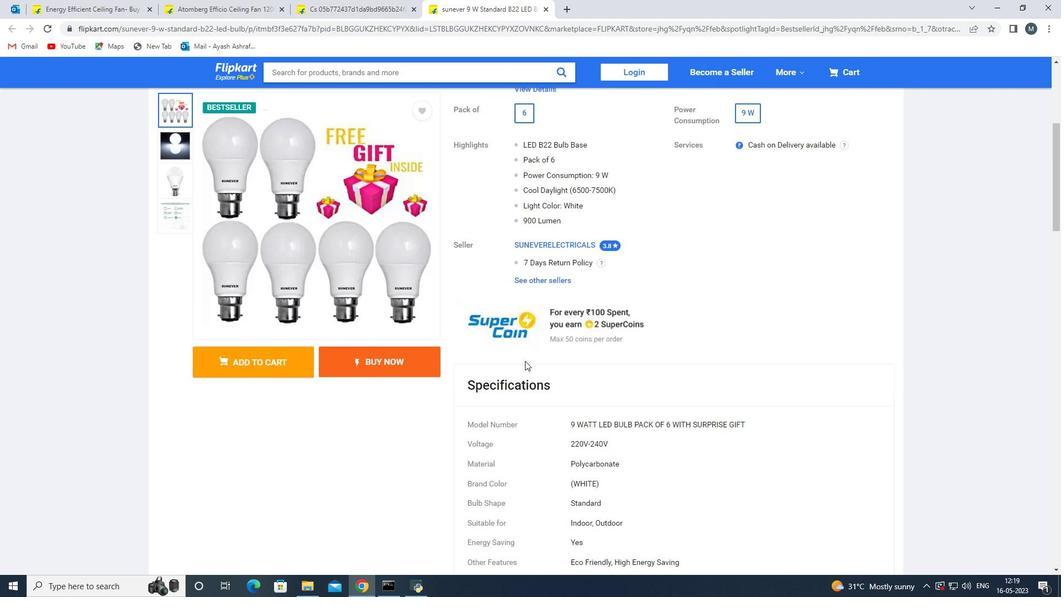 
Action: Mouse moved to (525, 361)
Screenshot: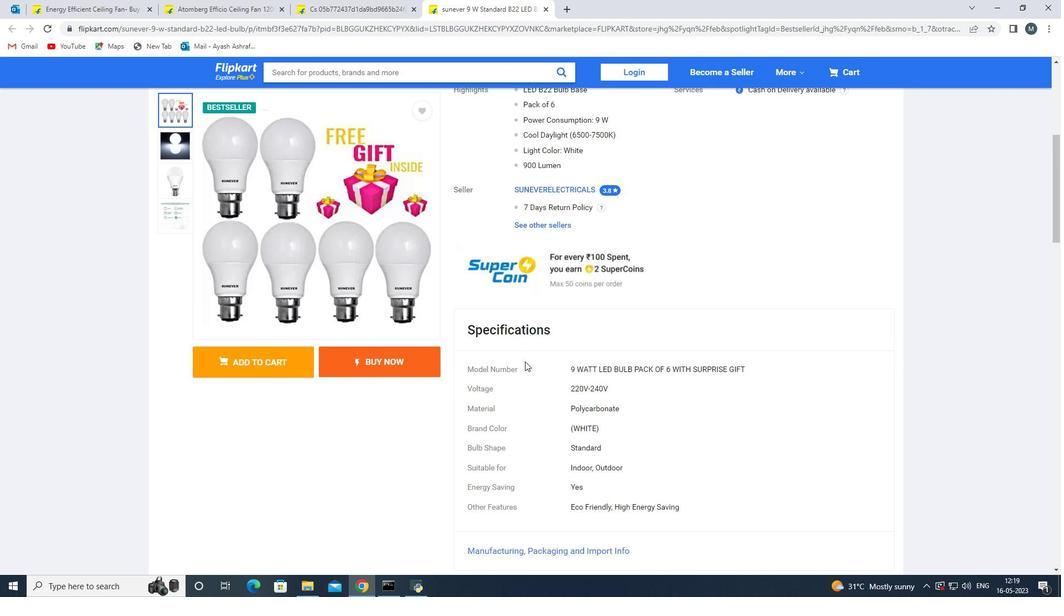 
Action: Mouse scrolled (525, 361) with delta (0, 0)
Screenshot: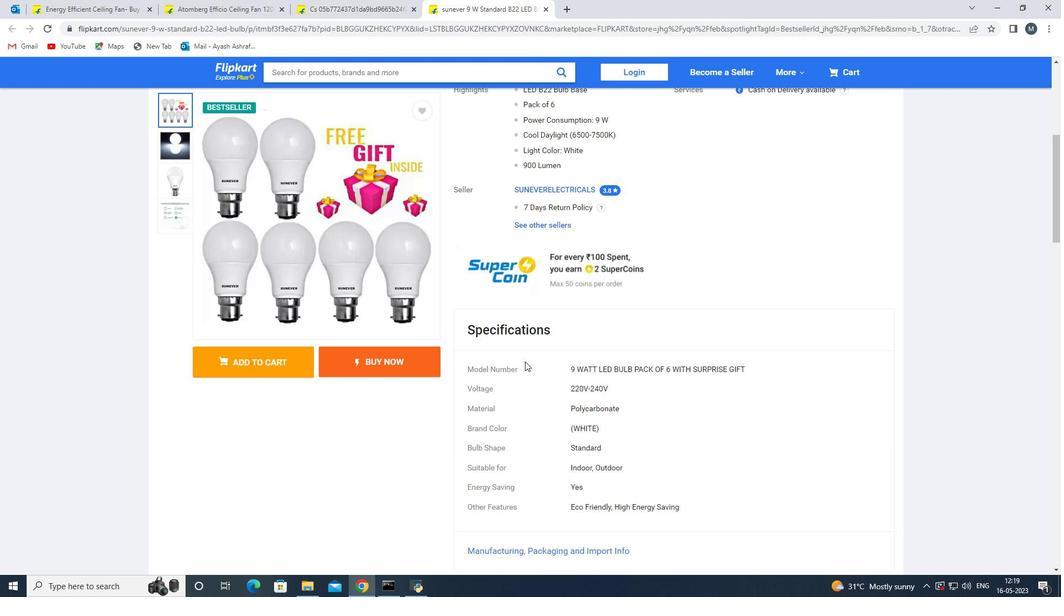 
Action: Mouse scrolled (525, 361) with delta (0, 0)
Screenshot: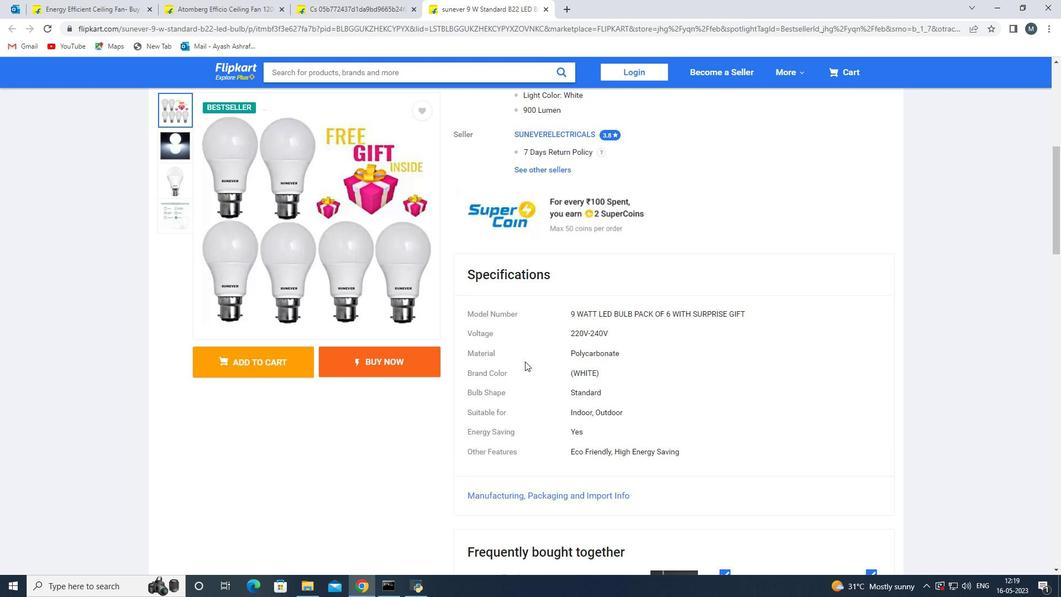 
Action: Mouse scrolled (525, 361) with delta (0, 0)
Screenshot: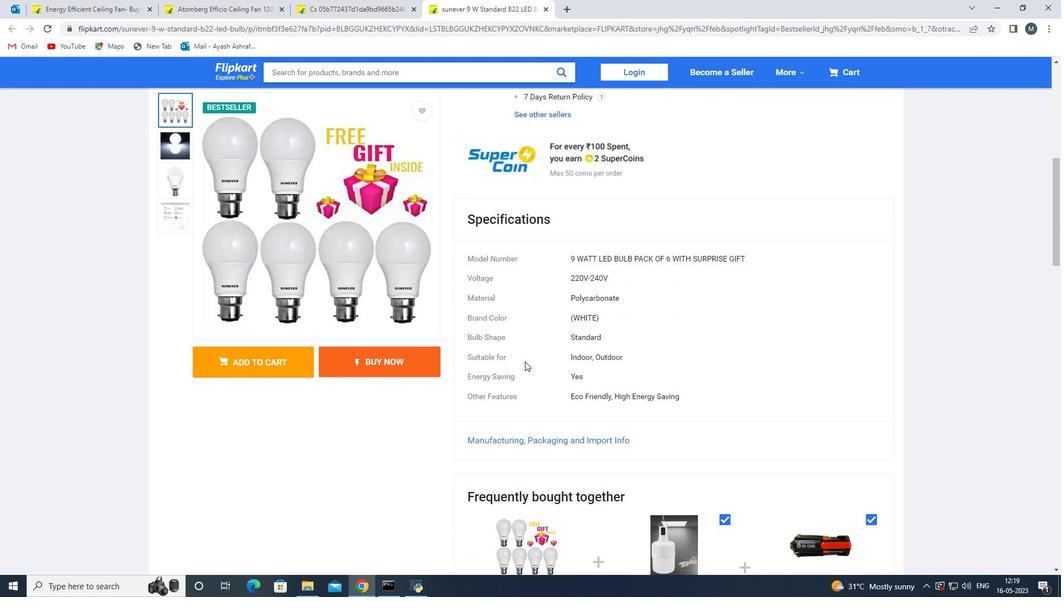 
Action: Mouse scrolled (525, 361) with delta (0, 0)
Screenshot: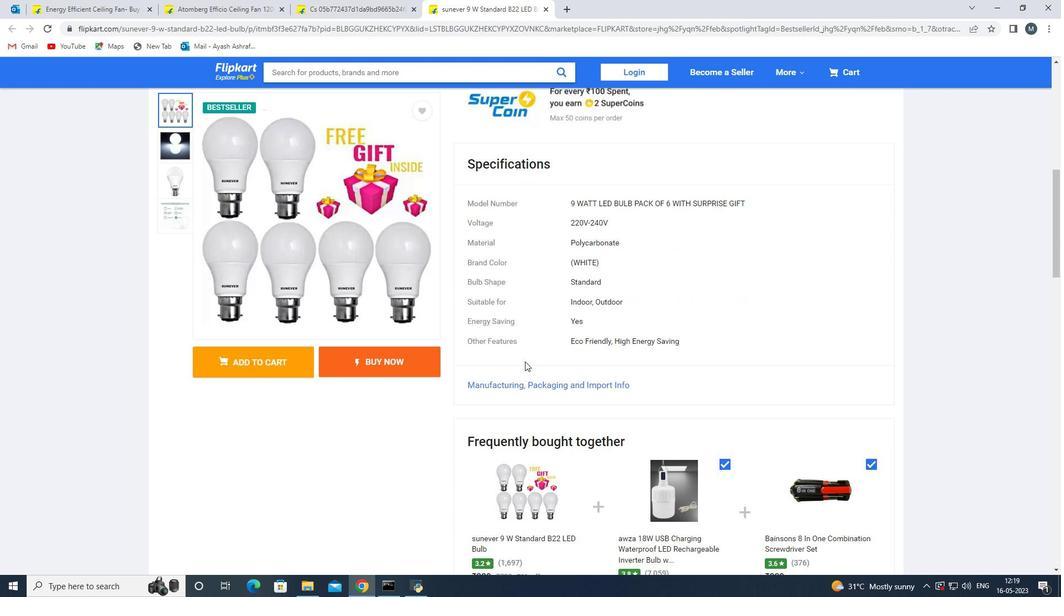
Action: Mouse scrolled (525, 361) with delta (0, 0)
Screenshot: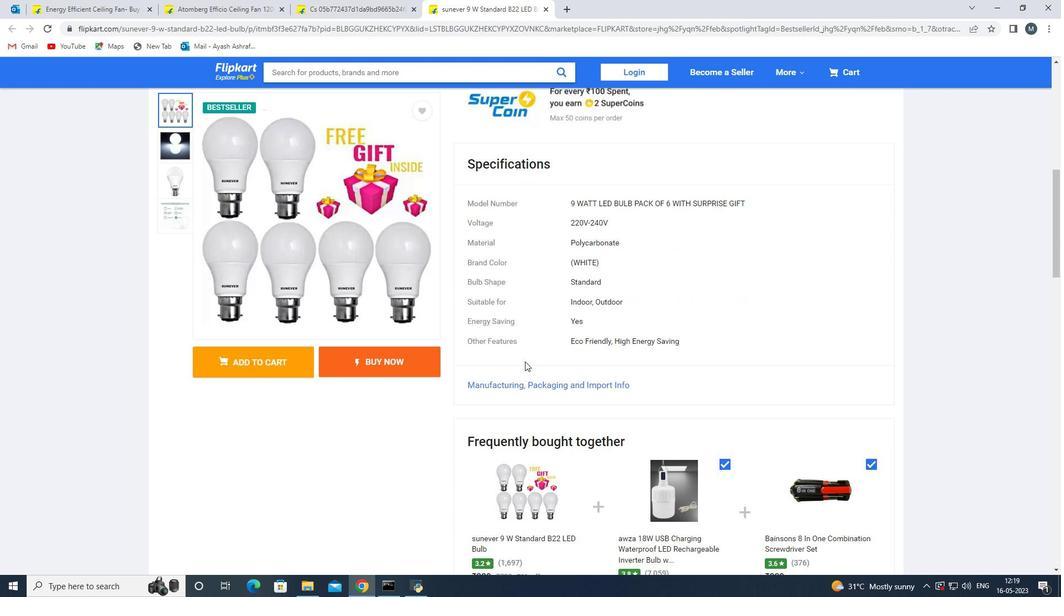 
Action: Mouse scrolled (525, 361) with delta (0, 0)
Screenshot: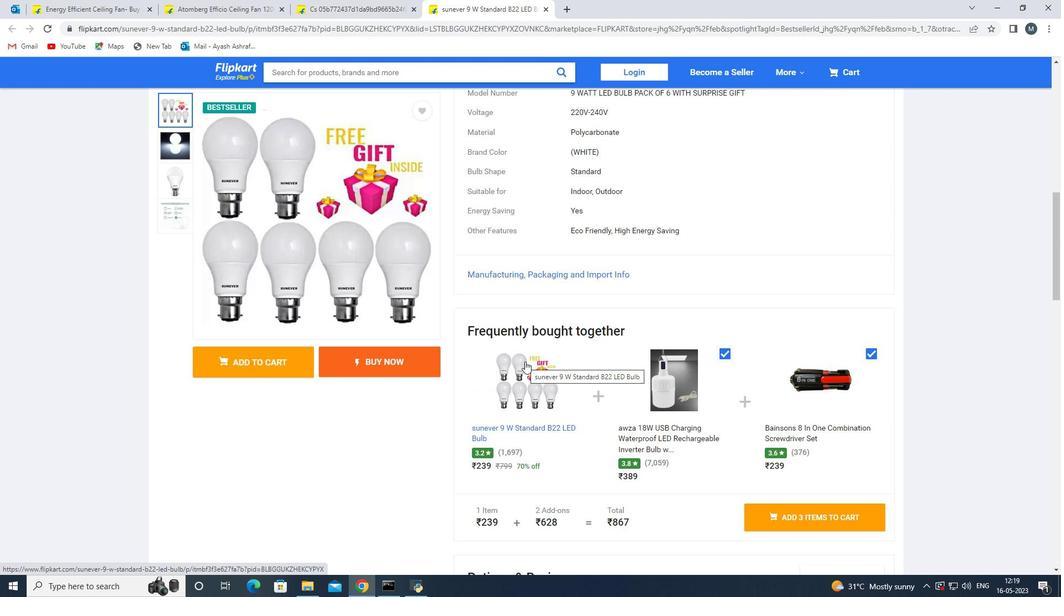 
Action: Mouse scrolled (525, 361) with delta (0, 0)
Screenshot: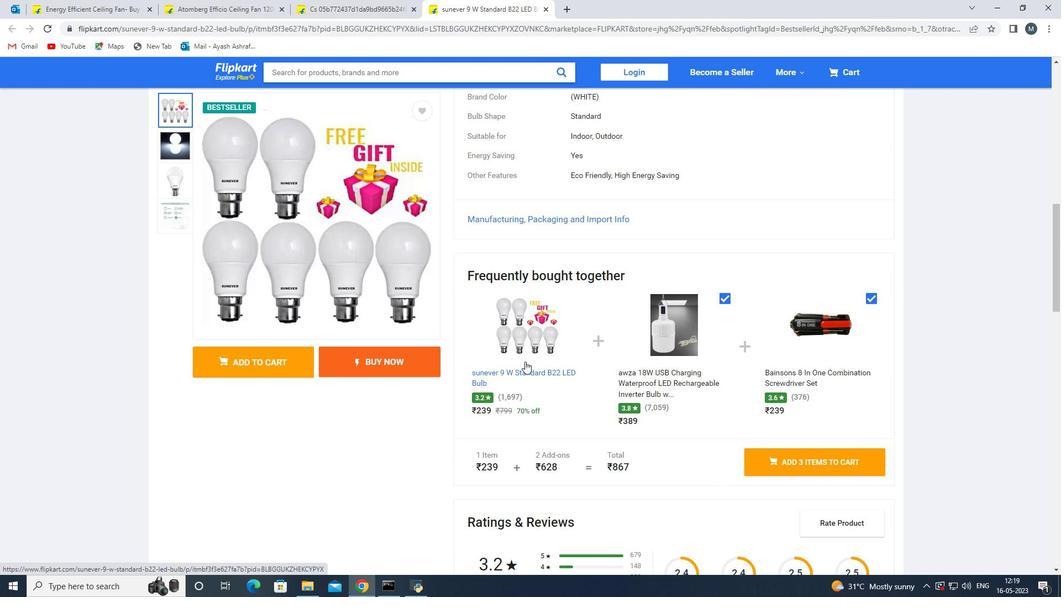 
Action: Mouse scrolled (525, 361) with delta (0, 0)
Screenshot: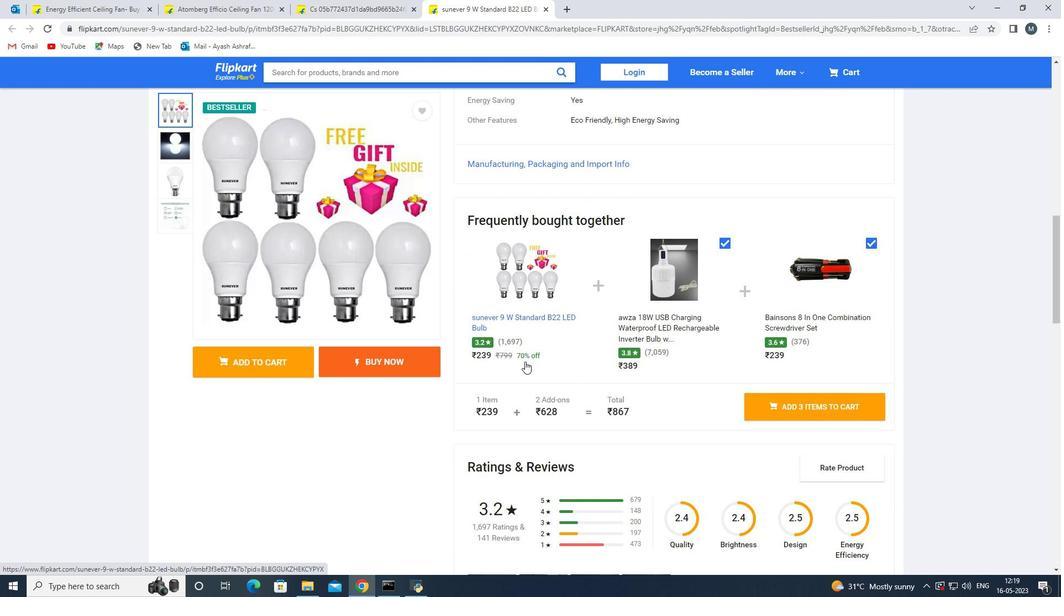 
Action: Mouse scrolled (525, 361) with delta (0, 0)
Screenshot: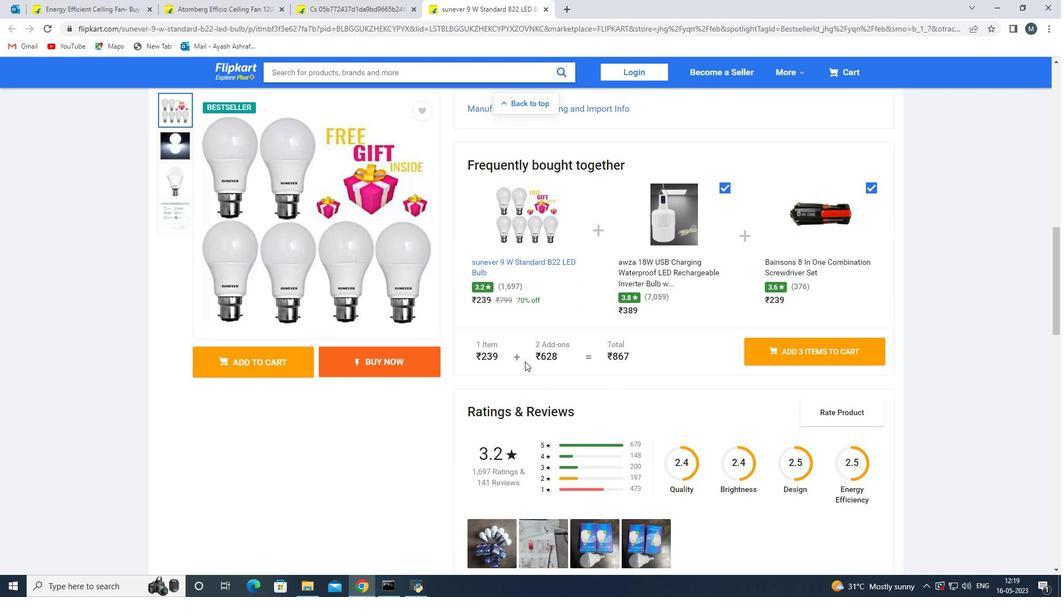 
Action: Mouse moved to (523, 365)
Screenshot: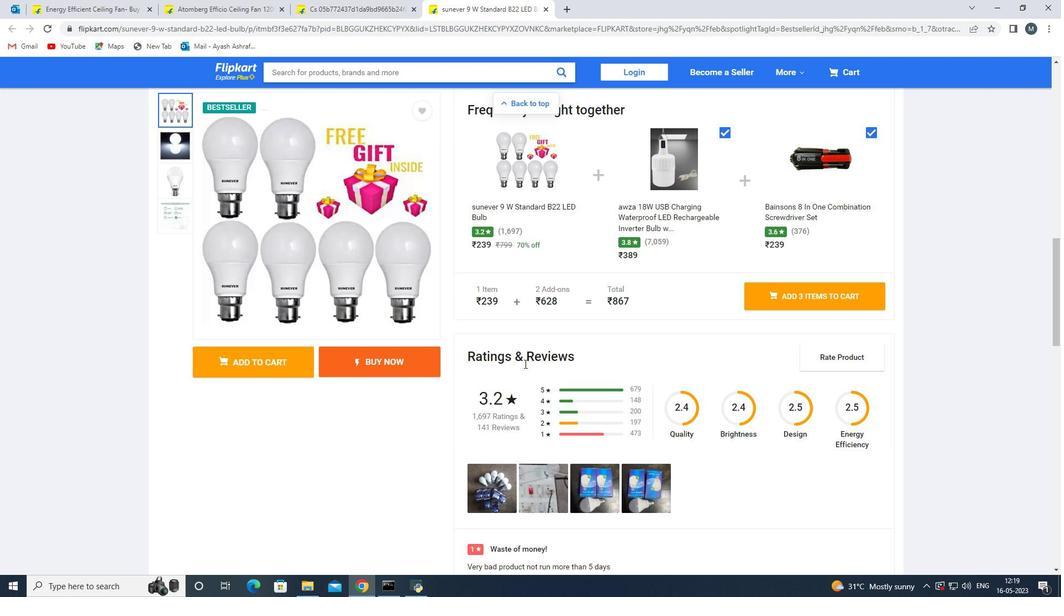 
Action: Mouse scrolled (523, 364) with delta (0, 0)
Screenshot: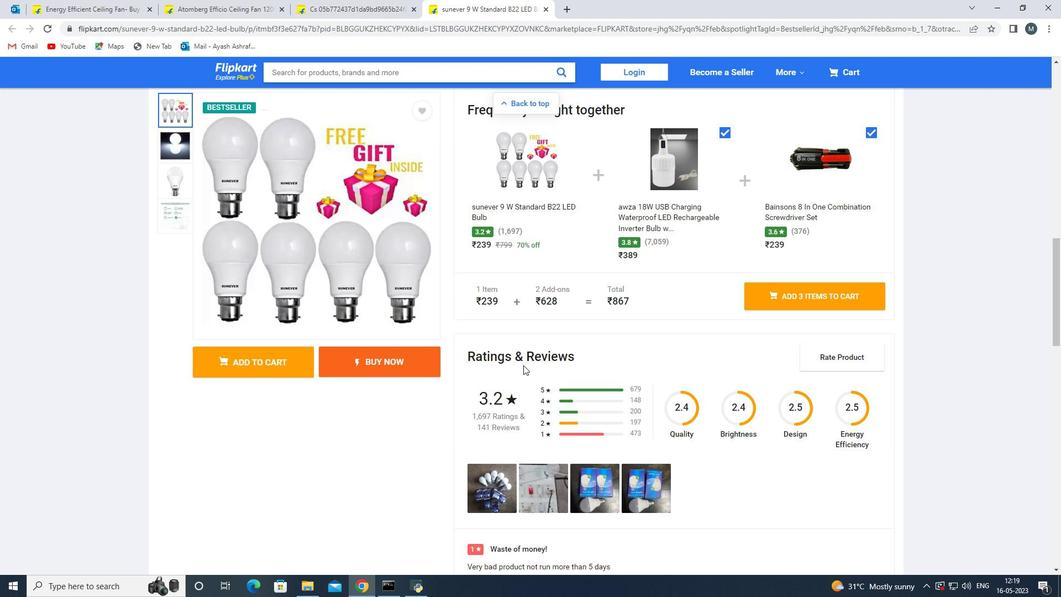 
Action: Mouse moved to (523, 368)
Screenshot: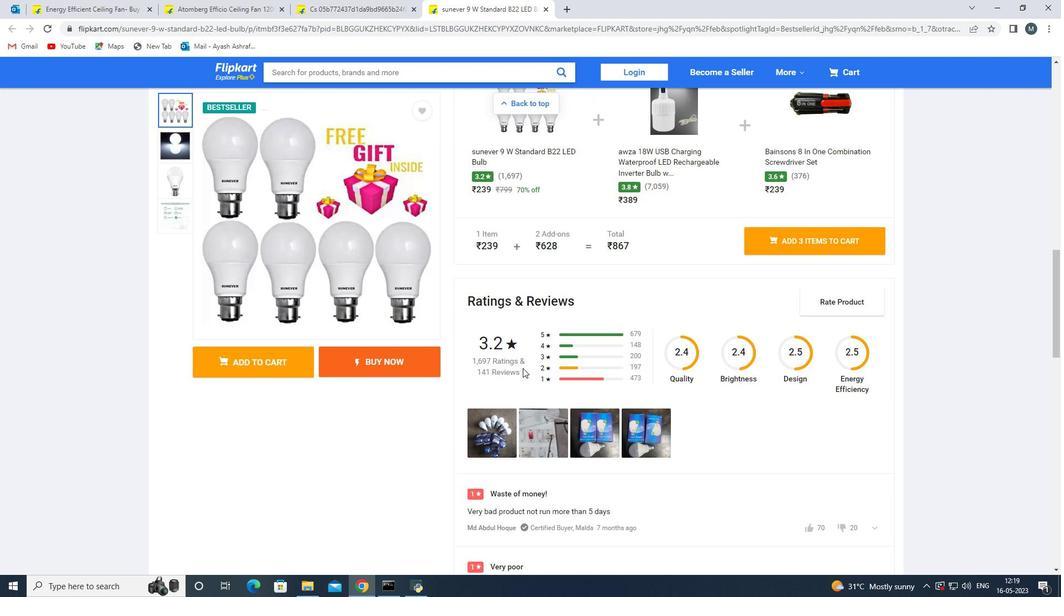 
Action: Mouse scrolled (523, 368) with delta (0, 0)
Screenshot: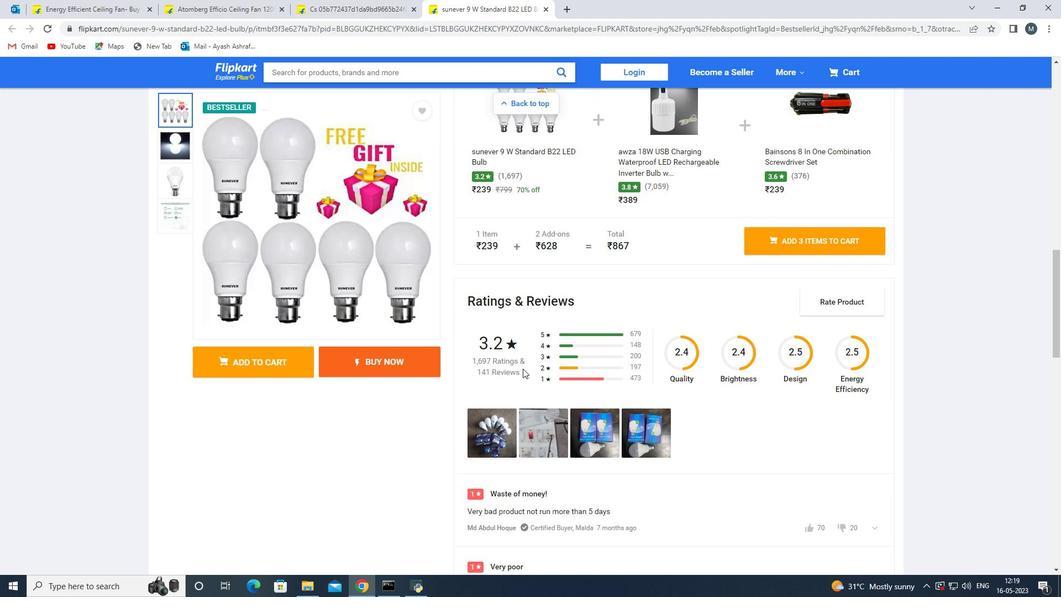 
Action: Mouse scrolled (523, 368) with delta (0, 0)
Screenshot: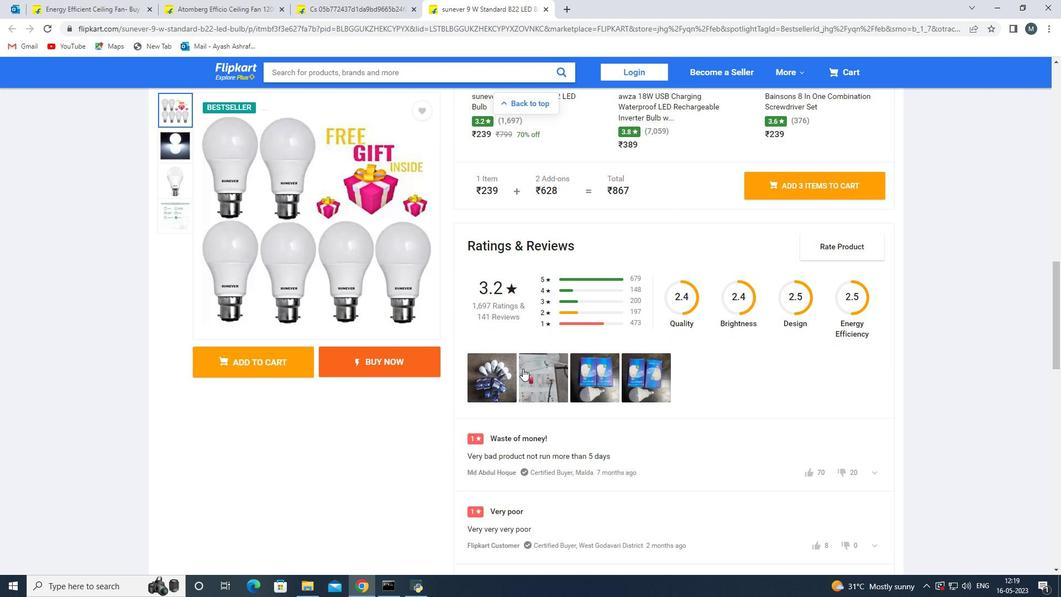 
Action: Mouse moved to (533, 353)
Screenshot: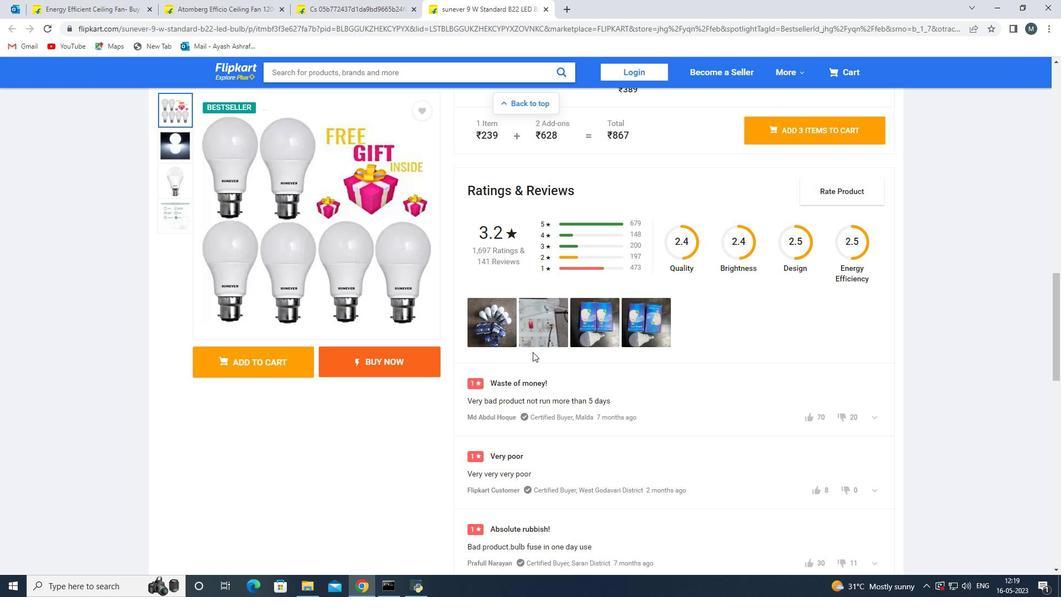 
Action: Mouse scrolled (533, 352) with delta (0, 0)
Screenshot: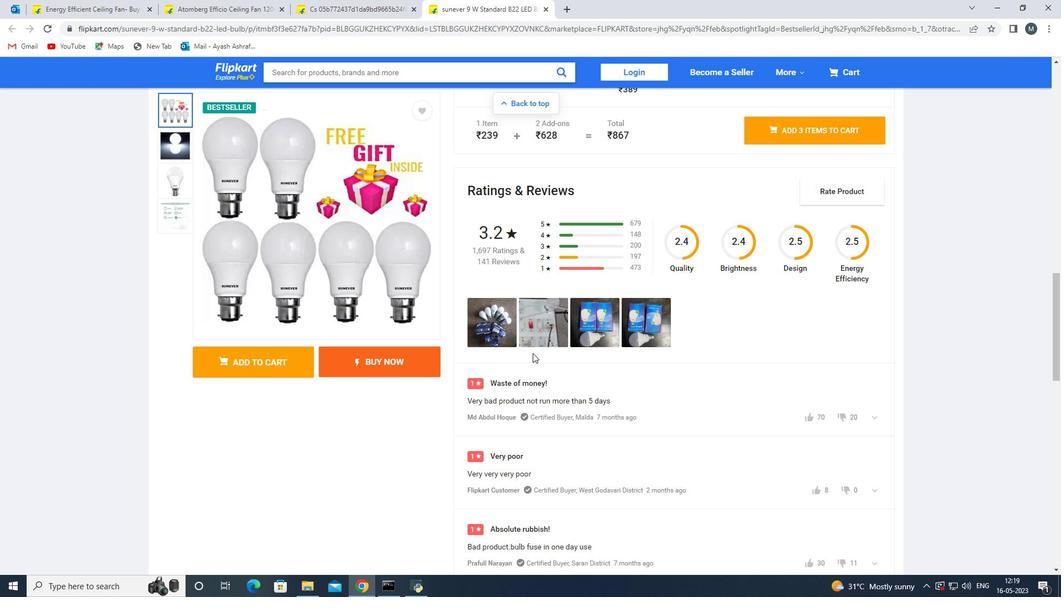 
Action: Mouse moved to (529, 356)
Screenshot: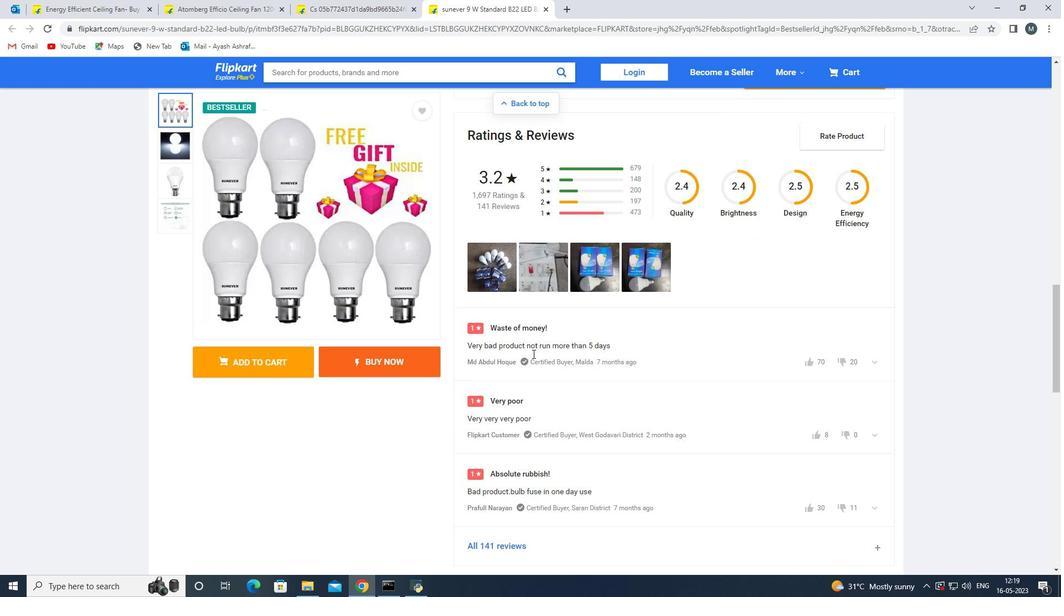 
Action: Mouse scrolled (529, 355) with delta (0, 0)
Screenshot: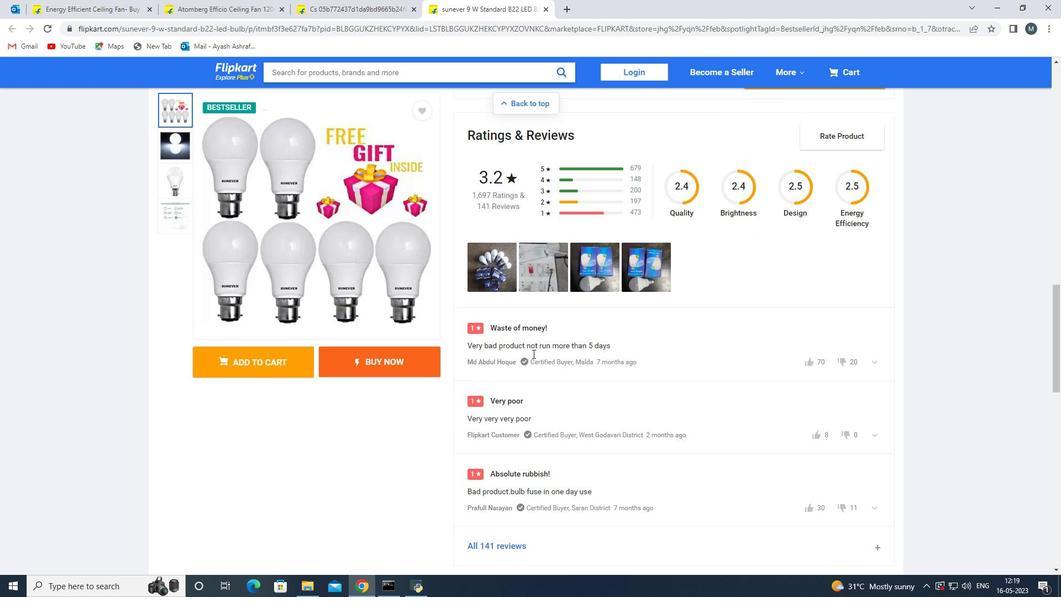 
Action: Mouse moved to (526, 358)
Screenshot: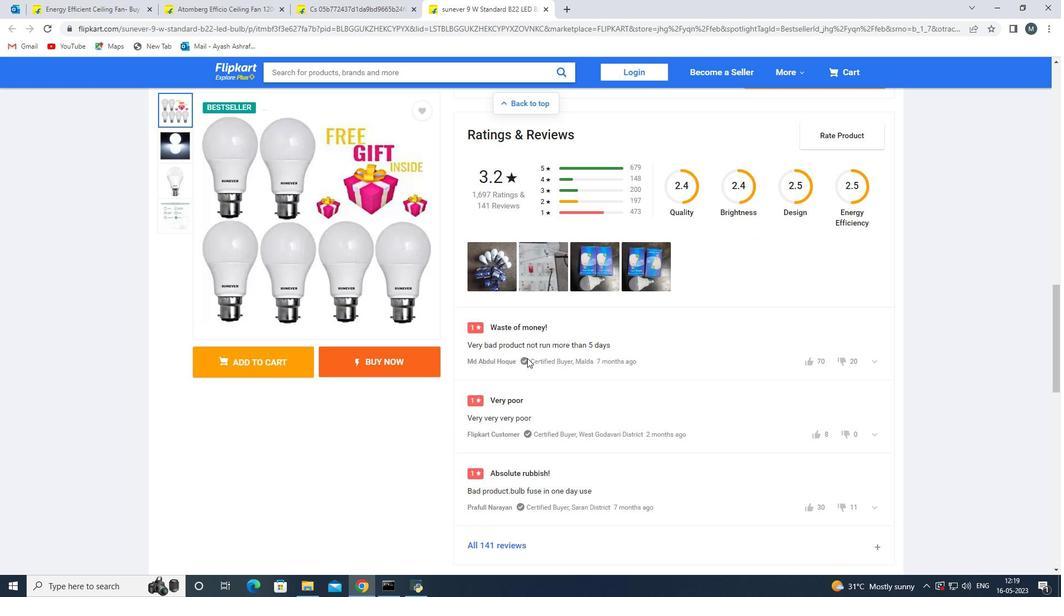 
Action: Mouse scrolled (526, 358) with delta (0, 0)
Screenshot: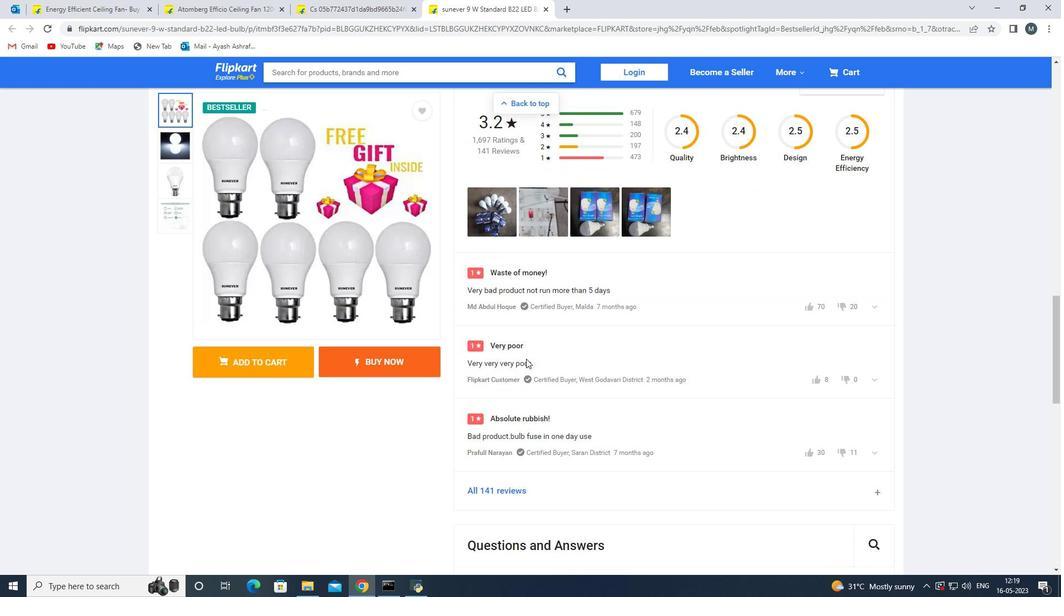 
Action: Mouse scrolled (526, 358) with delta (0, 0)
Screenshot: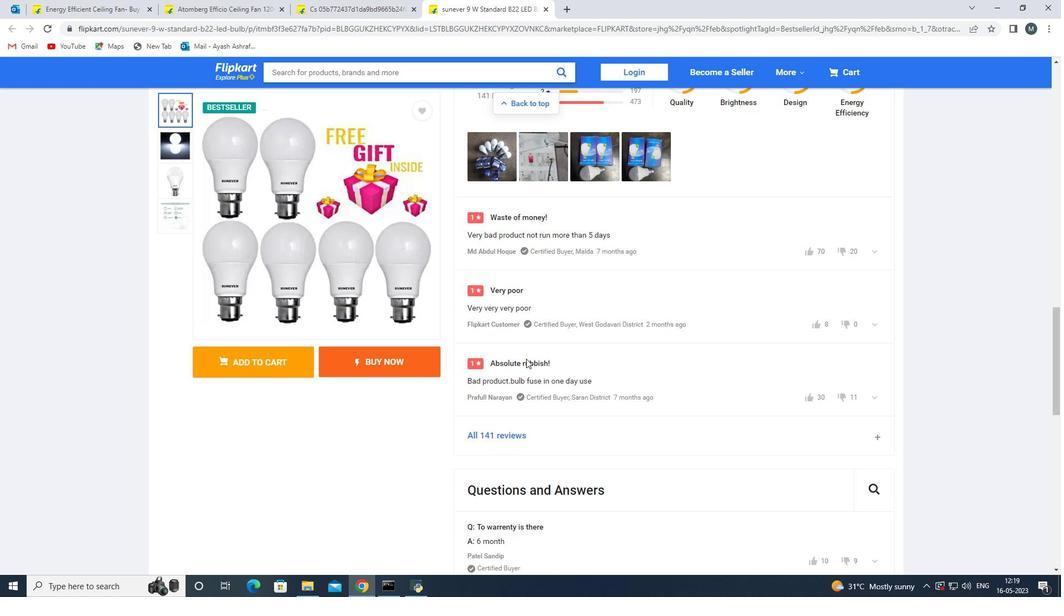 
Action: Mouse scrolled (526, 358) with delta (0, 0)
Screenshot: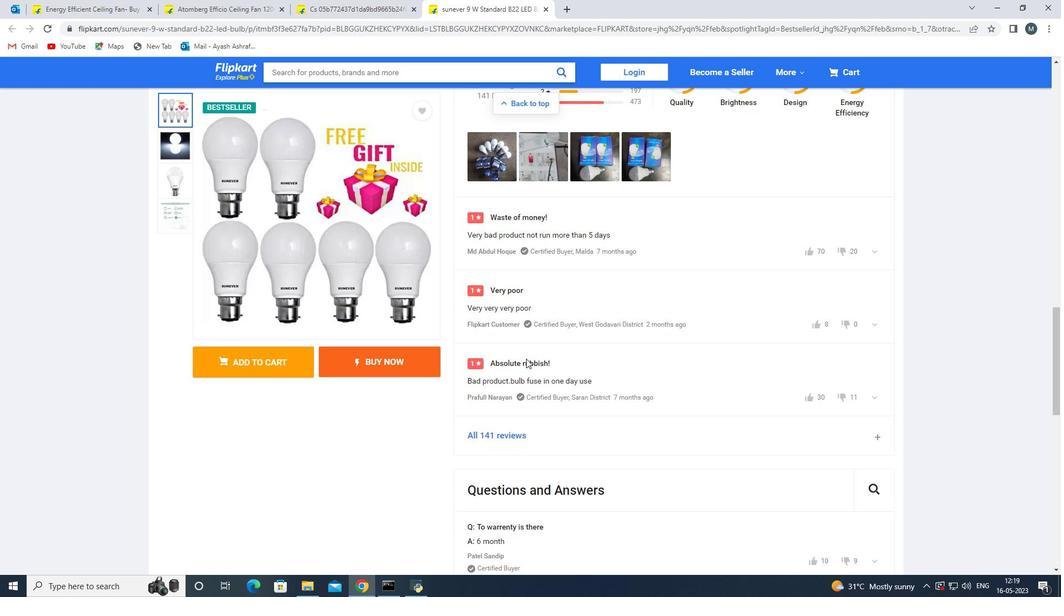 
Action: Mouse moved to (509, 354)
Screenshot: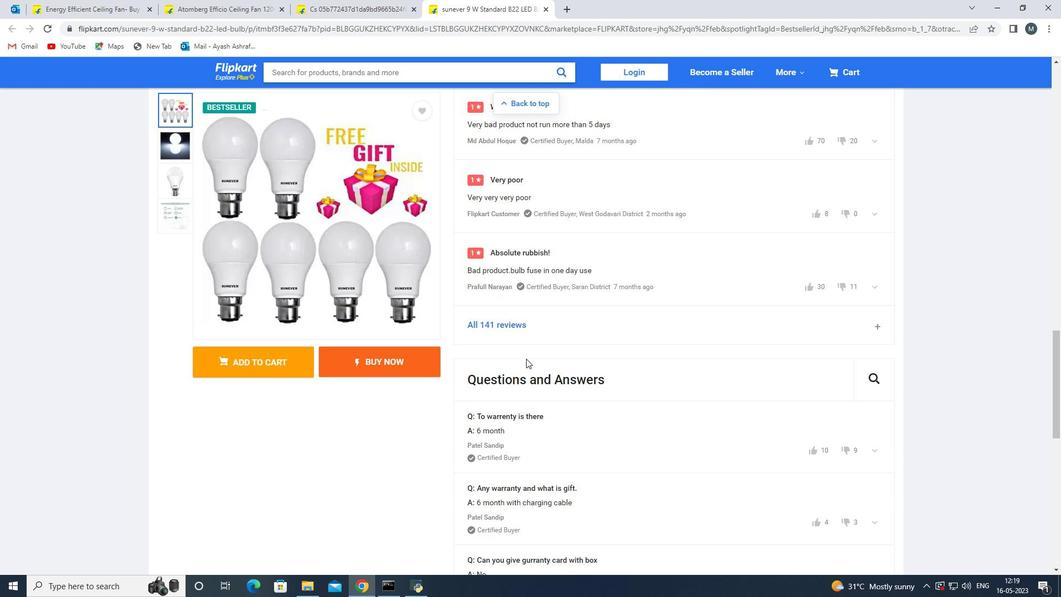 
Action: Mouse scrolled (509, 353) with delta (0, 0)
Screenshot: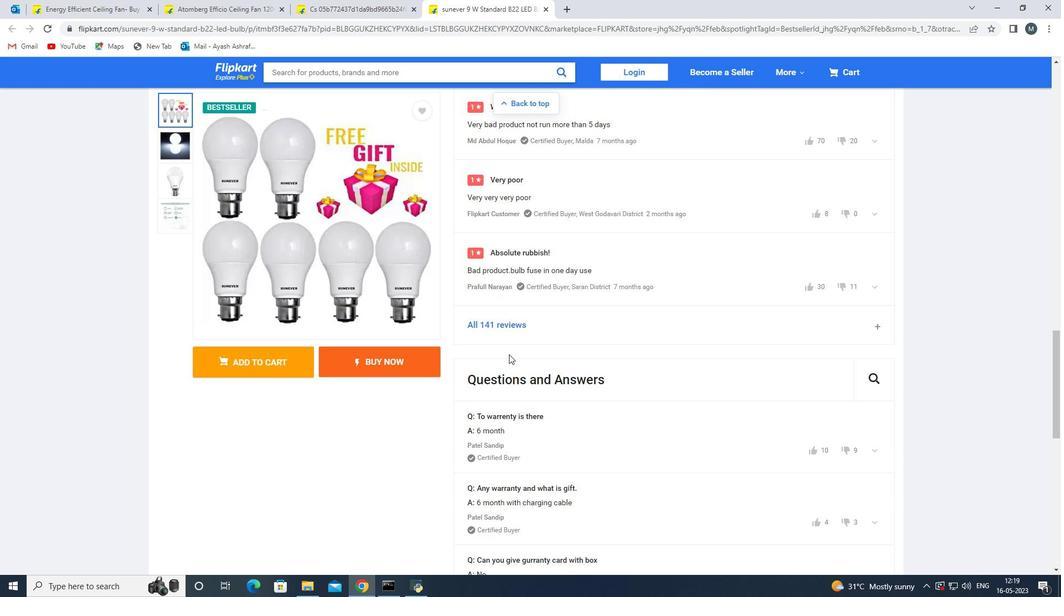 
Action: Mouse scrolled (509, 353) with delta (0, 0)
Screenshot: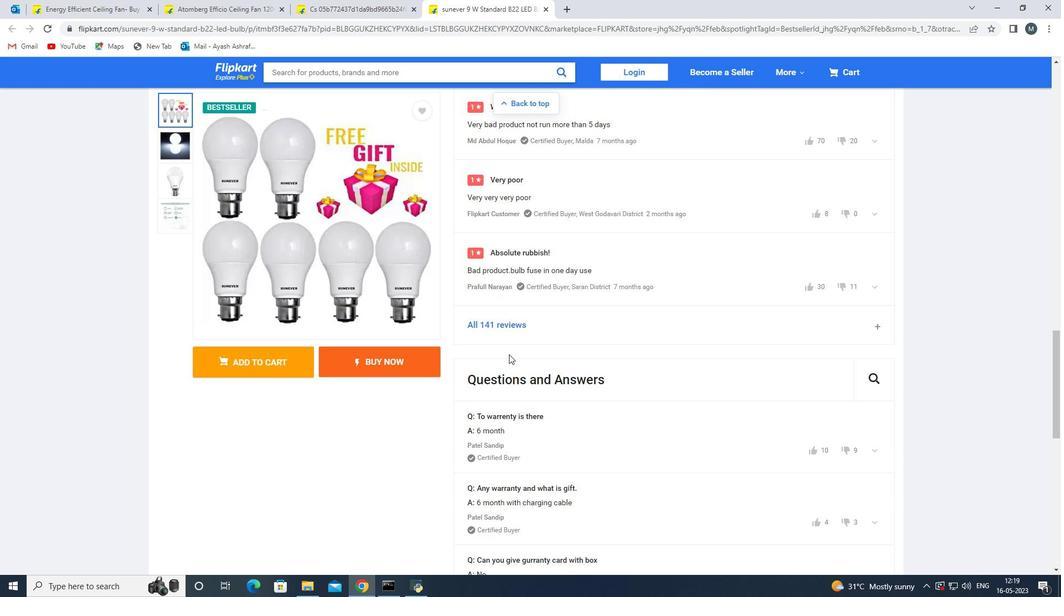 
Action: Mouse moved to (509, 354)
Screenshot: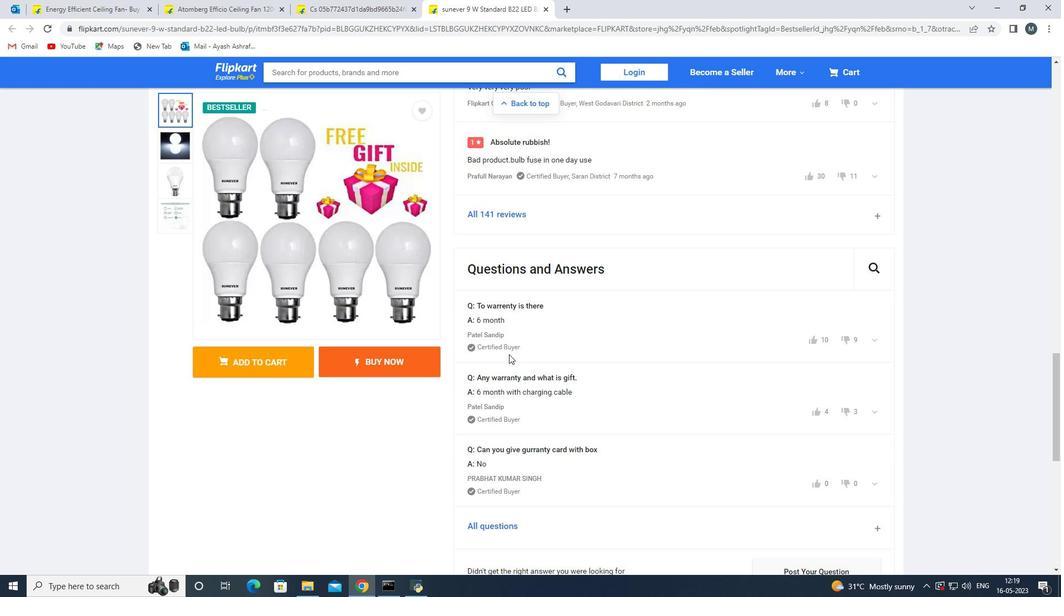 
Action: Mouse scrolled (509, 353) with delta (0, 0)
Screenshot: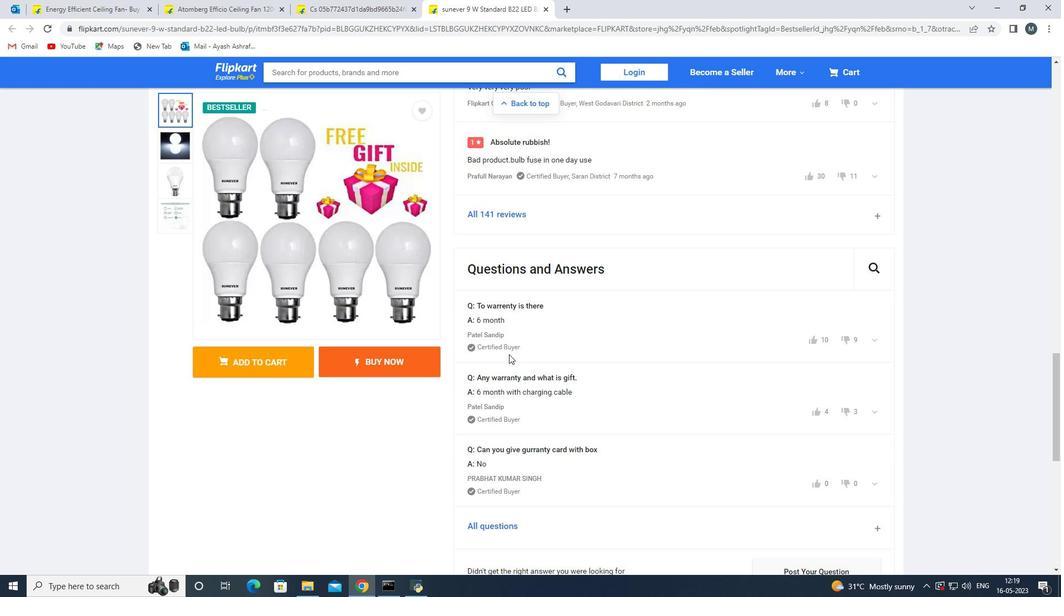 
Action: Mouse moved to (508, 355)
Screenshot: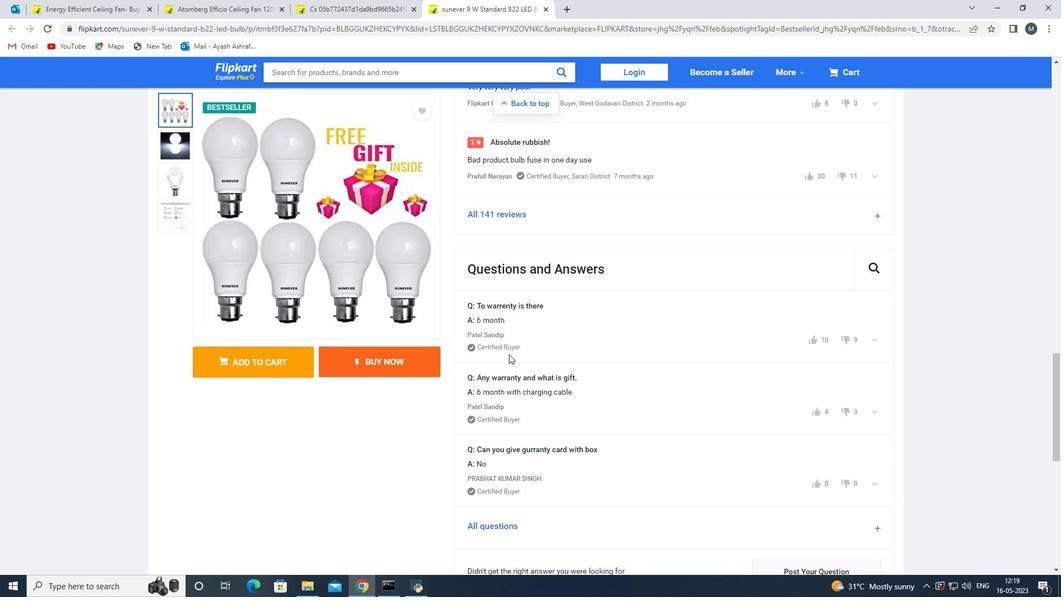 
Action: Mouse scrolled (508, 355) with delta (0, 0)
Screenshot: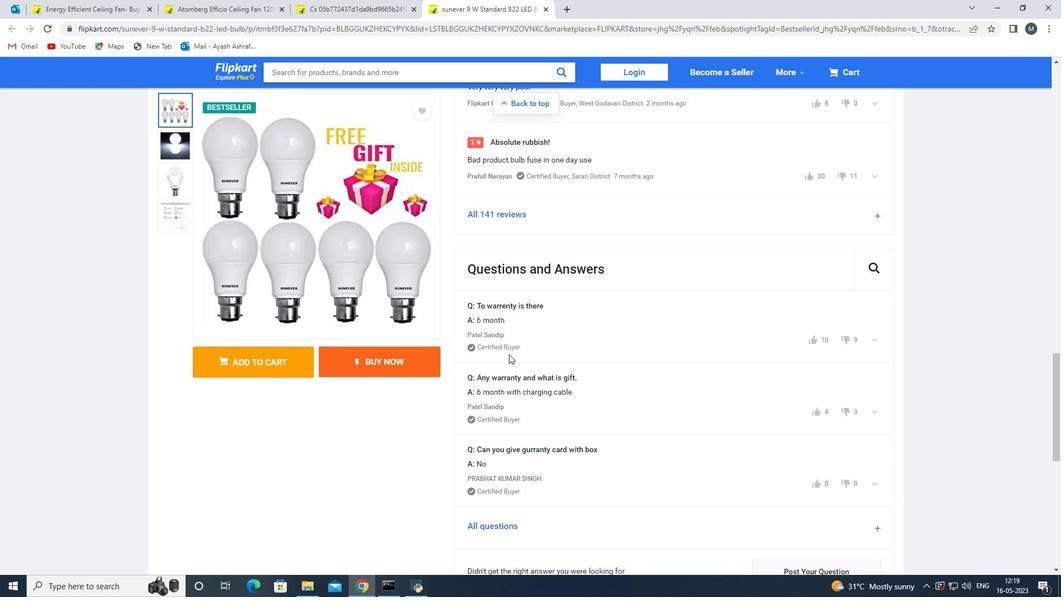 
Action: Mouse moved to (507, 357)
Screenshot: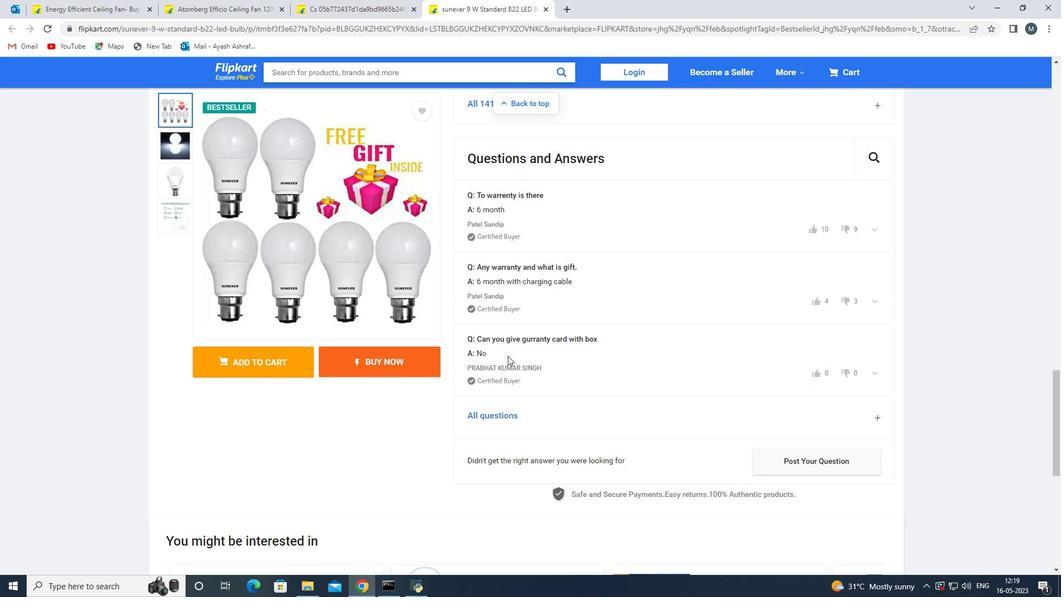 
Action: Mouse scrolled (507, 356) with delta (0, 0)
Screenshot: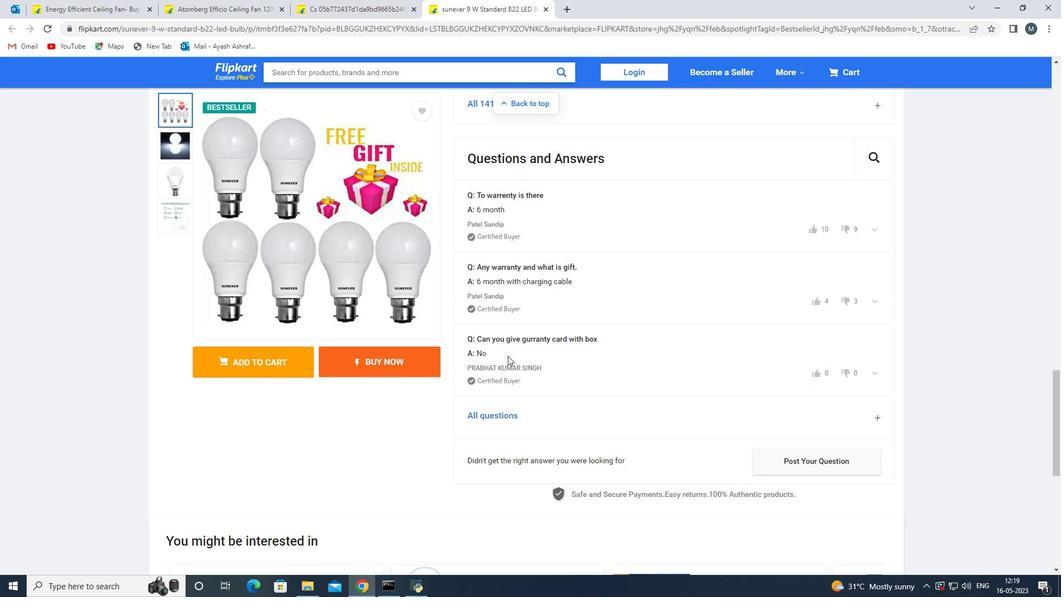 
Action: Mouse moved to (507, 357)
Screenshot: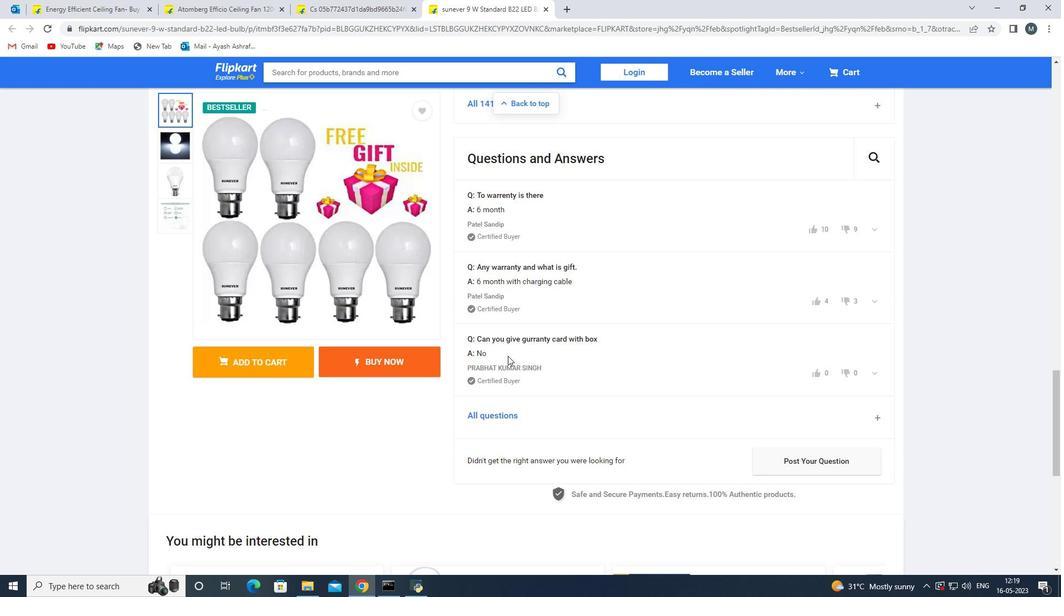 
Action: Mouse scrolled (507, 357) with delta (0, 0)
Screenshot: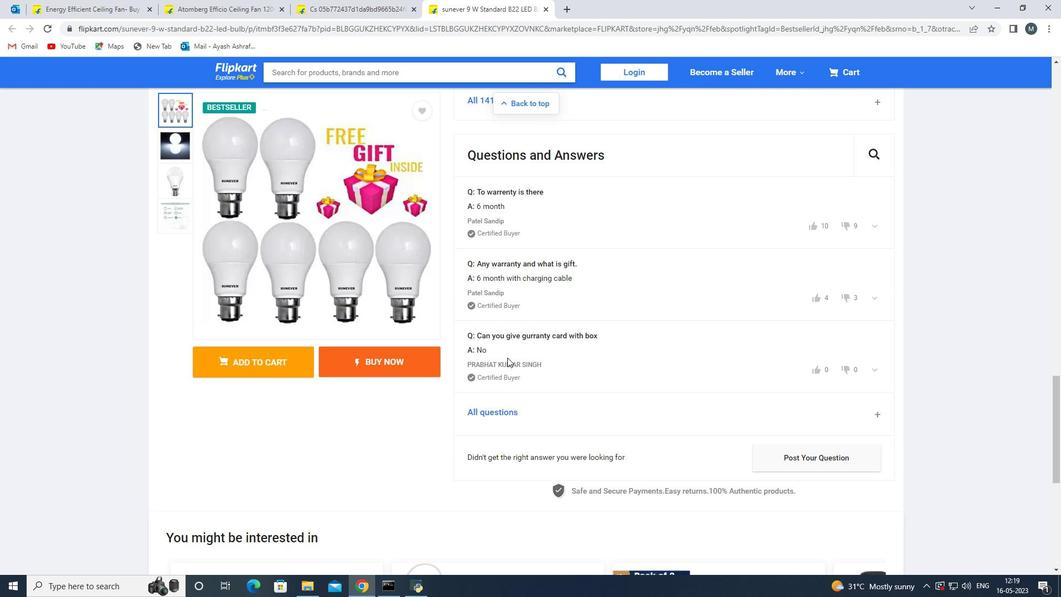 
Action: Mouse moved to (507, 358)
Screenshot: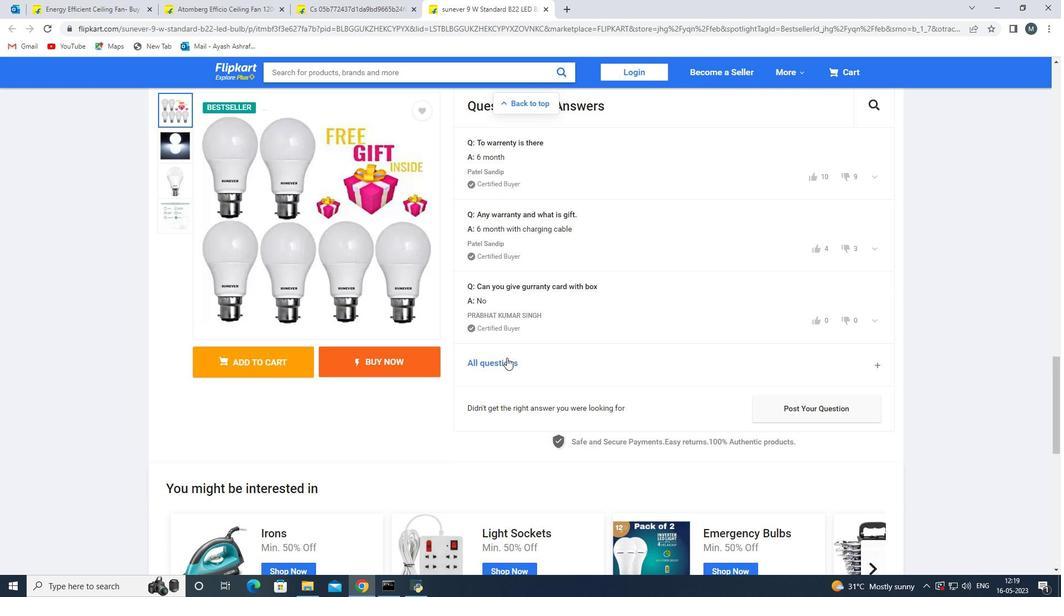 
Action: Mouse scrolled (507, 358) with delta (0, 0)
